 Task: Go to Program & Features. Select Whole Food Market. Add to cart Eco-Friendly All-Purpose Cleaner-2. Place order for Benjamin Adams, _x000D_
3039 Lake Rockwell Rd_x000D_
Ravenna, Ohio(OH), 44266, Cell Number (330) 296-5862
Action: Mouse moved to (18, 81)
Screenshot: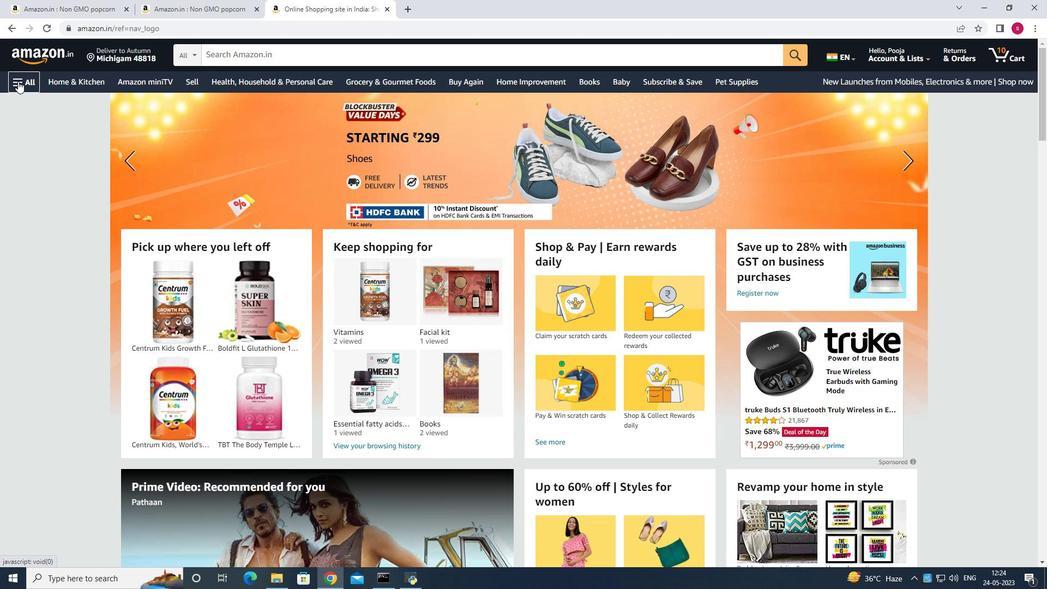 
Action: Mouse pressed left at (18, 81)
Screenshot: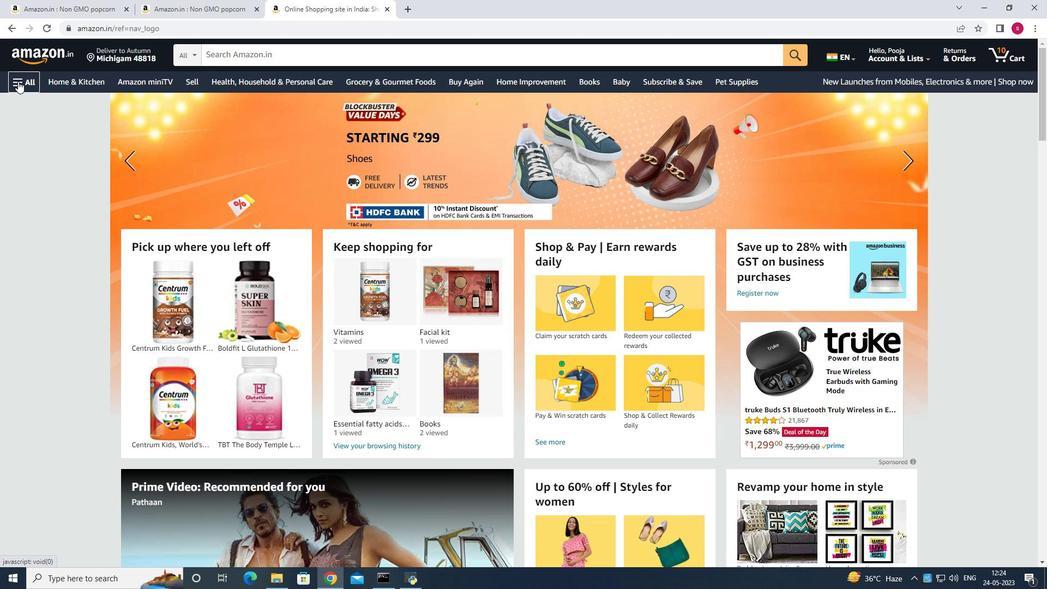 
Action: Mouse moved to (108, 304)
Screenshot: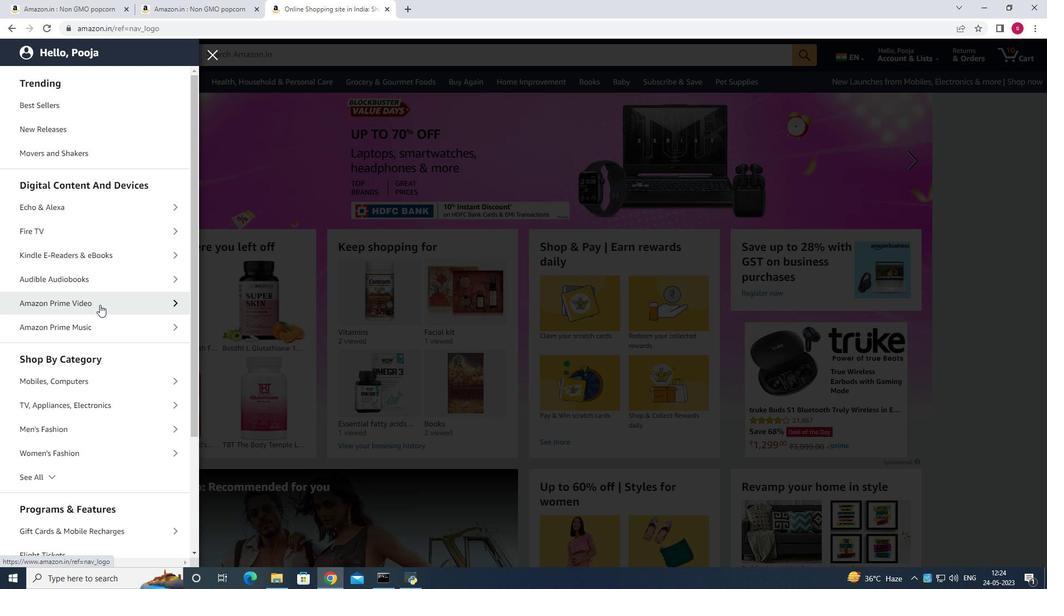 
Action: Mouse scrolled (108, 303) with delta (0, 0)
Screenshot: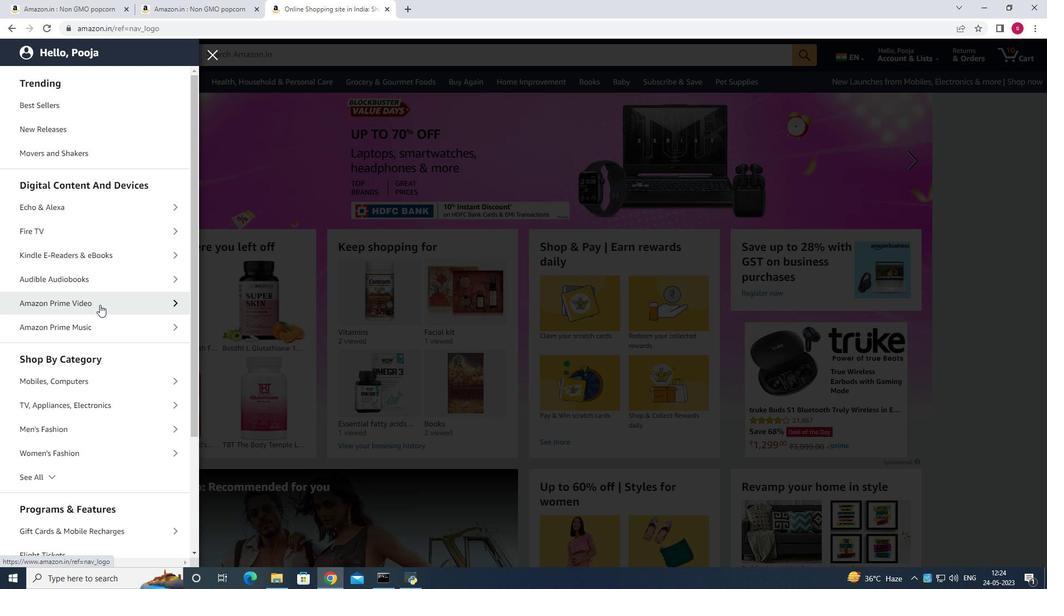 
Action: Mouse scrolled (108, 303) with delta (0, 0)
Screenshot: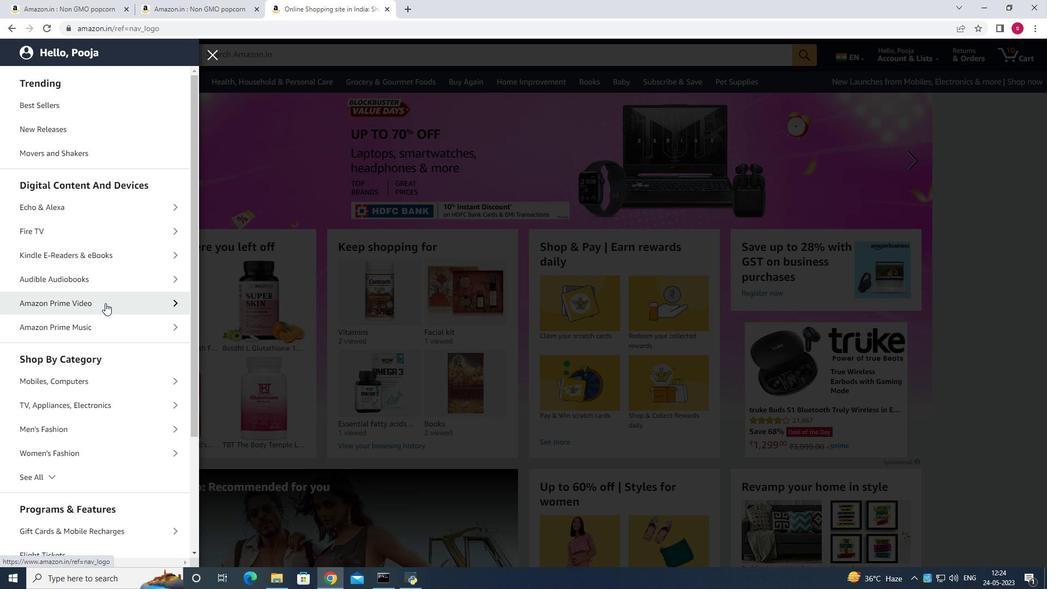 
Action: Mouse scrolled (108, 303) with delta (0, 0)
Screenshot: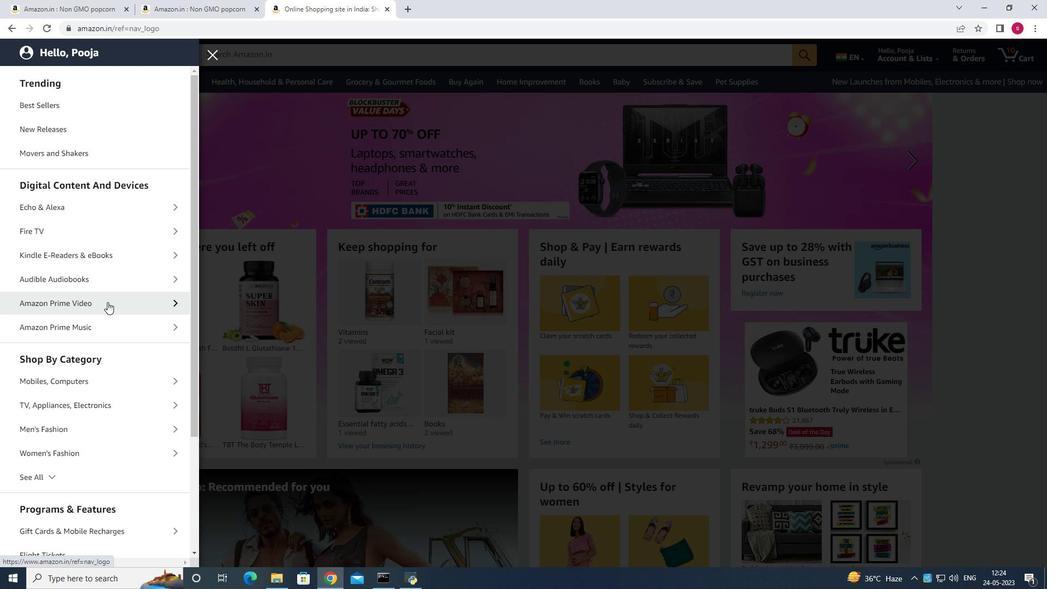 
Action: Mouse moved to (109, 304)
Screenshot: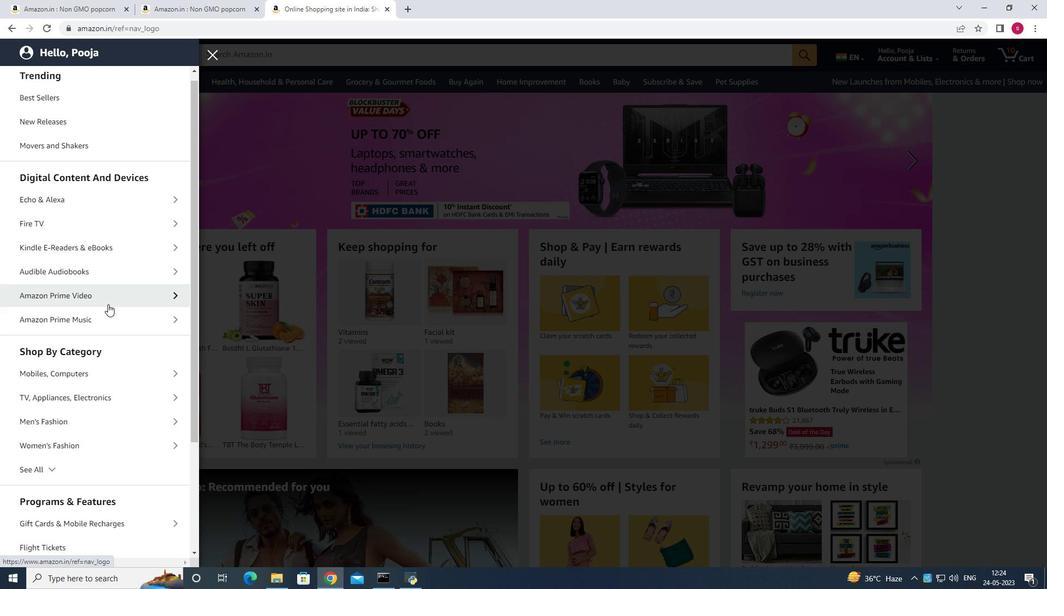 
Action: Mouse scrolled (109, 303) with delta (0, 0)
Screenshot: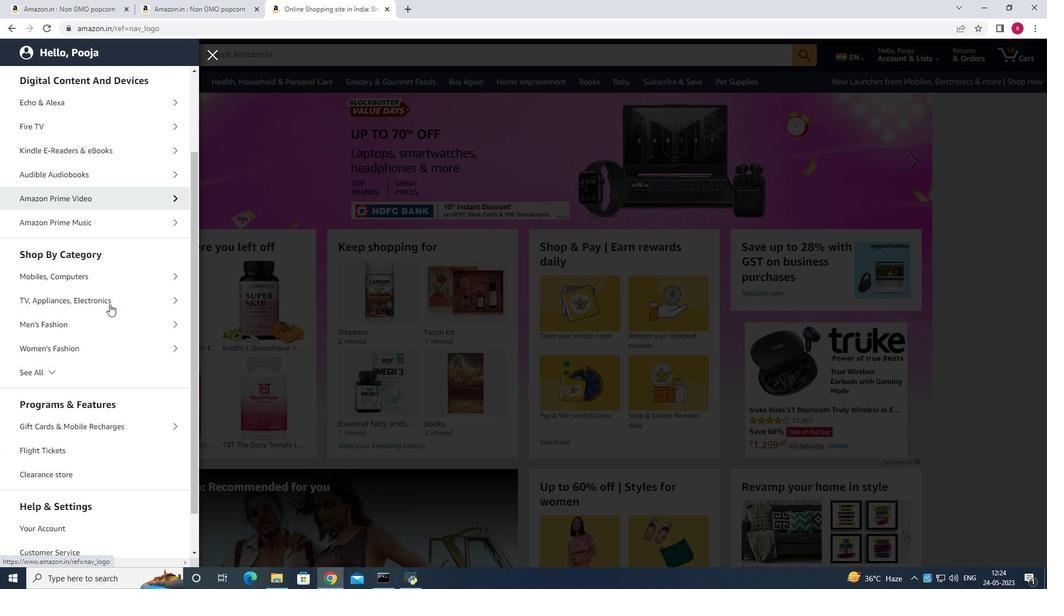 
Action: Mouse scrolled (109, 303) with delta (0, 0)
Screenshot: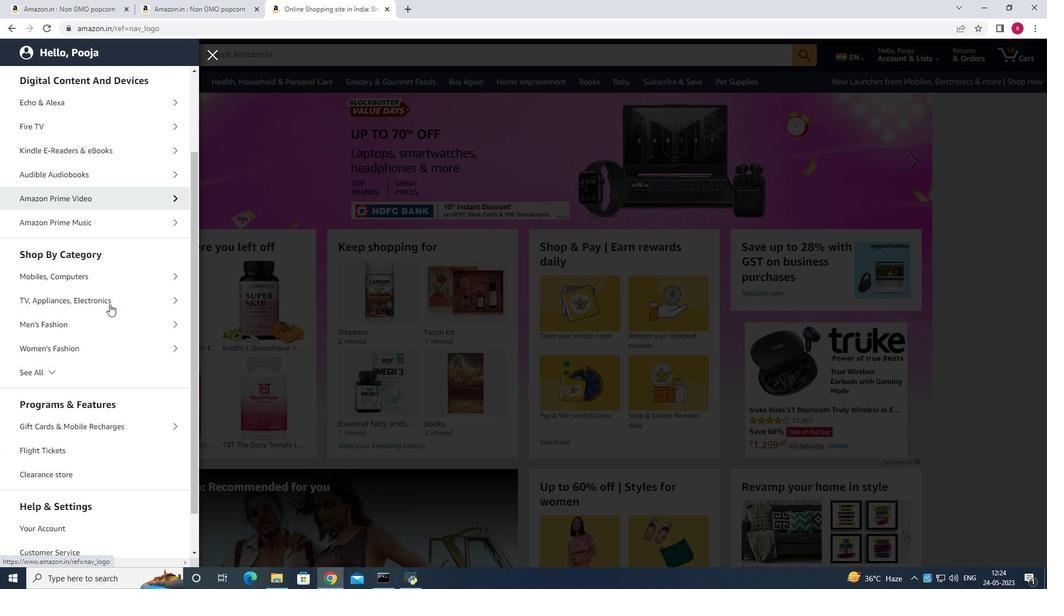 
Action: Mouse scrolled (109, 303) with delta (0, 0)
Screenshot: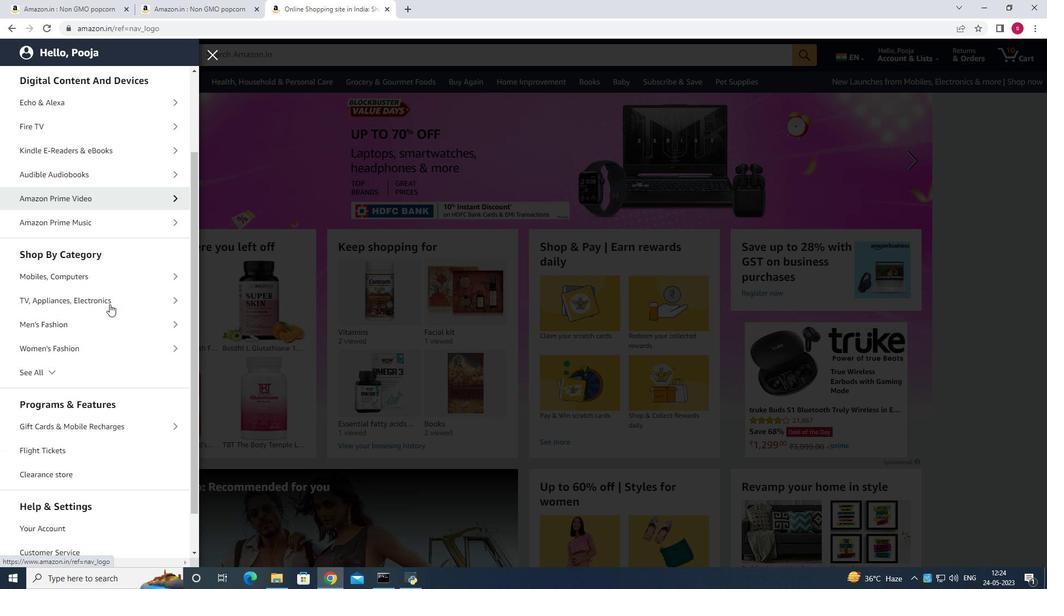 
Action: Mouse moved to (117, 358)
Screenshot: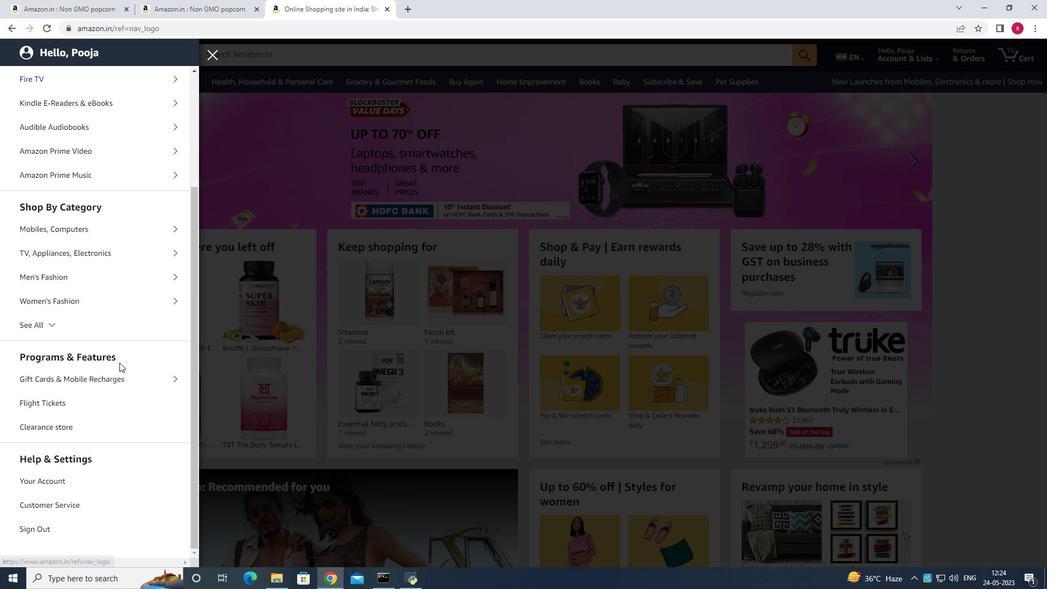 
Action: Mouse pressed left at (117, 358)
Screenshot: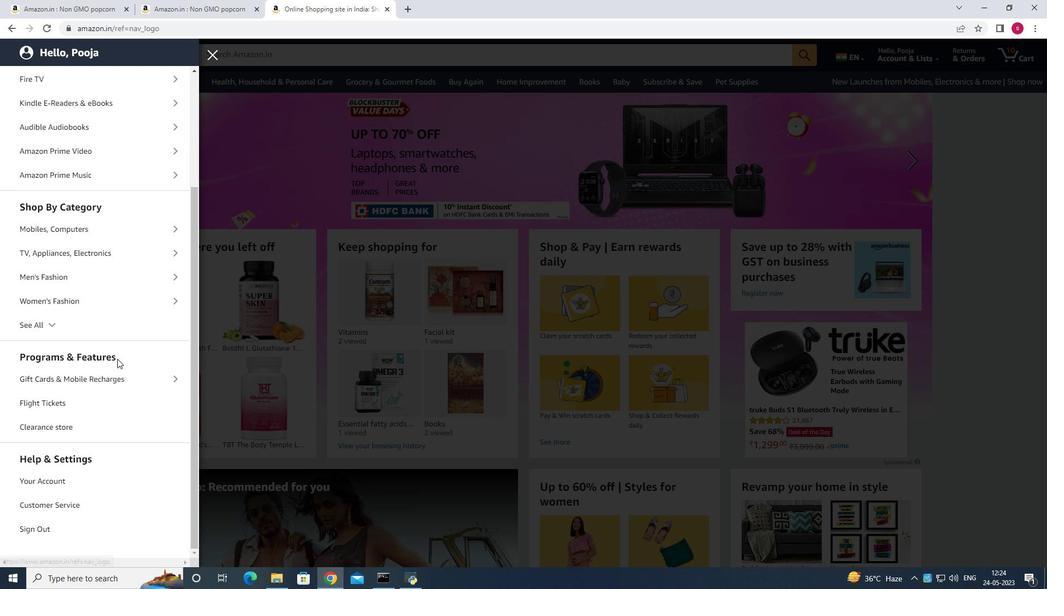 
Action: Mouse moved to (171, 383)
Screenshot: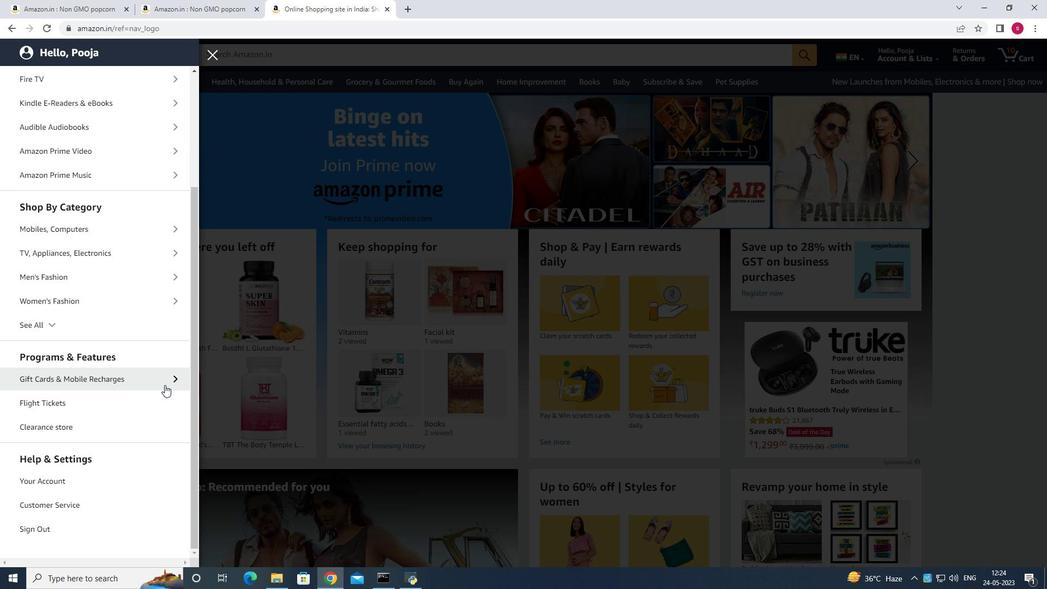 
Action: Mouse pressed left at (171, 383)
Screenshot: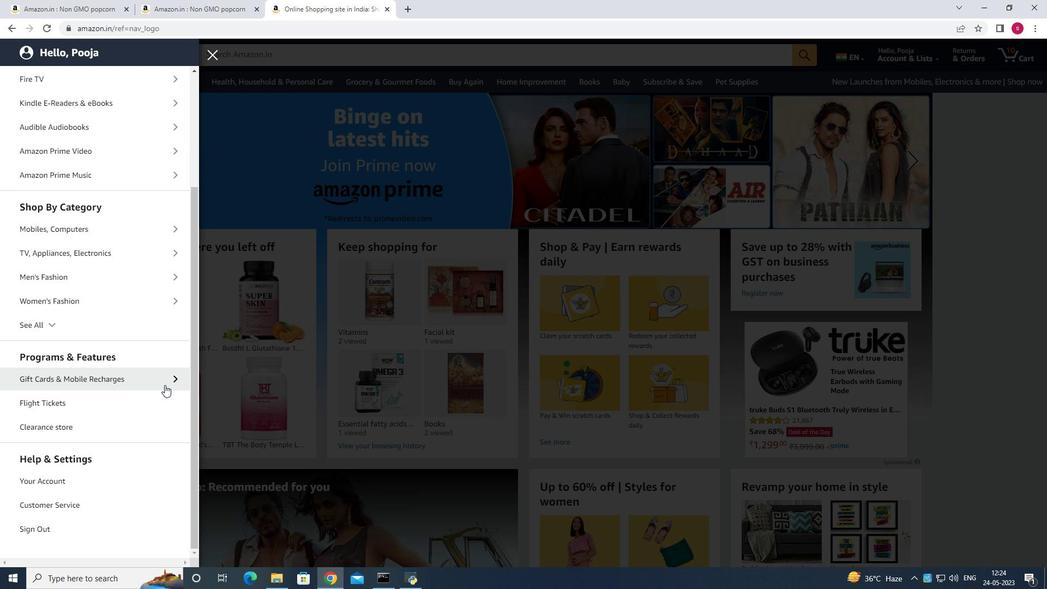 
Action: Mouse moved to (210, 52)
Screenshot: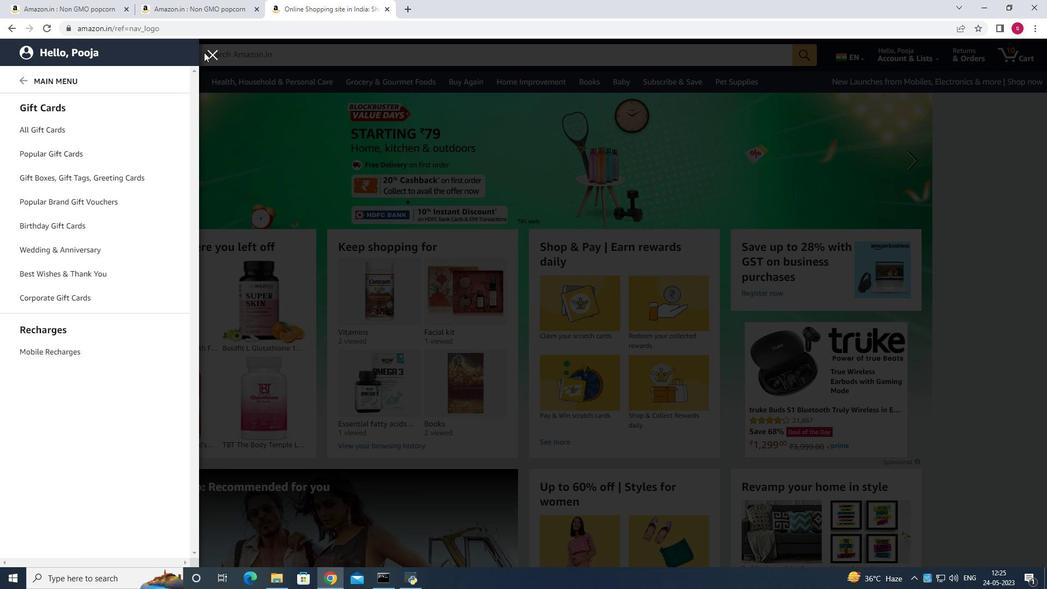 
Action: Mouse pressed left at (210, 52)
Screenshot: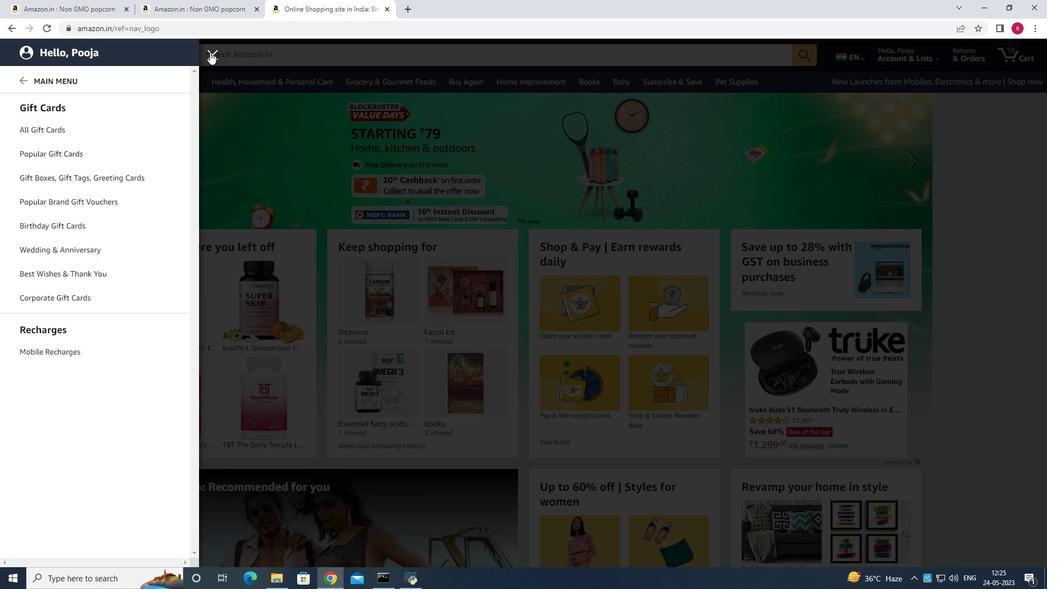 
Action: Mouse moved to (338, 52)
Screenshot: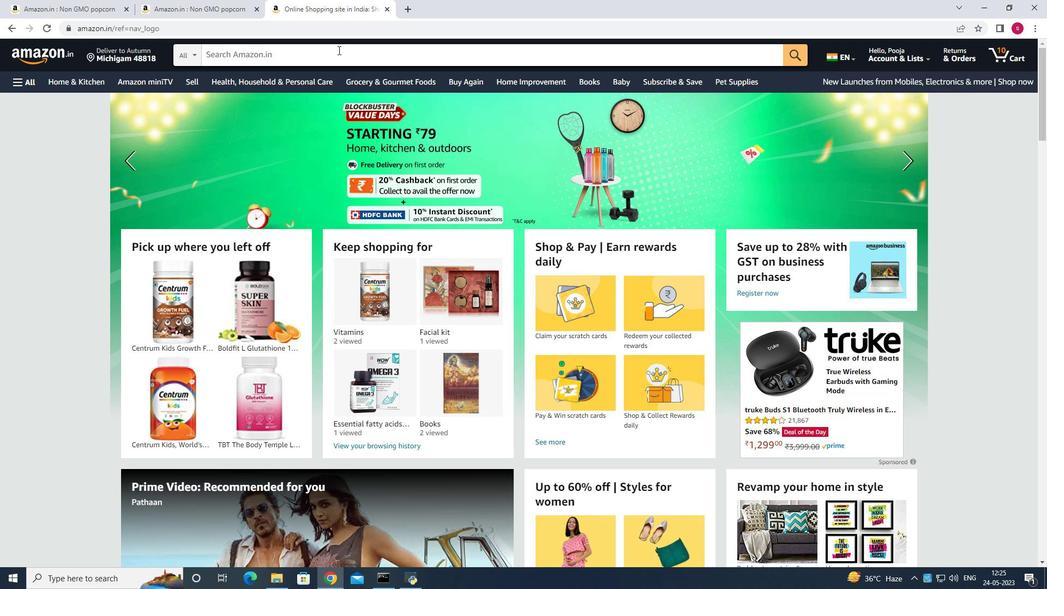 
Action: Mouse pressed left at (338, 52)
Screenshot: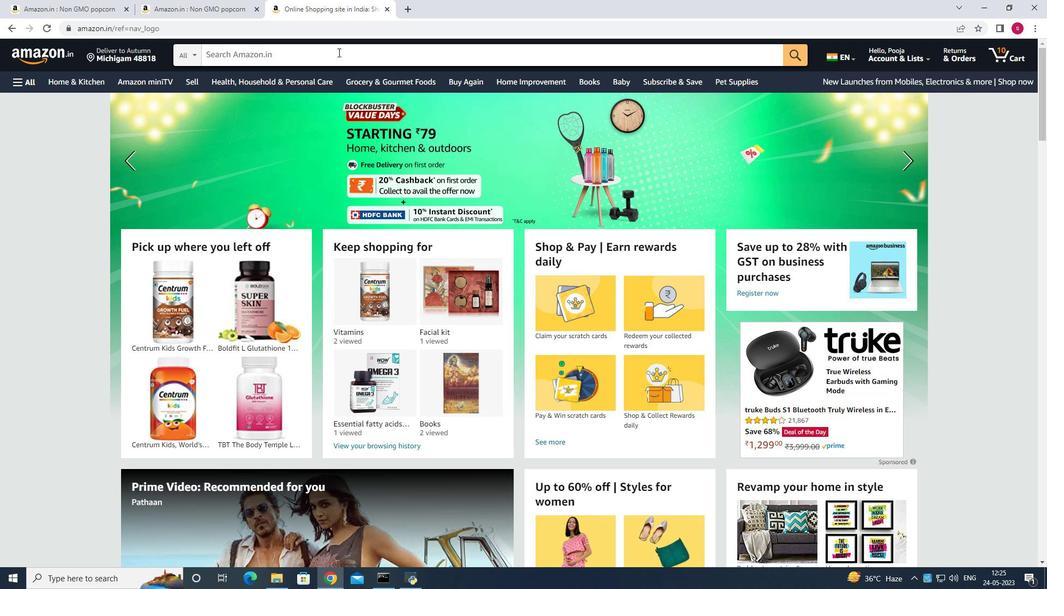 
Action: Mouse moved to (338, 31)
Screenshot: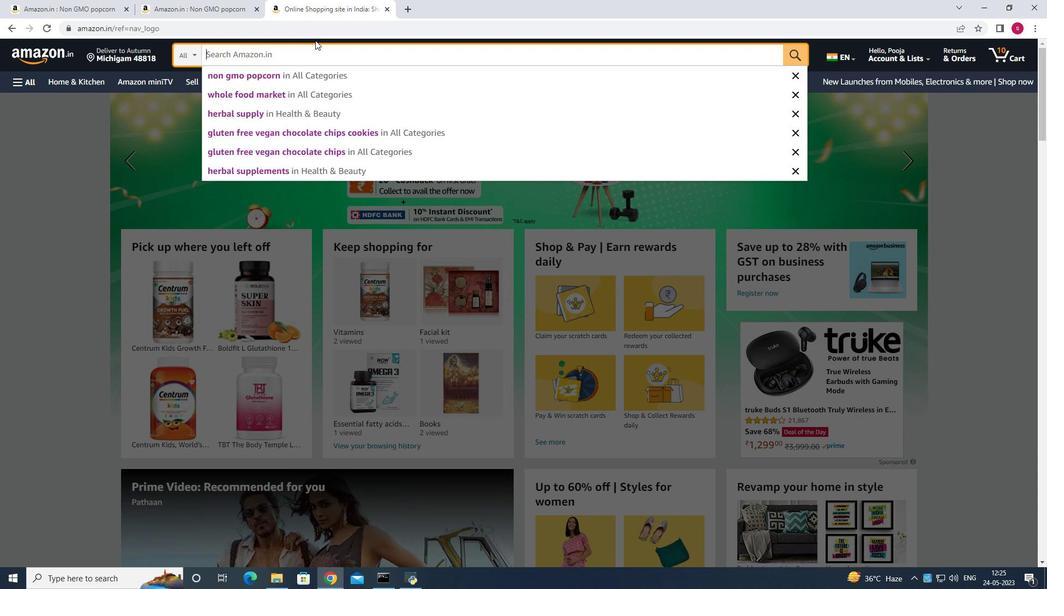 
Action: Key pressed <Key.shift>Whole<Key.space>food<Key.space>market<Key.enter>
Screenshot: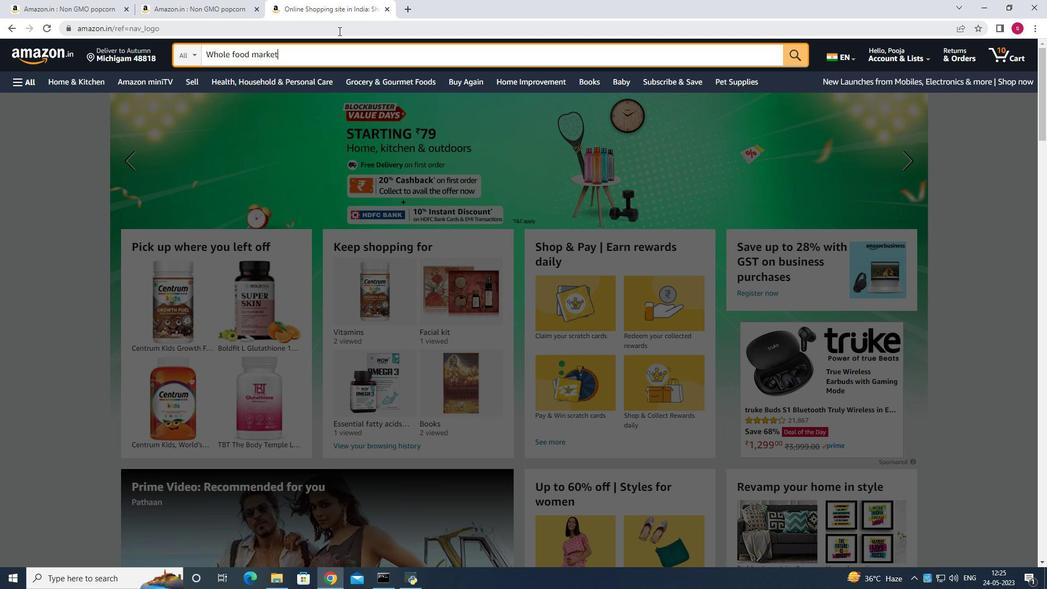 
Action: Mouse moved to (573, 22)
Screenshot: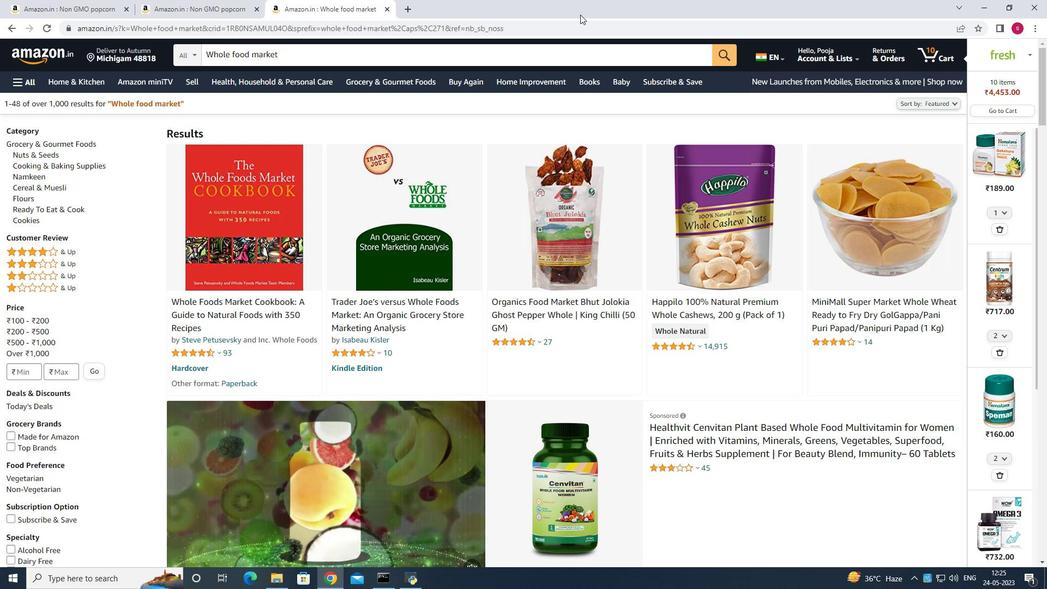 
Action: Mouse scrolled (573, 21) with delta (0, 0)
Screenshot: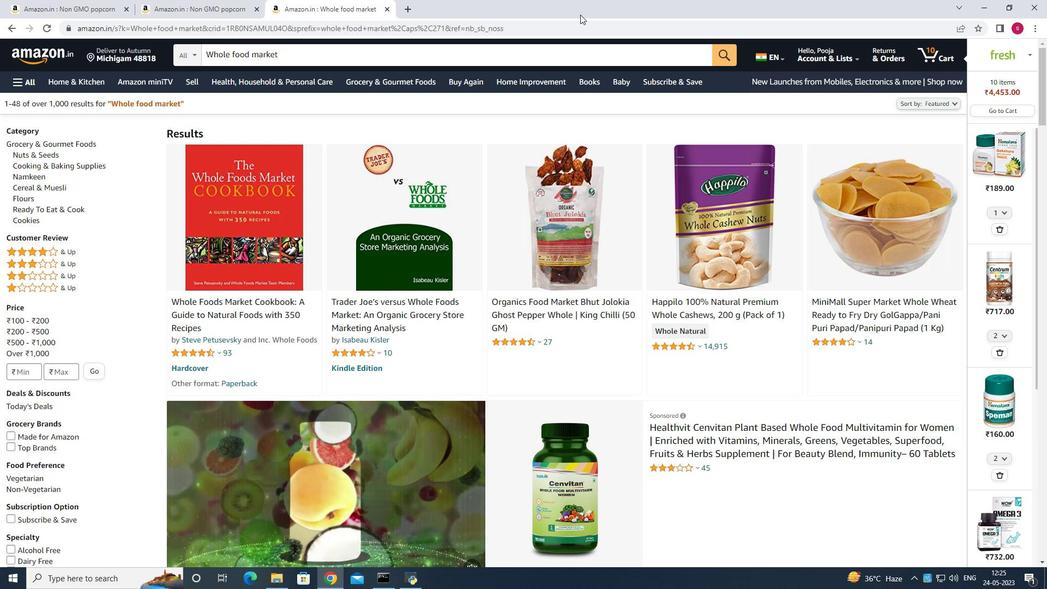 
Action: Mouse moved to (572, 23)
Screenshot: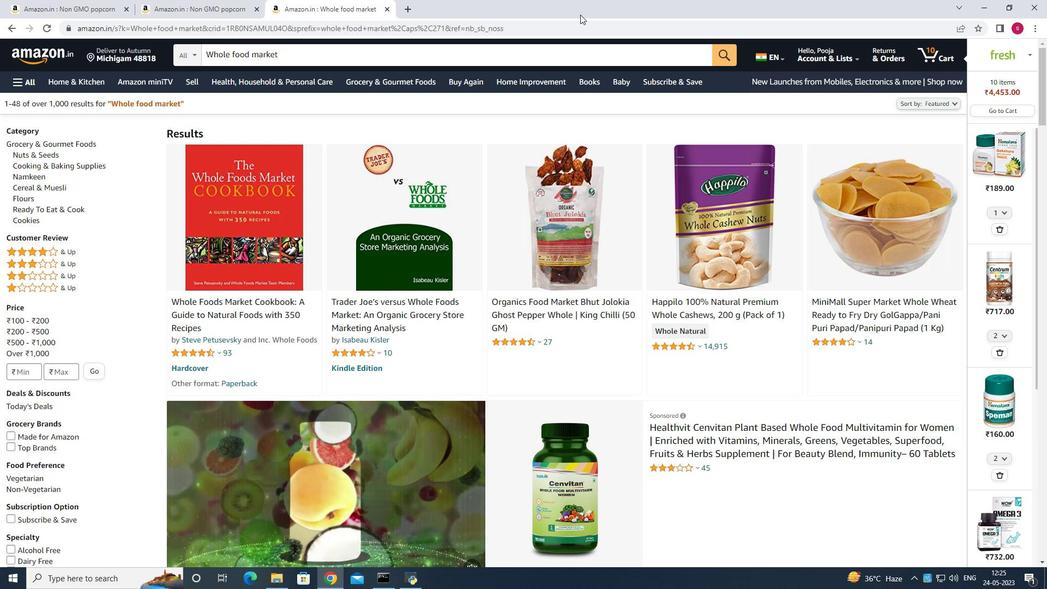 
Action: Mouse scrolled (572, 22) with delta (0, 0)
Screenshot: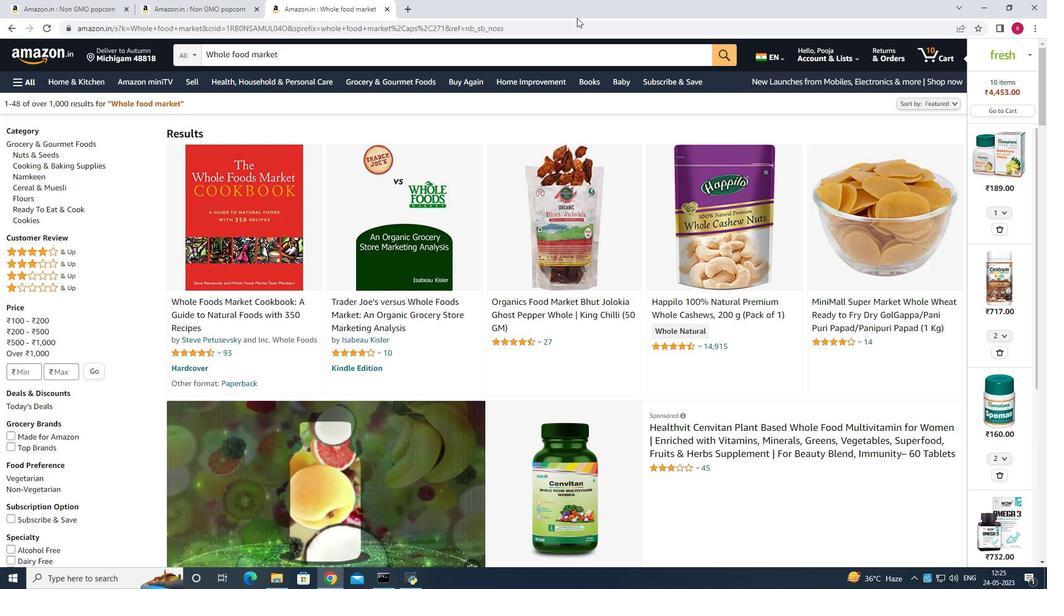 
Action: Mouse moved to (570, 24)
Screenshot: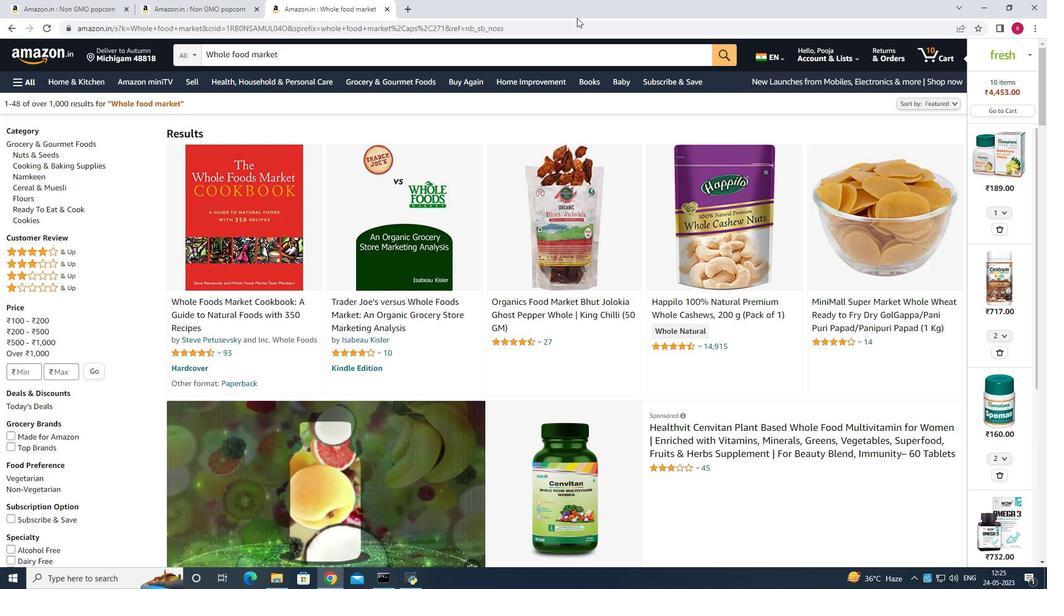 
Action: Mouse scrolled (570, 24) with delta (0, 0)
Screenshot: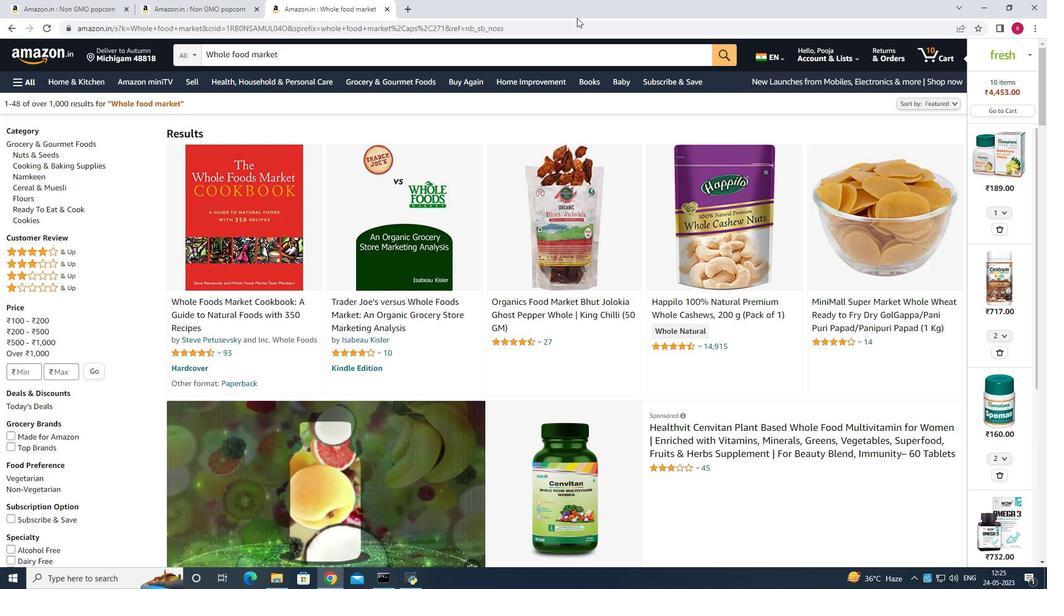 
Action: Mouse moved to (569, 25)
Screenshot: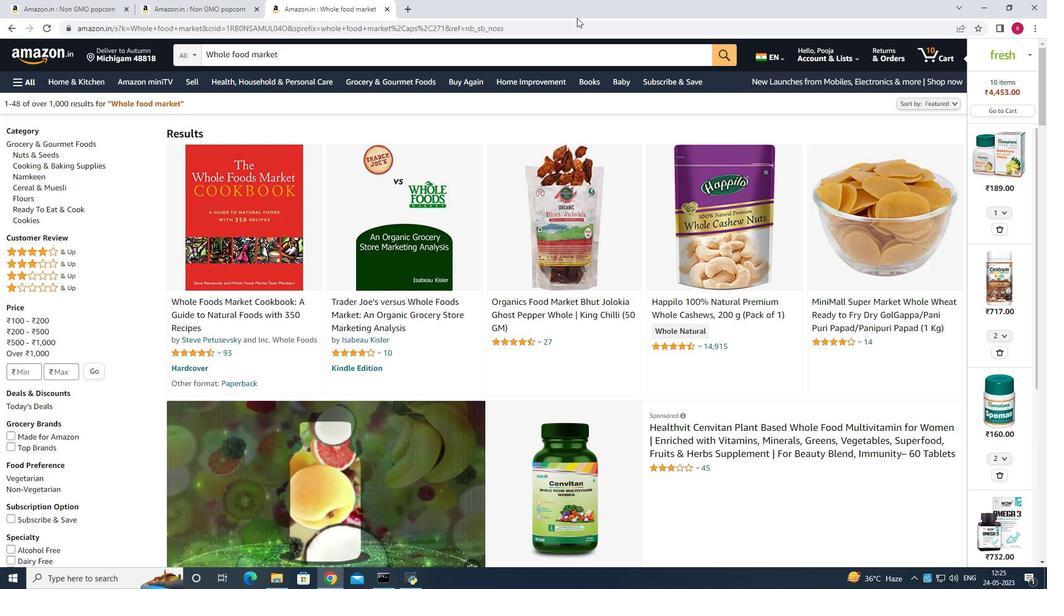 
Action: Mouse scrolled (569, 24) with delta (0, 0)
Screenshot: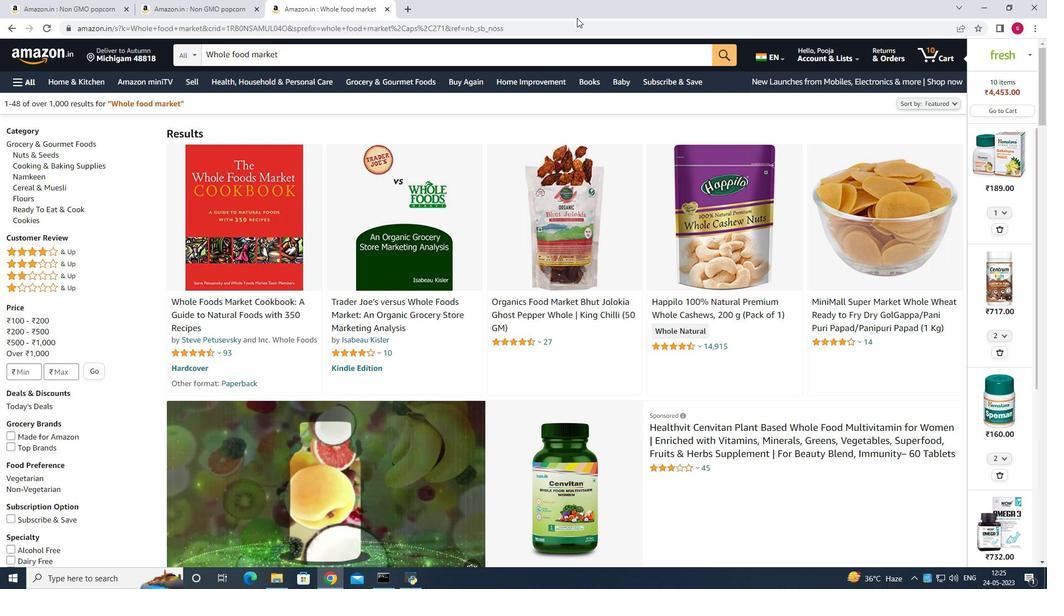 
Action: Mouse moved to (764, 368)
Screenshot: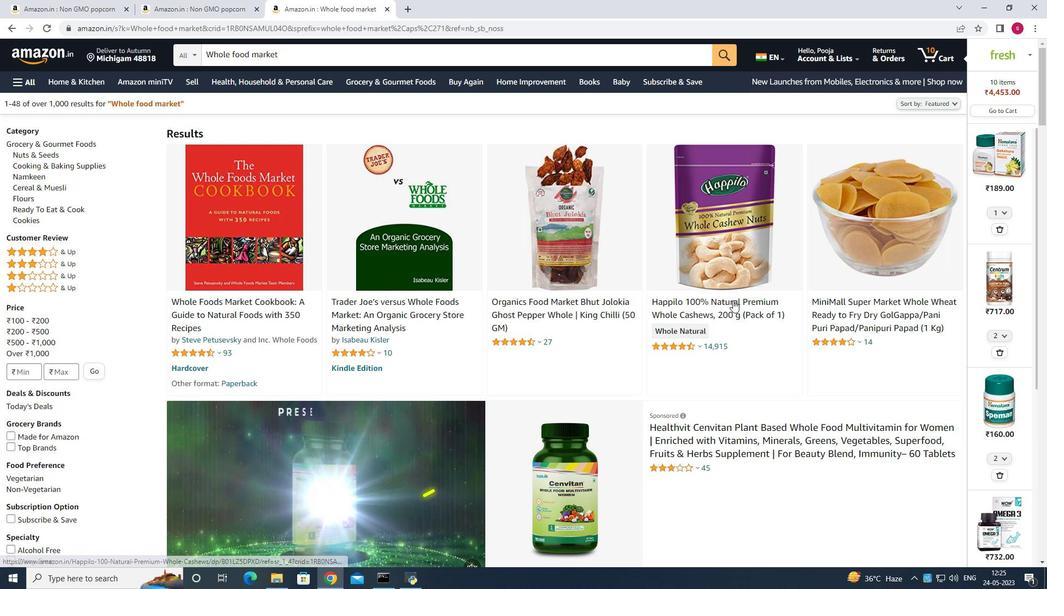 
Action: Mouse scrolled (764, 367) with delta (0, 0)
Screenshot: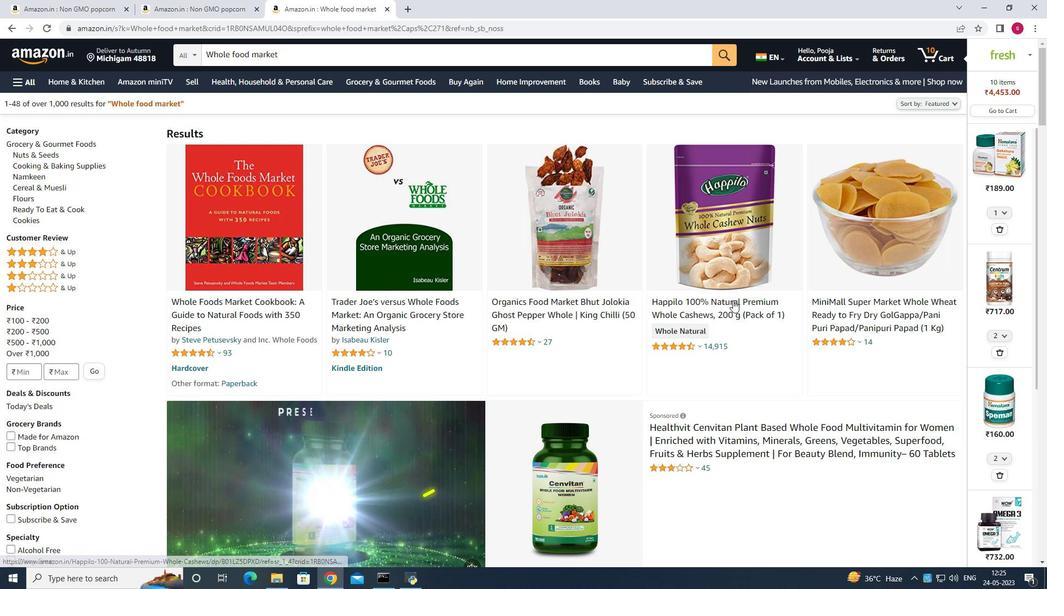 
Action: Mouse moved to (764, 368)
Screenshot: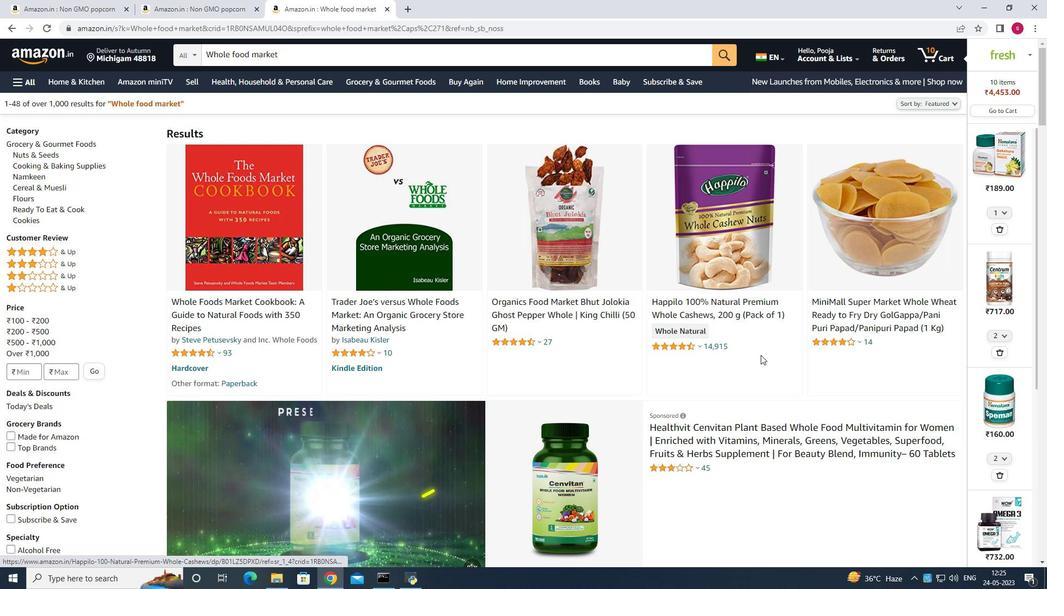 
Action: Mouse scrolled (764, 368) with delta (0, 0)
Screenshot: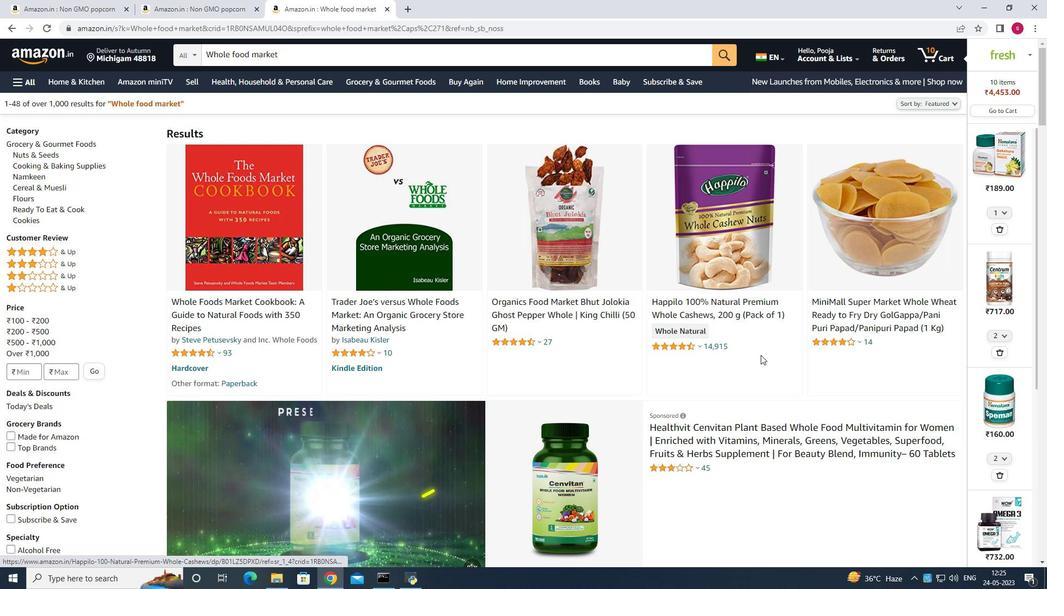 
Action: Mouse moved to (764, 369)
Screenshot: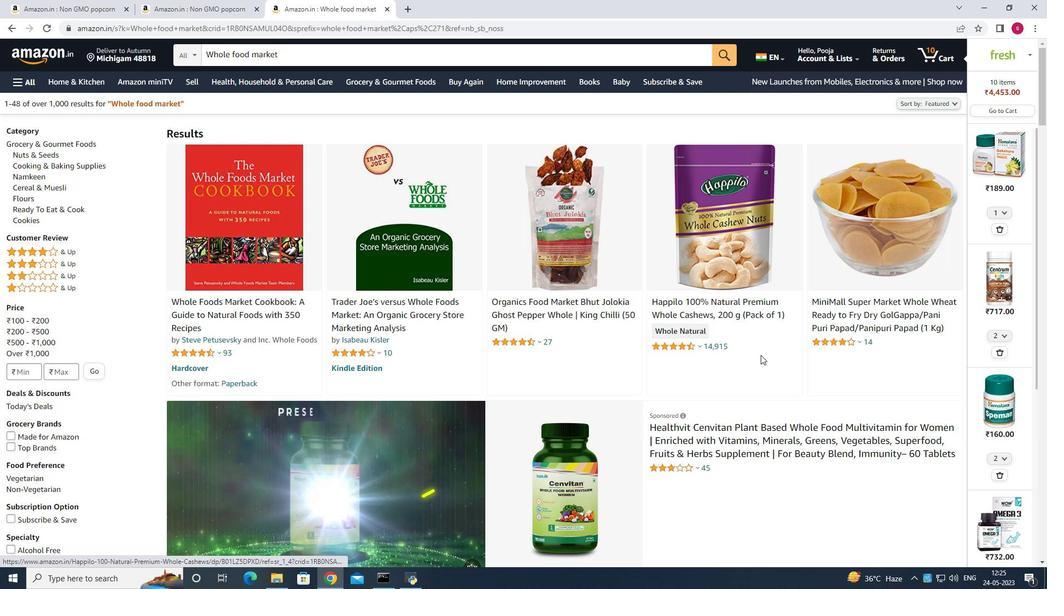 
Action: Mouse scrolled (764, 369) with delta (0, 0)
Screenshot: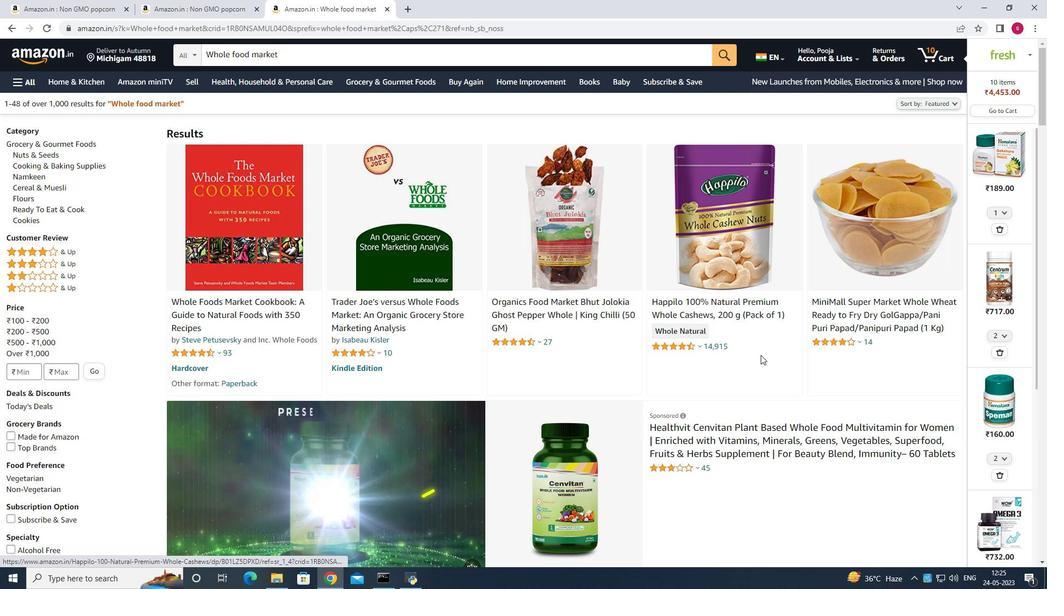 
Action: Mouse scrolled (764, 369) with delta (0, 0)
Screenshot: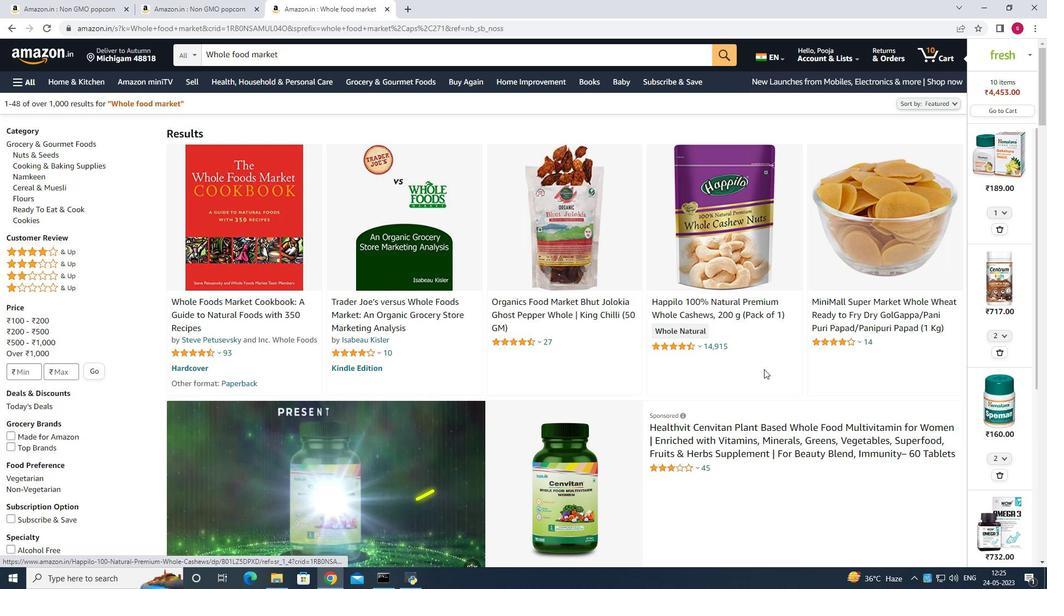 
Action: Mouse moved to (774, 346)
Screenshot: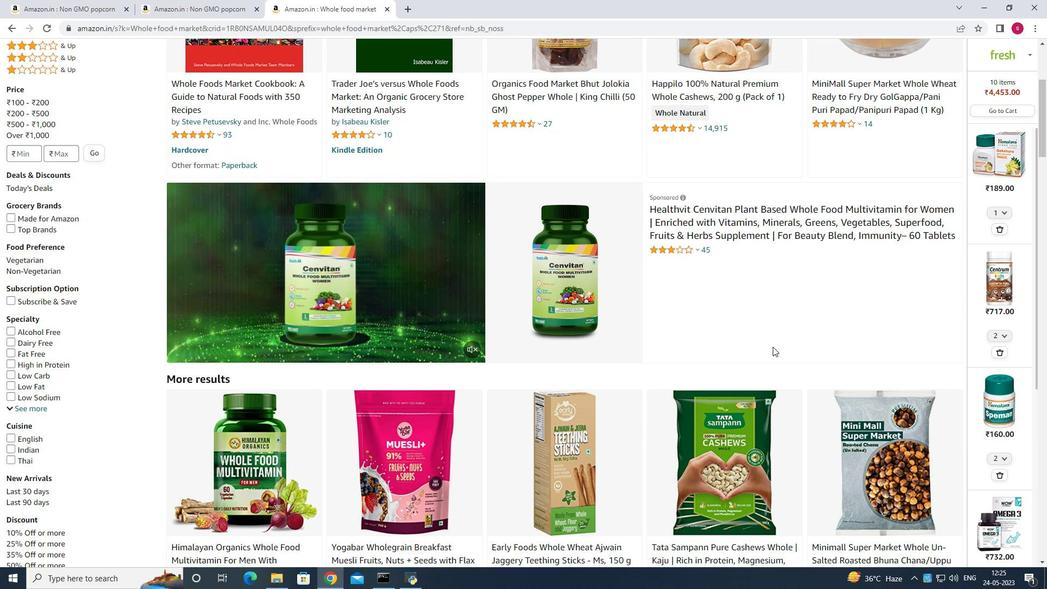 
Action: Mouse scrolled (774, 345) with delta (0, 0)
Screenshot: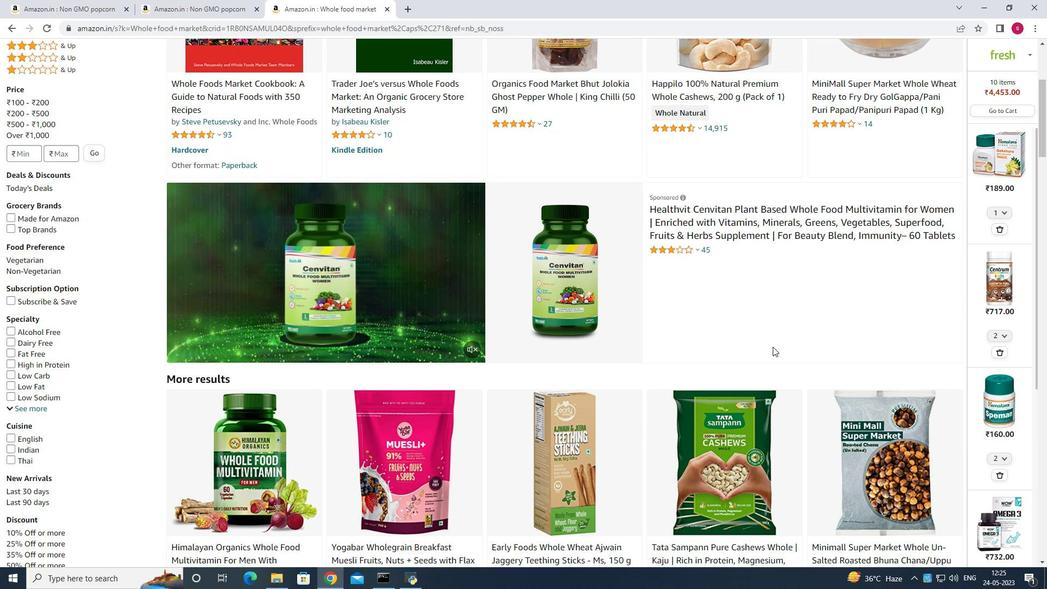 
Action: Mouse scrolled (774, 345) with delta (0, 0)
Screenshot: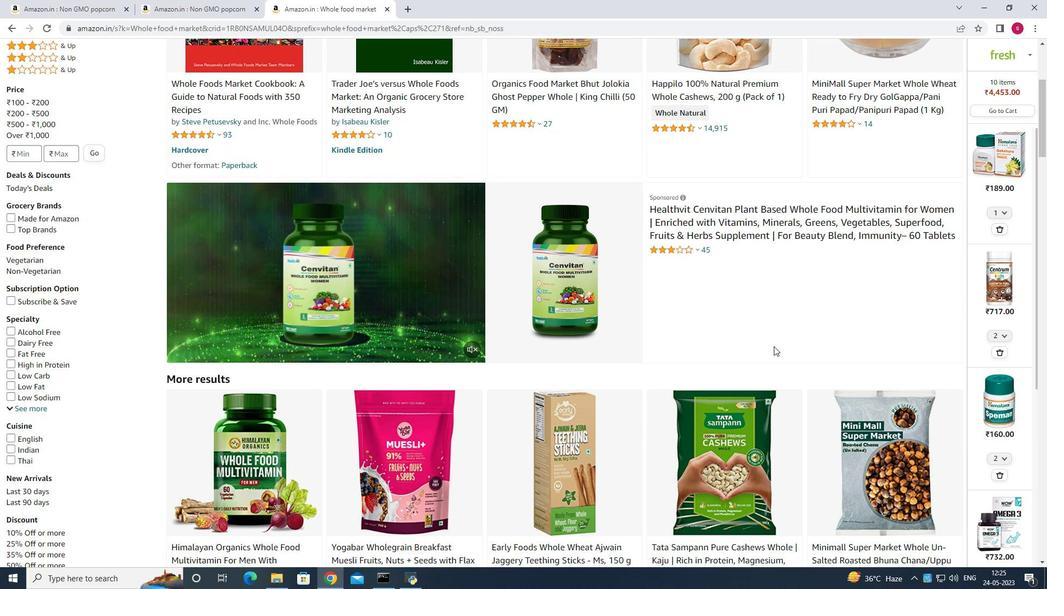 
Action: Mouse moved to (774, 345)
Screenshot: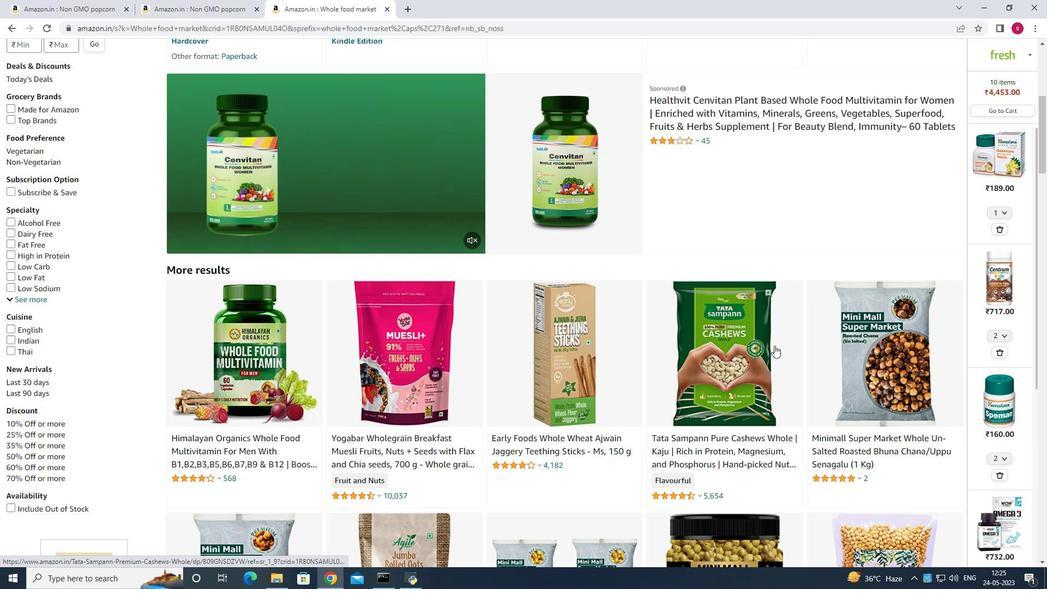 
Action: Mouse scrolled (774, 345) with delta (0, 0)
Screenshot: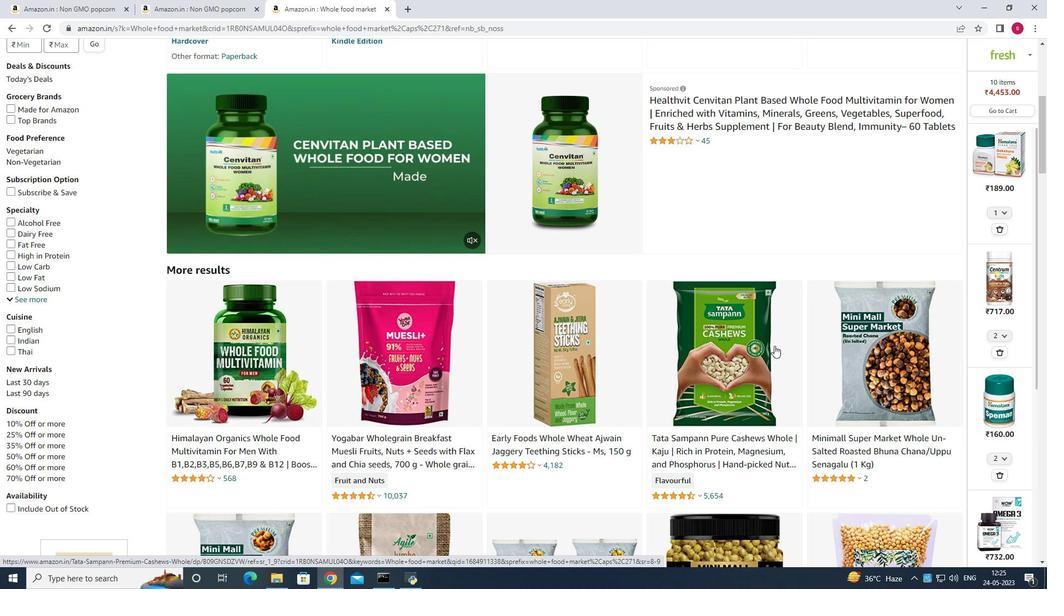
Action: Mouse moved to (776, 349)
Screenshot: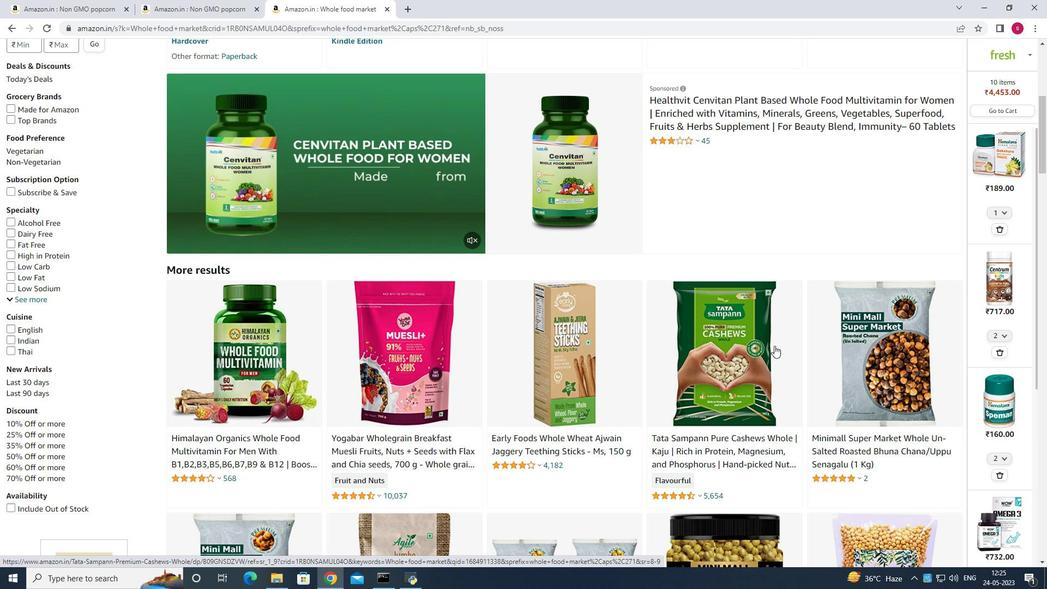 
Action: Mouse scrolled (776, 348) with delta (0, 0)
Screenshot: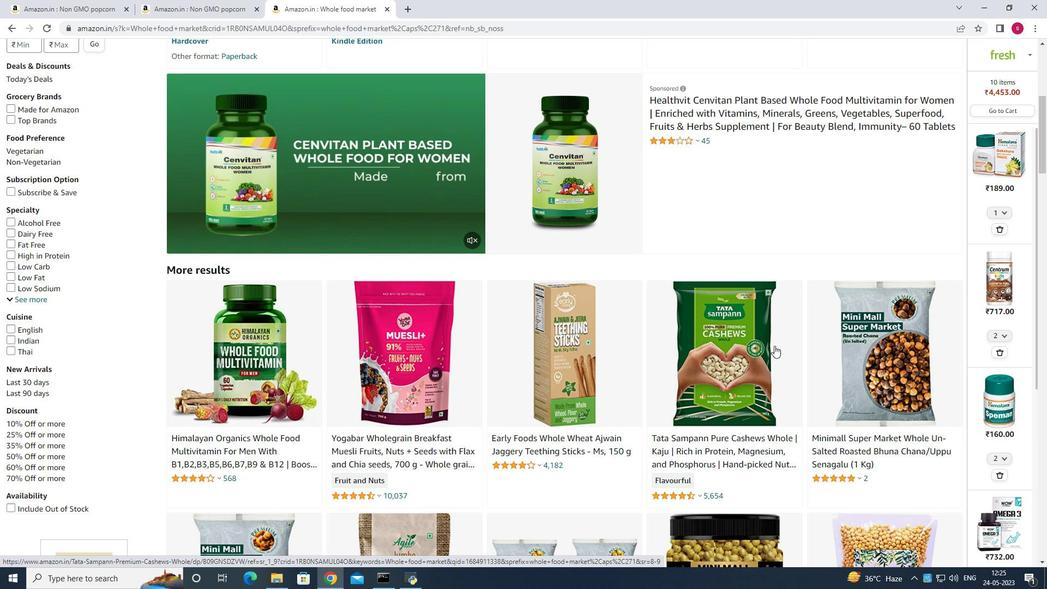 
Action: Mouse moved to (777, 350)
Screenshot: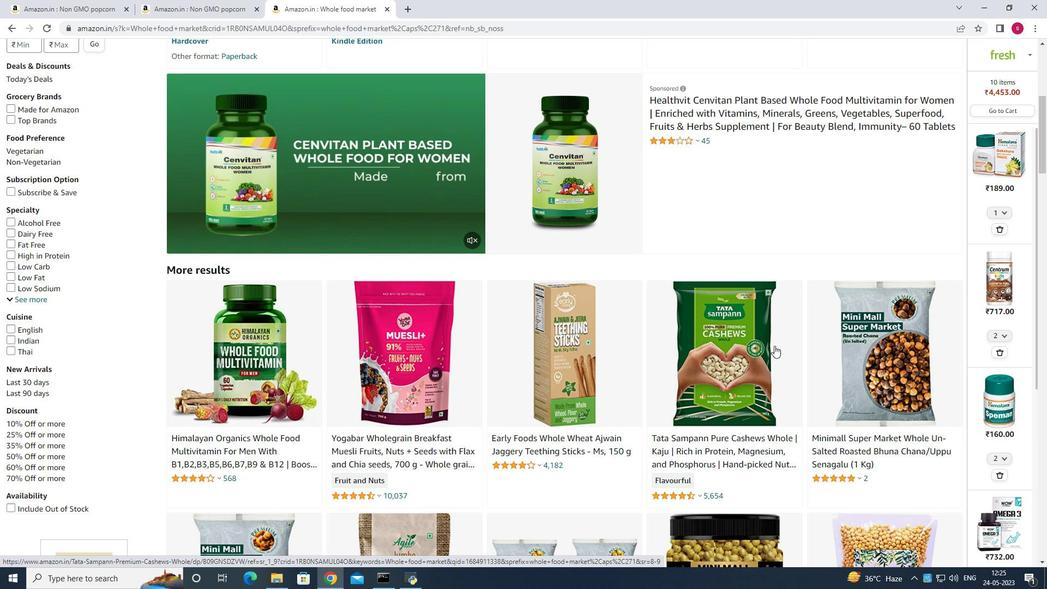 
Action: Mouse scrolled (777, 349) with delta (0, 0)
Screenshot: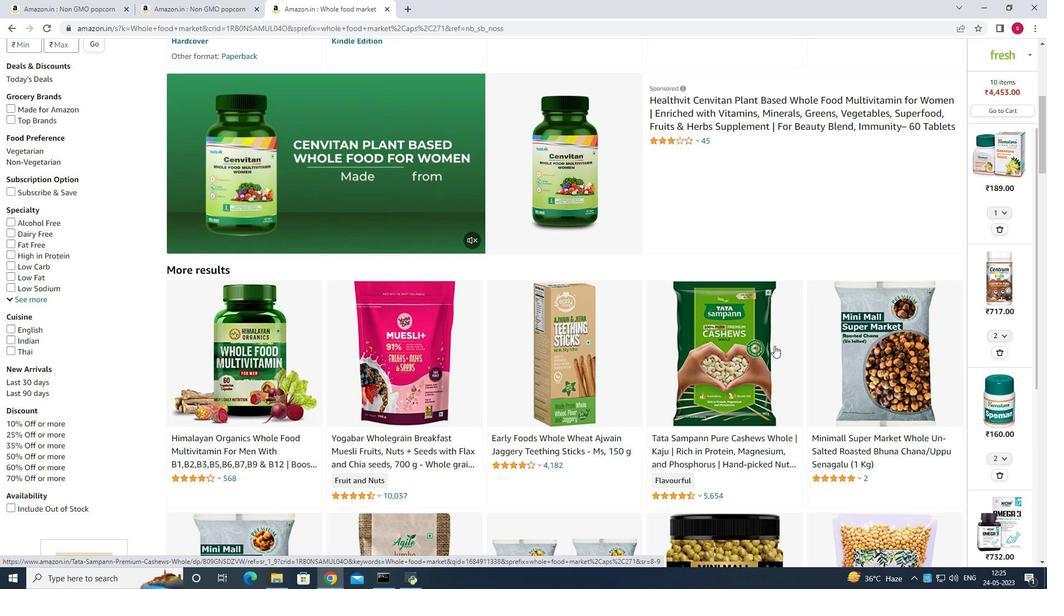 
Action: Mouse scrolled (777, 349) with delta (0, 0)
Screenshot: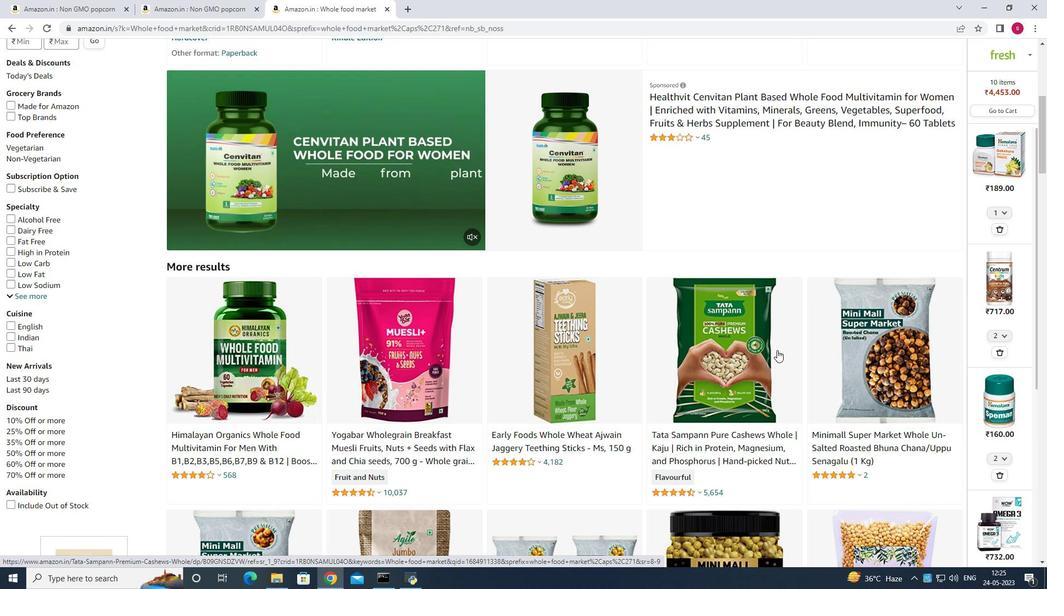 
Action: Mouse scrolled (777, 350) with delta (0, 0)
Screenshot: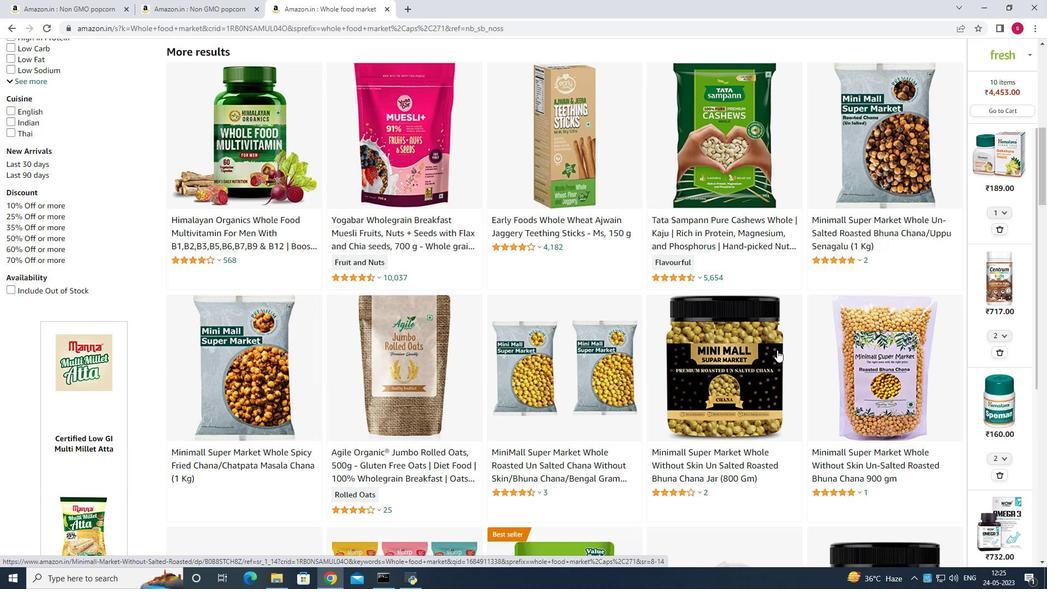 
Action: Mouse scrolled (777, 350) with delta (0, 0)
Screenshot: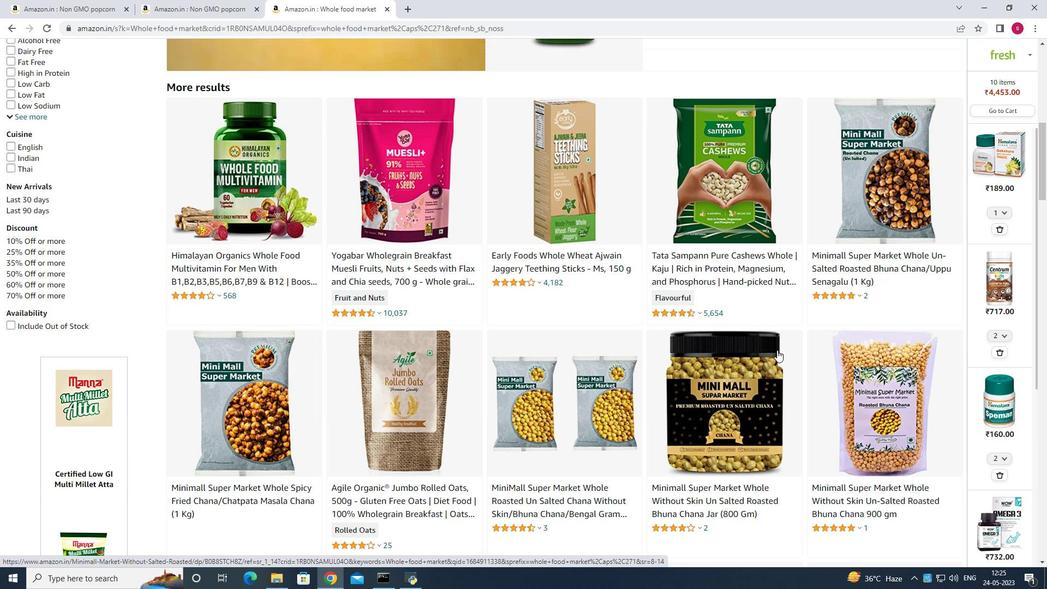 
Action: Mouse scrolled (777, 350) with delta (0, 0)
Screenshot: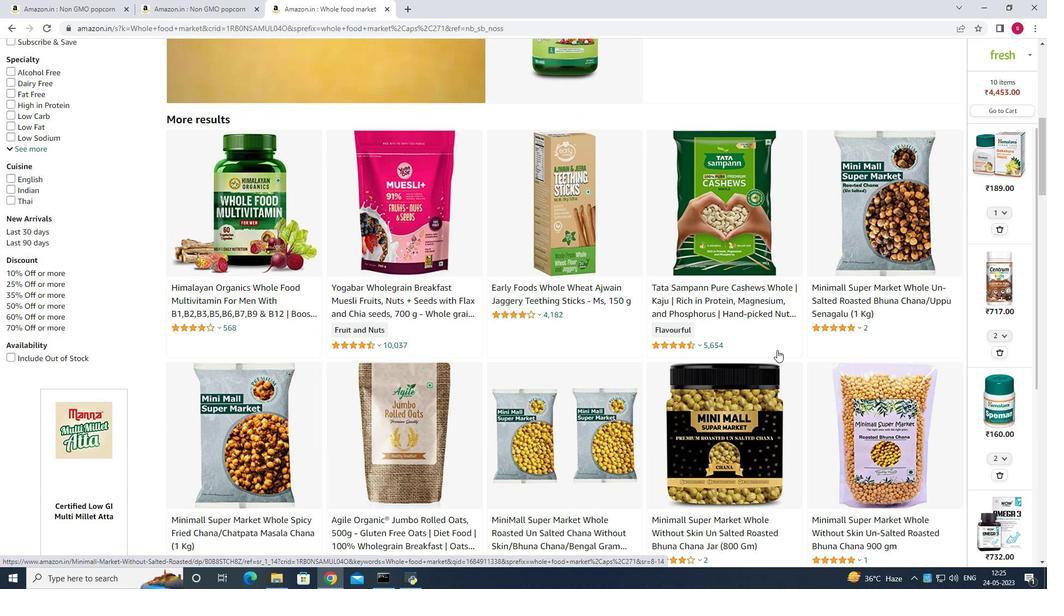 
Action: Mouse scrolled (777, 350) with delta (0, 0)
Screenshot: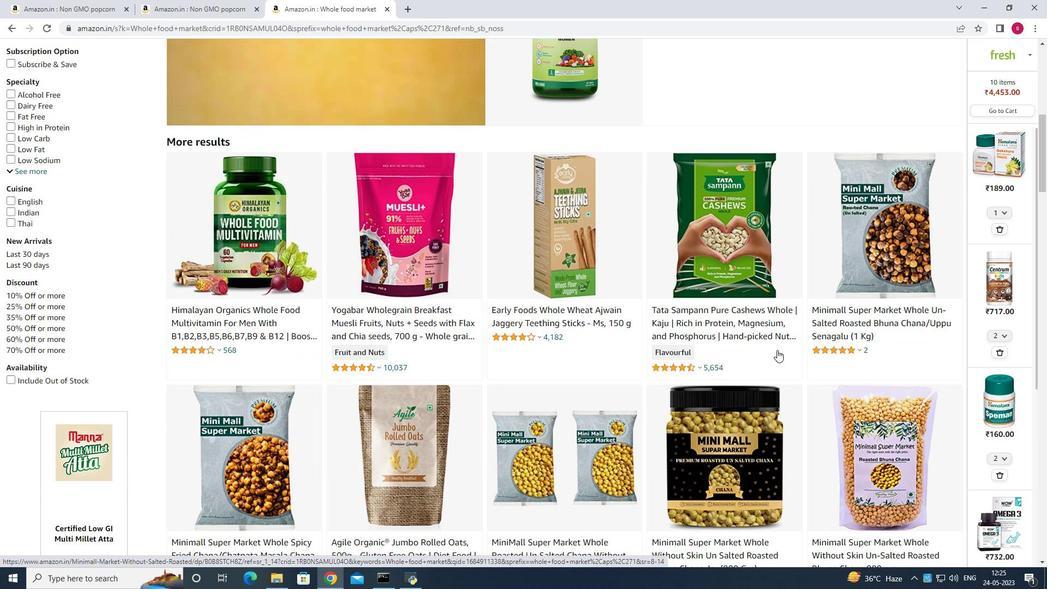 
Action: Mouse scrolled (777, 350) with delta (0, 0)
Screenshot: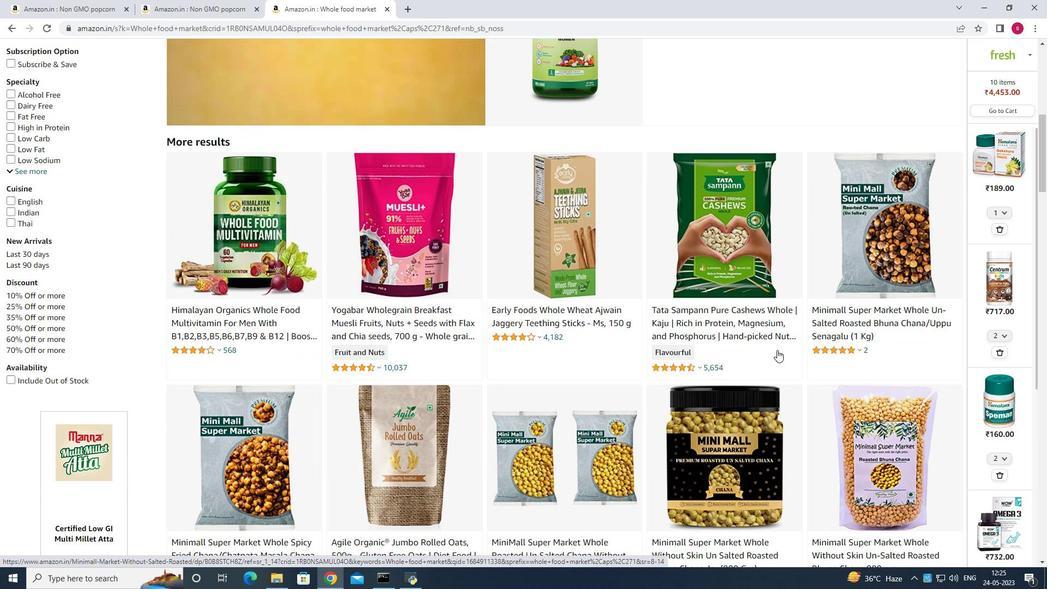 
Action: Mouse scrolled (777, 350) with delta (0, 0)
Screenshot: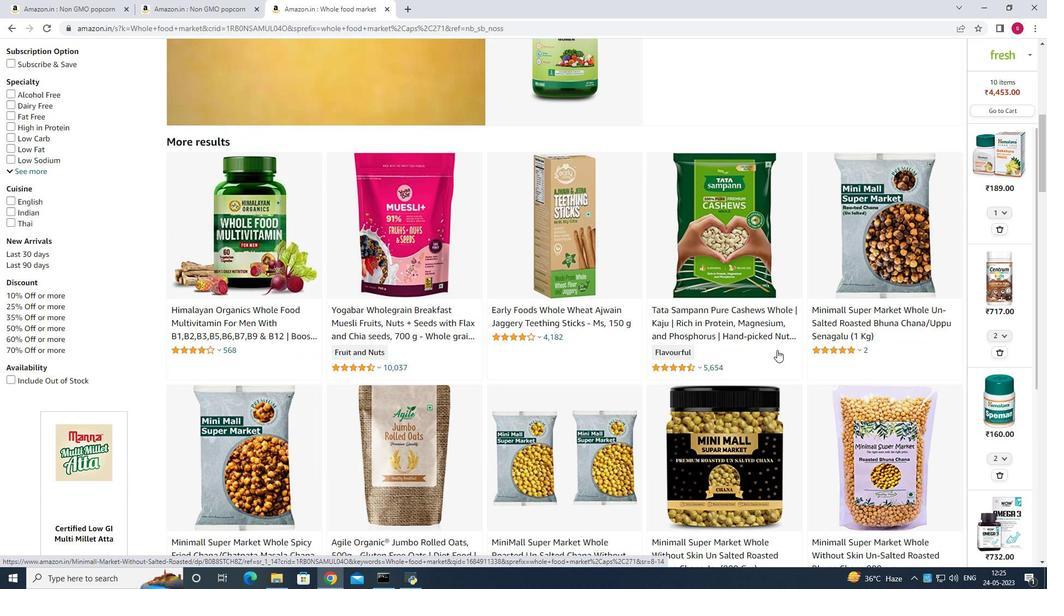 
Action: Mouse scrolled (777, 350) with delta (0, 0)
Screenshot: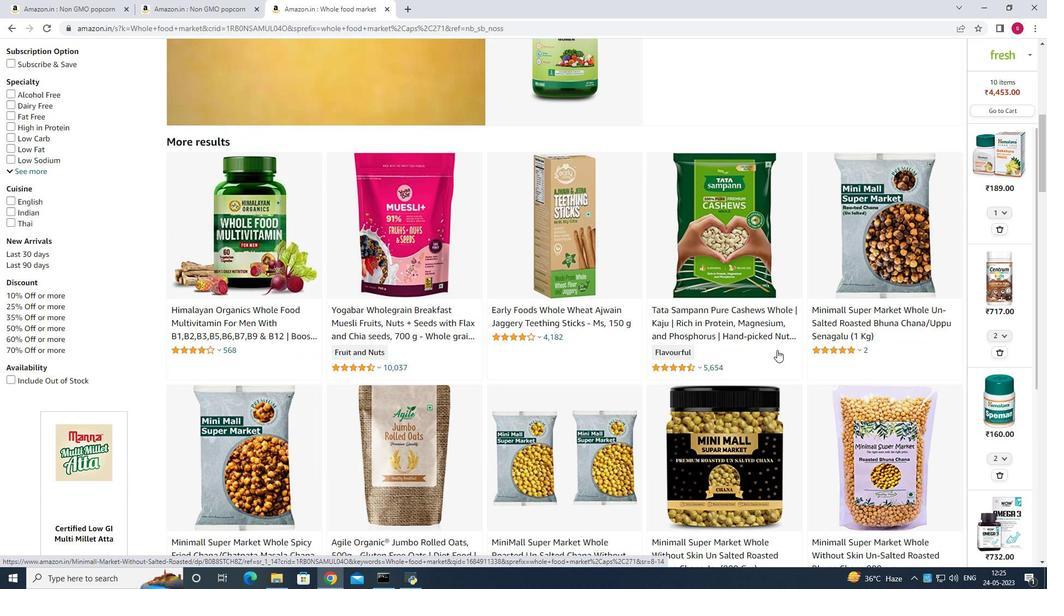 
Action: Mouse moved to (777, 350)
Screenshot: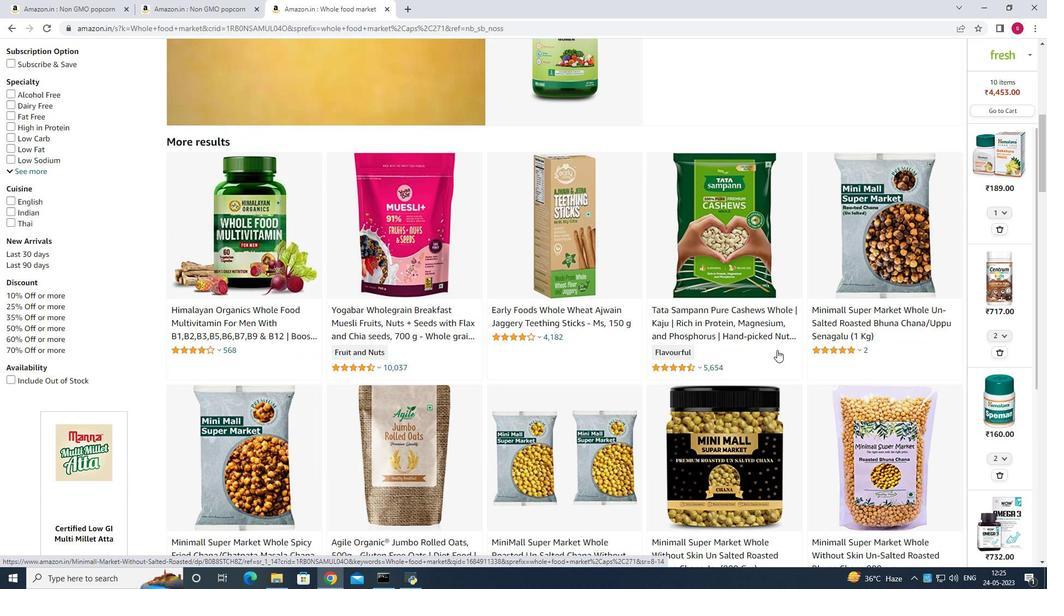 
Action: Mouse scrolled (777, 350) with delta (0, 0)
Screenshot: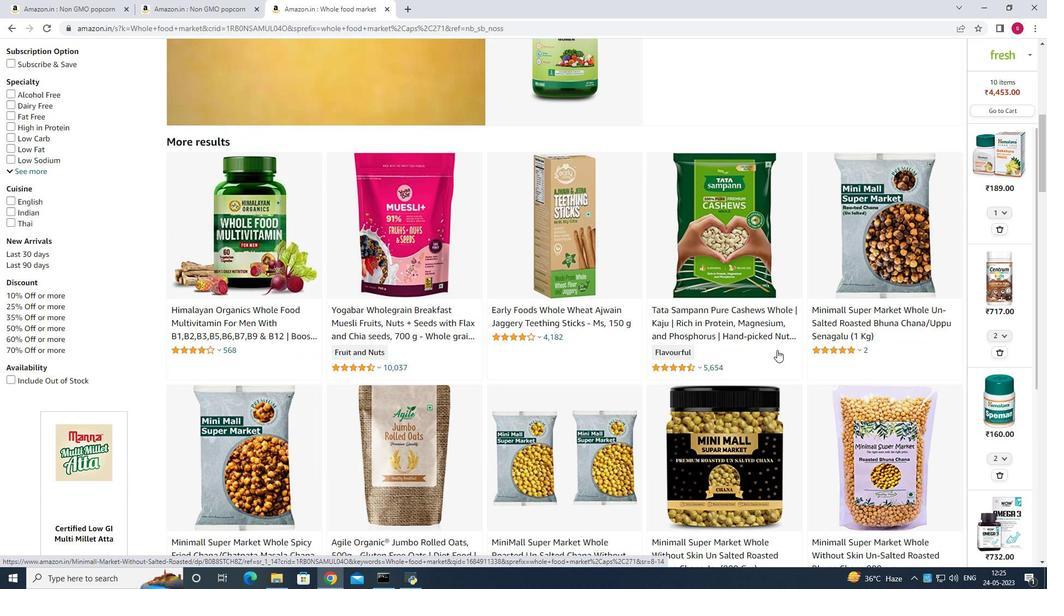 
Action: Mouse moved to (778, 350)
Screenshot: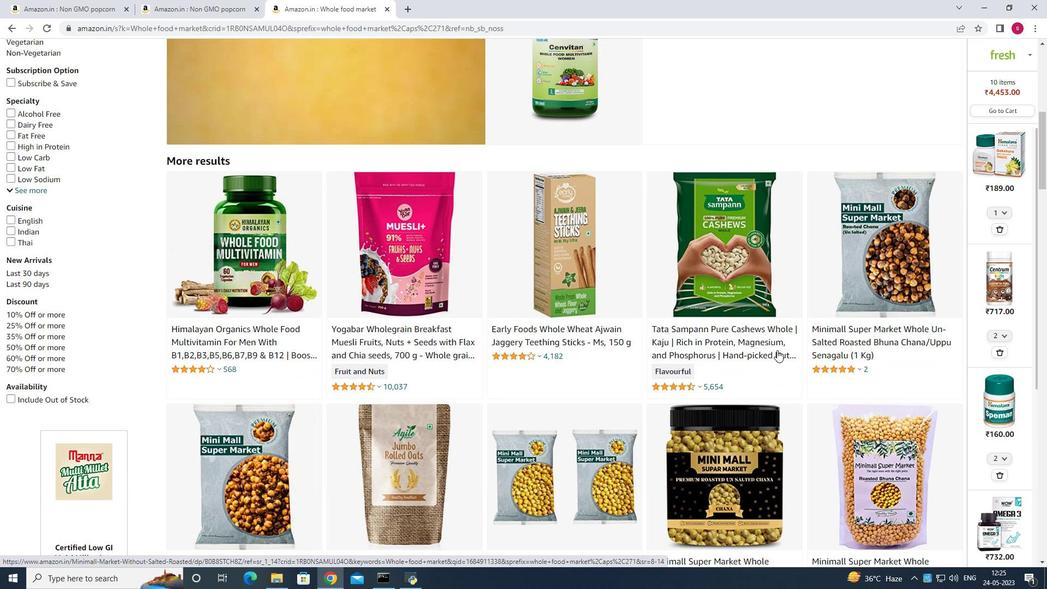 
Action: Mouse scrolled (778, 350) with delta (0, 0)
Screenshot: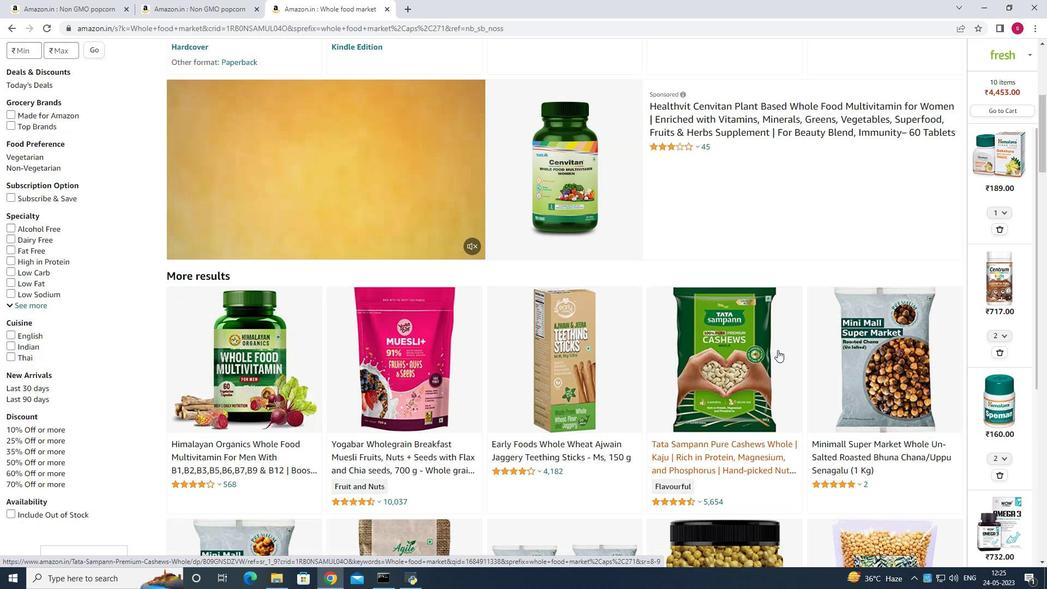 
Action: Mouse scrolled (778, 350) with delta (0, 0)
Screenshot: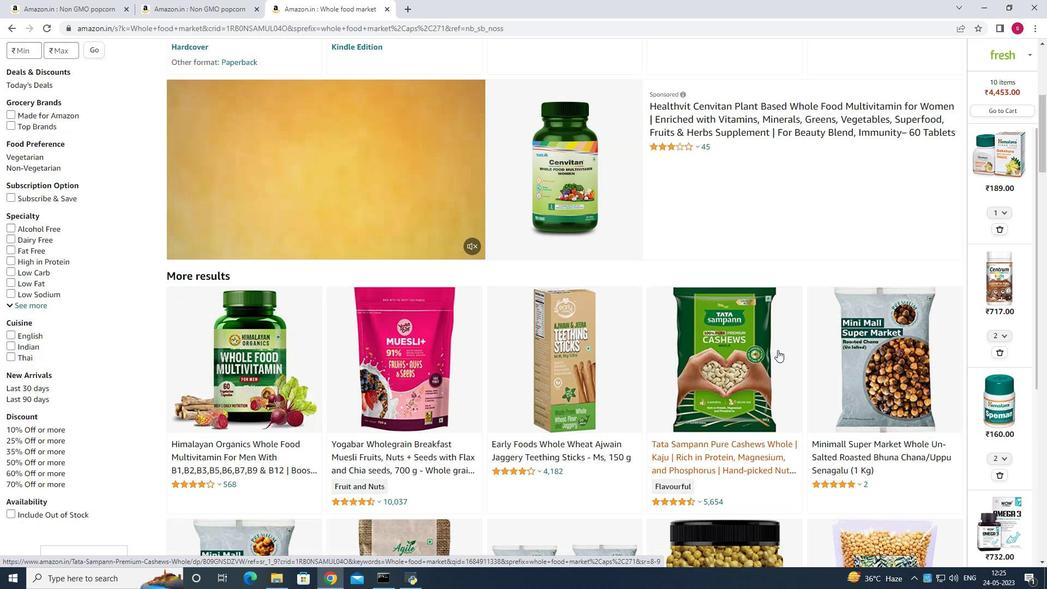 
Action: Mouse scrolled (778, 350) with delta (0, 0)
Screenshot: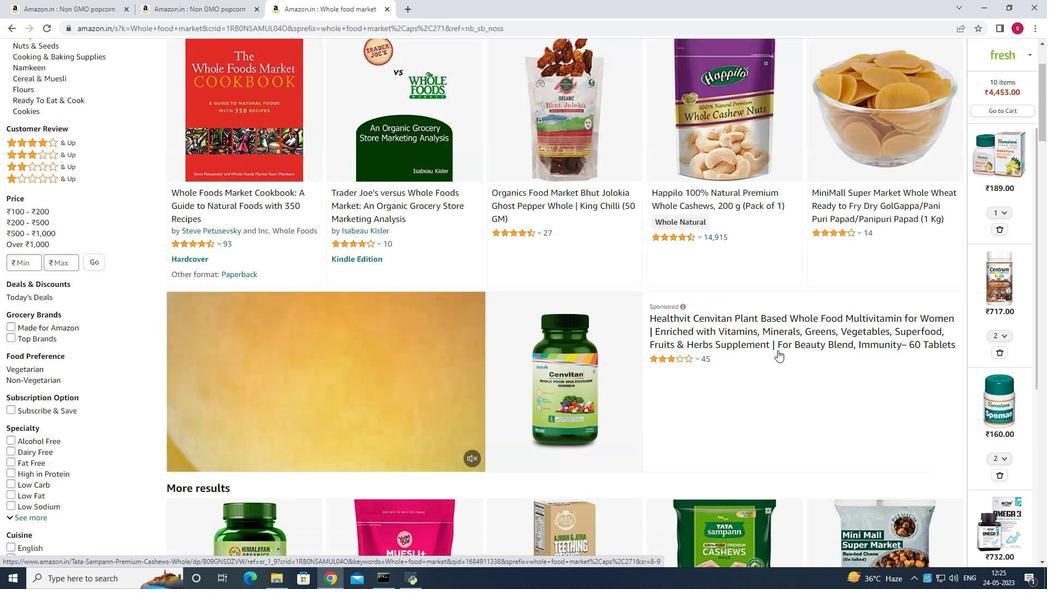 
Action: Mouse scrolled (778, 350) with delta (0, 0)
Screenshot: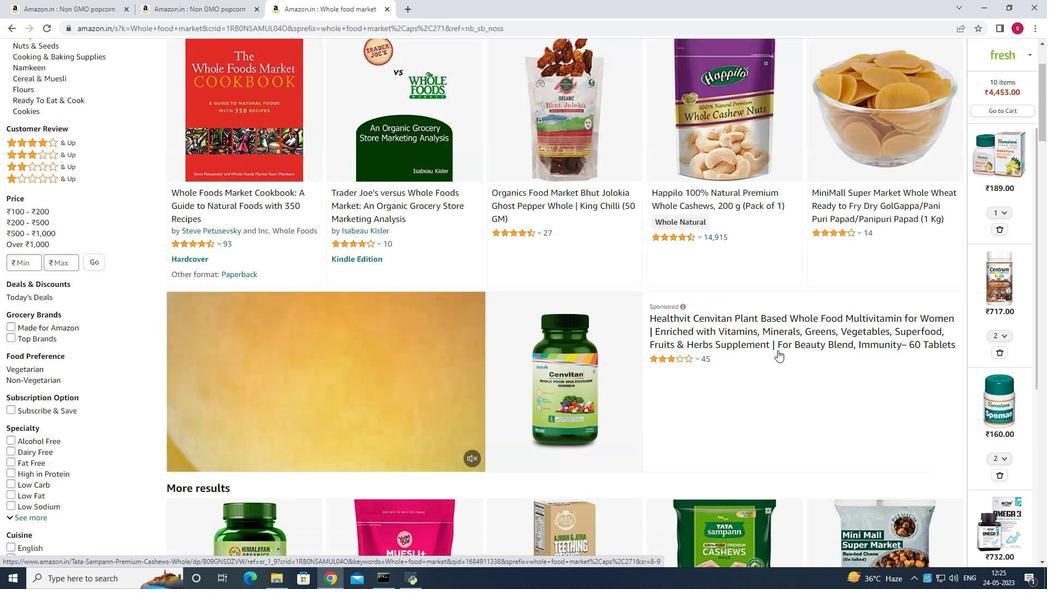 
Action: Mouse scrolled (778, 350) with delta (0, 0)
Screenshot: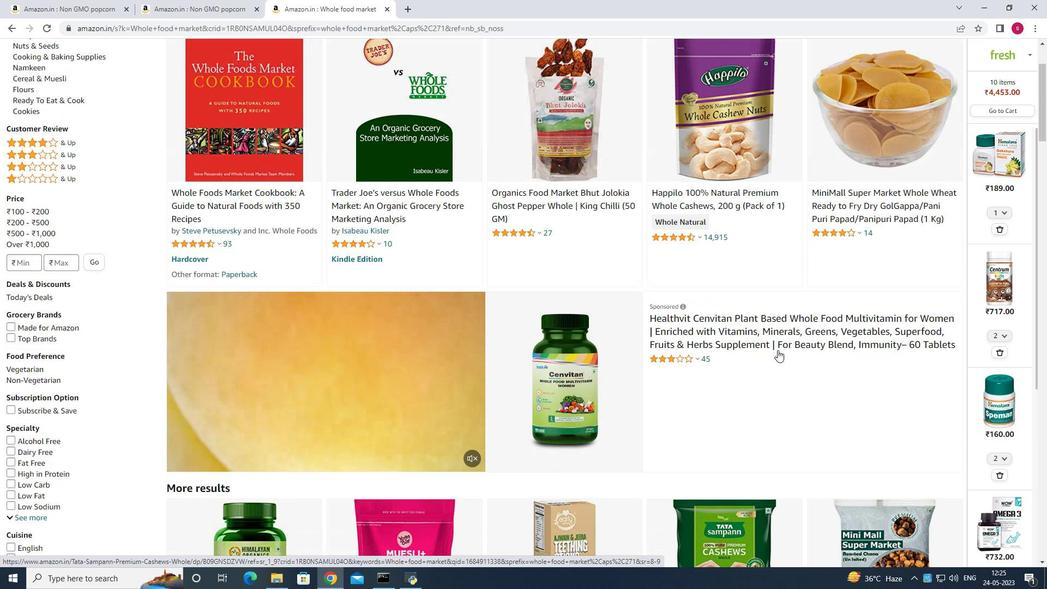
Action: Mouse scrolled (778, 349) with delta (0, 0)
Screenshot: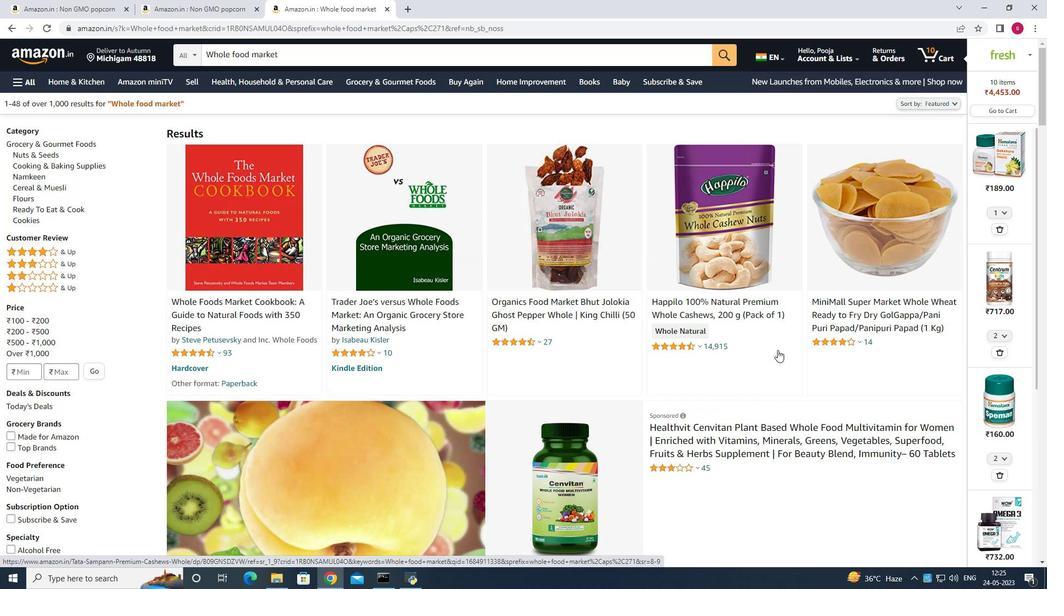 
Action: Mouse scrolled (778, 349) with delta (0, 0)
Screenshot: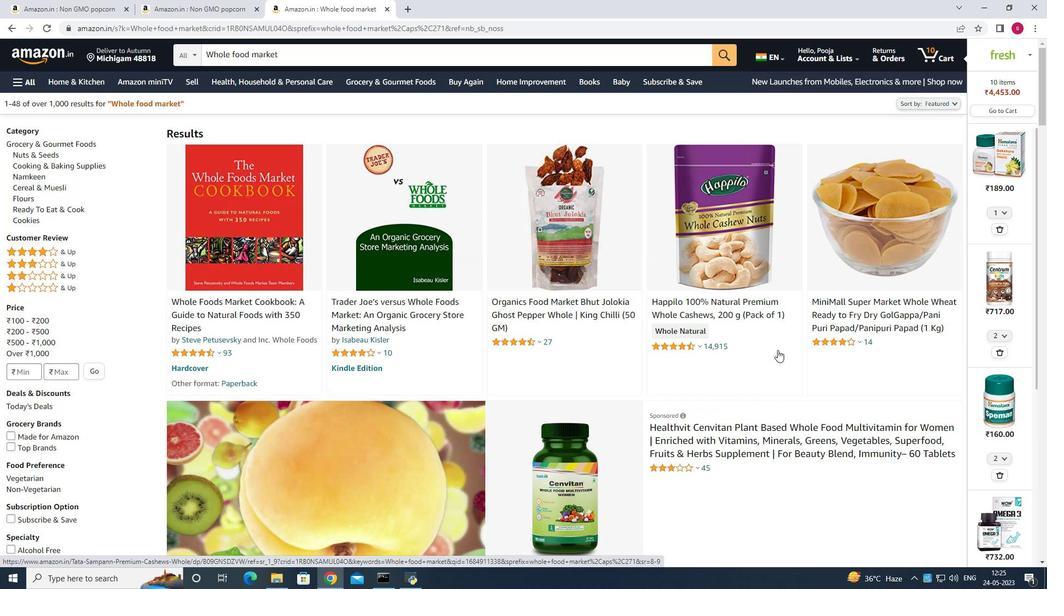 
Action: Mouse scrolled (778, 349) with delta (0, 0)
Screenshot: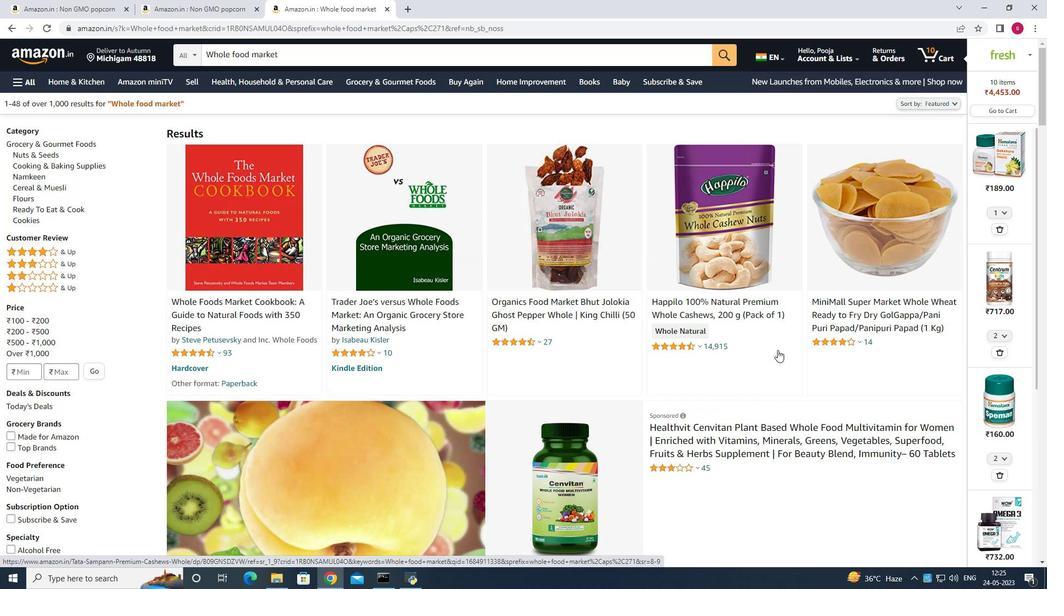
Action: Mouse scrolled (778, 349) with delta (0, 0)
Screenshot: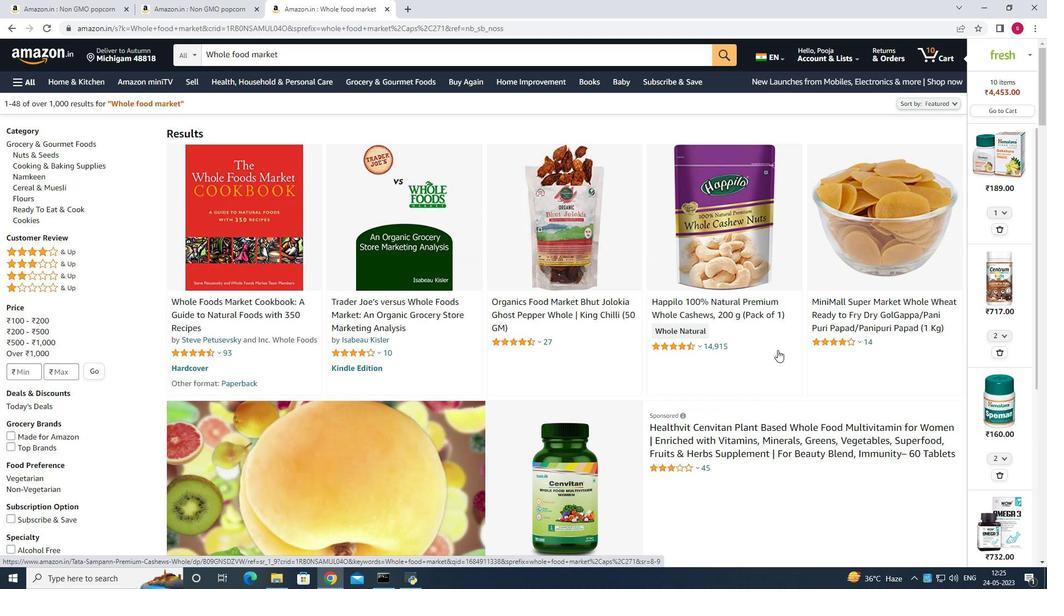 
Action: Mouse scrolled (778, 349) with delta (0, 0)
Screenshot: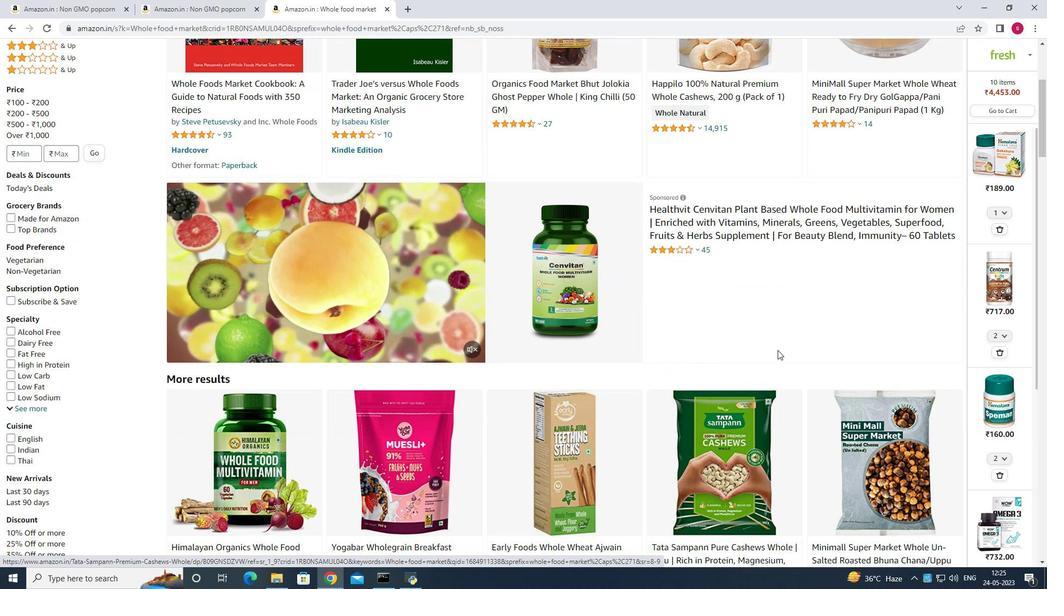 
Action: Mouse scrolled (778, 349) with delta (0, 0)
Screenshot: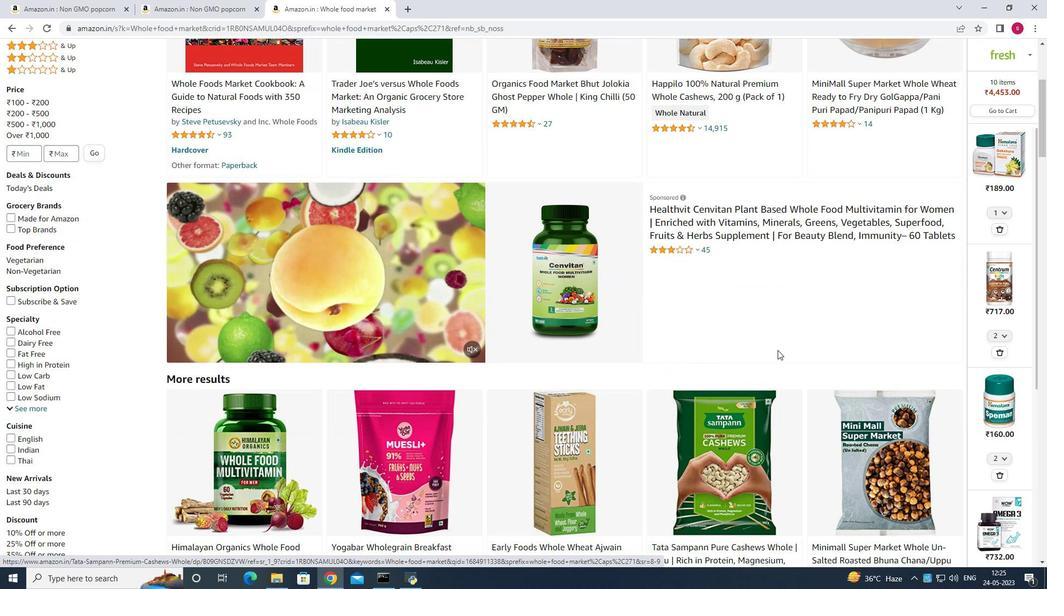 
Action: Mouse scrolled (778, 349) with delta (0, 0)
Screenshot: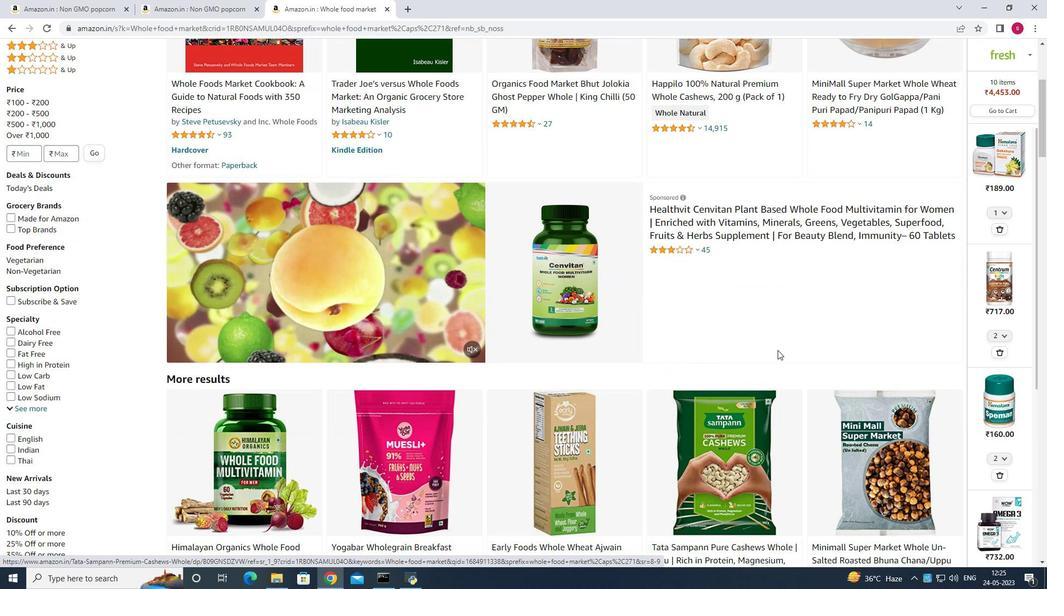 
Action: Mouse scrolled (778, 349) with delta (0, 0)
Screenshot: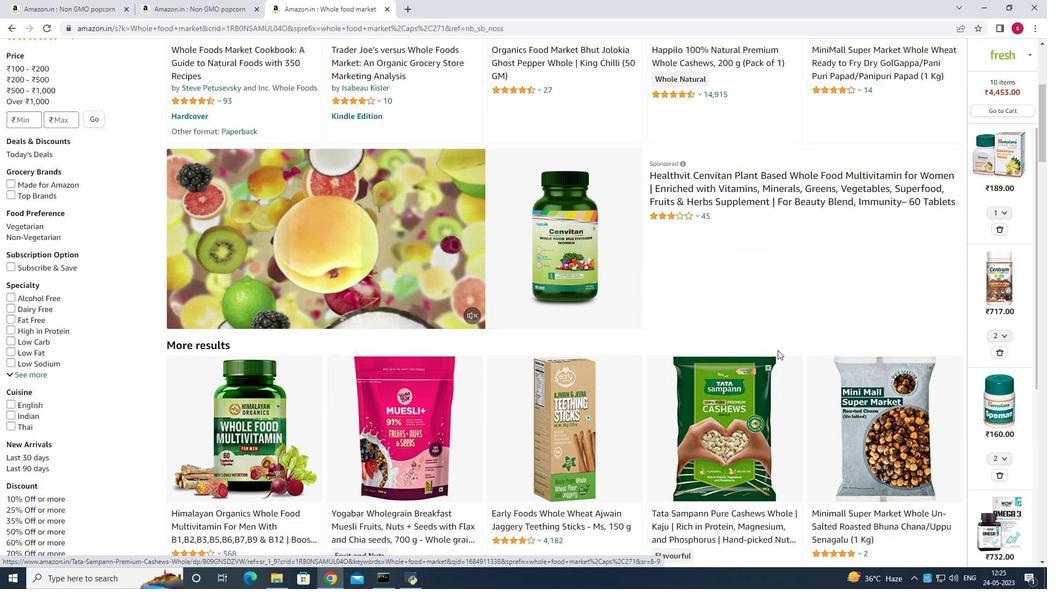 
Action: Mouse scrolled (778, 349) with delta (0, 0)
Screenshot: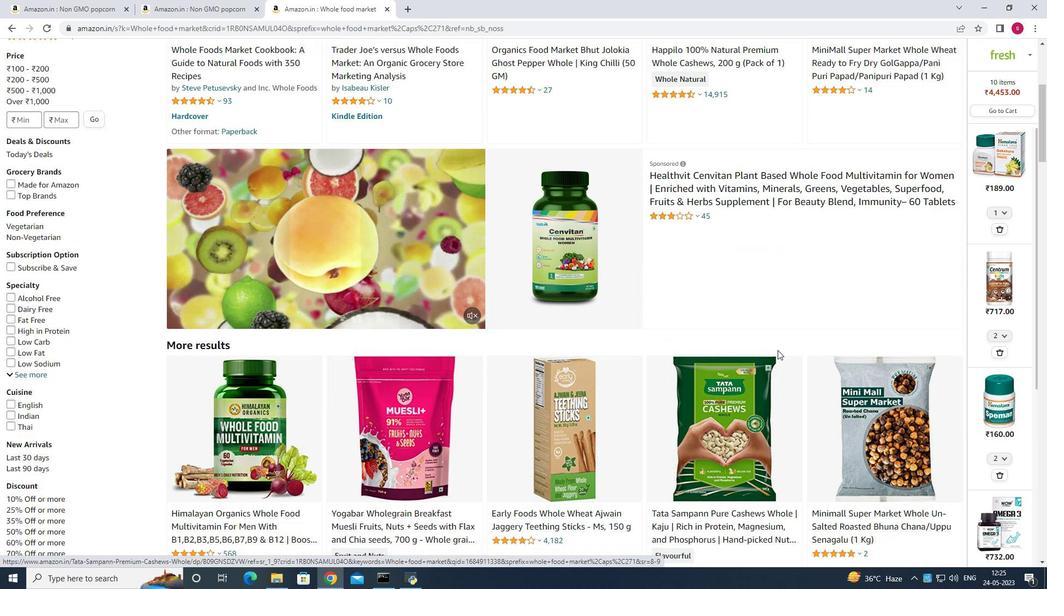
Action: Mouse moved to (728, 355)
Screenshot: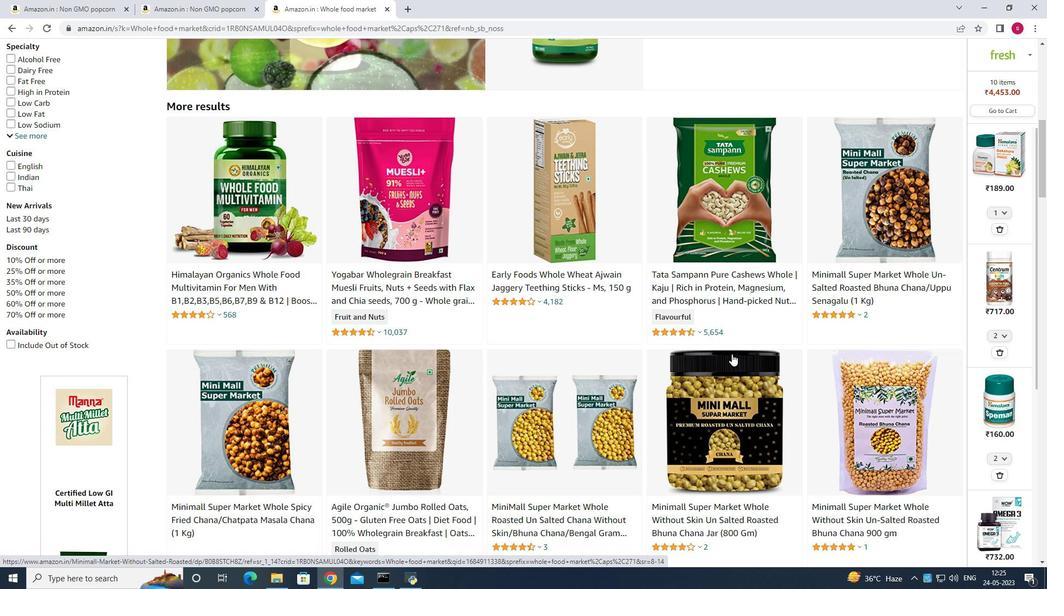 
Action: Mouse scrolled (728, 356) with delta (0, 0)
Screenshot: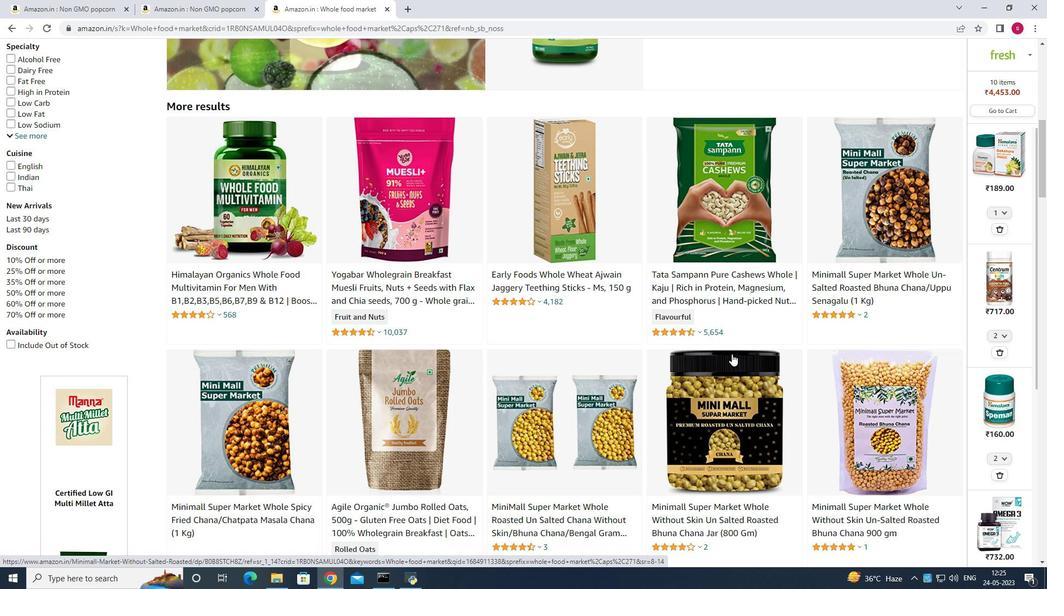 
Action: Mouse scrolled (728, 356) with delta (0, 0)
Screenshot: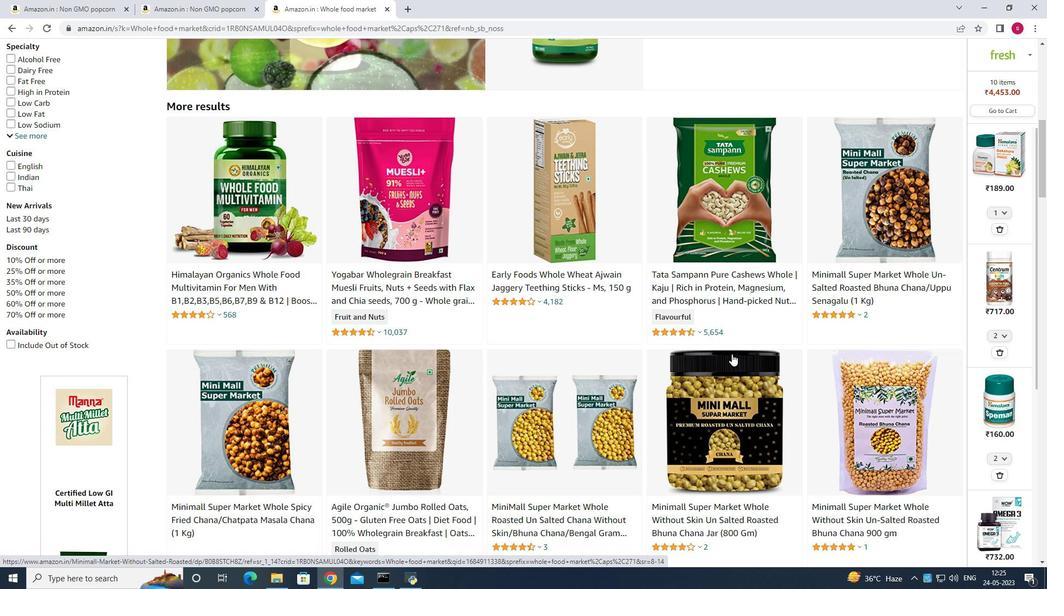 
Action: Mouse scrolled (728, 356) with delta (0, 0)
Screenshot: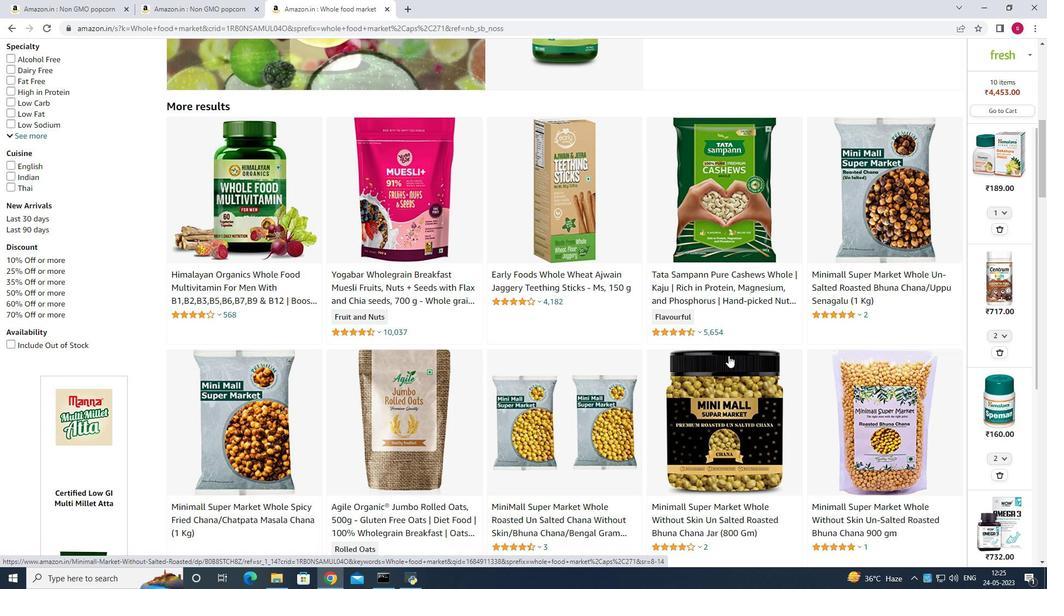 
Action: Mouse scrolled (728, 355) with delta (0, 0)
Screenshot: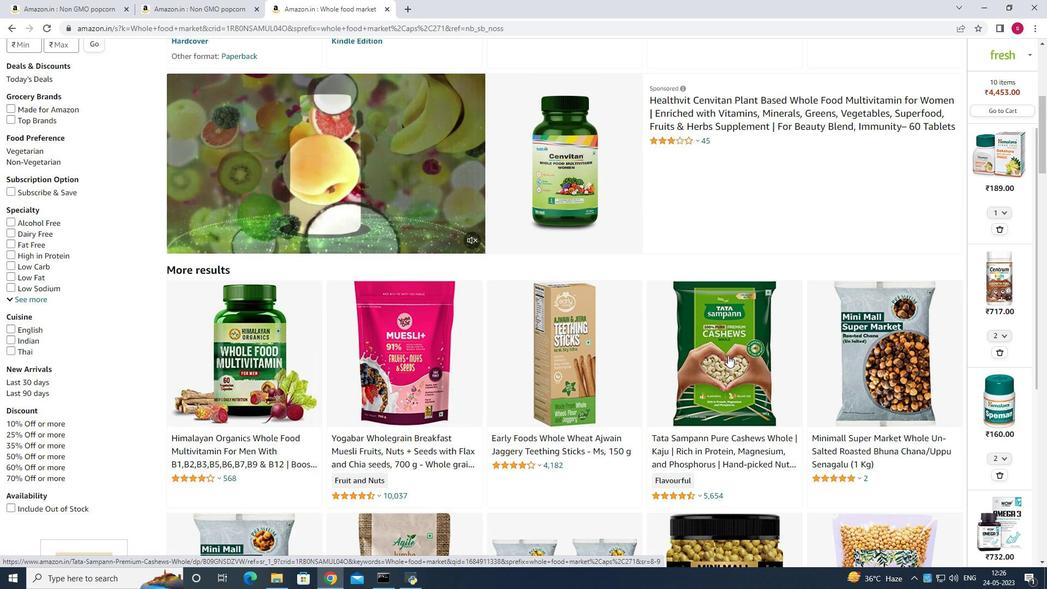 
Action: Mouse scrolled (728, 355) with delta (0, 0)
Screenshot: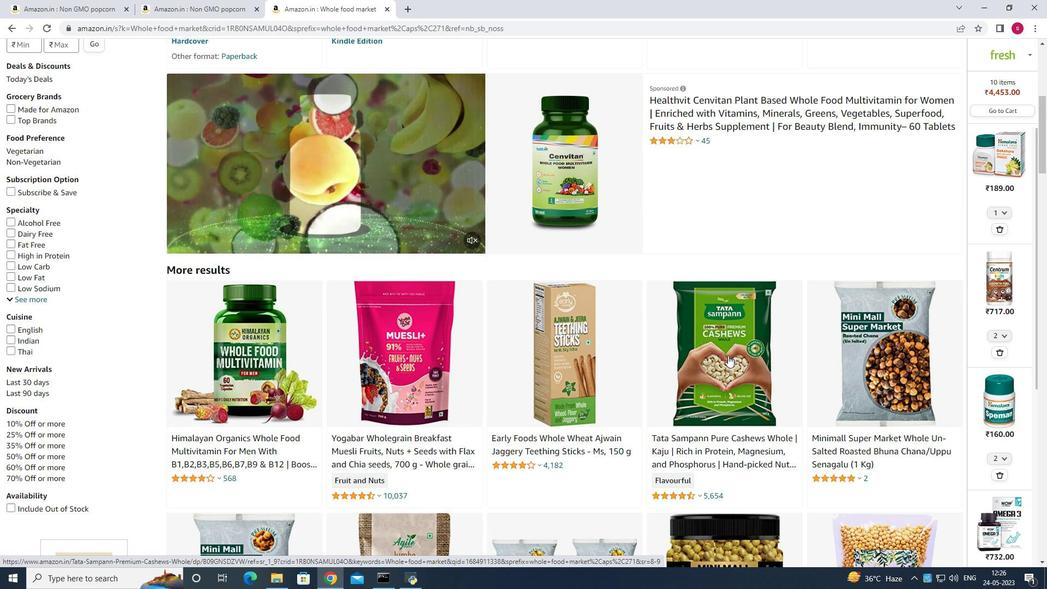 
Action: Mouse scrolled (728, 355) with delta (0, 0)
Screenshot: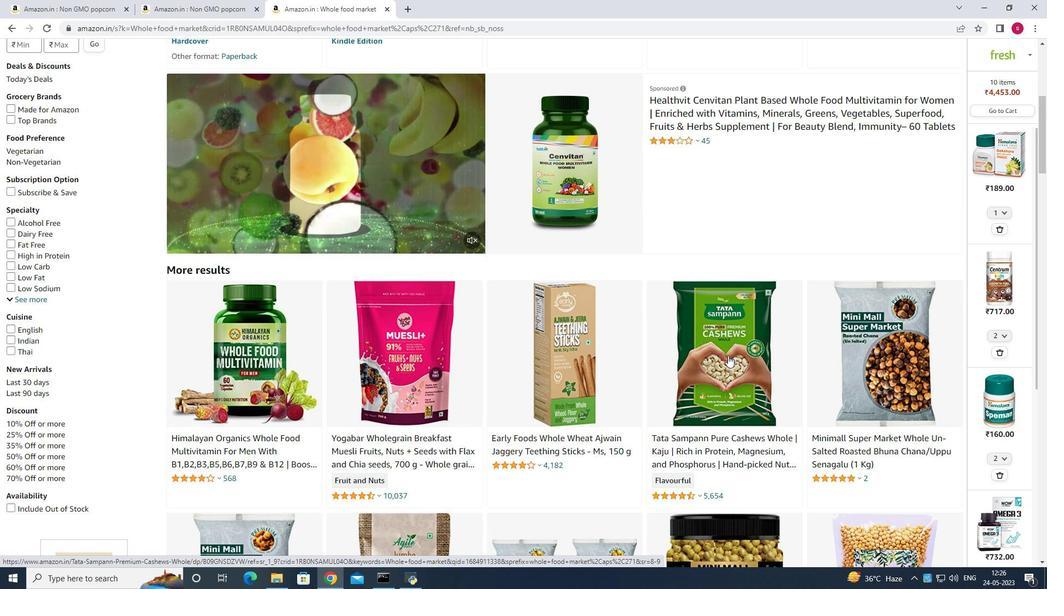 
Action: Mouse scrolled (728, 355) with delta (0, 0)
Screenshot: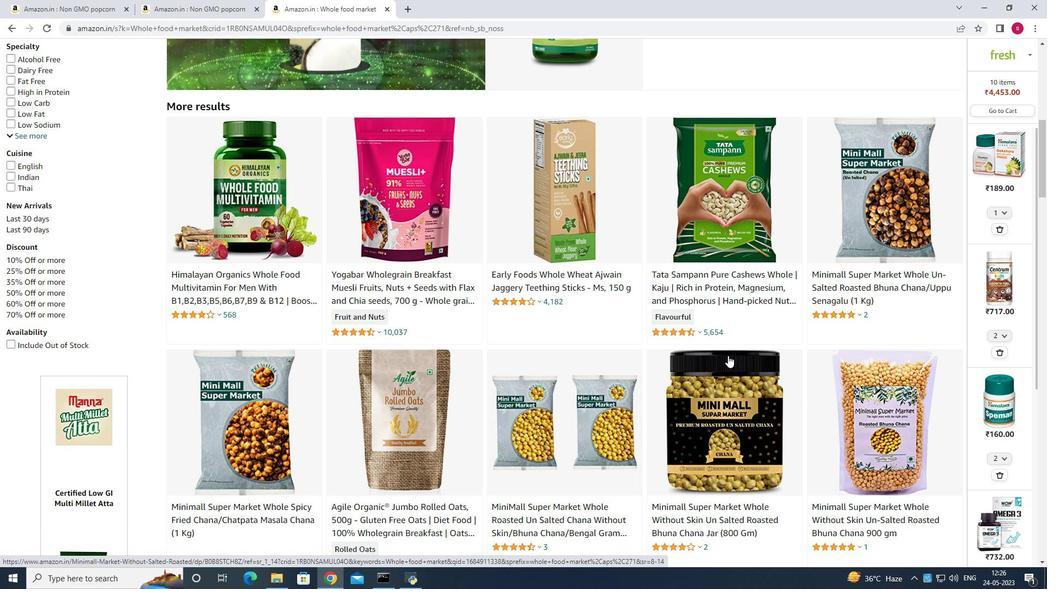 
Action: Mouse moved to (722, 457)
Screenshot: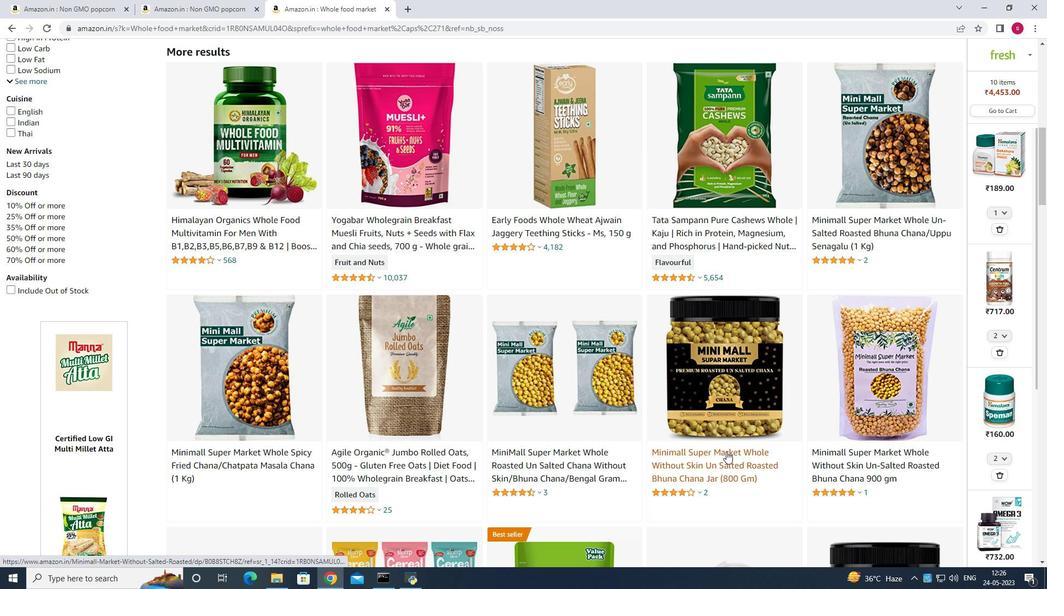 
Action: Mouse scrolled (722, 456) with delta (0, 0)
Screenshot: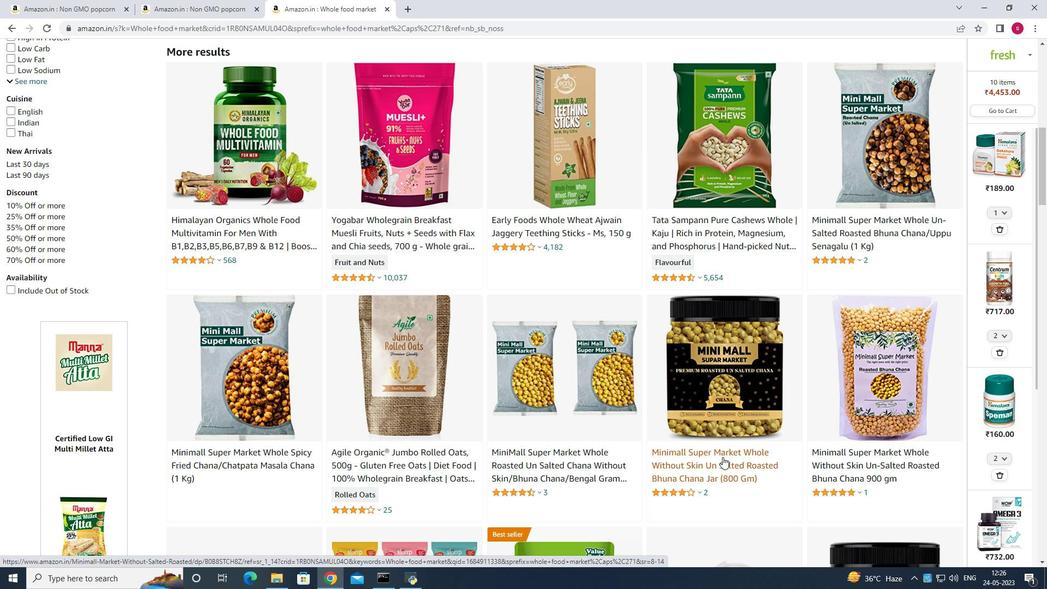 
Action: Mouse moved to (724, 457)
Screenshot: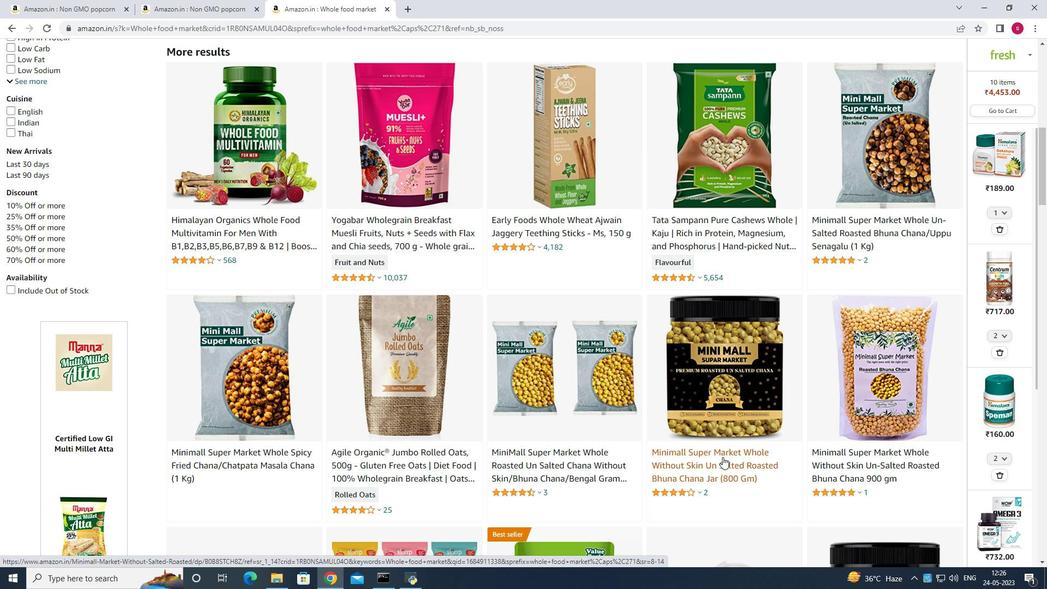 
Action: Mouse scrolled (723, 456) with delta (0, 0)
Screenshot: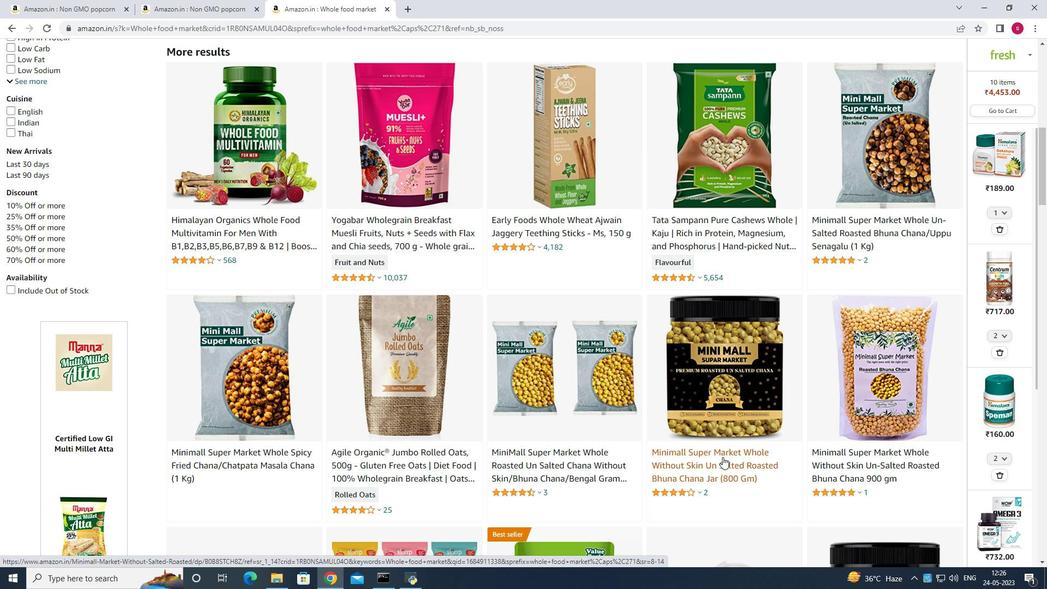 
Action: Mouse moved to (725, 459)
Screenshot: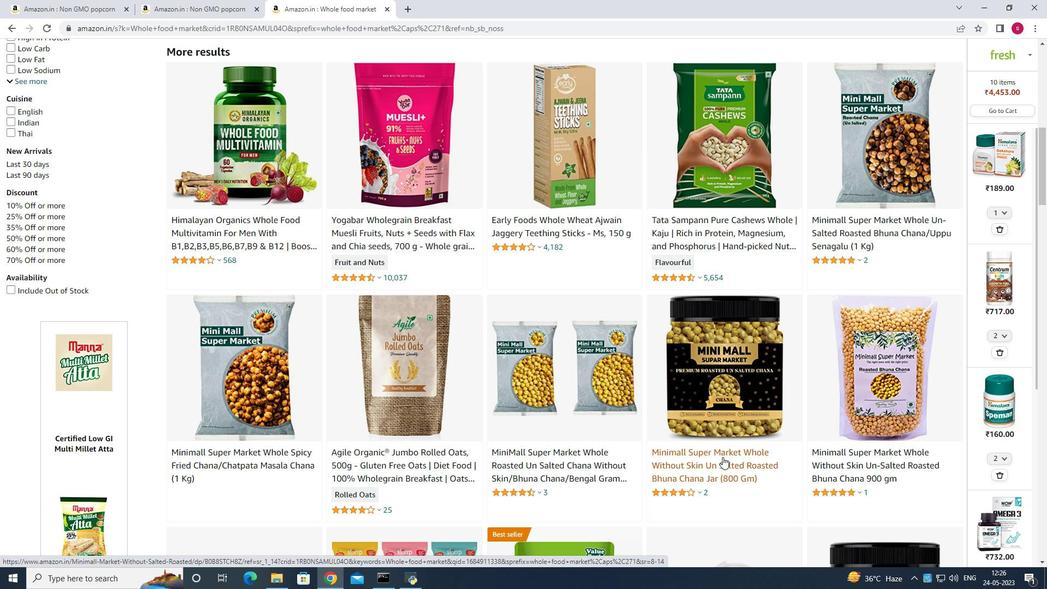 
Action: Mouse scrolled (724, 457) with delta (0, 0)
Screenshot: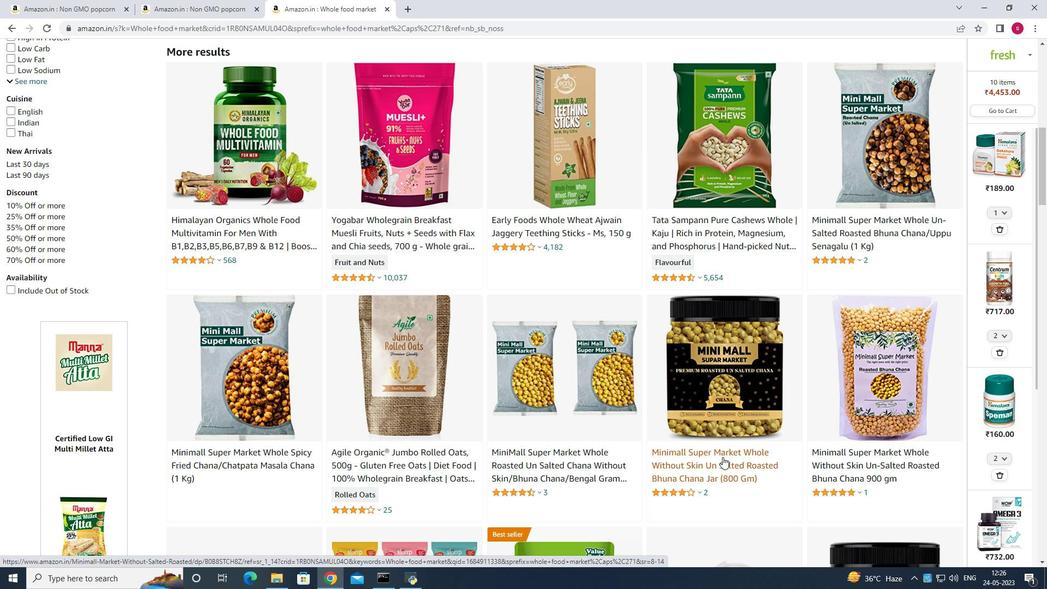 
Action: Mouse scrolled (725, 458) with delta (0, 0)
Screenshot: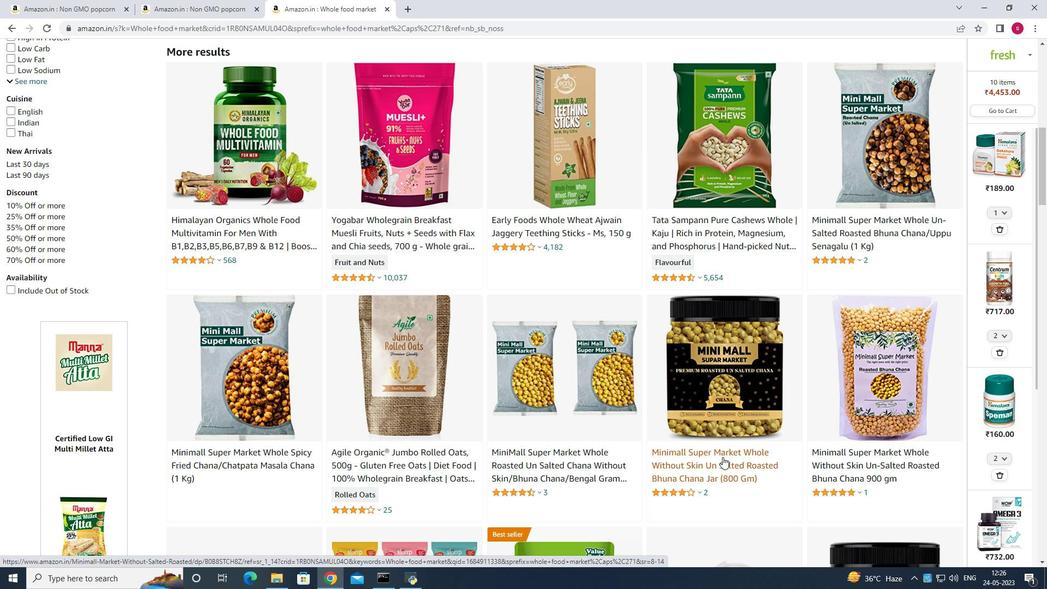 
Action: Mouse moved to (722, 465)
Screenshot: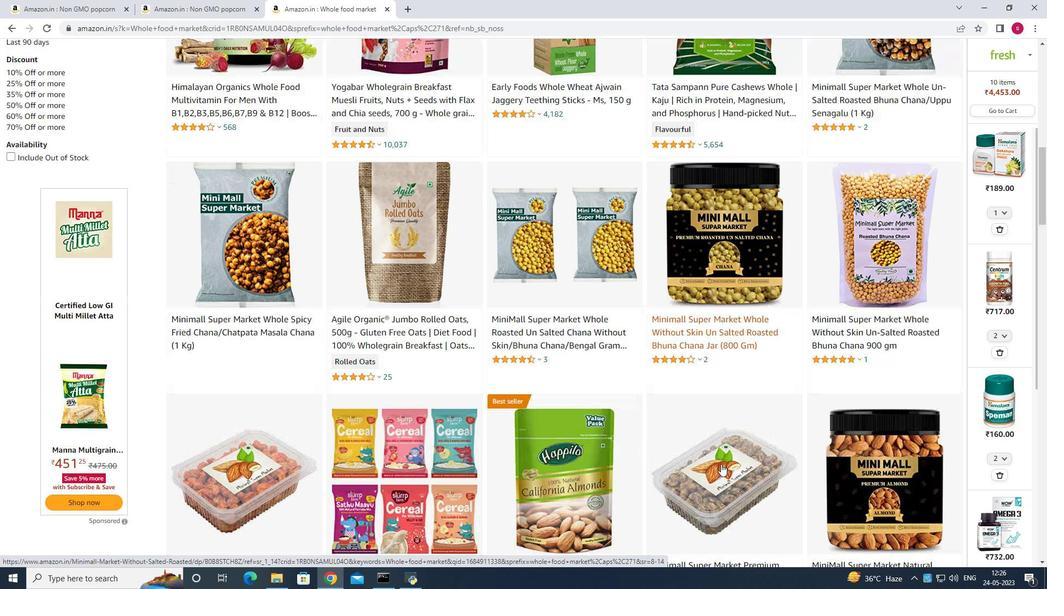 
Action: Mouse scrolled (722, 466) with delta (0, 0)
Screenshot: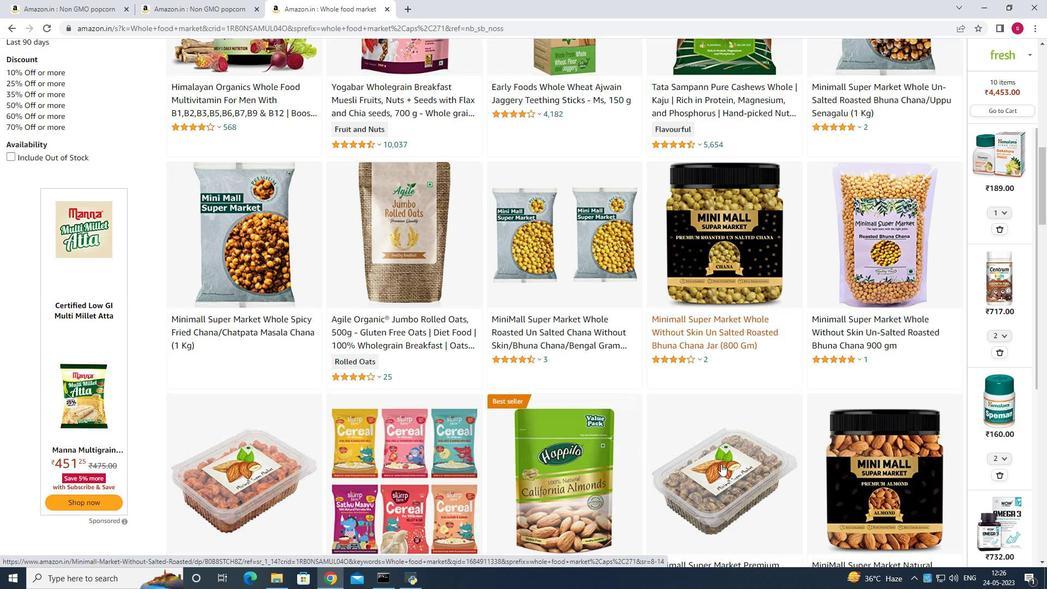 
Action: Mouse scrolled (722, 466) with delta (0, 0)
Screenshot: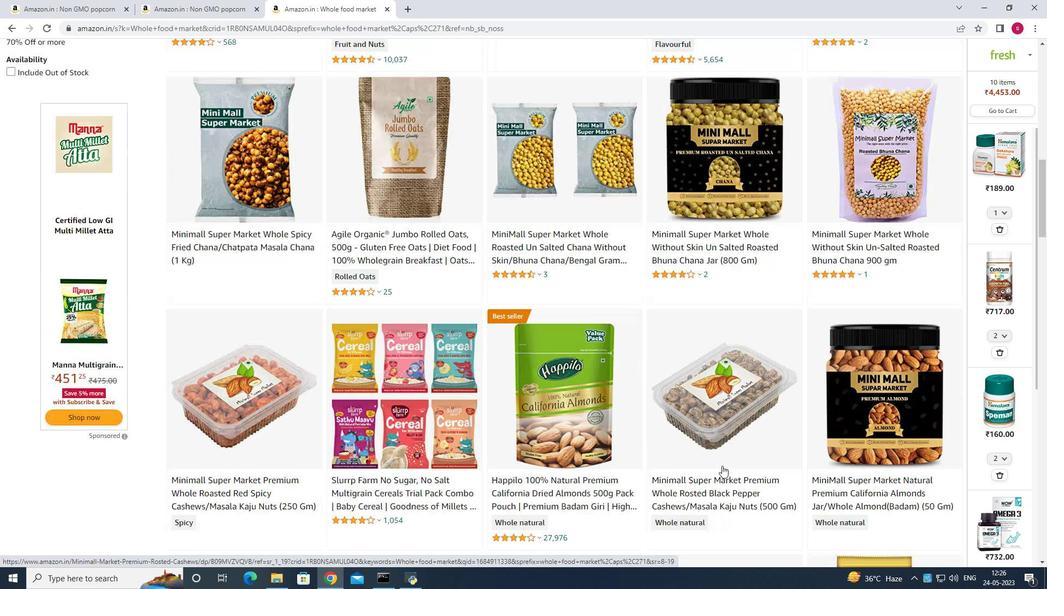 
Action: Mouse scrolled (722, 466) with delta (0, 0)
Screenshot: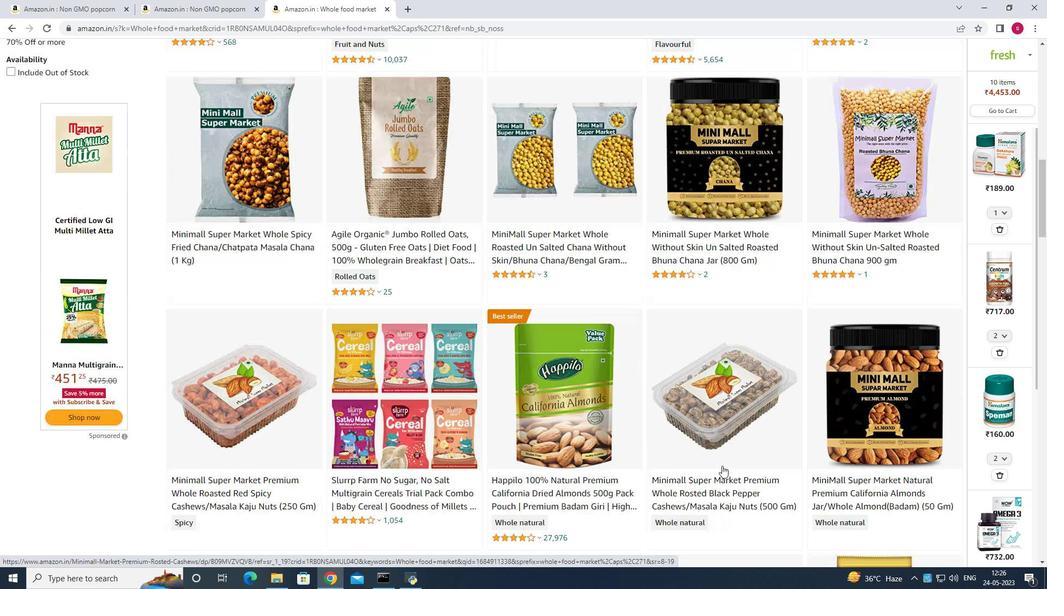 
Action: Mouse scrolled (722, 466) with delta (0, 0)
Screenshot: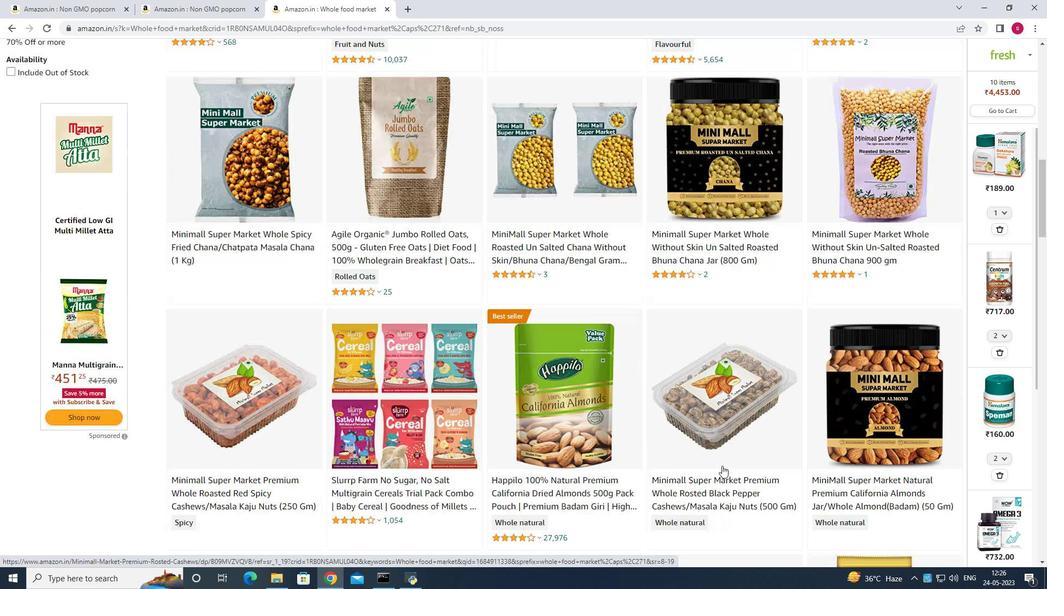 
Action: Mouse scrolled (722, 466) with delta (0, 0)
Screenshot: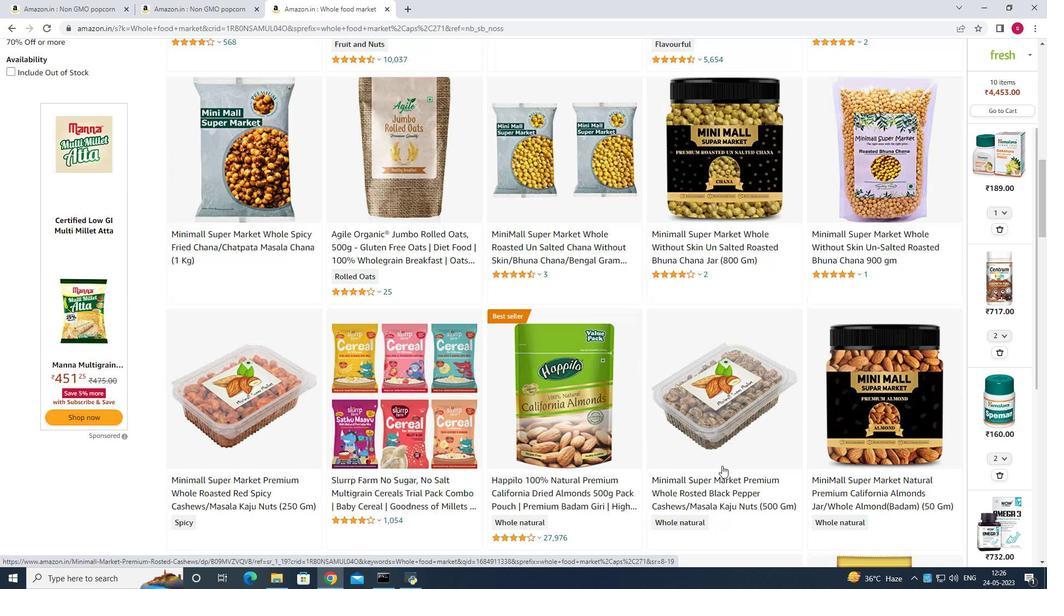 
Action: Mouse moved to (722, 465)
Screenshot: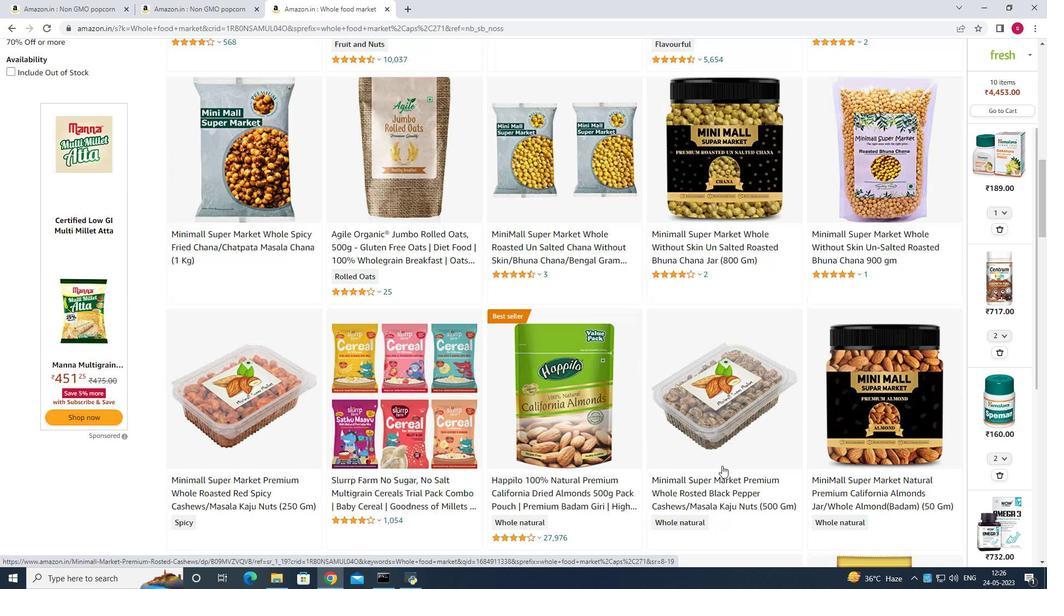 
Action: Mouse scrolled (722, 465) with delta (0, 0)
Screenshot: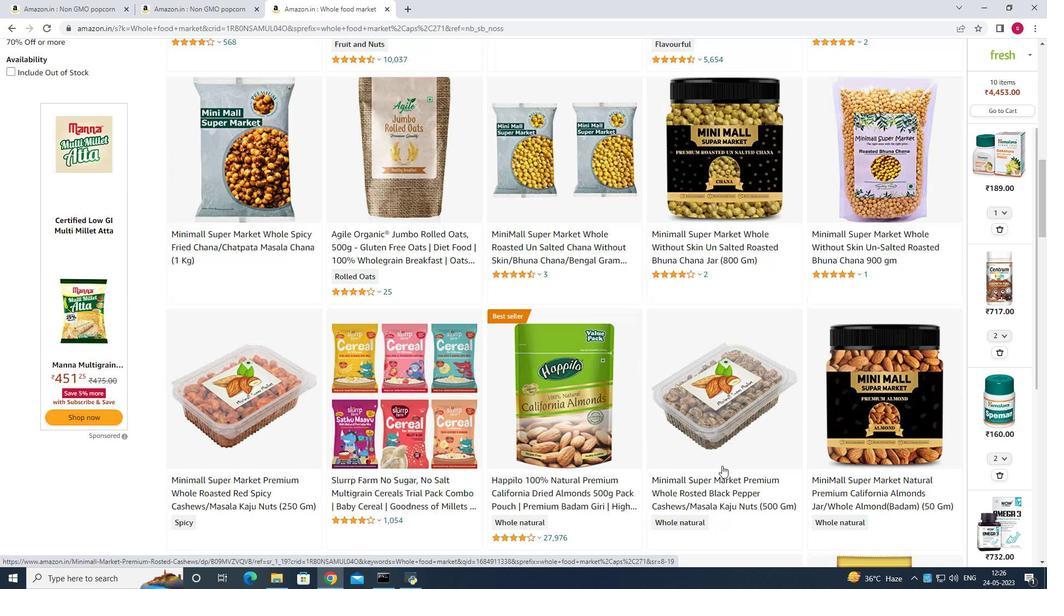 
Action: Mouse moved to (719, 459)
Screenshot: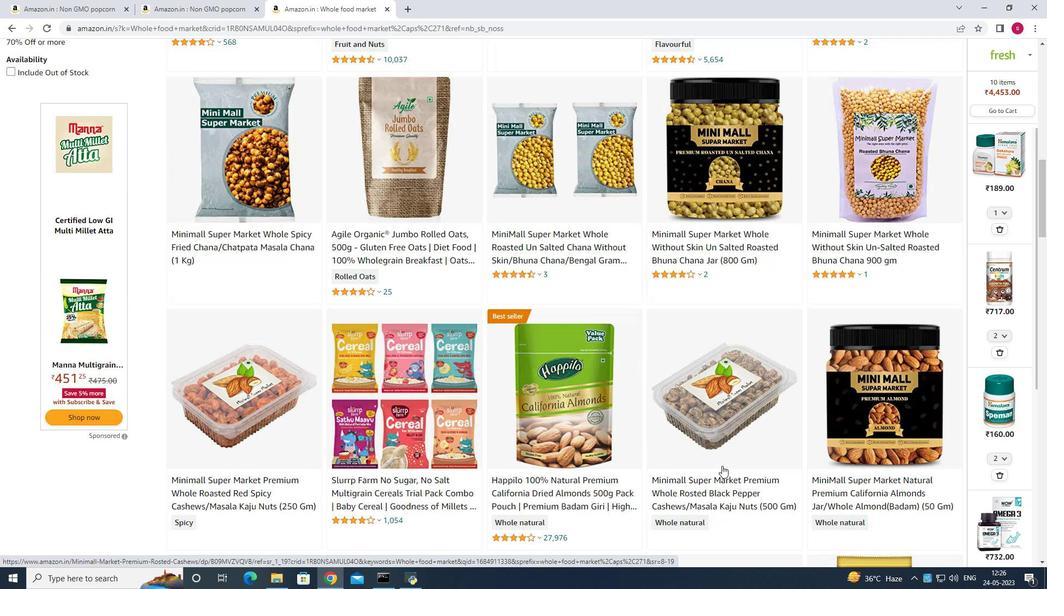 
Action: Mouse scrolled (720, 461) with delta (0, 0)
Screenshot: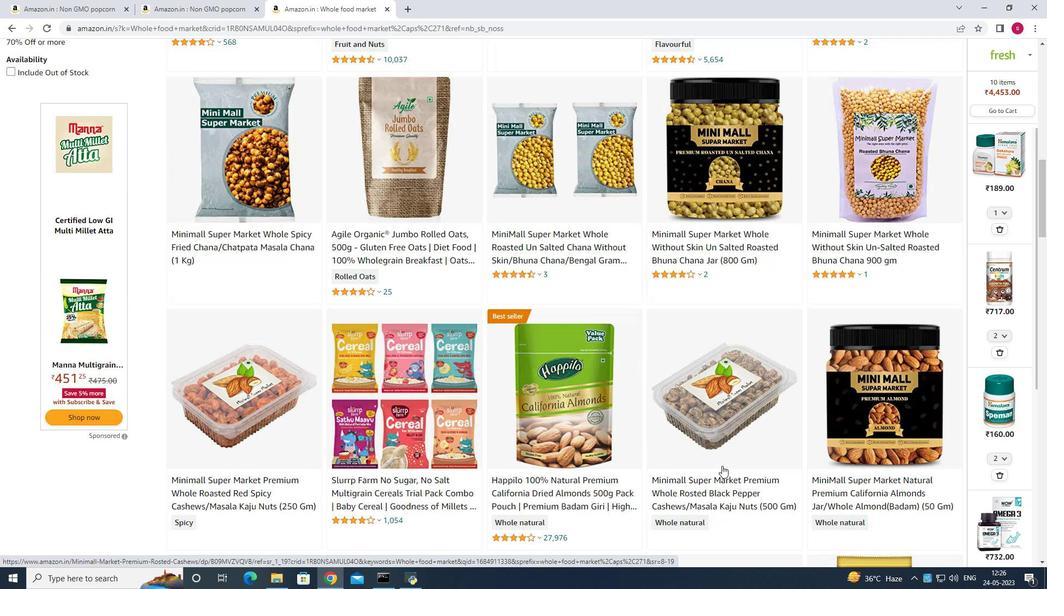 
Action: Mouse moved to (718, 455)
Screenshot: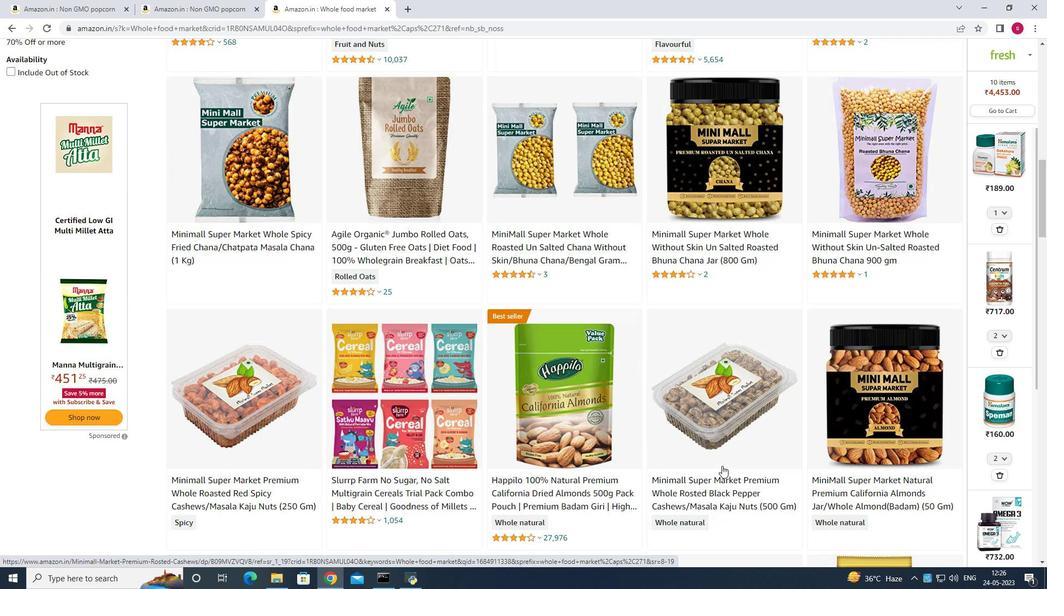 
Action: Mouse scrolled (718, 456) with delta (0, 0)
Screenshot: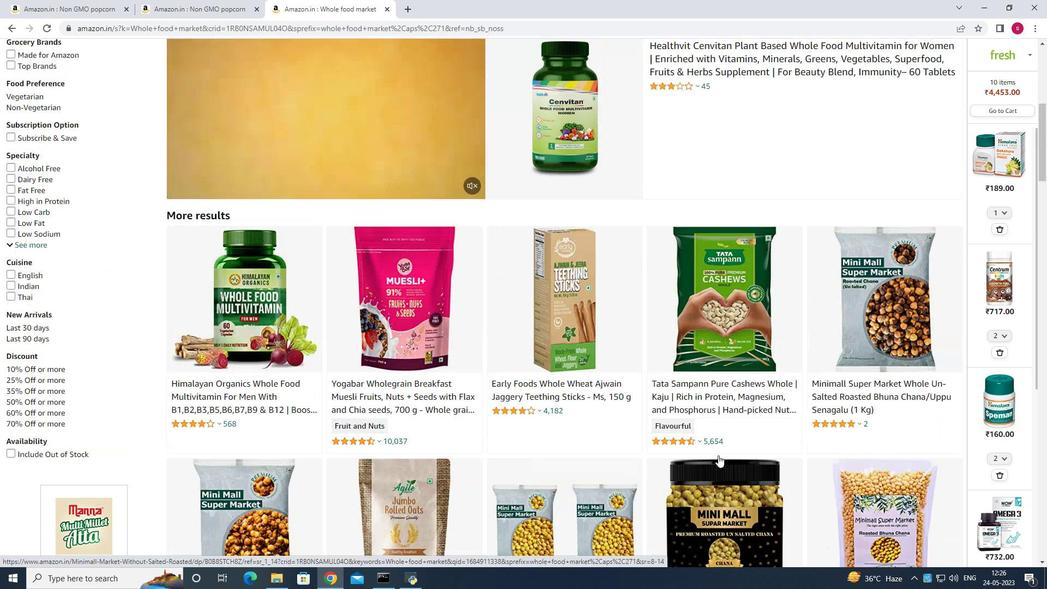 
Action: Mouse scrolled (718, 456) with delta (0, 0)
Screenshot: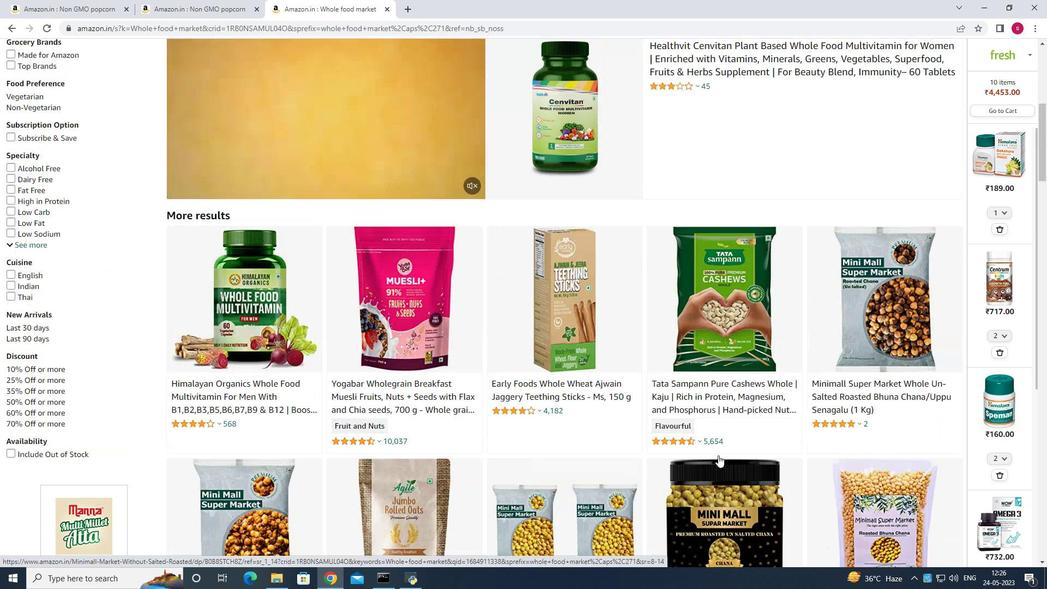 
Action: Mouse scrolled (718, 456) with delta (0, 0)
Screenshot: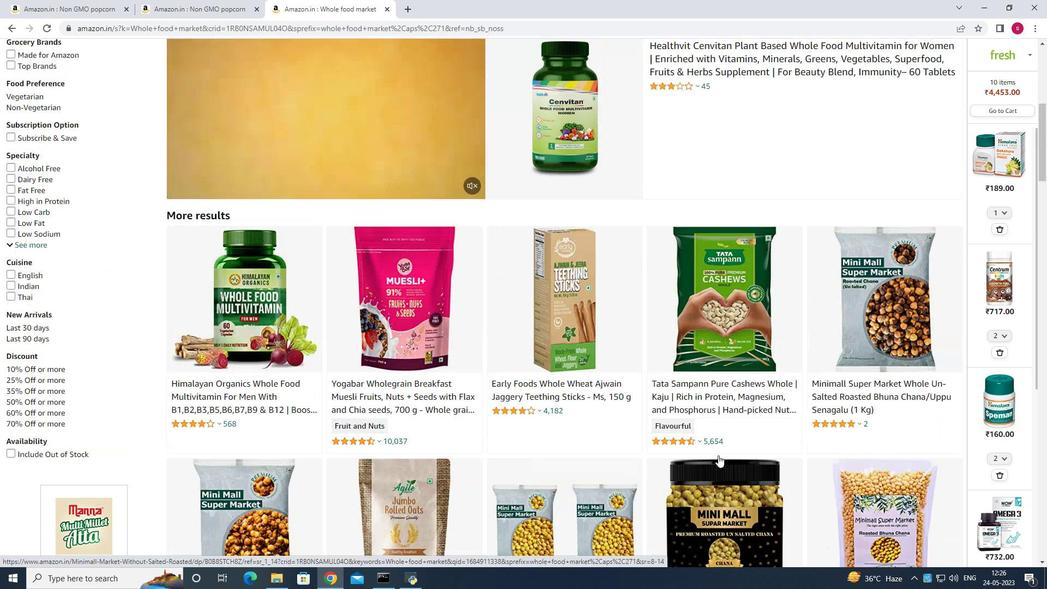 
Action: Mouse scrolled (718, 456) with delta (0, 0)
Screenshot: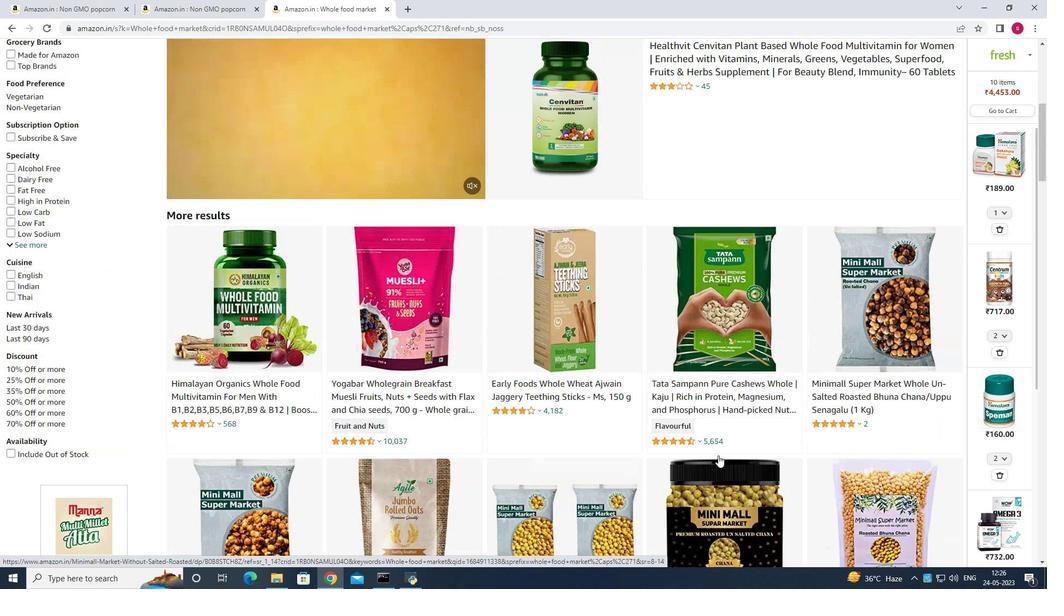 
Action: Mouse scrolled (718, 456) with delta (0, 0)
Screenshot: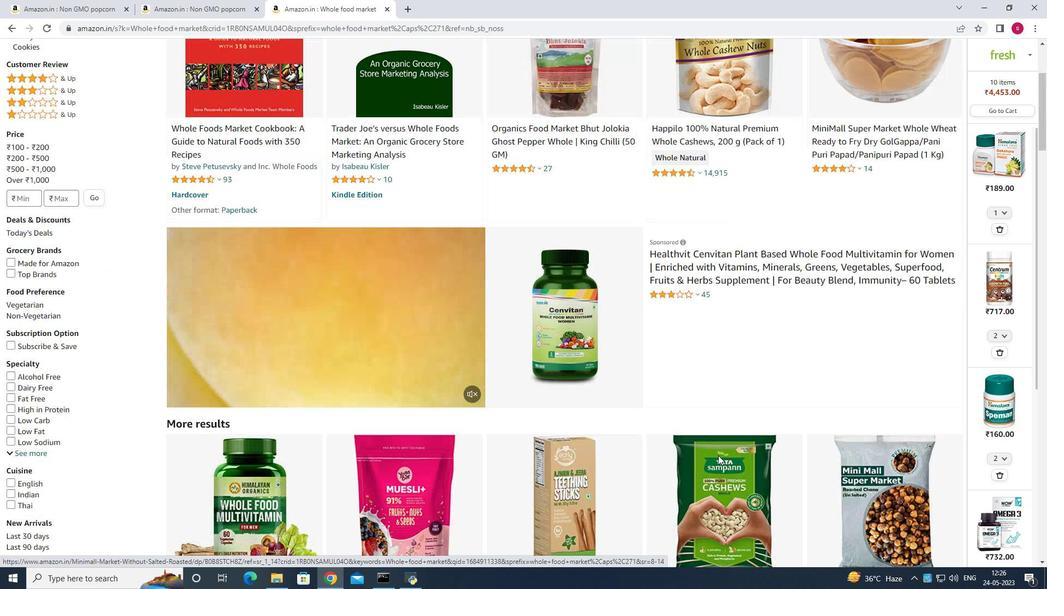 
Action: Mouse moved to (719, 455)
Screenshot: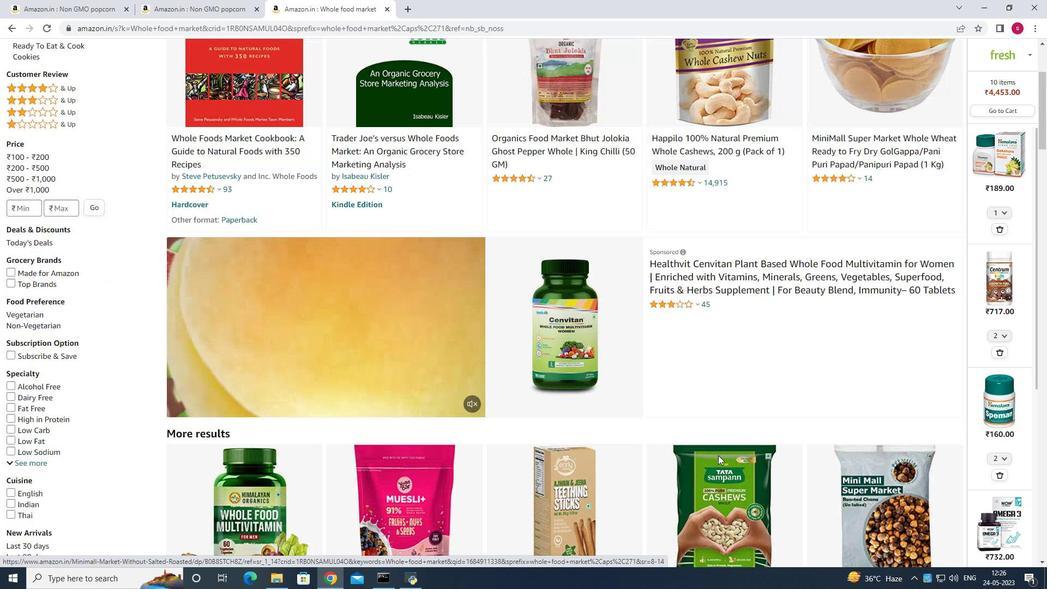
Action: Mouse scrolled (719, 455) with delta (0, 0)
Screenshot: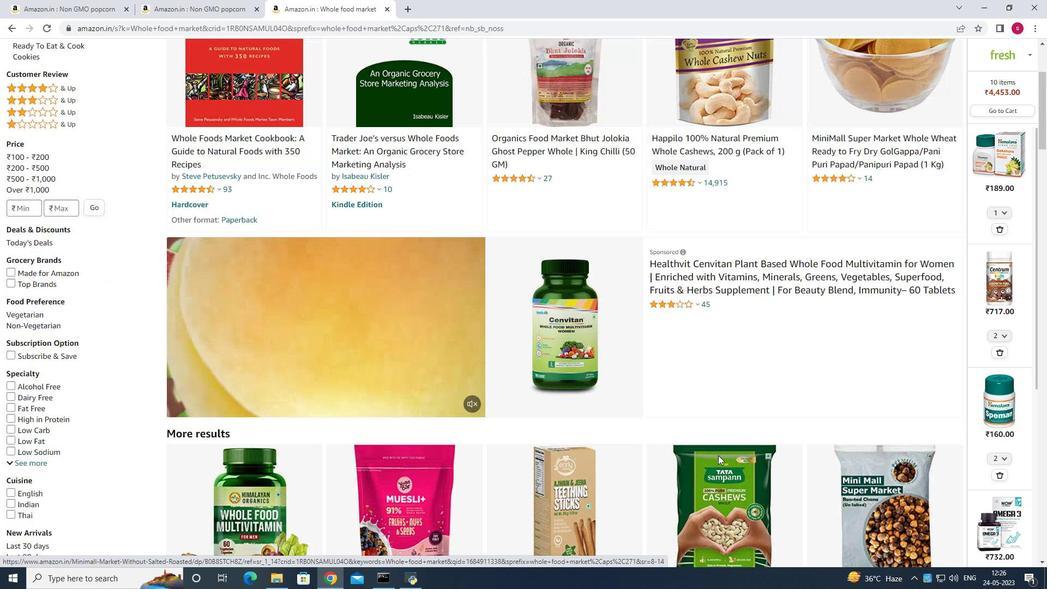 
Action: Mouse moved to (726, 459)
Screenshot: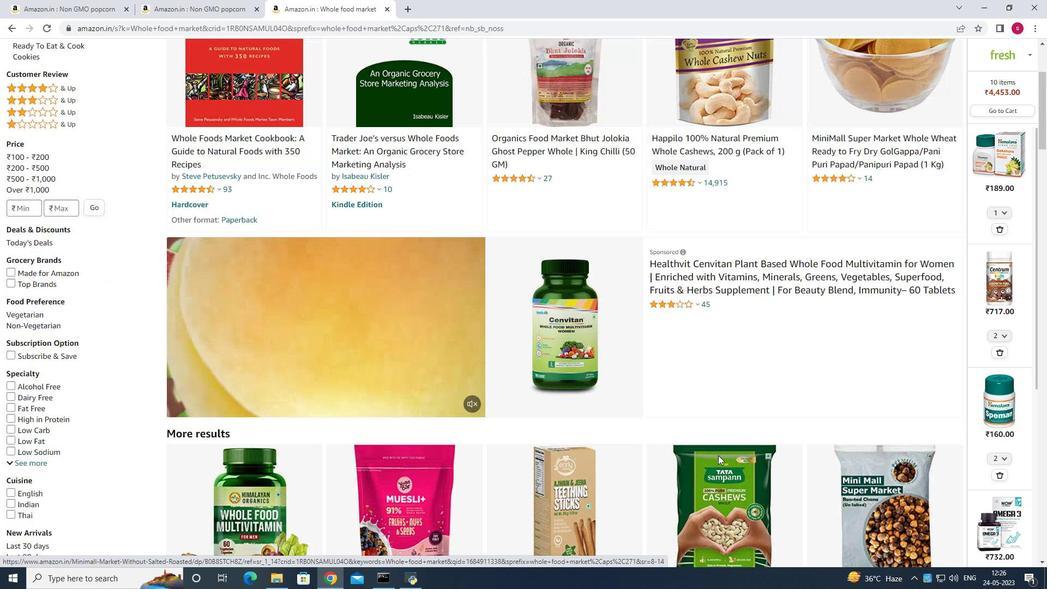 
Action: Mouse scrolled (722, 456) with delta (0, 0)
Screenshot: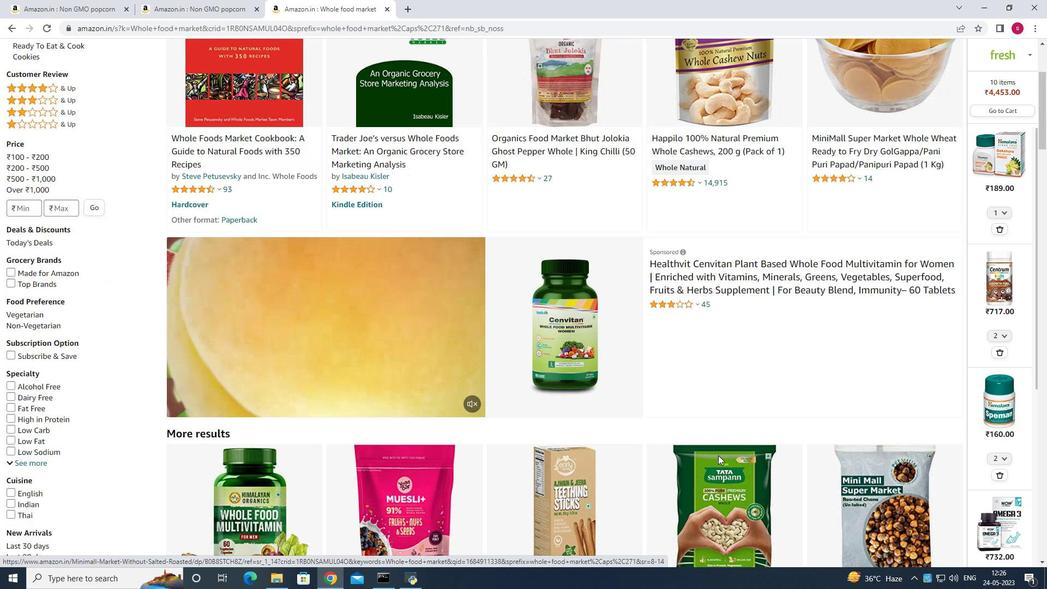 
Action: Mouse moved to (733, 463)
Screenshot: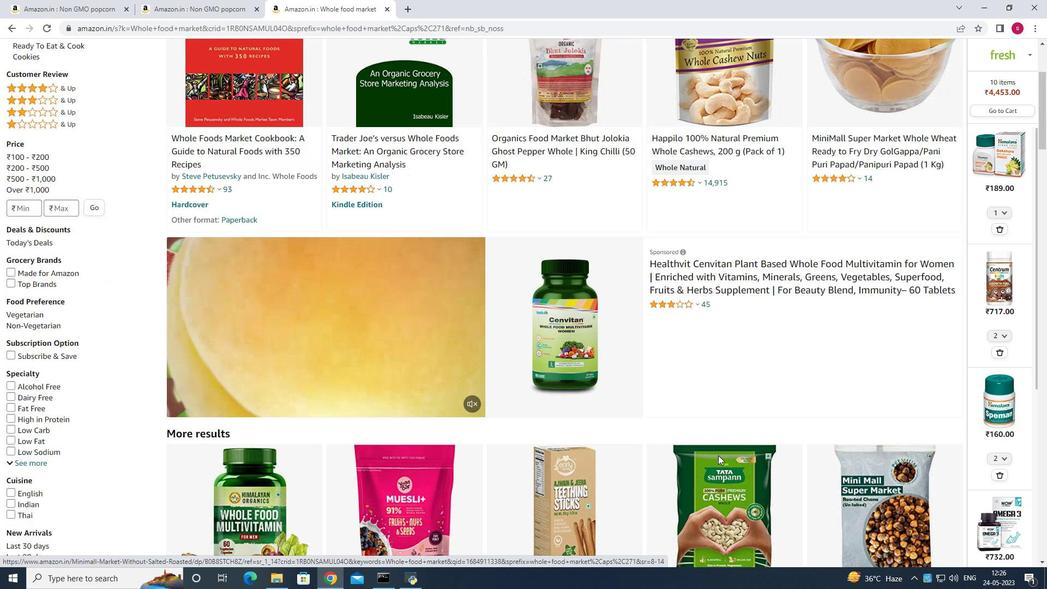 
Action: Mouse scrolled (727, 459) with delta (0, 0)
Screenshot: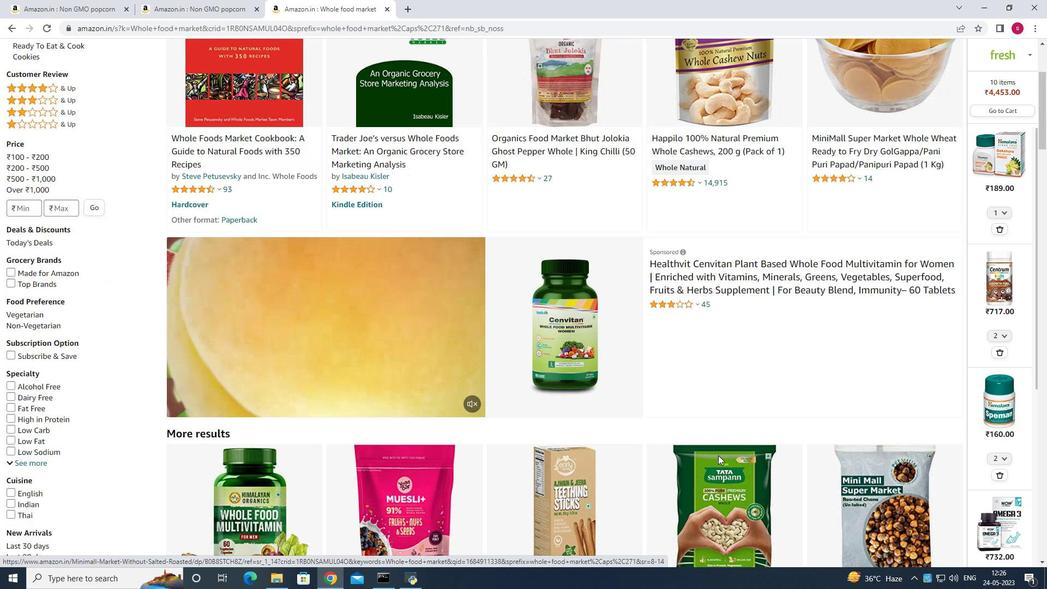 
Action: Mouse moved to (739, 463)
Screenshot: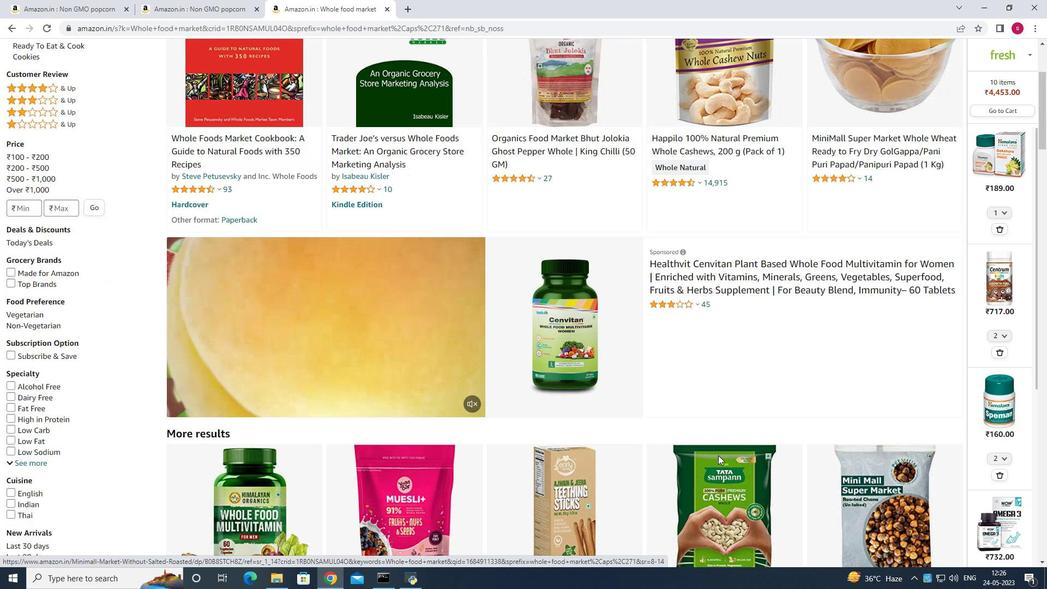 
Action: Mouse scrolled (733, 462) with delta (0, 0)
Screenshot: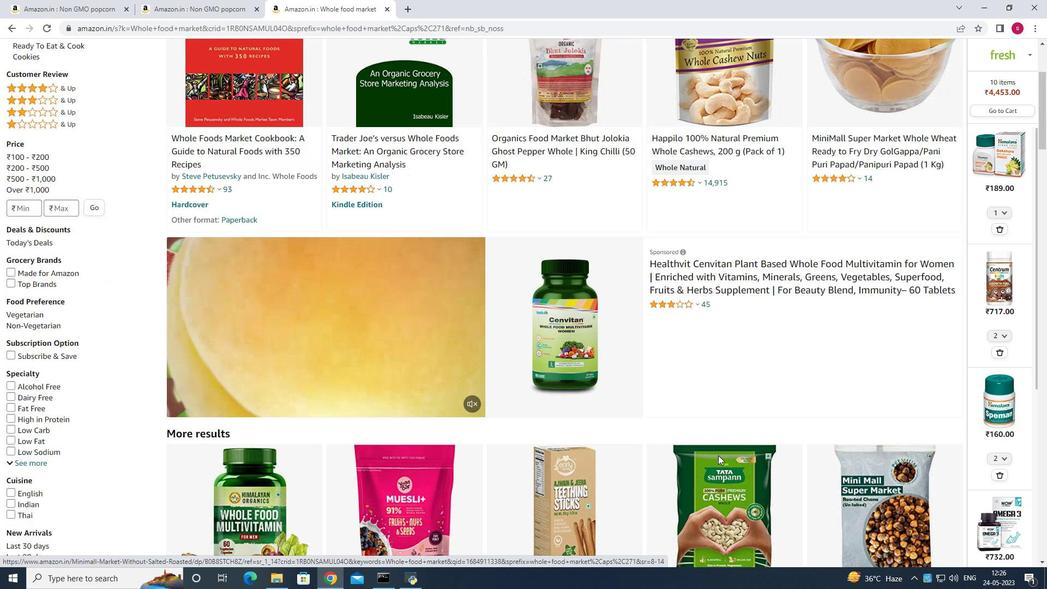
Action: Mouse moved to (746, 463)
Screenshot: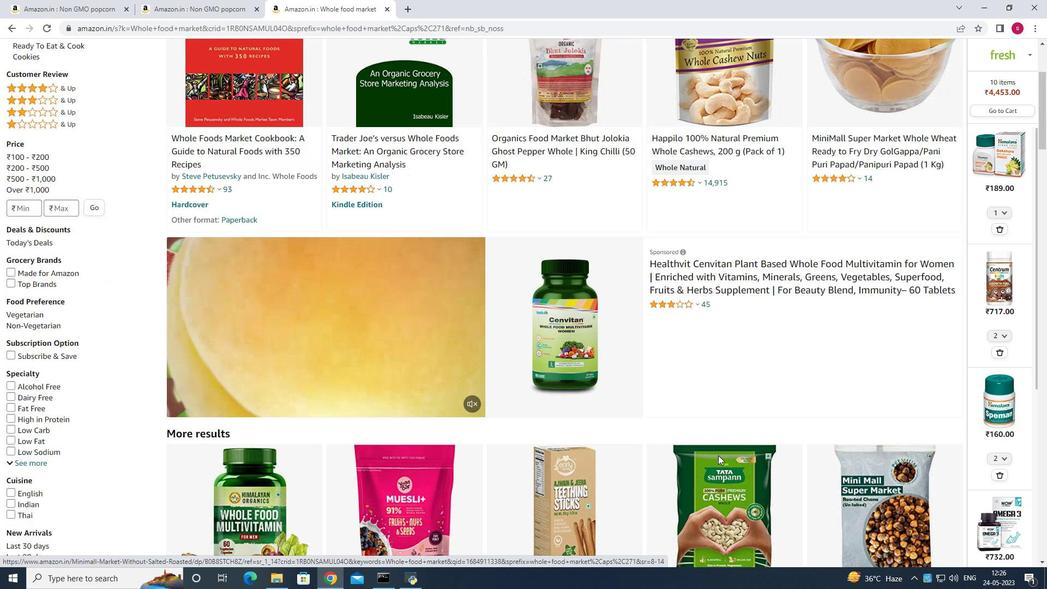 
Action: Mouse scrolled (739, 463) with delta (0, 0)
Screenshot: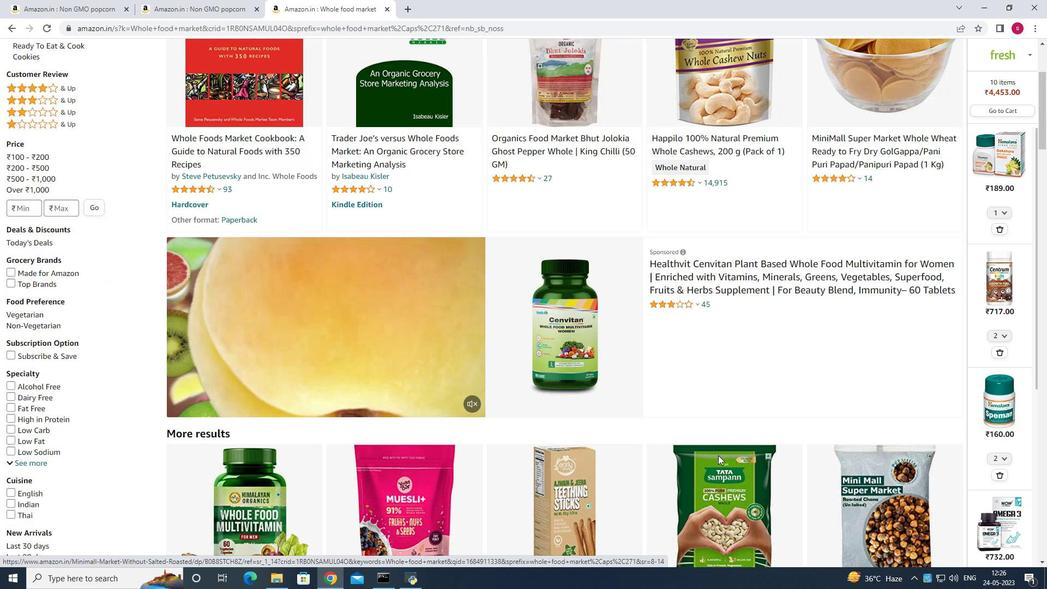 
Action: Mouse moved to (765, 465)
Screenshot: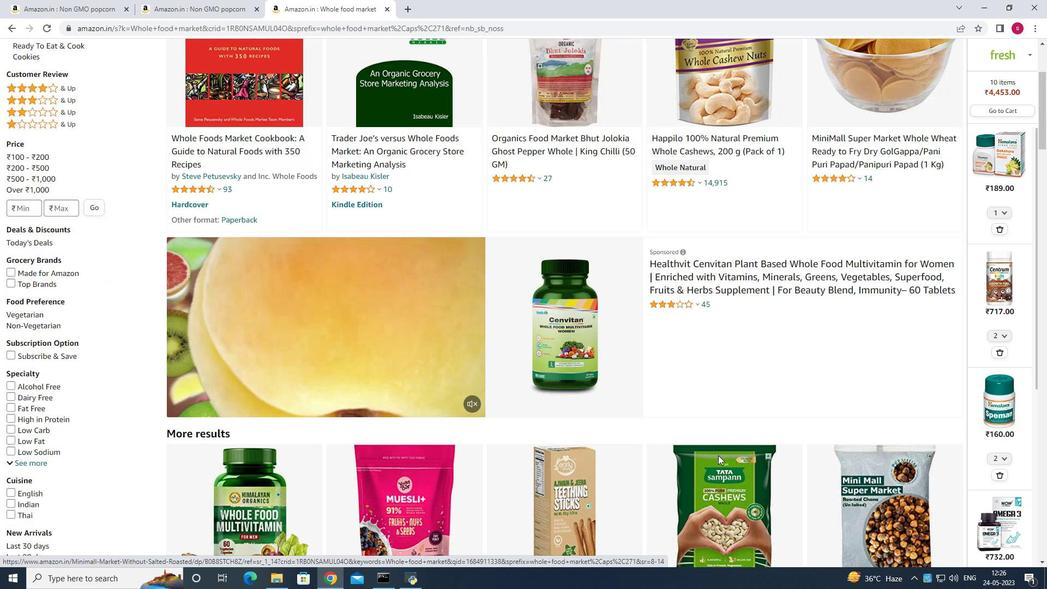 
Action: Mouse scrolled (752, 463) with delta (0, 0)
Screenshot: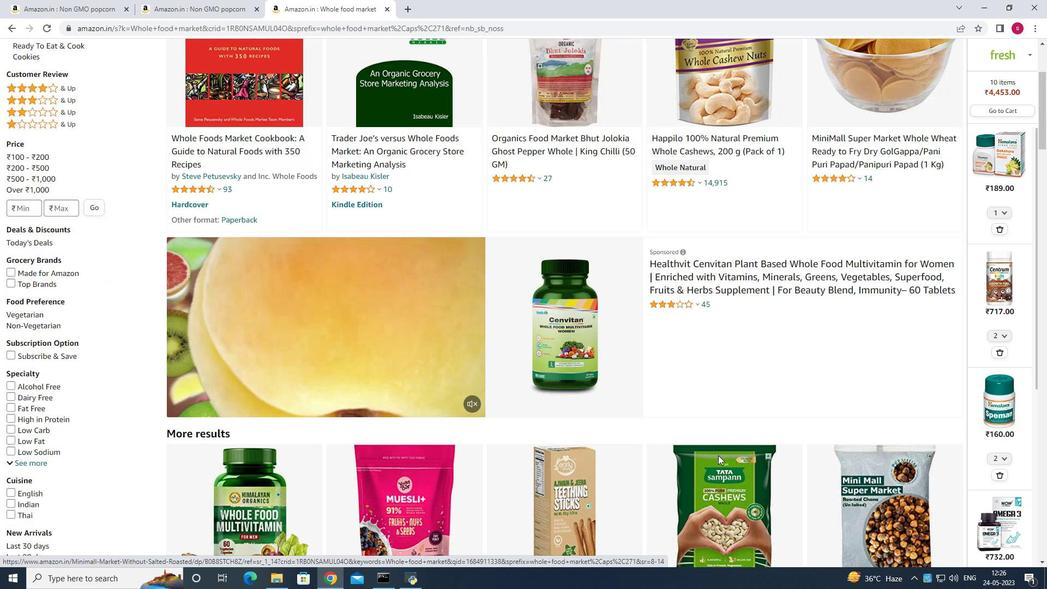 
Action: Mouse moved to (513, 420)
Screenshot: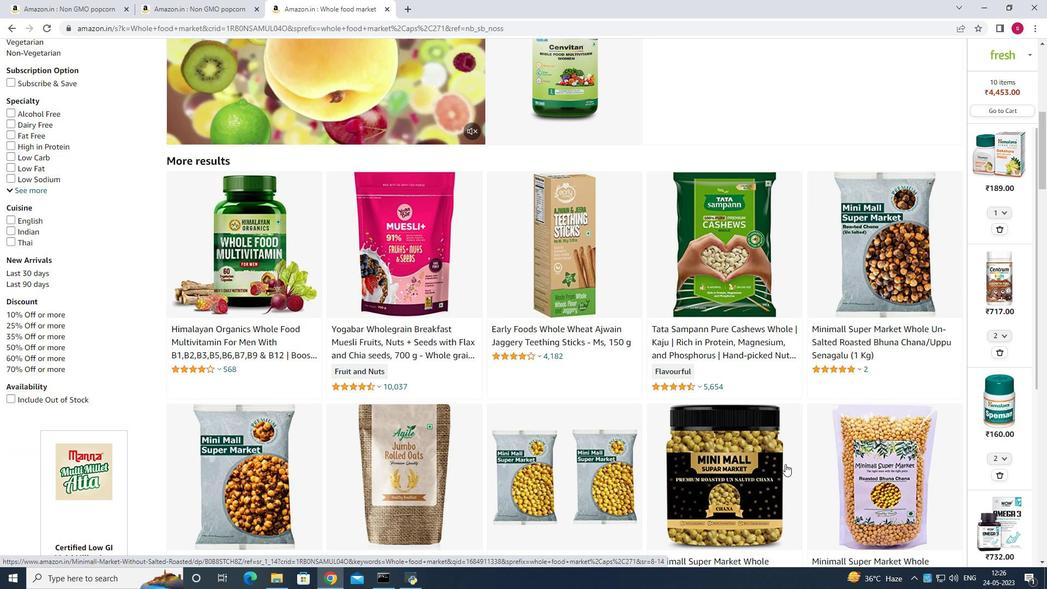 
Action: Mouse scrolled (784, 462) with delta (0, 0)
Screenshot: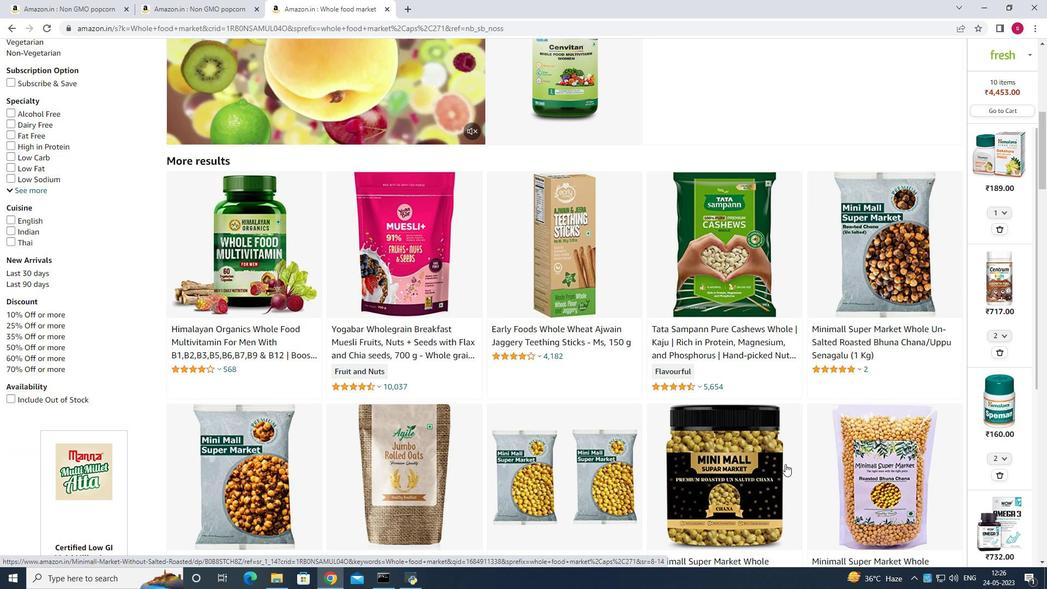 
Action: Mouse moved to (507, 455)
Screenshot: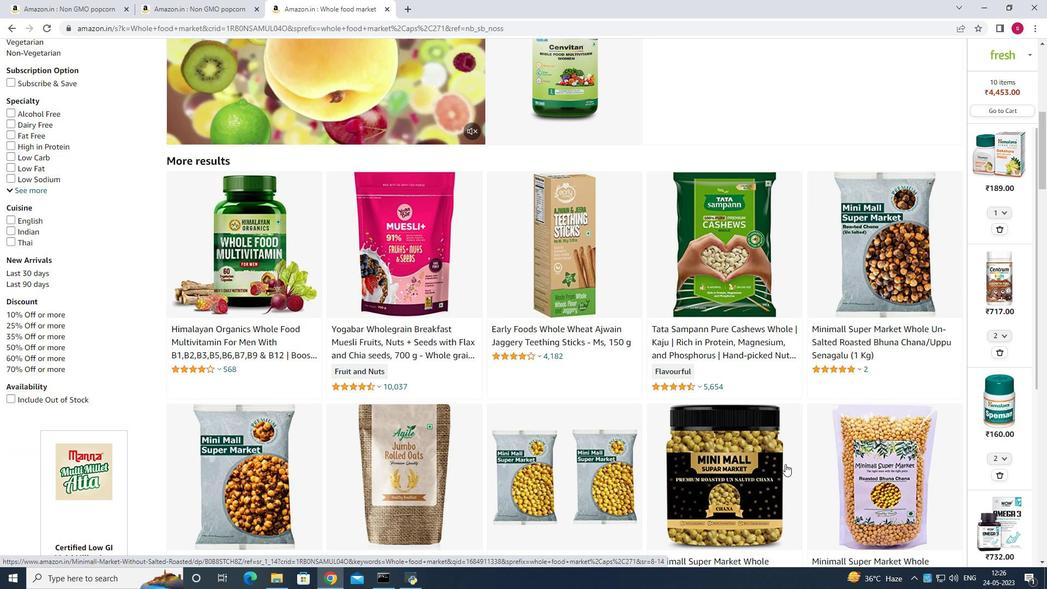 
Action: Mouse scrolled (780, 460) with delta (0, 0)
Screenshot: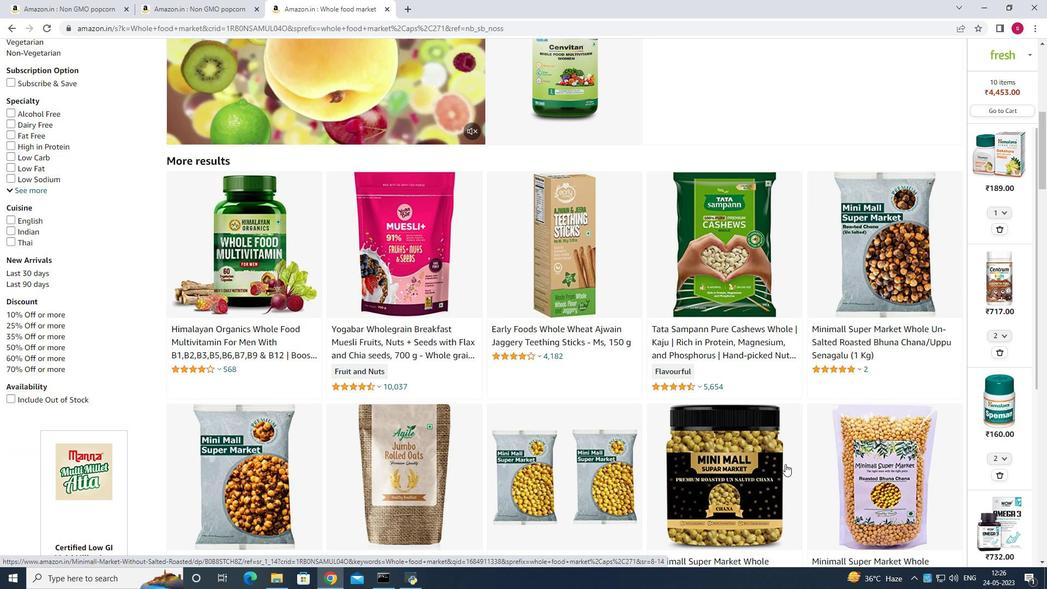 
Action: Mouse moved to (506, 455)
Screenshot: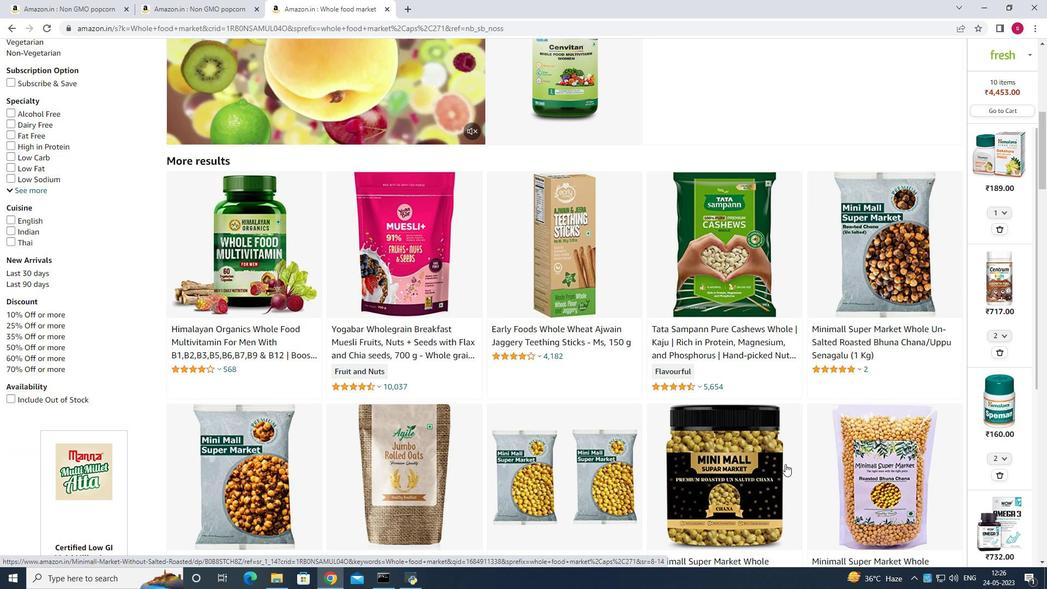 
Action: Mouse scrolled (775, 457) with delta (0, 0)
Screenshot: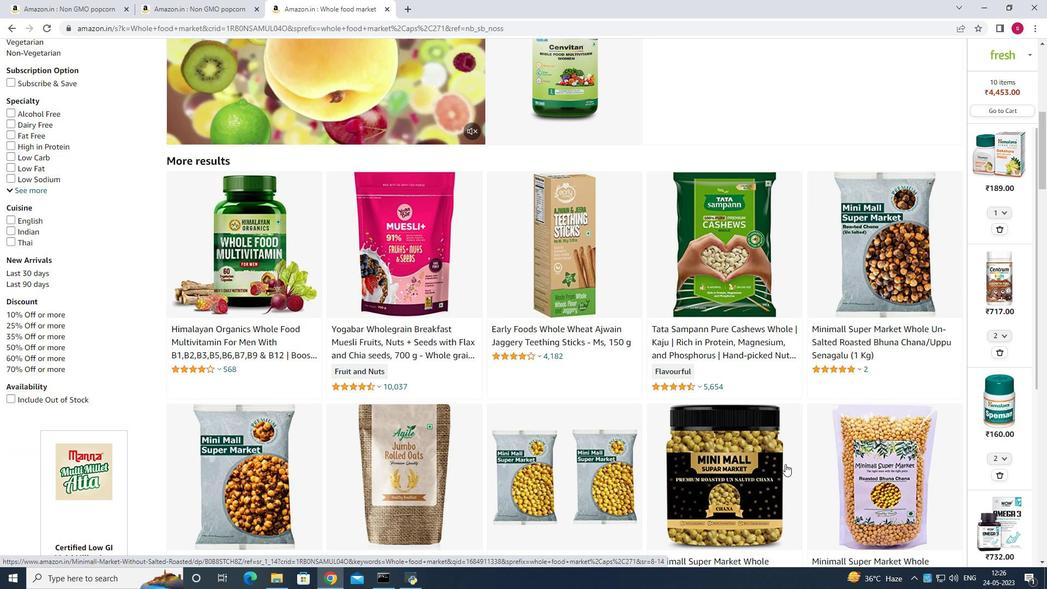
Action: Mouse moved to (504, 456)
Screenshot: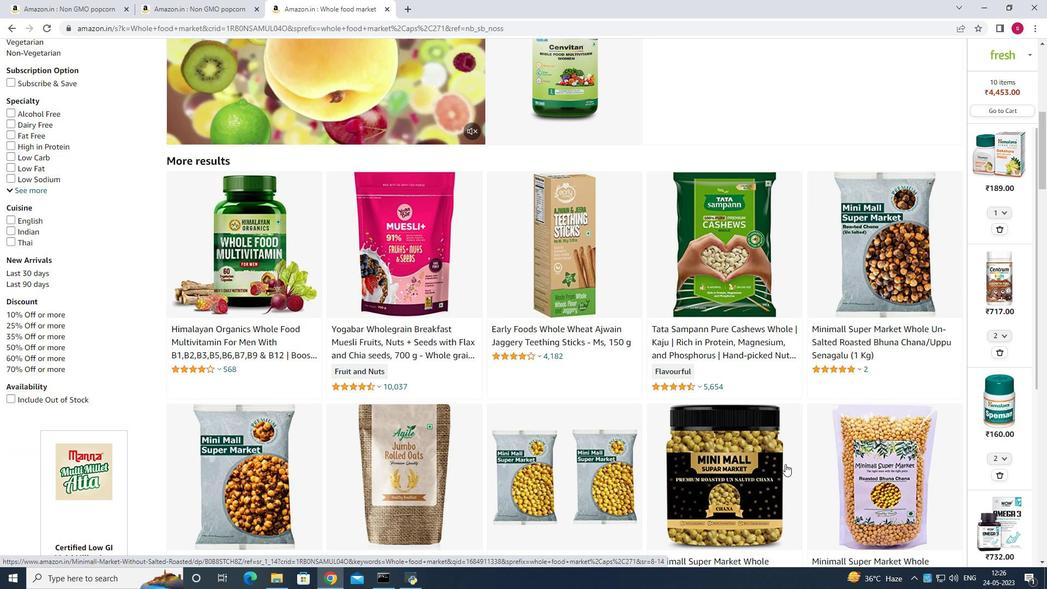 
Action: Mouse scrolled (763, 453) with delta (0, 0)
Screenshot: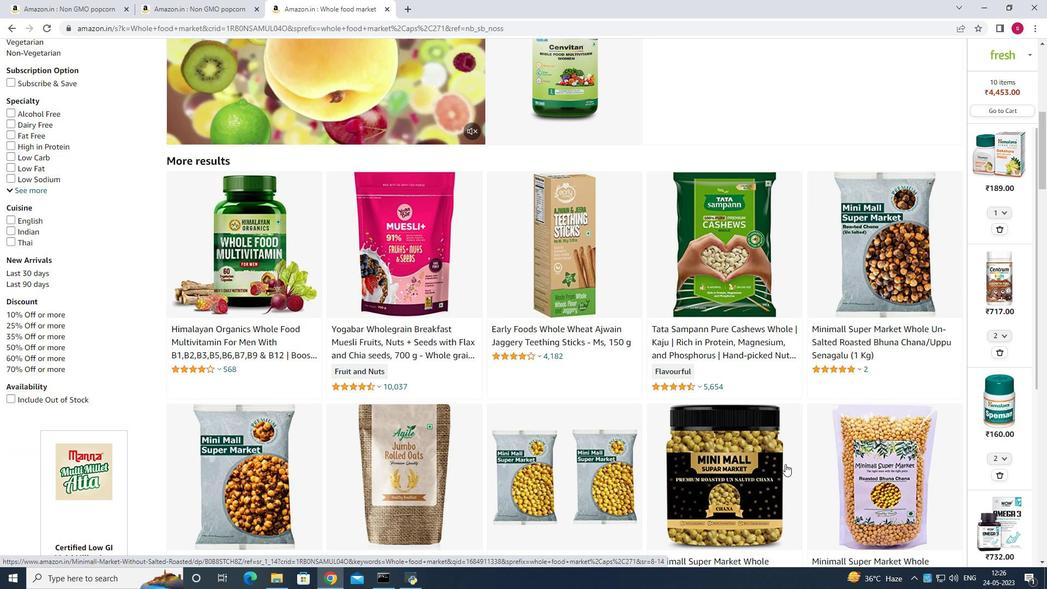 
Action: Mouse moved to (503, 457)
Screenshot: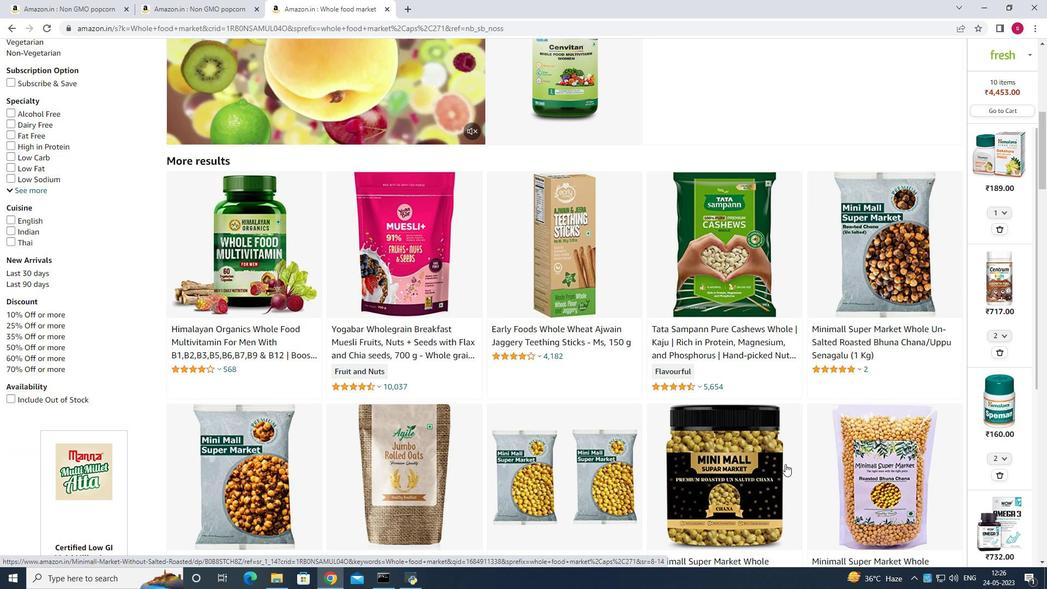 
Action: Mouse scrolled (747, 451) with delta (0, 0)
Screenshot: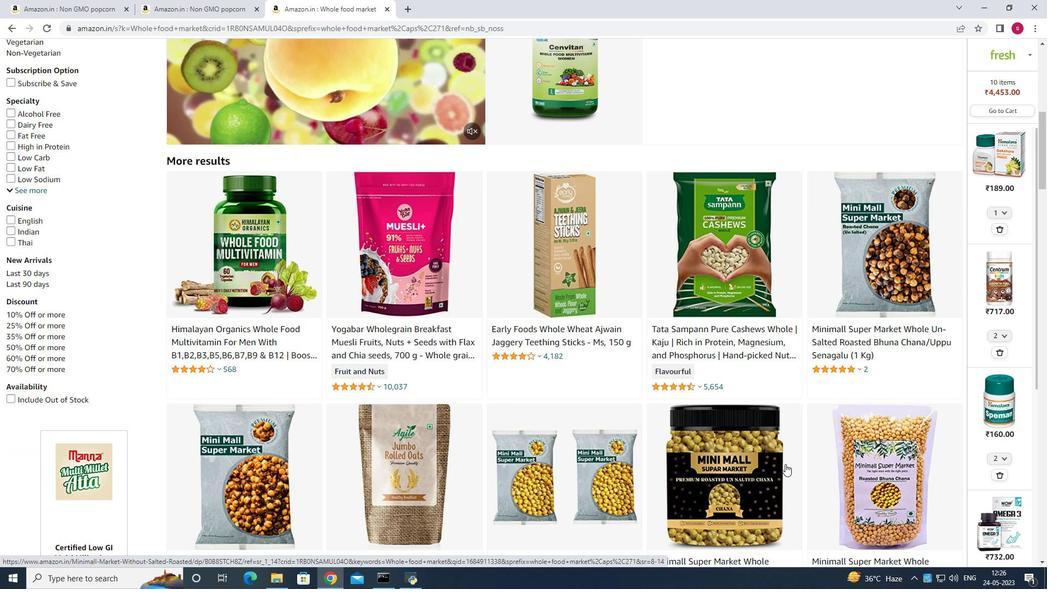 
Action: Mouse moved to (501, 458)
Screenshot: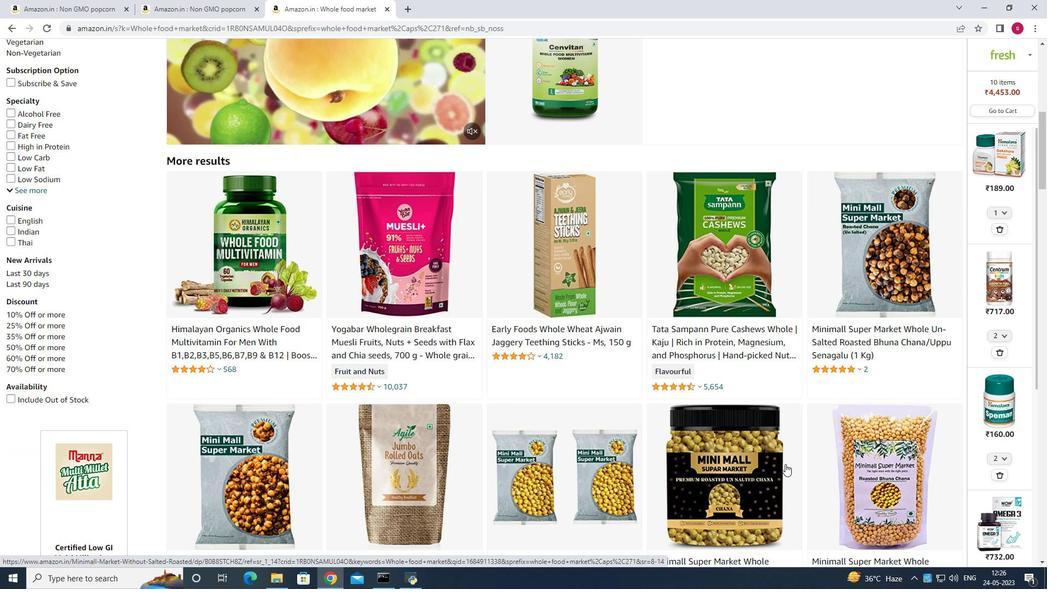 
Action: Mouse scrolled (737, 451) with delta (0, 0)
Screenshot: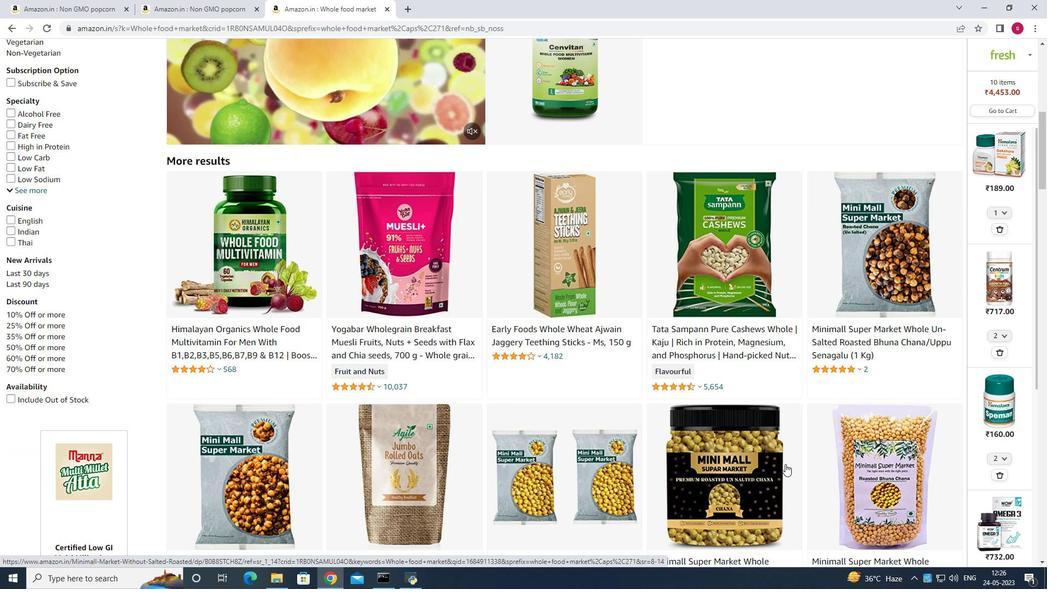 
Action: Mouse moved to (499, 459)
Screenshot: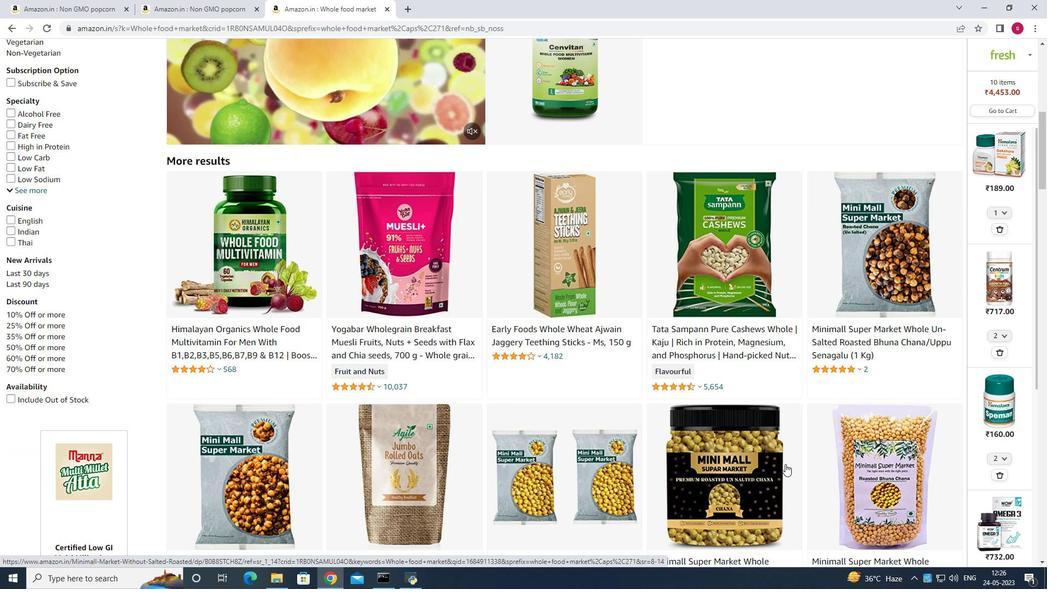 
Action: Mouse scrolled (700, 445) with delta (0, 0)
Screenshot: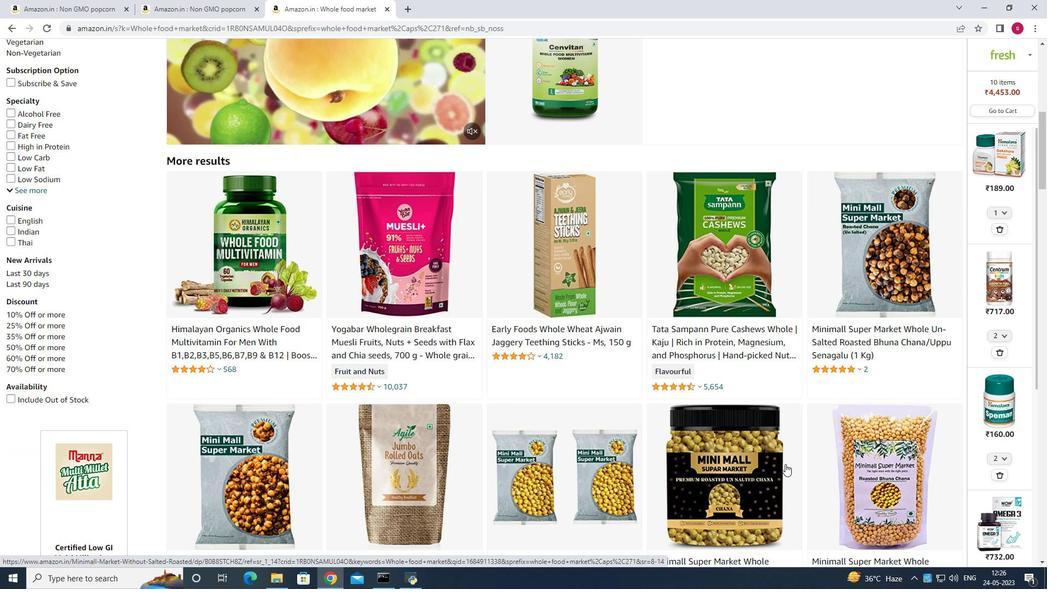 
Action: Mouse moved to (498, 461)
Screenshot: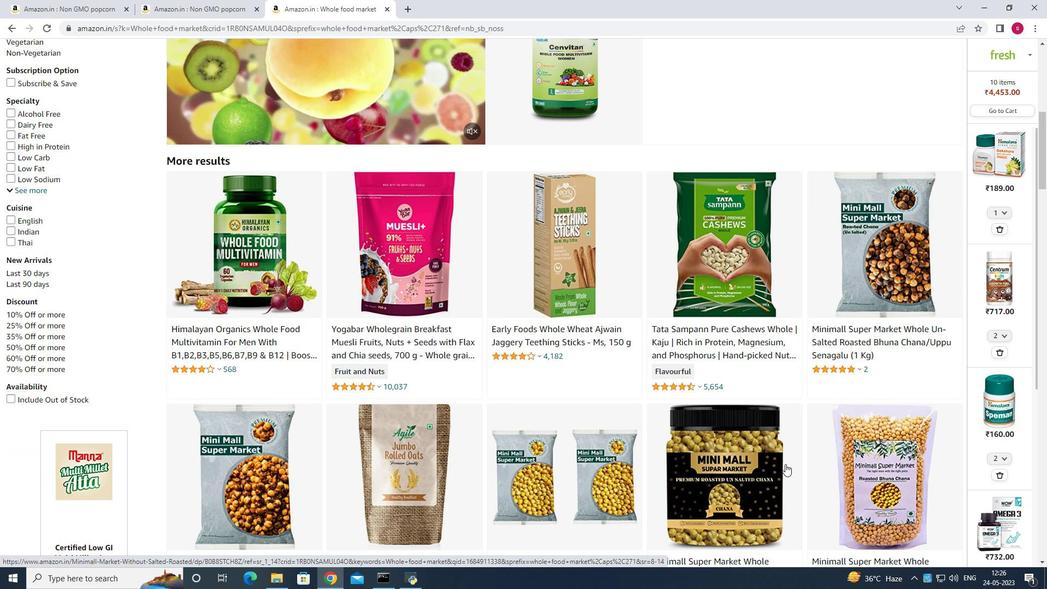 
Action: Mouse scrolled (506, 456) with delta (0, 0)
Screenshot: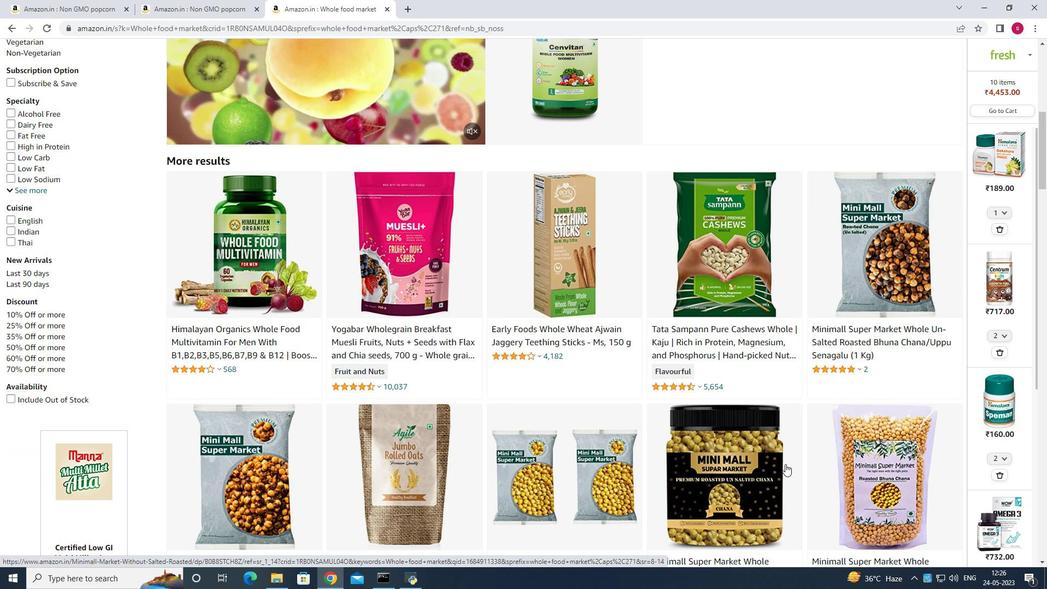 
Action: Mouse moved to (497, 461)
Screenshot: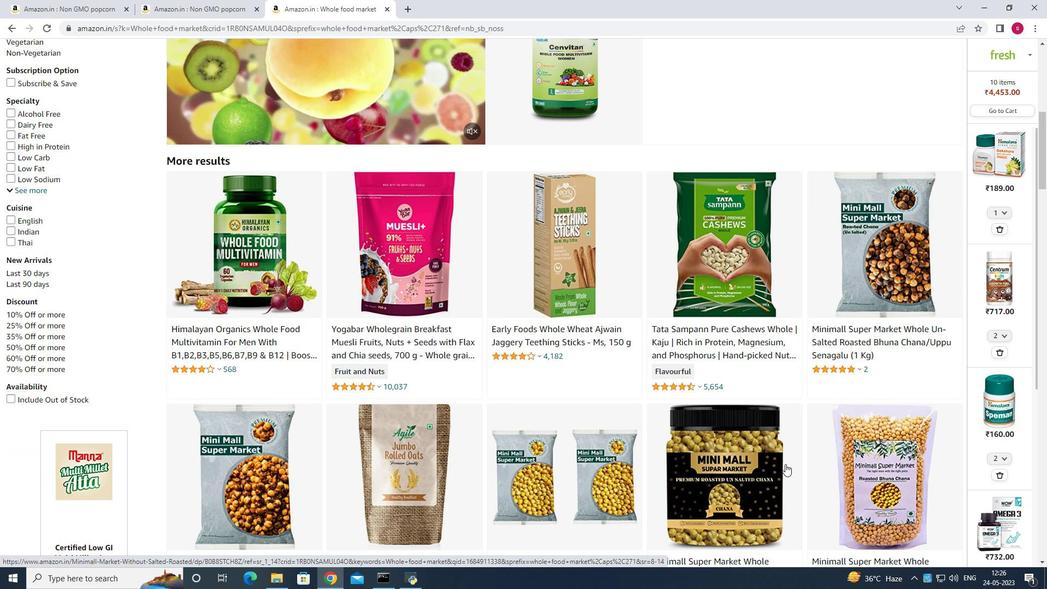 
Action: Mouse scrolled (504, 457) with delta (0, 0)
Screenshot: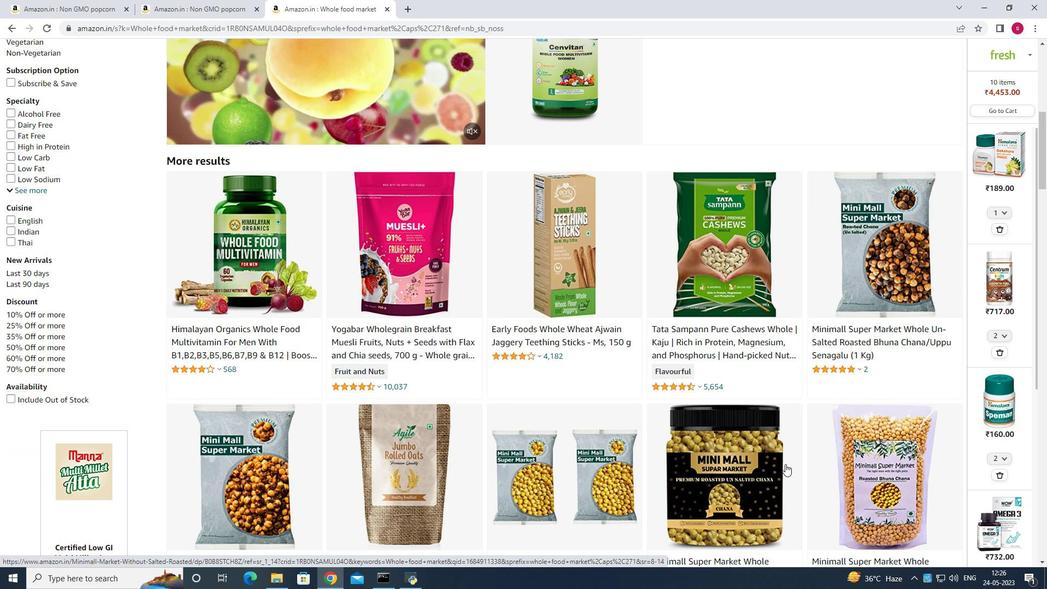 
Action: Mouse moved to (497, 462)
Screenshot: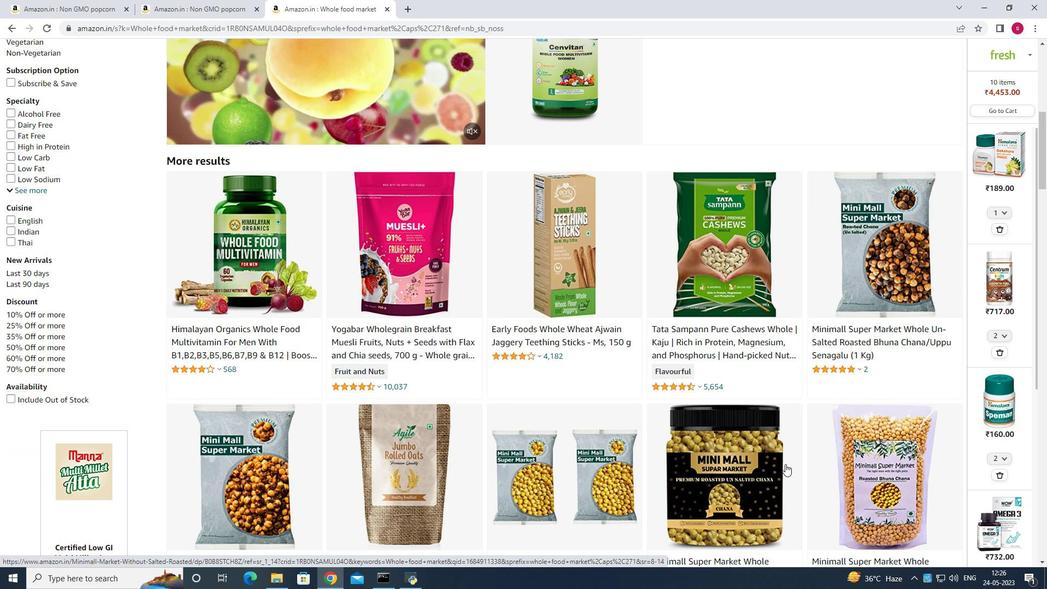 
Action: Mouse scrolled (501, 459) with delta (0, 0)
Screenshot: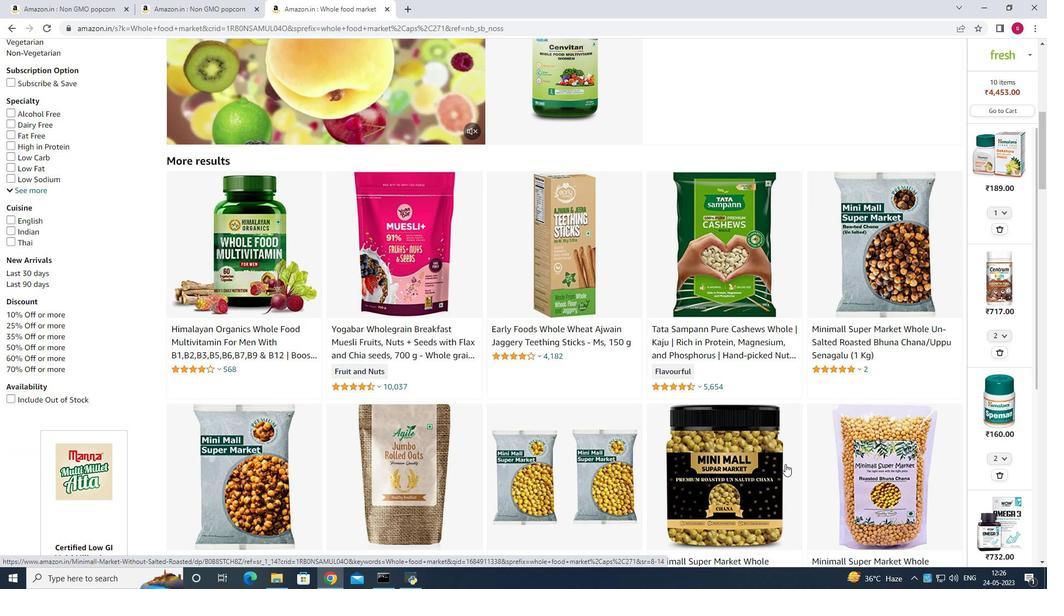 
Action: Mouse moved to (494, 469)
Screenshot: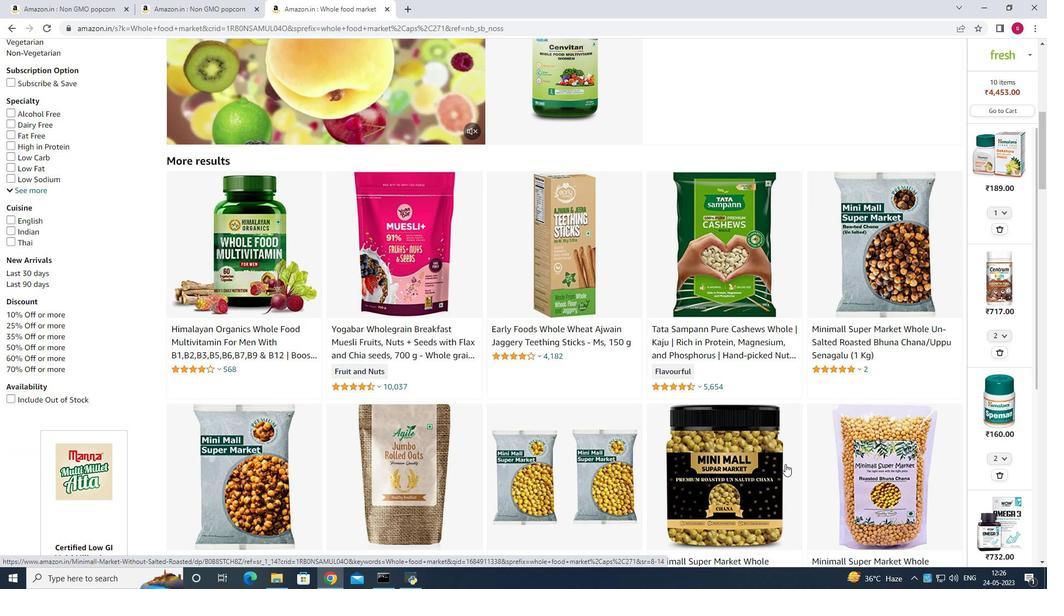 
Action: Mouse scrolled (499, 460) with delta (0, 0)
Screenshot: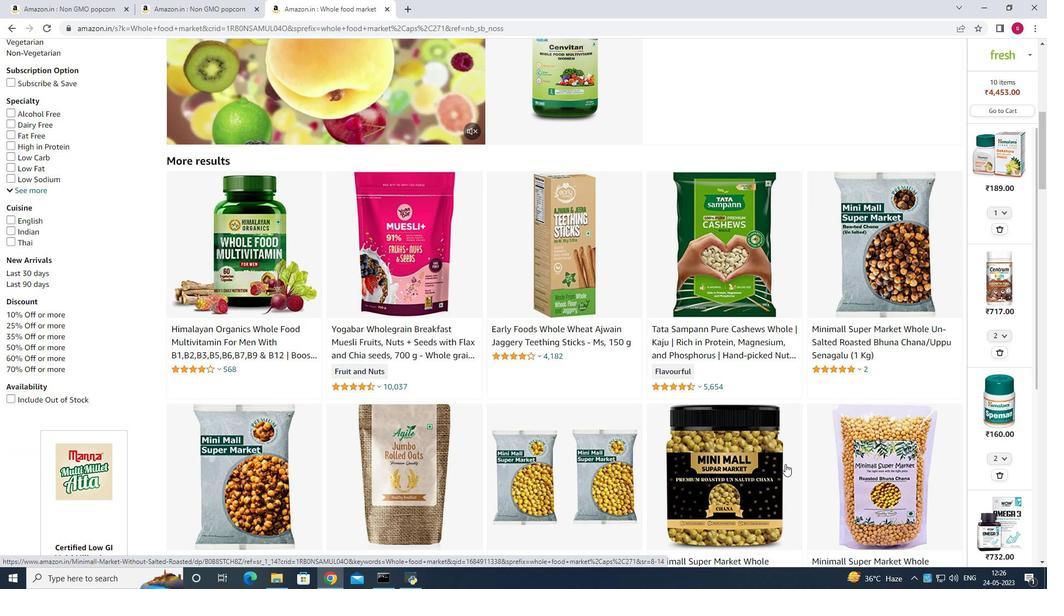 
Action: Mouse moved to (503, 482)
Screenshot: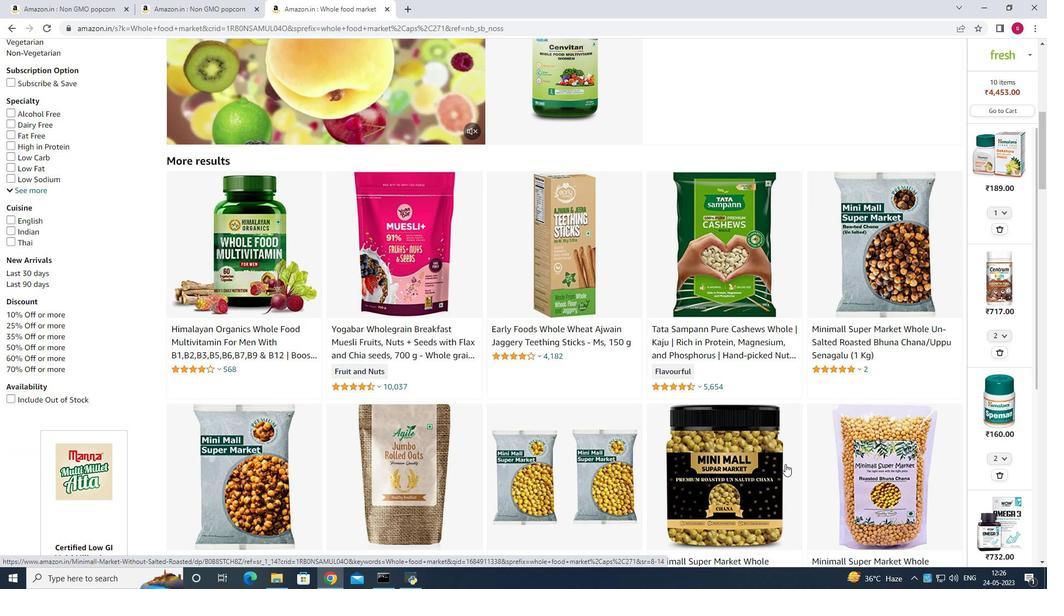 
Action: Mouse scrolled (498, 461) with delta (0, 0)
Screenshot: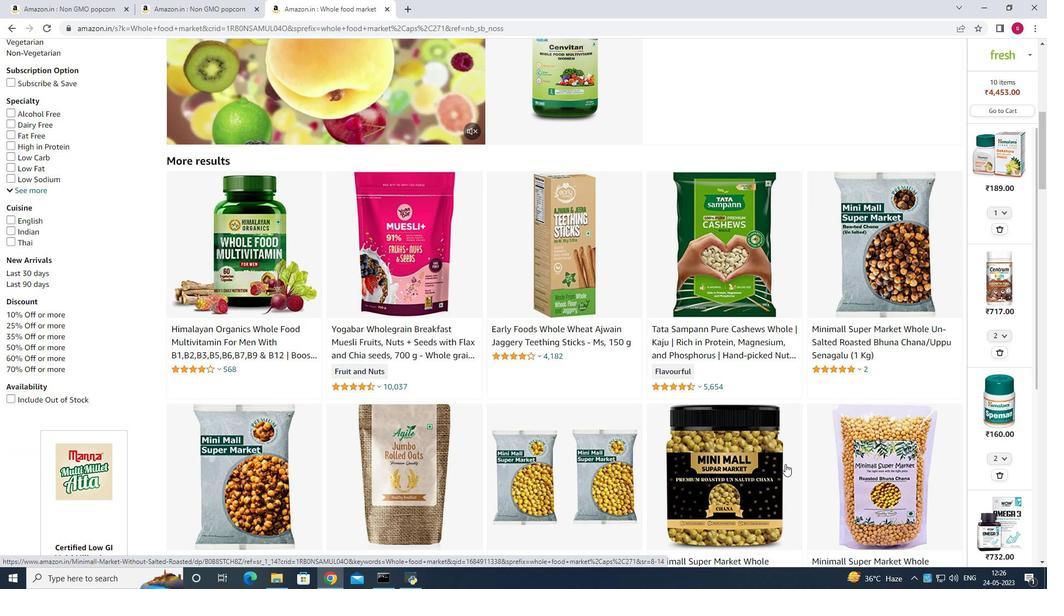 
Action: Mouse moved to (523, 508)
Screenshot: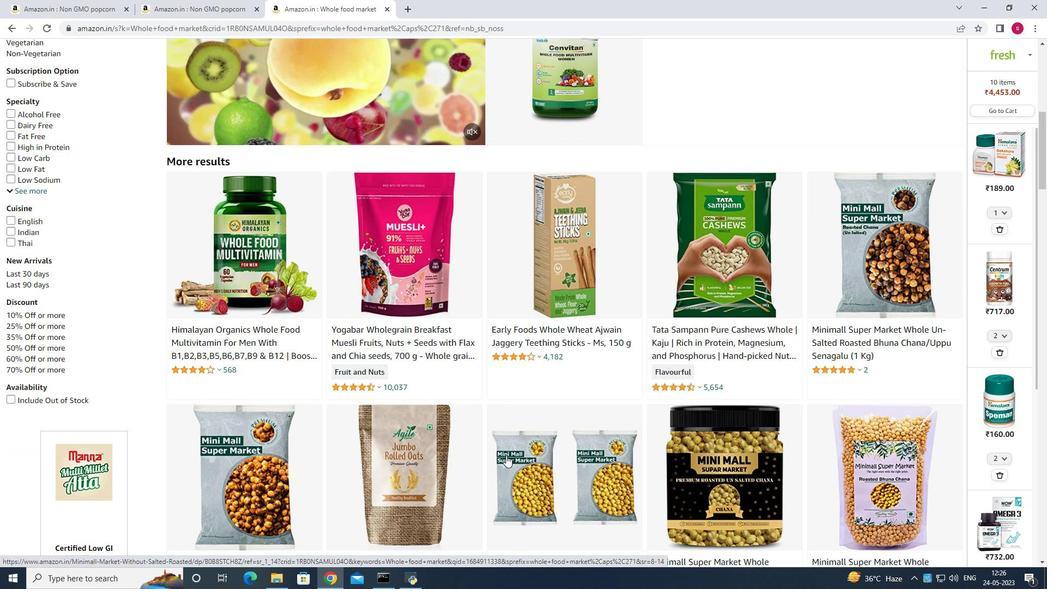 
Action: Mouse scrolled (497, 462) with delta (0, 0)
Screenshot: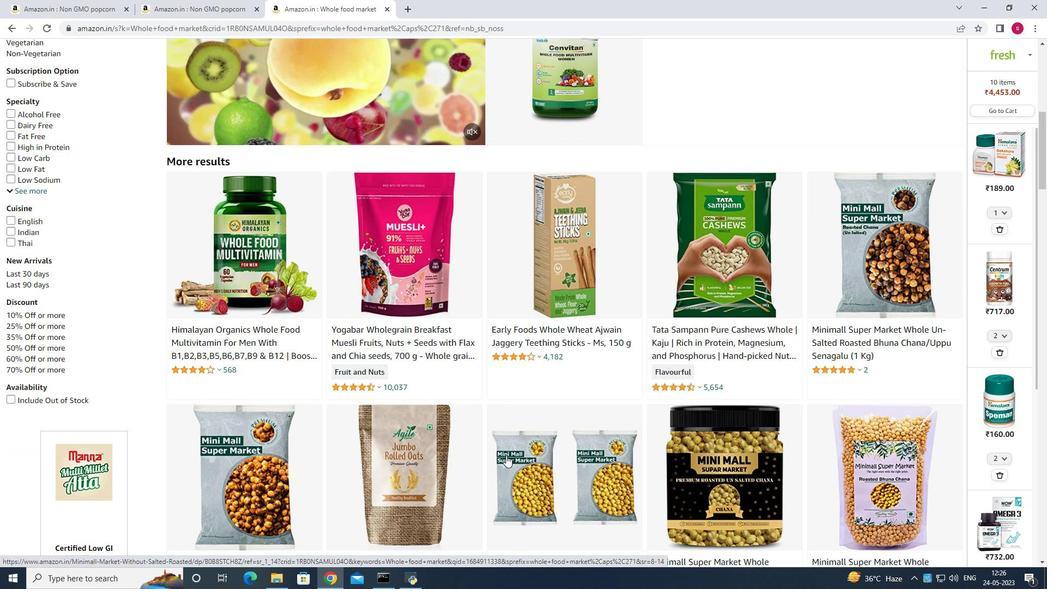 
Action: Mouse moved to (556, 536)
Screenshot: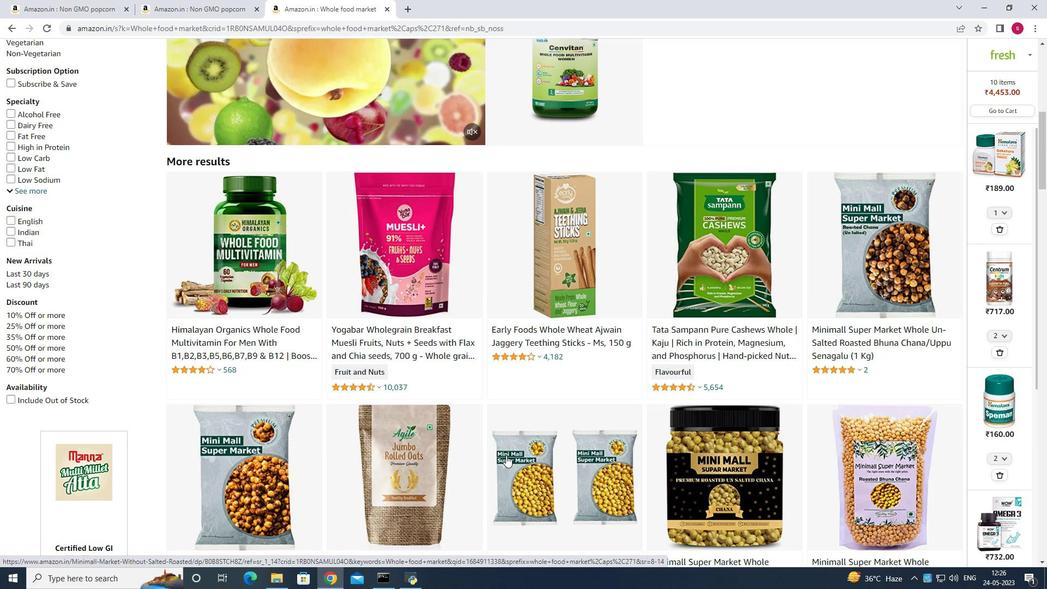 
Action: Mouse scrolled (556, 537) with delta (0, 0)
Screenshot: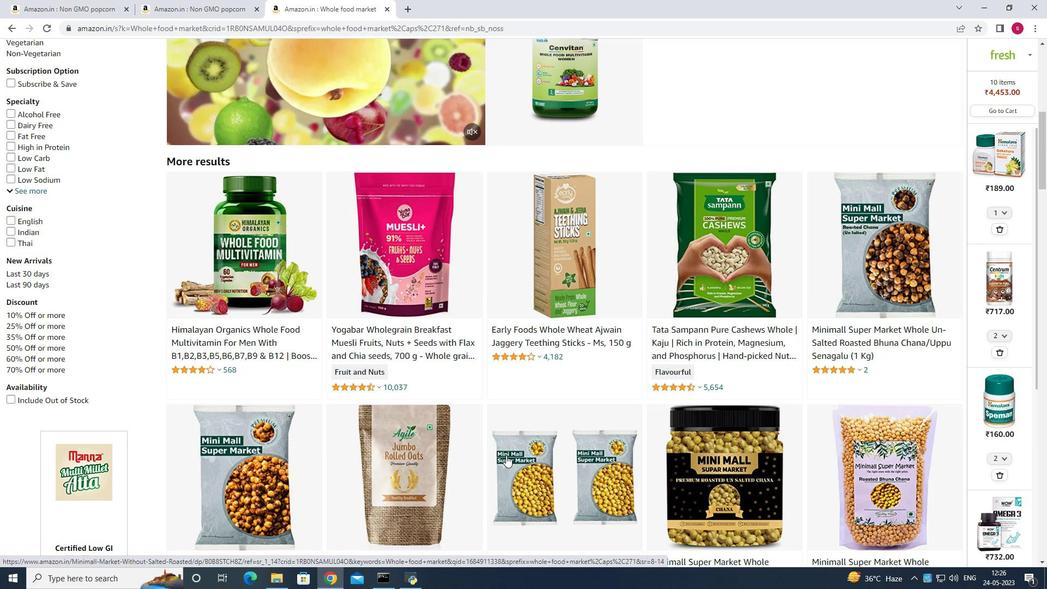 
Action: Mouse moved to (558, 536)
Screenshot: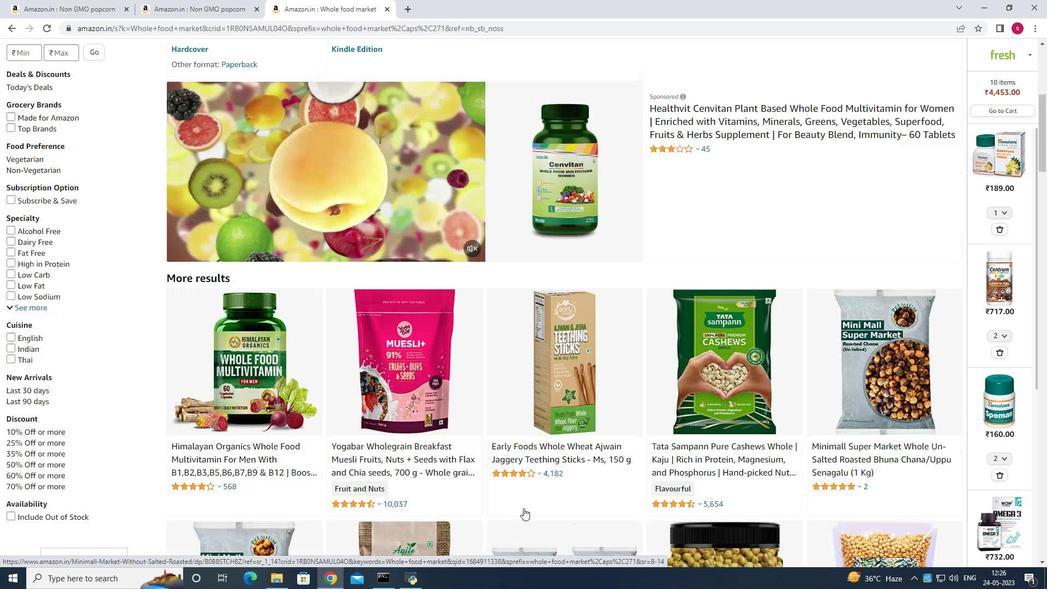 
Action: Mouse scrolled (558, 536) with delta (0, 0)
Screenshot: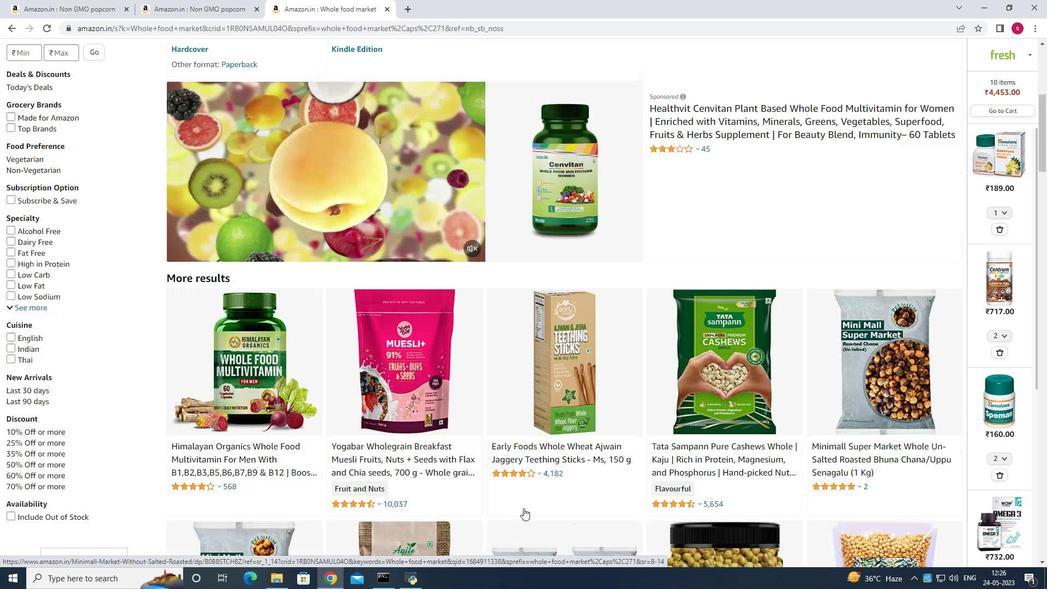 
Action: Mouse moved to (440, 52)
Screenshot: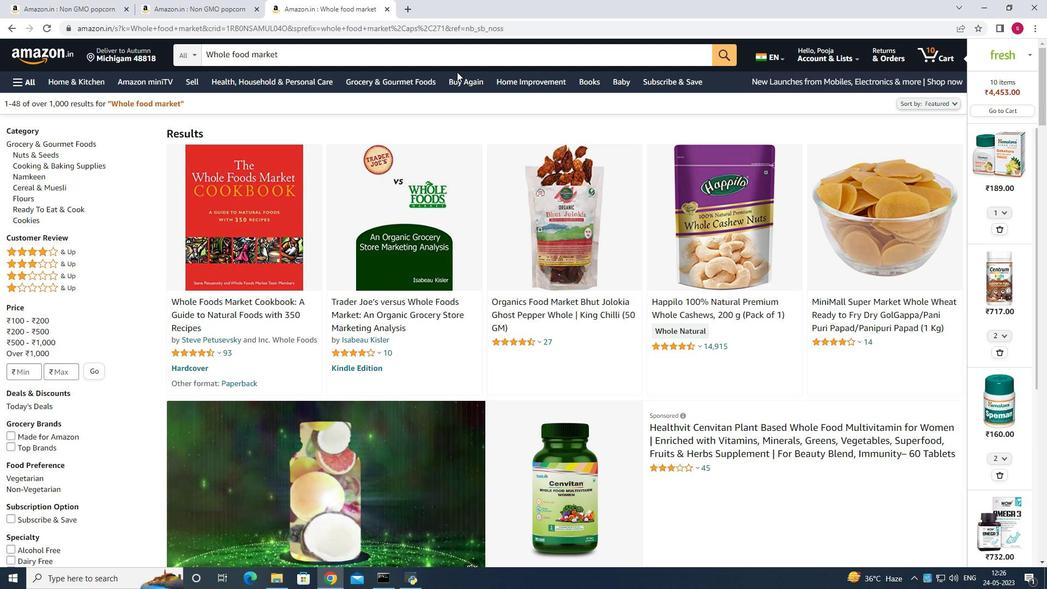 
Action: Mouse pressed left at (440, 52)
Screenshot: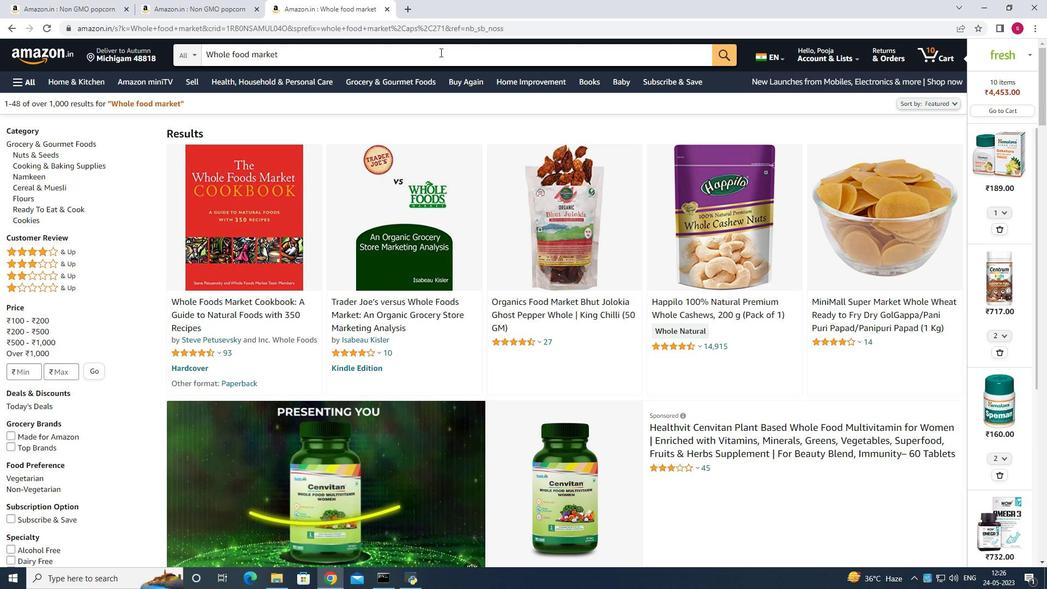 
Action: Mouse moved to (413, 166)
Screenshot: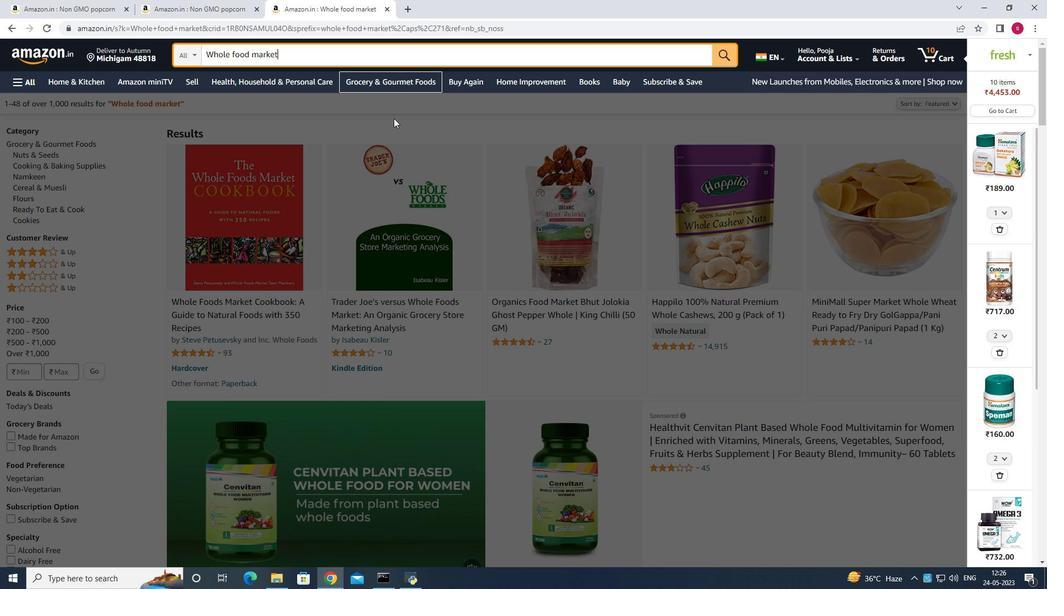 
Action: Mouse pressed left at (413, 166)
Screenshot: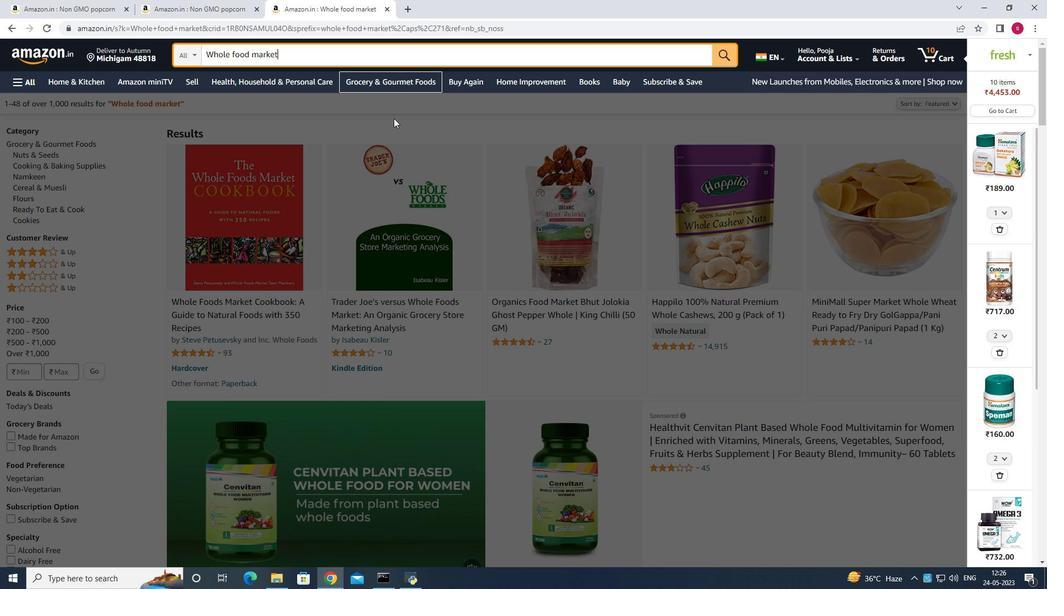 
Action: Mouse moved to (687, 219)
Screenshot: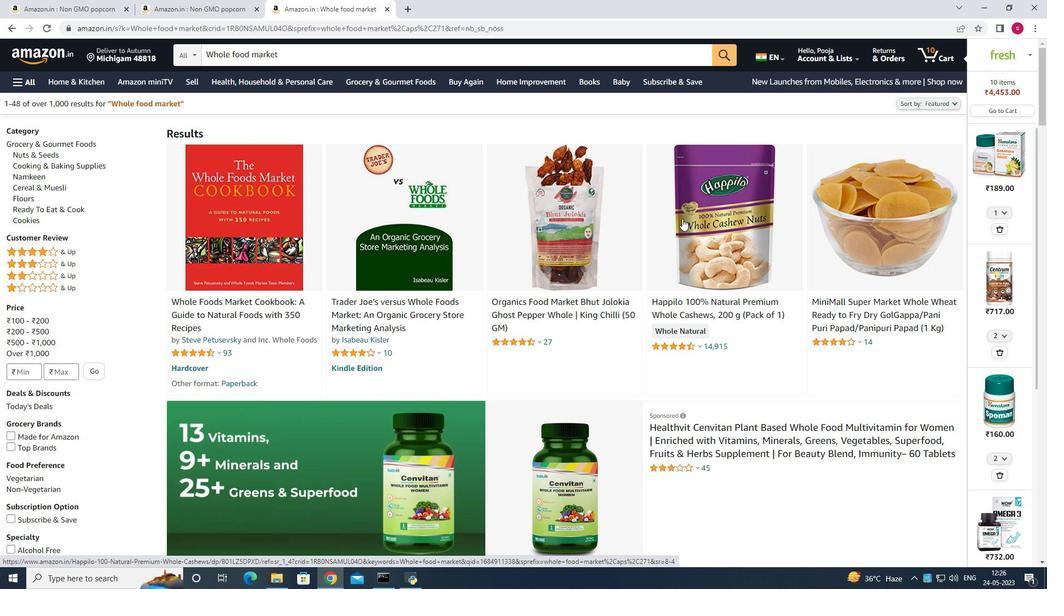 
Action: Mouse scrolled (687, 219) with delta (0, 0)
Screenshot: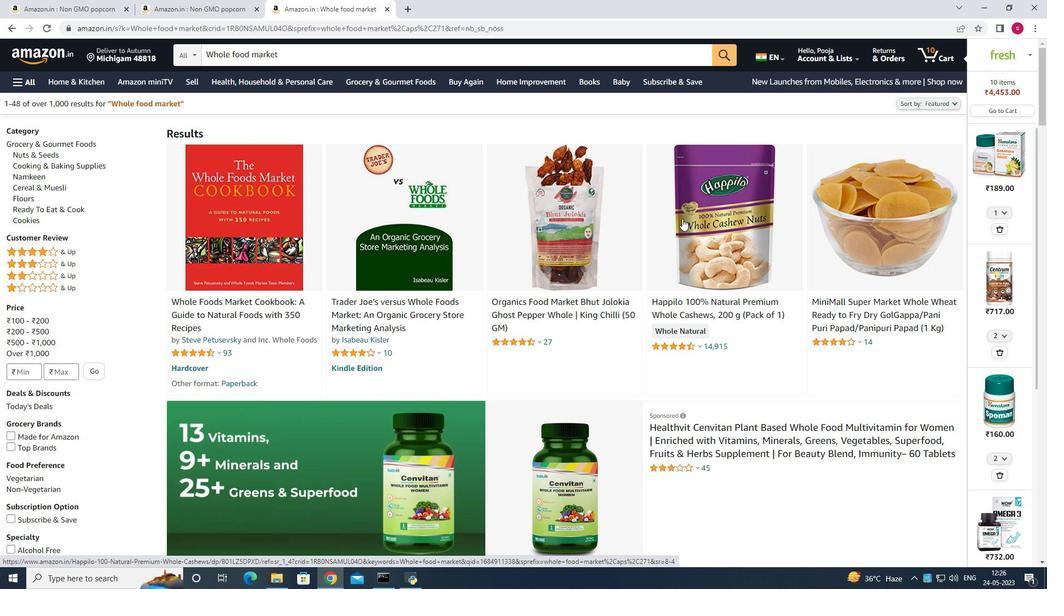 
Action: Mouse moved to (687, 226)
Screenshot: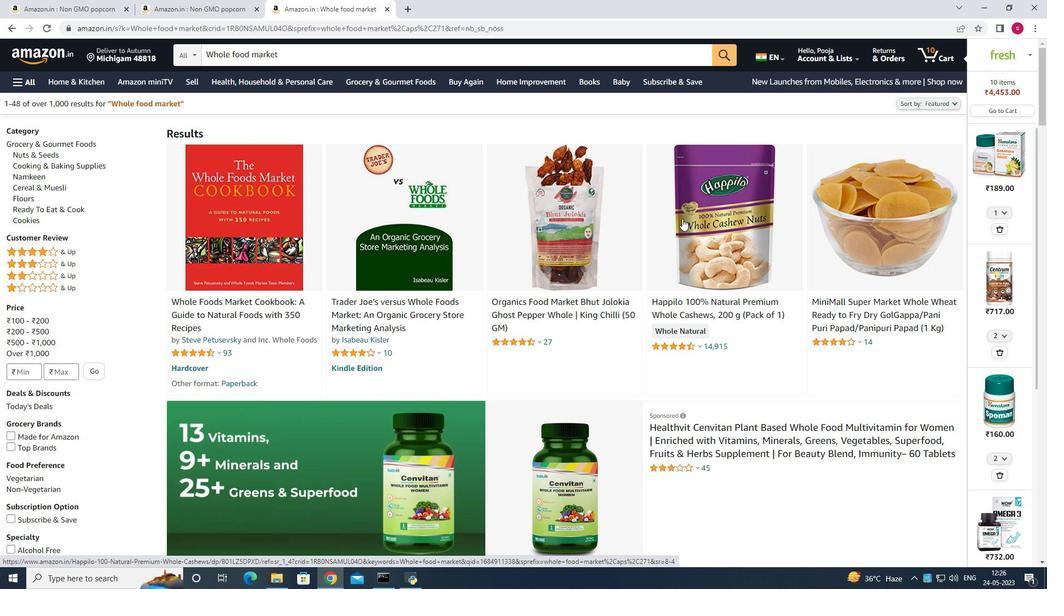 
Action: Mouse scrolled (687, 225) with delta (0, 0)
Screenshot: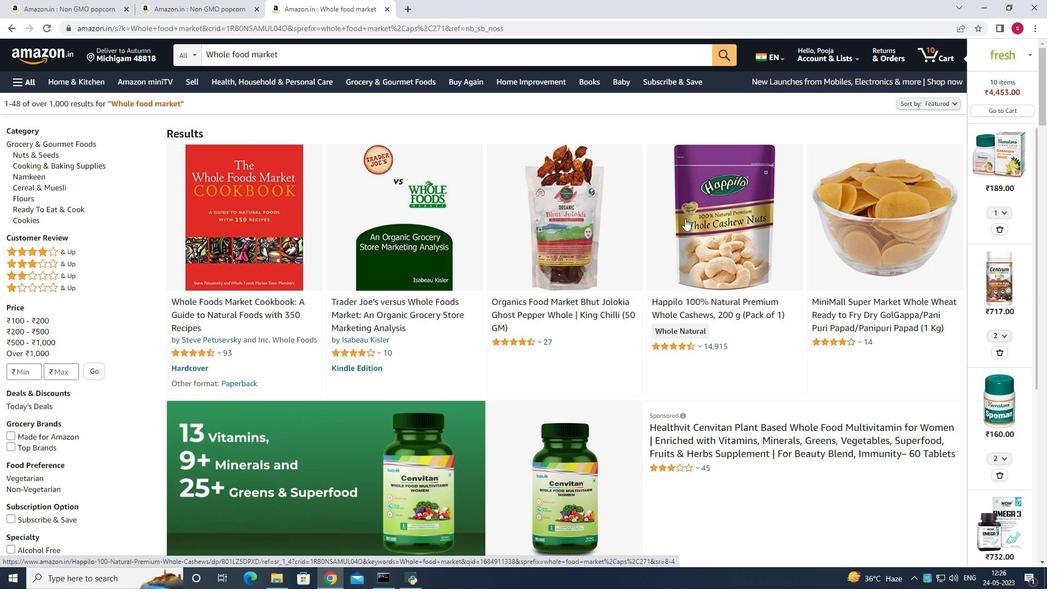 
Action: Mouse moved to (687, 228)
Screenshot: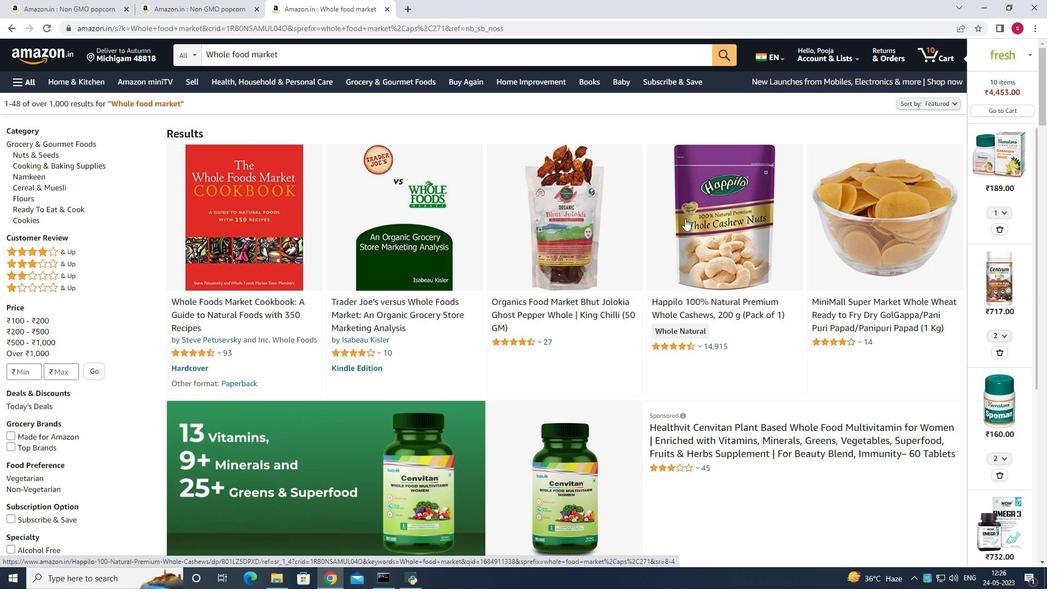 
Action: Mouse scrolled (687, 227) with delta (0, 0)
Screenshot: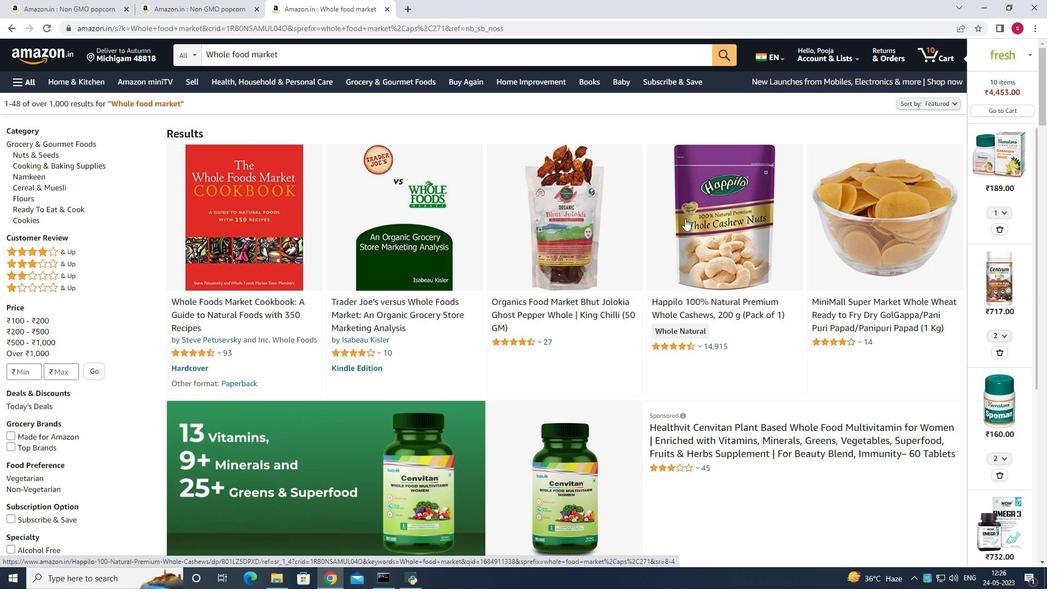 
Action: Mouse moved to (687, 228)
Screenshot: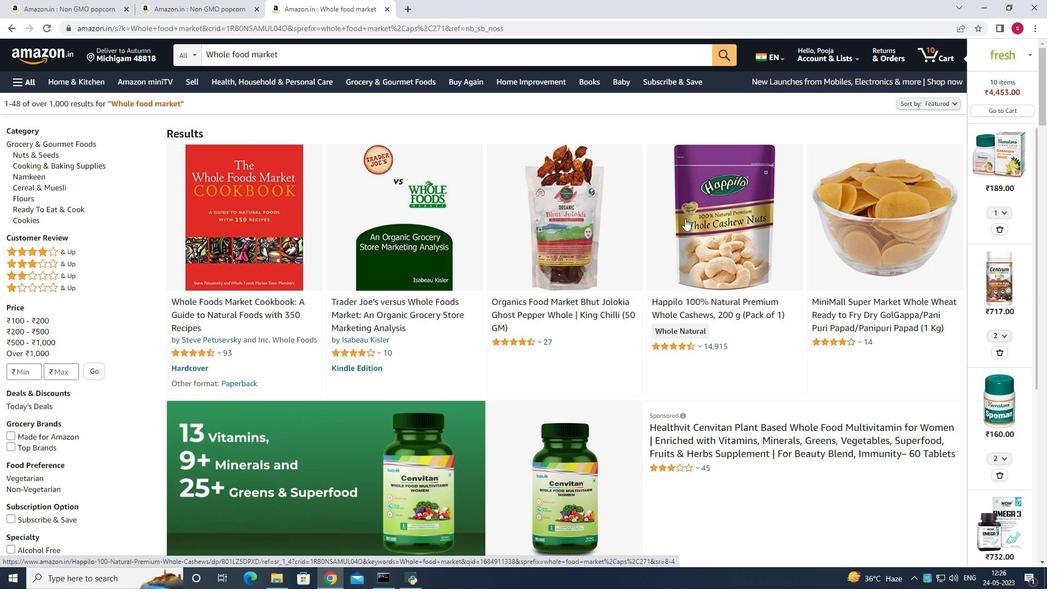 
Action: Mouse scrolled (687, 228) with delta (0, 0)
Screenshot: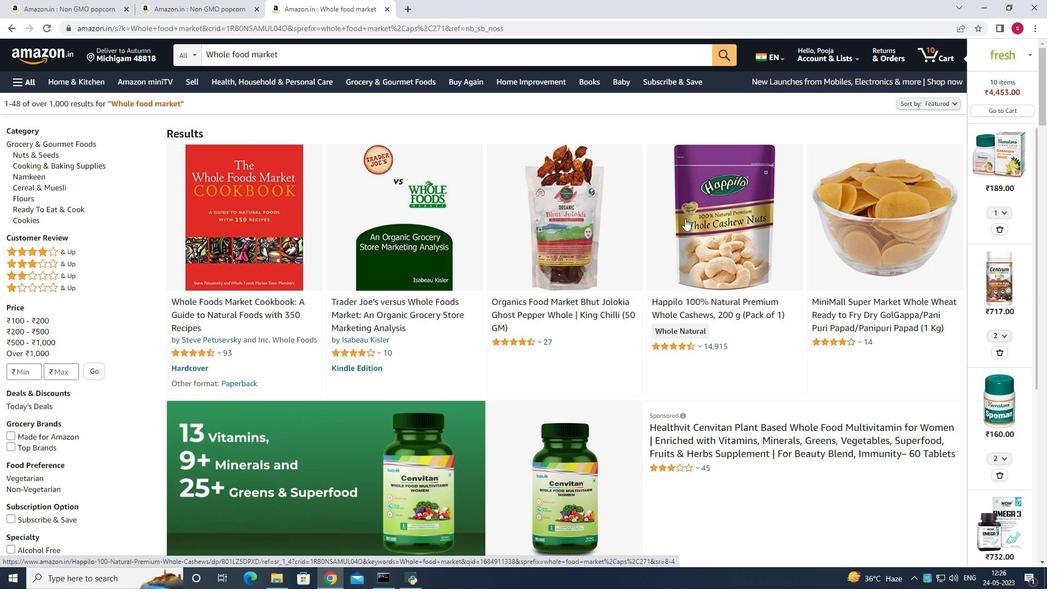 
Action: Mouse moved to (760, 474)
Screenshot: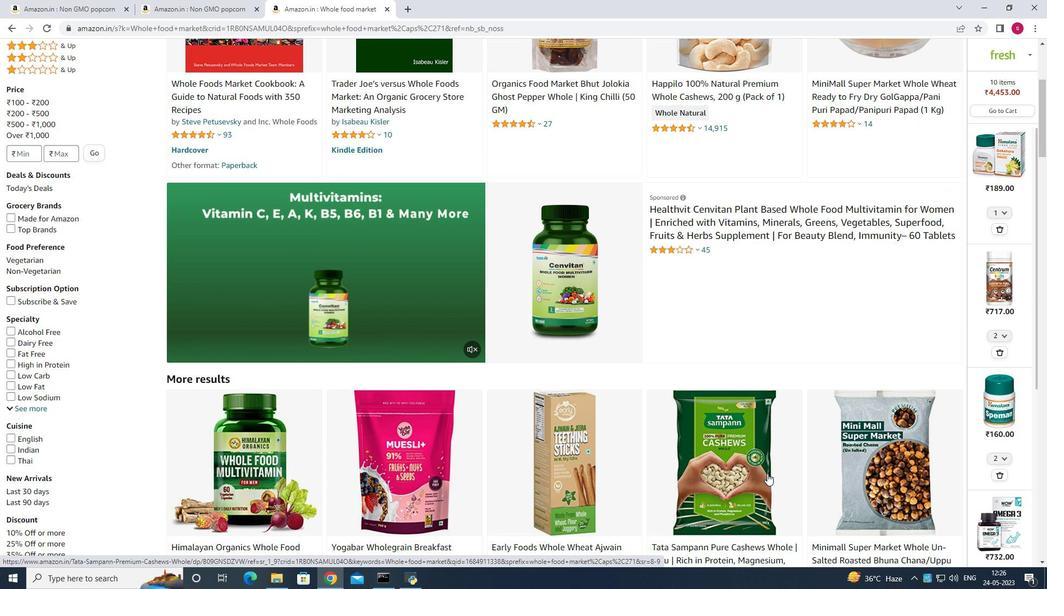 
Action: Mouse pressed left at (760, 474)
Screenshot: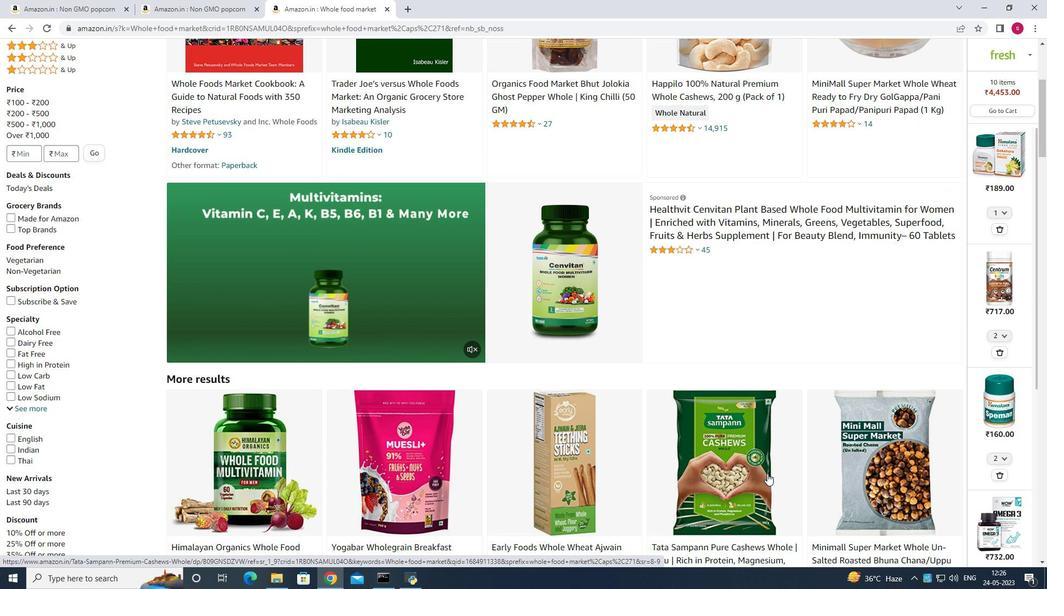 
Action: Mouse moved to (683, 290)
Screenshot: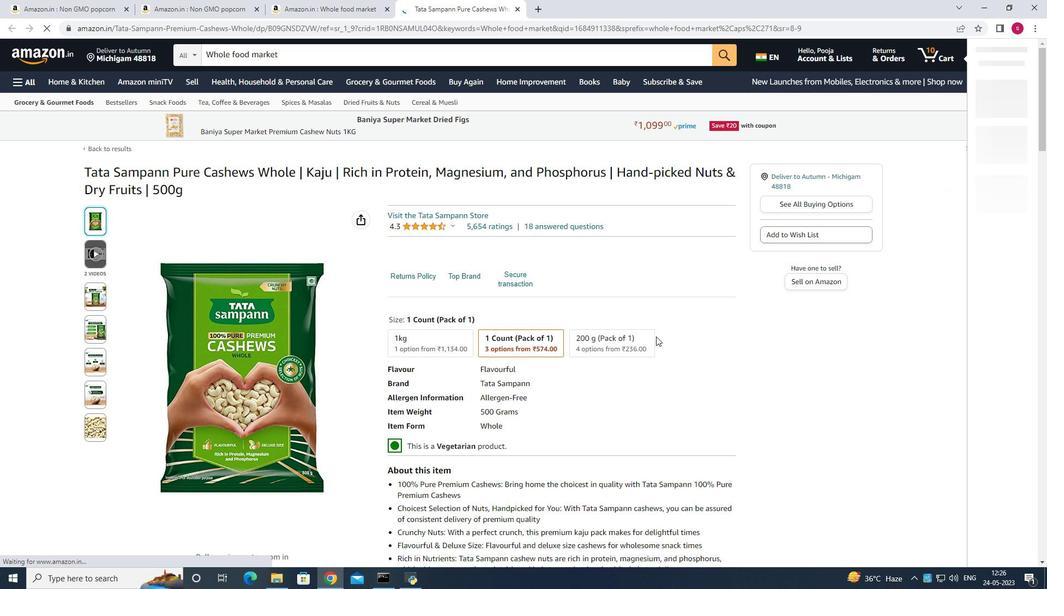 
Action: Mouse scrolled (683, 289) with delta (0, 0)
Screenshot: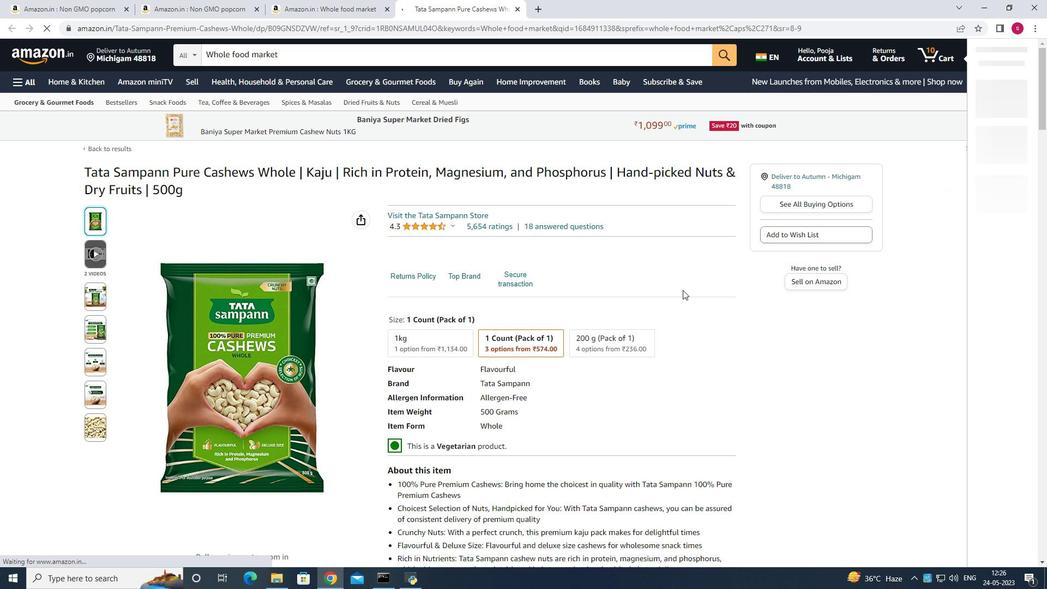 
Action: Mouse moved to (812, 151)
Screenshot: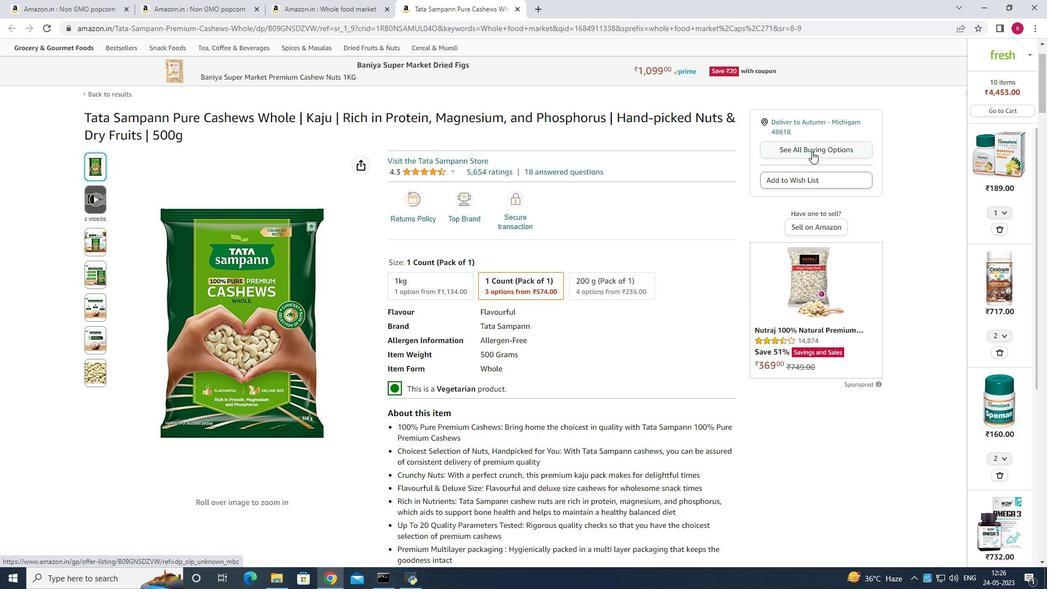 
Action: Mouse pressed left at (812, 151)
Screenshot: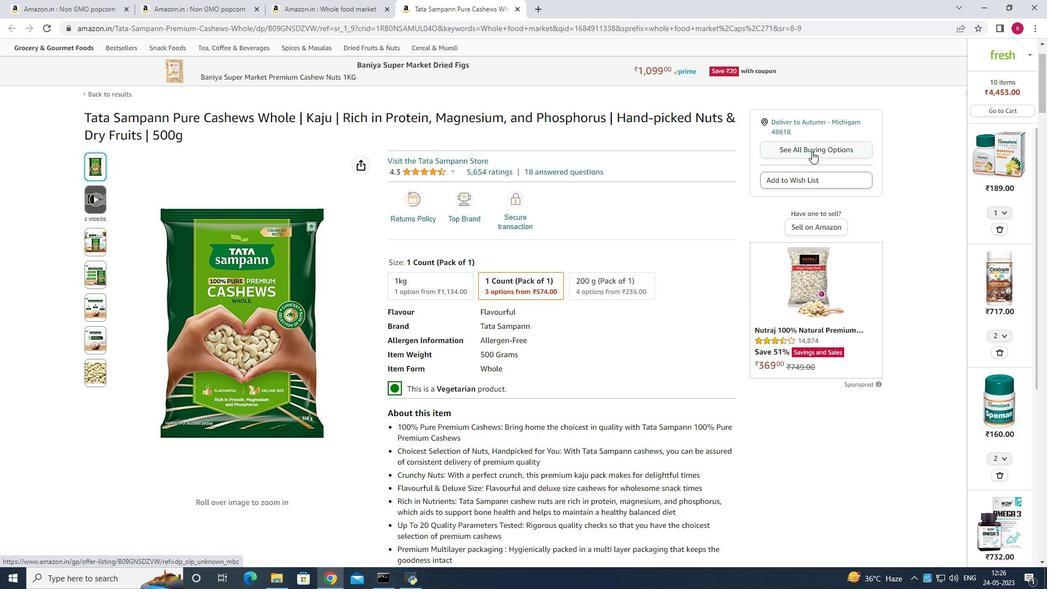 
Action: Mouse moved to (531, 352)
Screenshot: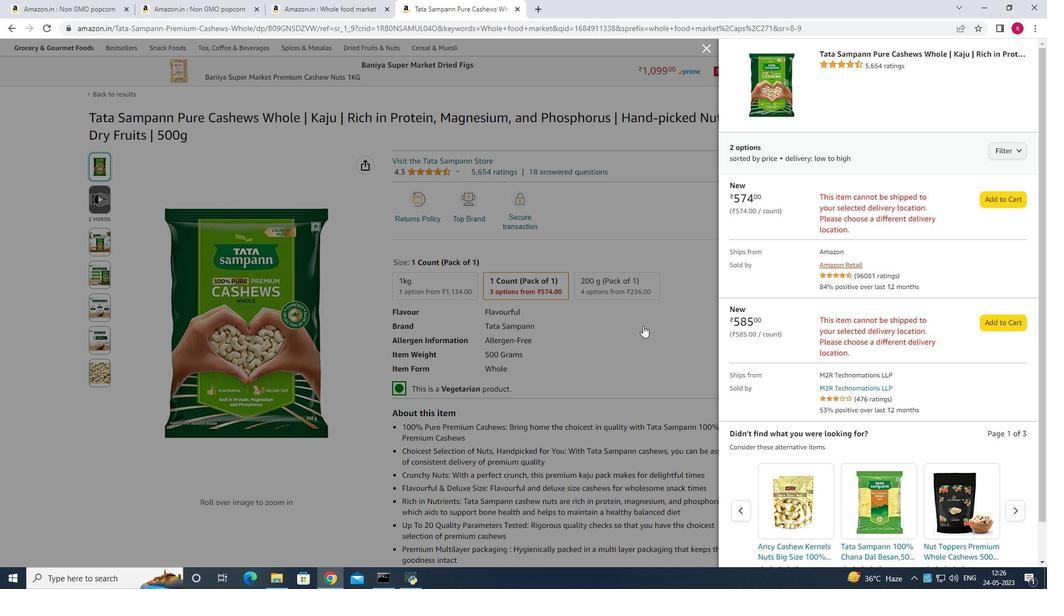 
Action: Mouse pressed left at (531, 352)
Screenshot: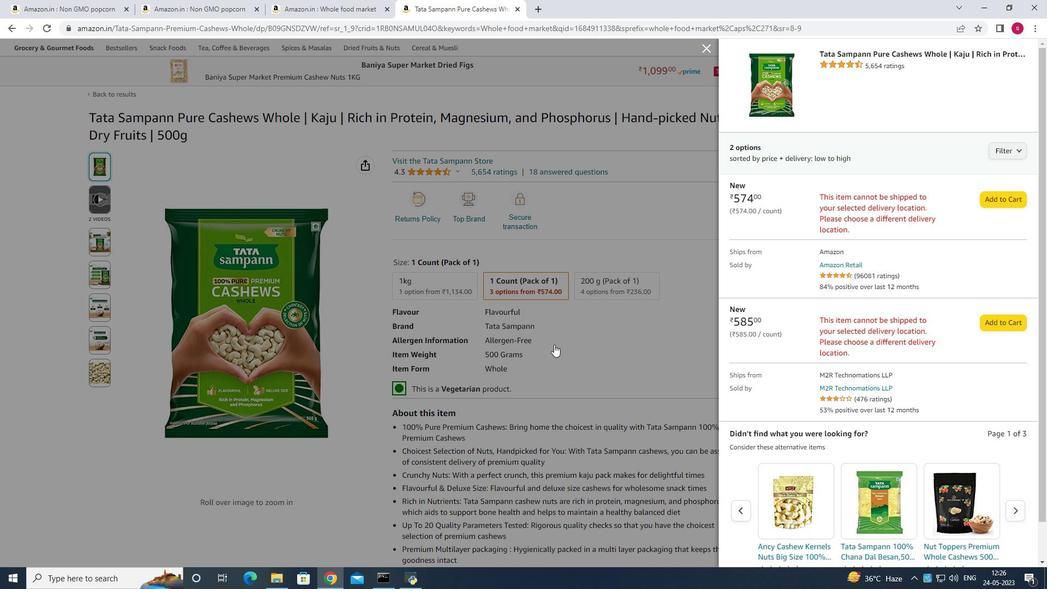 
Action: Mouse moved to (300, 375)
Screenshot: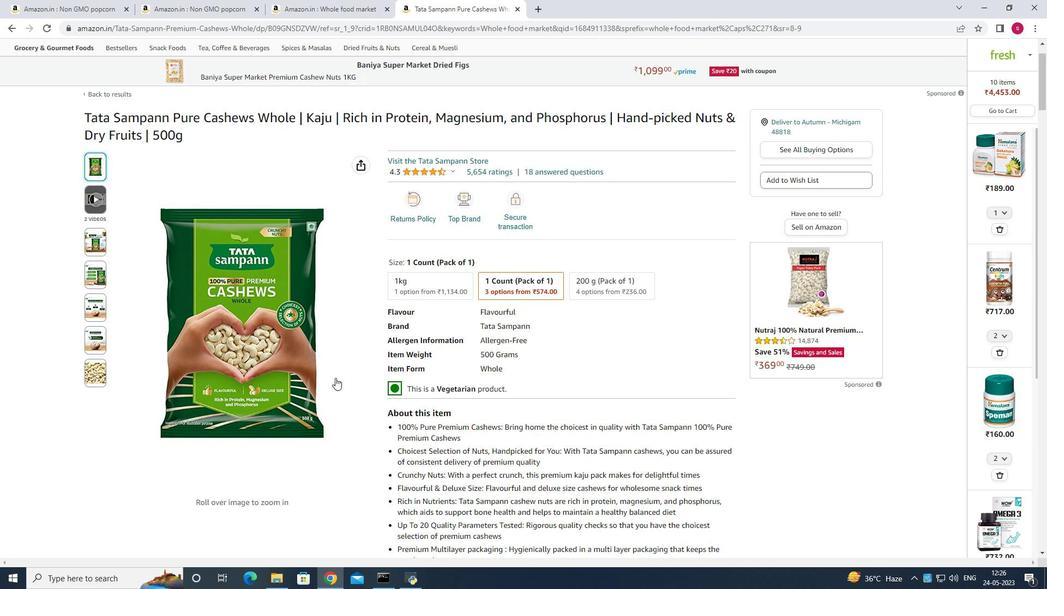 
Action: Mouse scrolled (300, 375) with delta (0, 0)
Screenshot: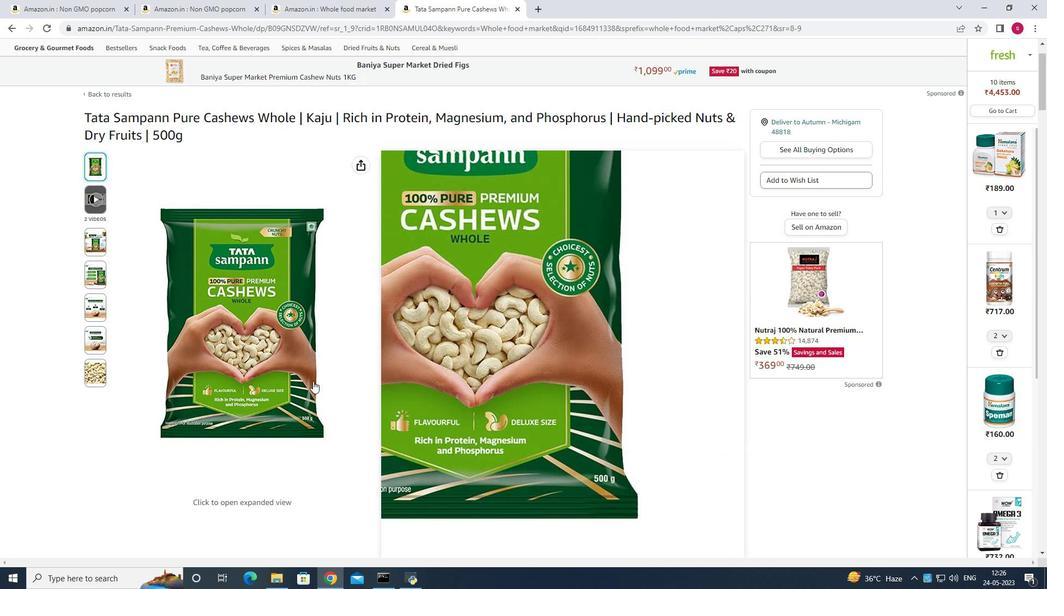 
Action: Mouse scrolled (300, 375) with delta (0, 0)
Screenshot: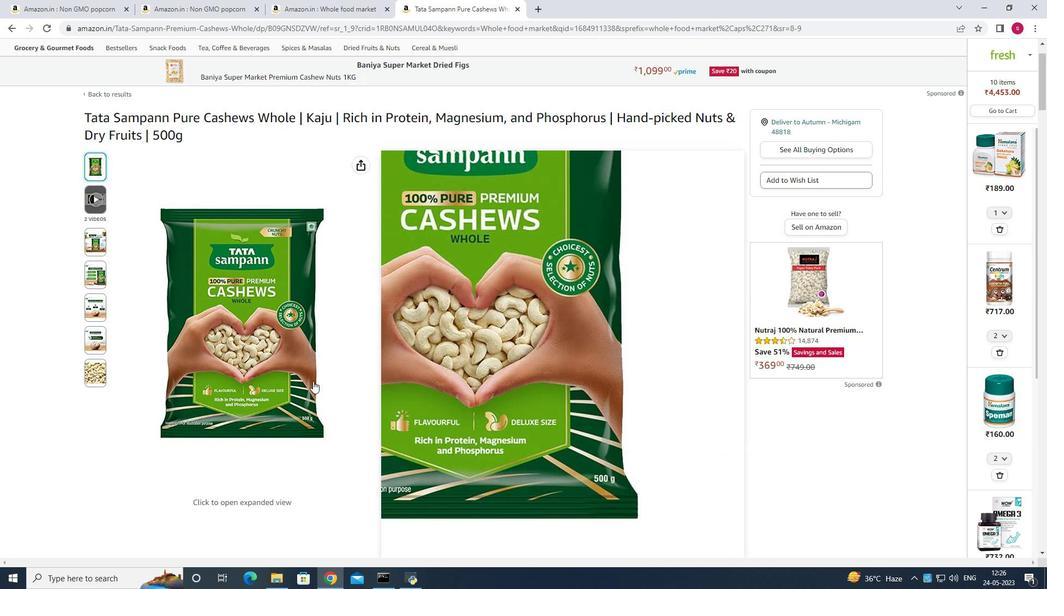 
Action: Mouse scrolled (300, 375) with delta (0, 0)
Screenshot: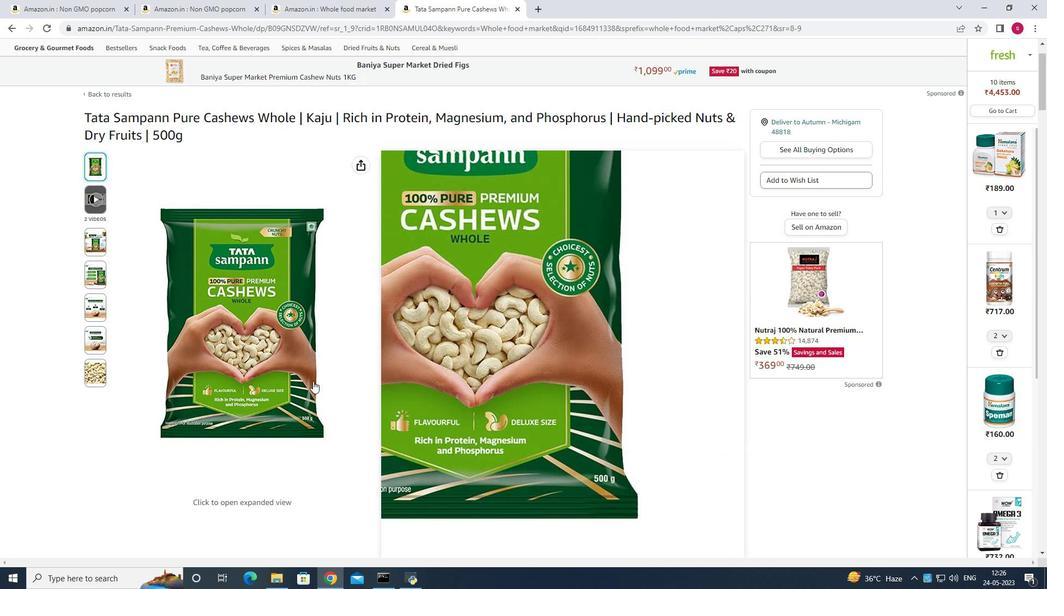 
Action: Mouse scrolled (300, 375) with delta (0, 0)
Screenshot: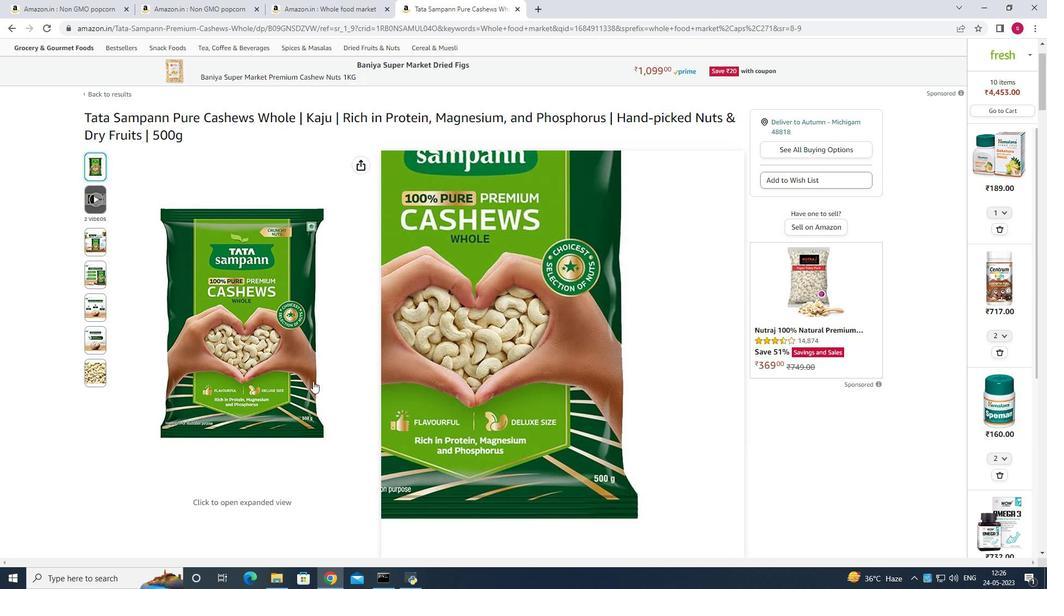 
Action: Mouse moved to (300, 375)
Screenshot: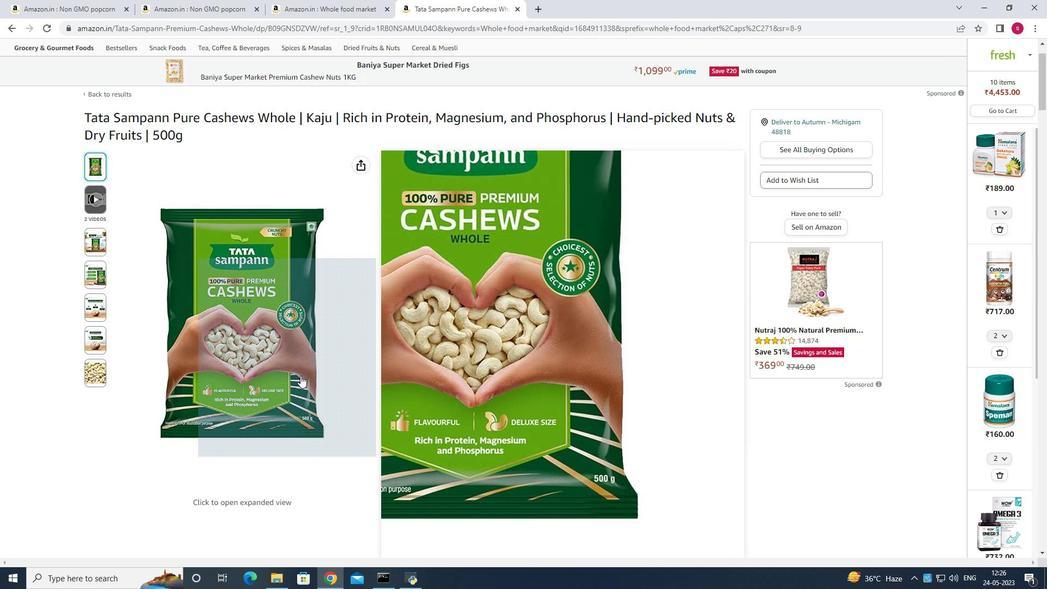 
Action: Mouse scrolled (300, 376) with delta (0, 0)
Screenshot: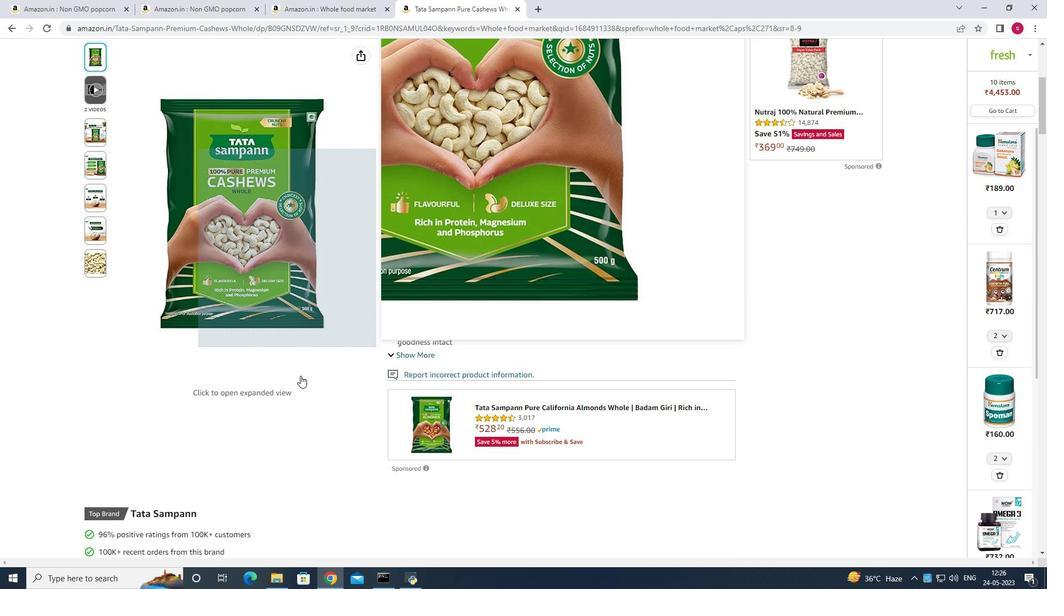 
Action: Mouse scrolled (300, 376) with delta (0, 0)
Screenshot: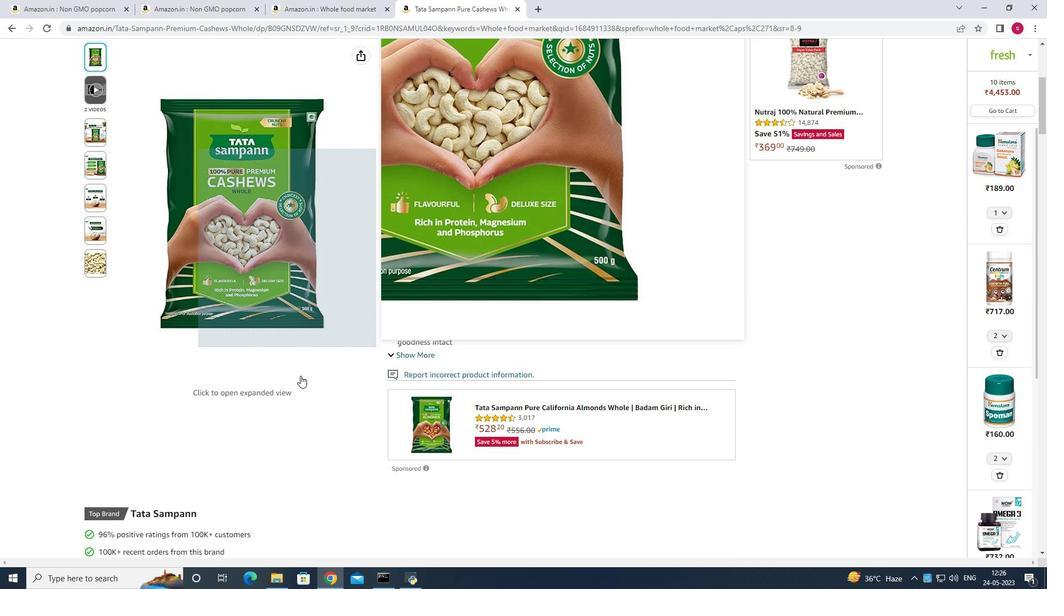 
Action: Mouse scrolled (300, 376) with delta (0, 0)
Screenshot: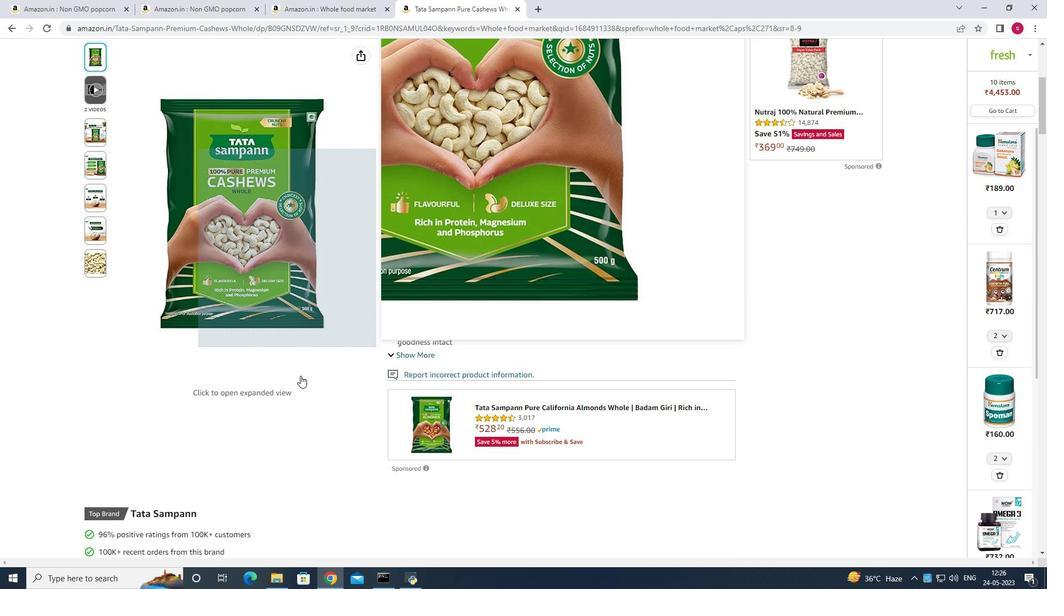 
Action: Mouse scrolled (300, 376) with delta (0, 0)
Screenshot: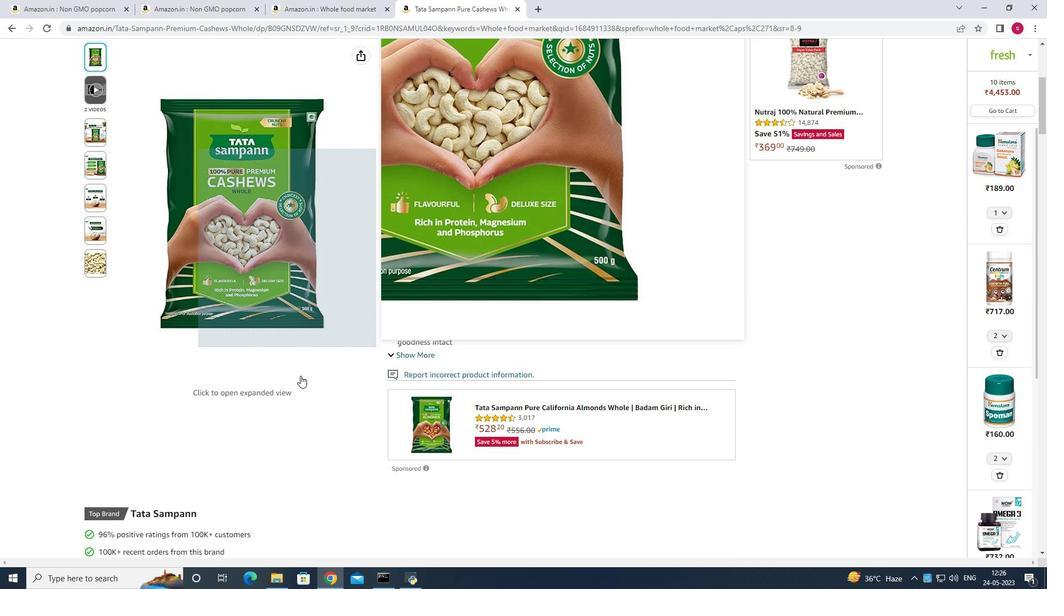 
Action: Mouse scrolled (300, 376) with delta (0, 0)
Screenshot: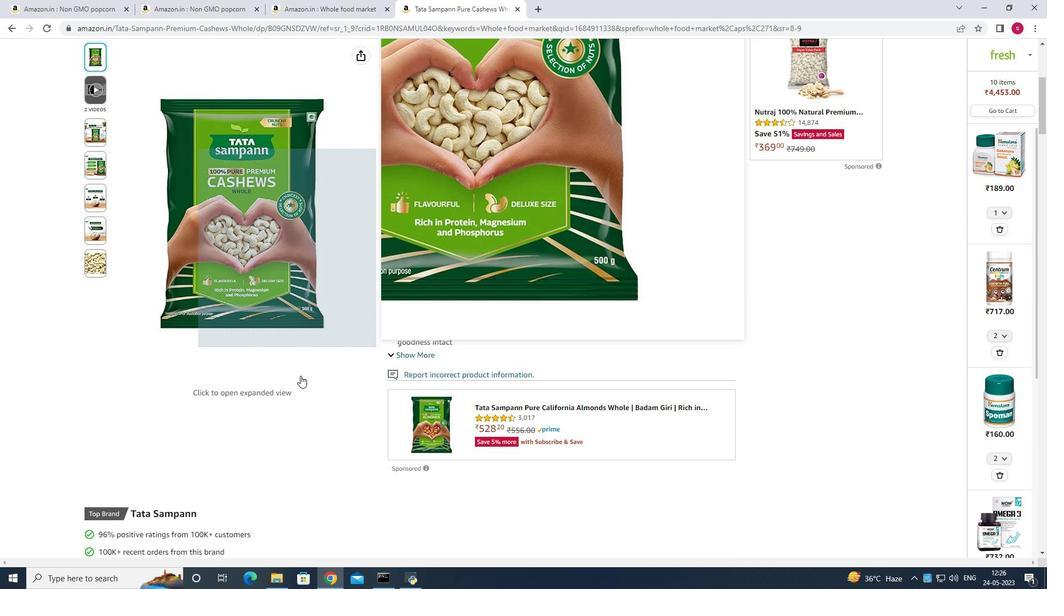 
Action: Mouse moved to (300, 376)
Screenshot: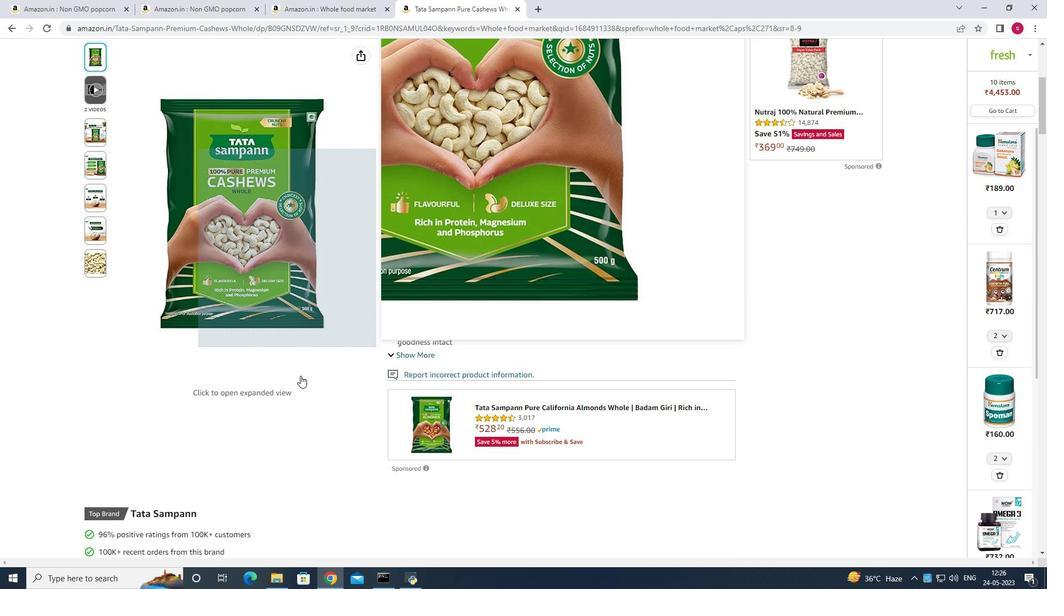 
Action: Mouse scrolled (300, 377) with delta (0, 0)
Screenshot: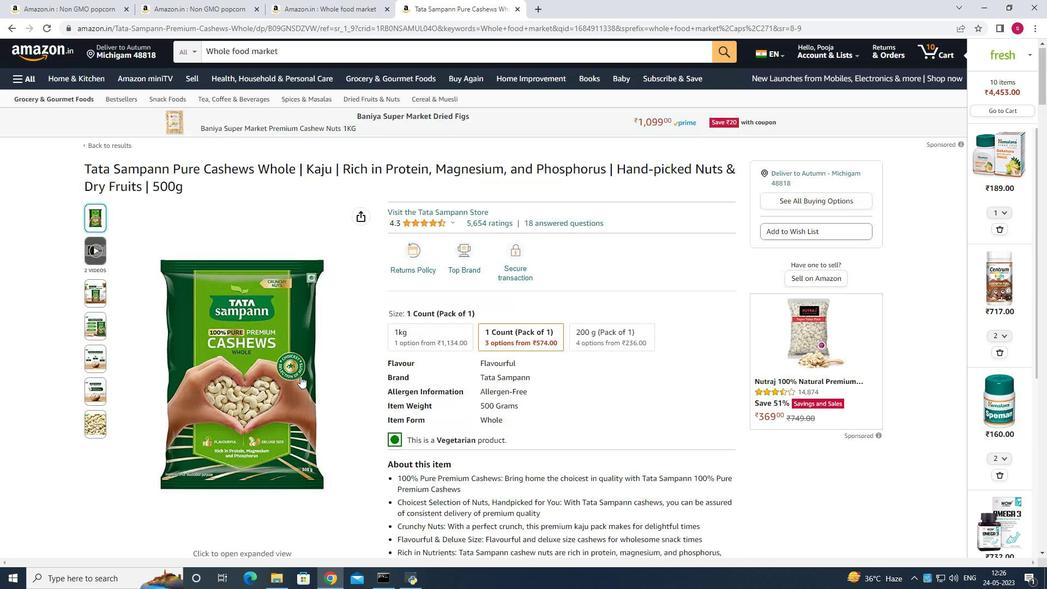 
Action: Mouse scrolled (300, 377) with delta (0, 0)
Screenshot: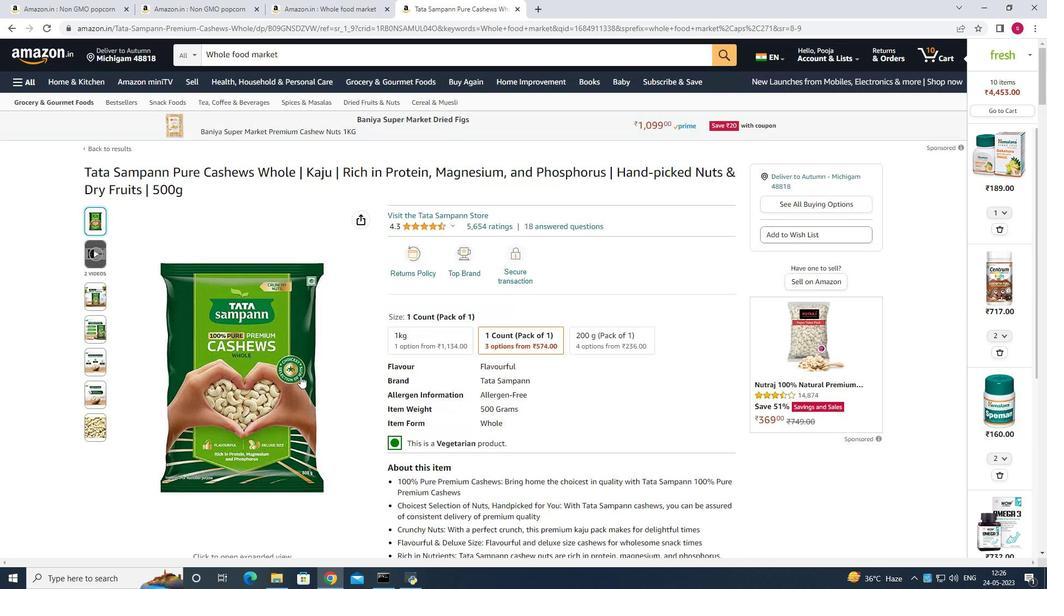 
Action: Mouse scrolled (300, 377) with delta (0, 0)
Screenshot: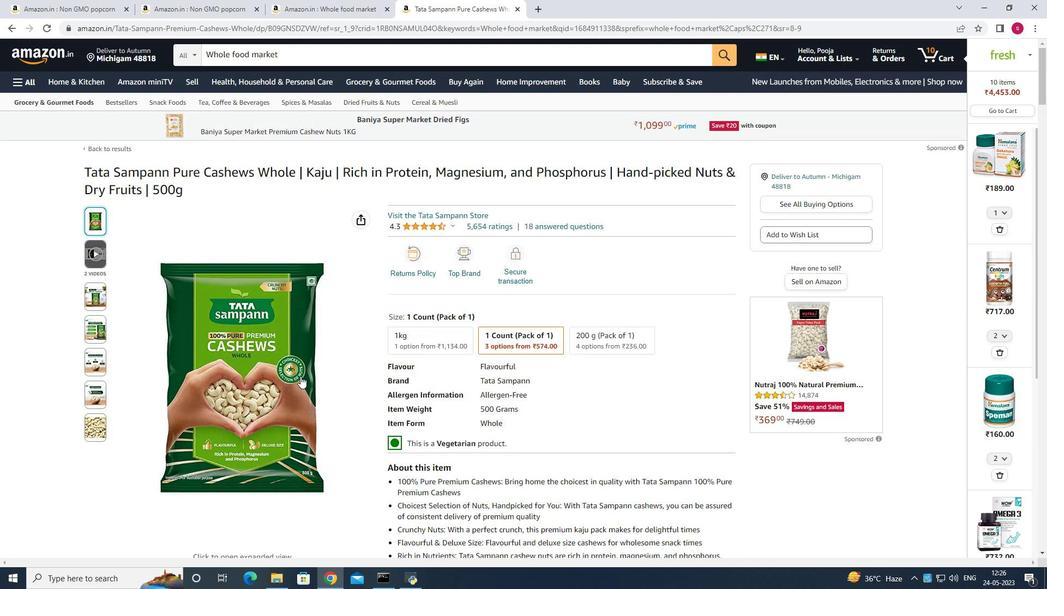 
Action: Mouse scrolled (300, 377) with delta (0, 0)
Screenshot: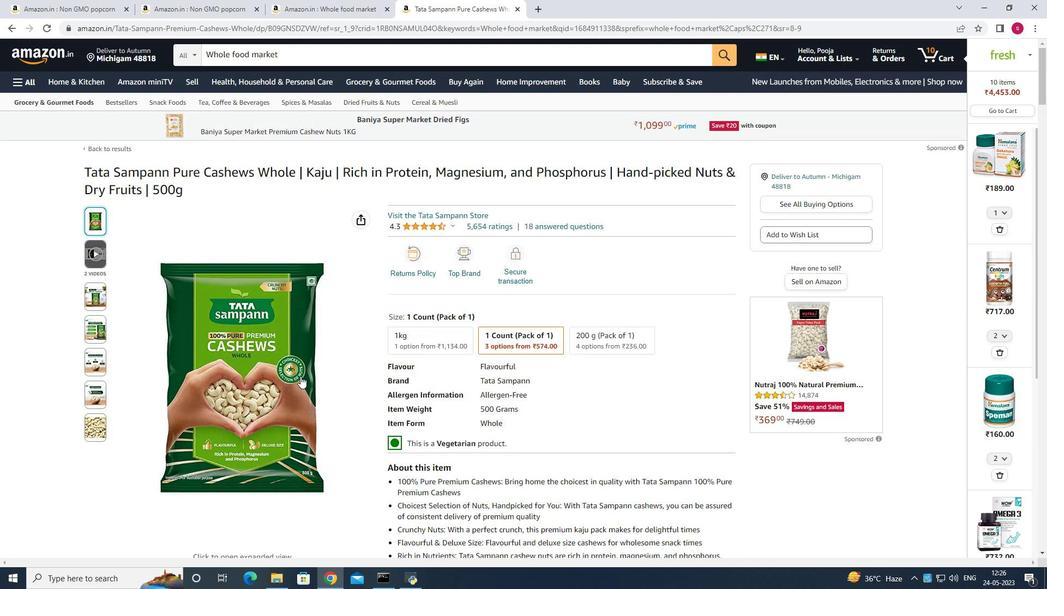 
Action: Mouse moved to (660, 305)
Screenshot: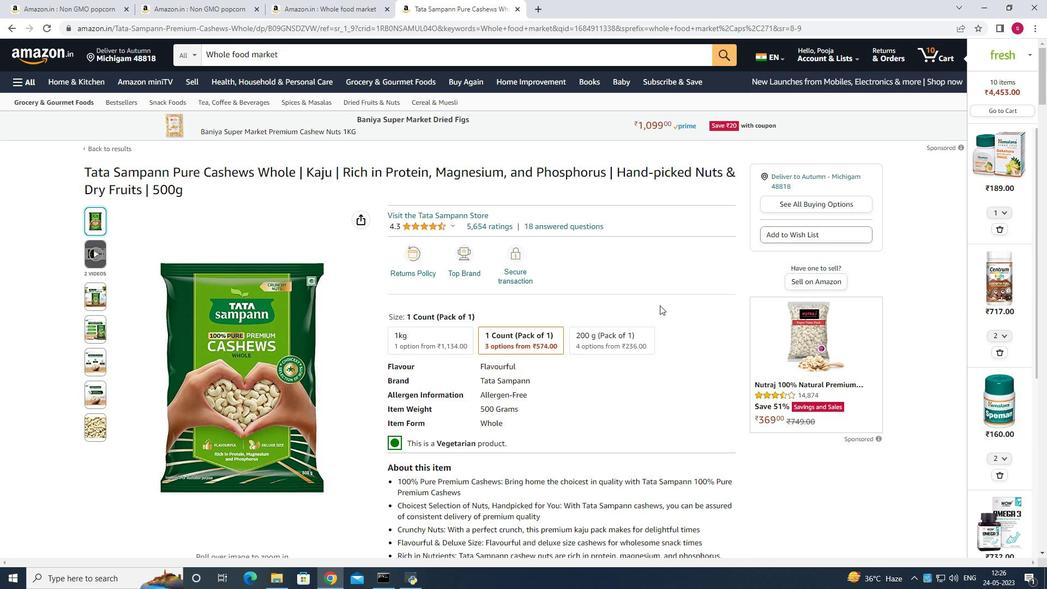 
Action: Mouse pressed left at (660, 305)
Screenshot: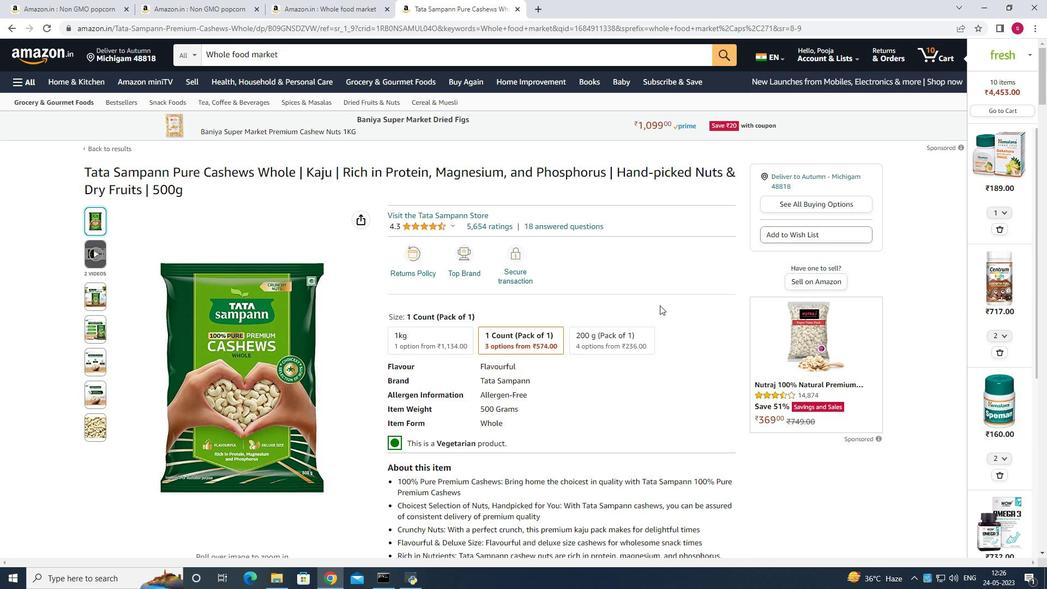 
Action: Mouse moved to (9, 32)
Screenshot: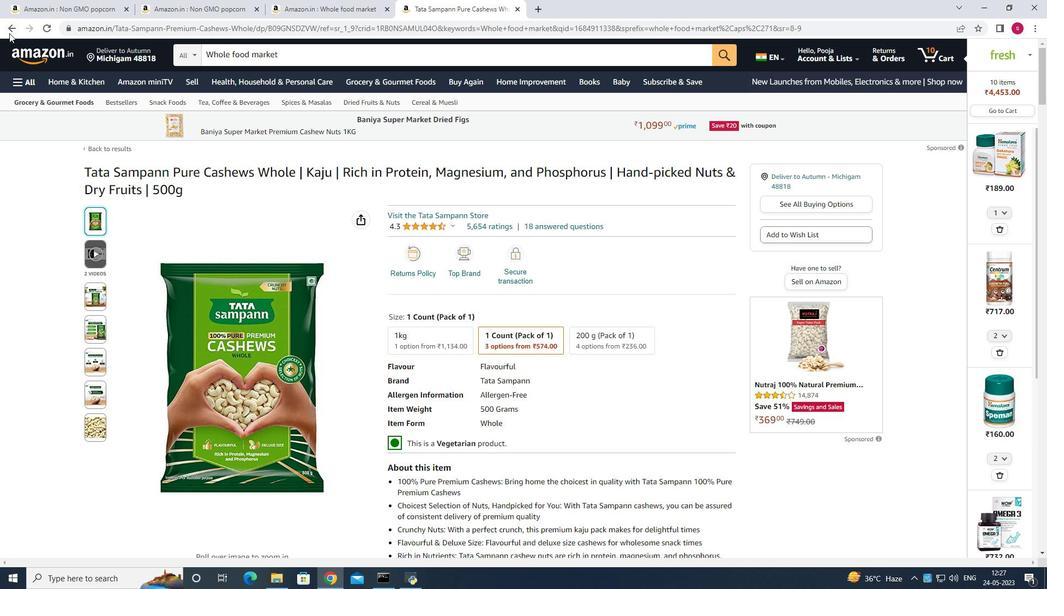 
Action: Mouse pressed left at (9, 32)
Screenshot: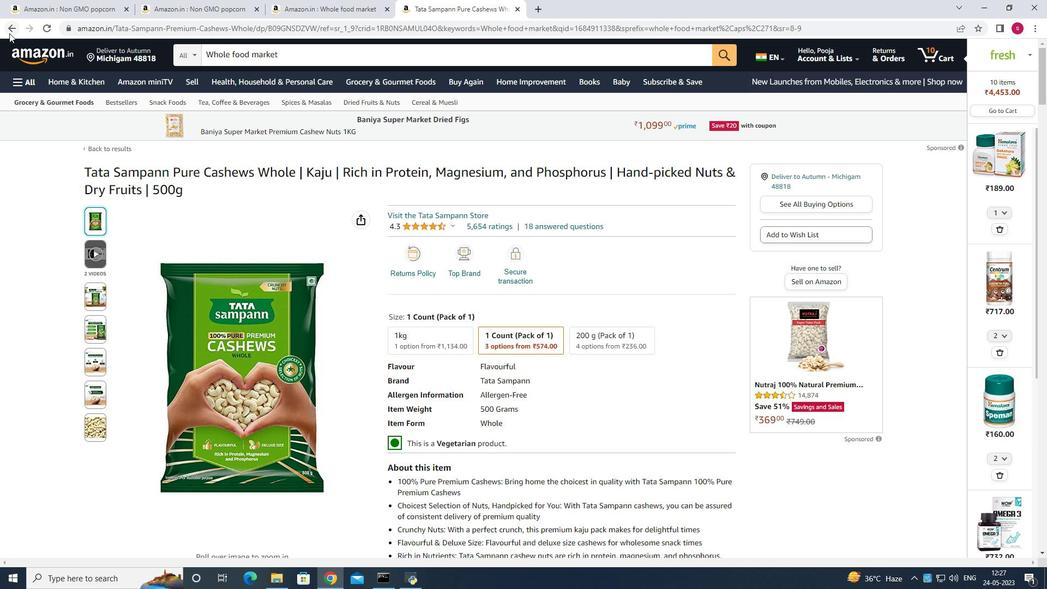 
Action: Mouse moved to (530, 258)
Screenshot: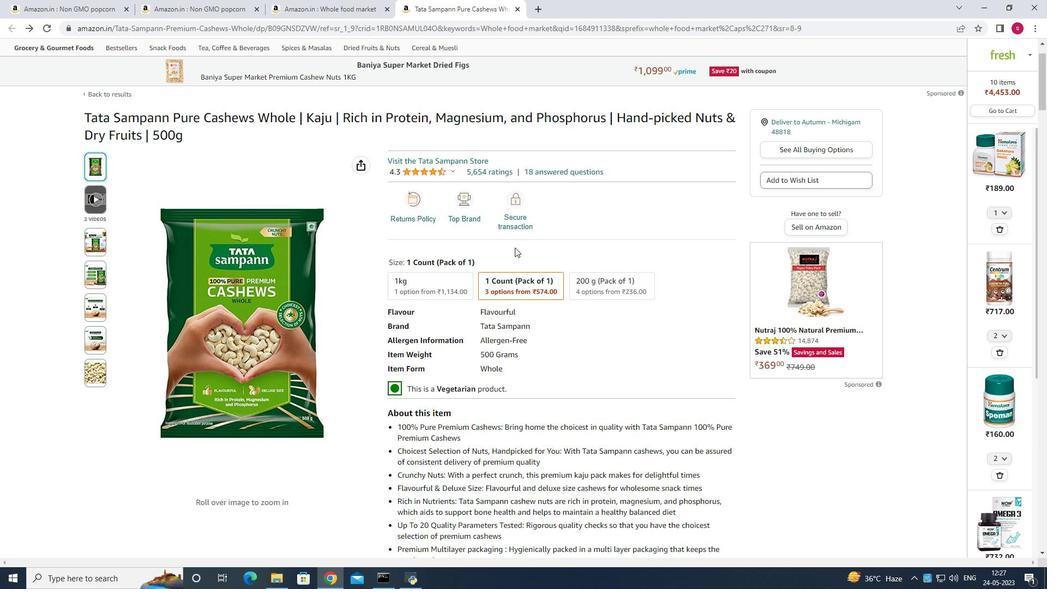
Action: Mouse scrolled (530, 259) with delta (0, 0)
Screenshot: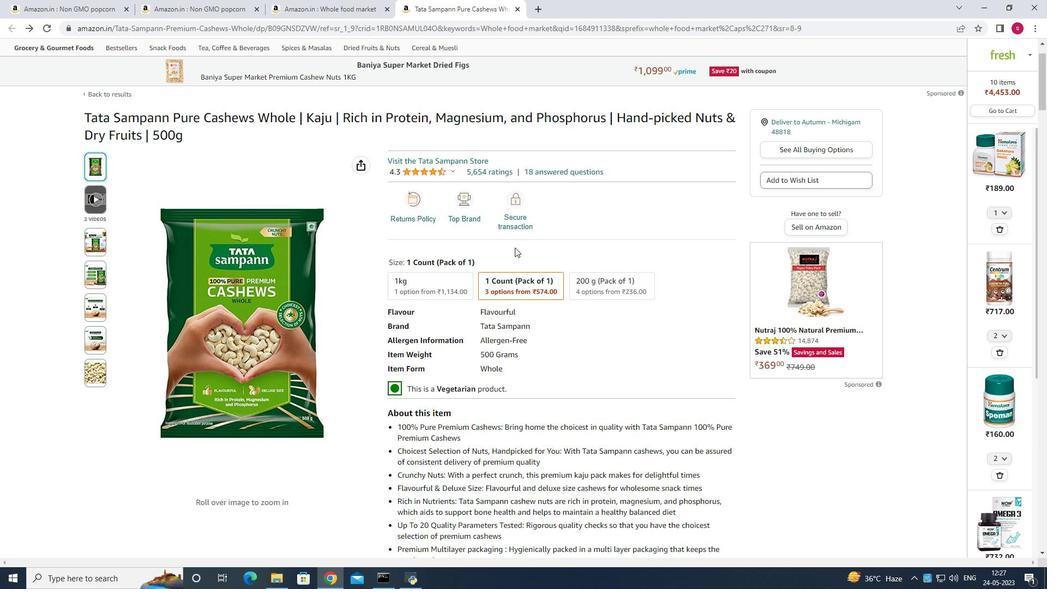 
Action: Mouse scrolled (530, 259) with delta (0, 0)
Screenshot: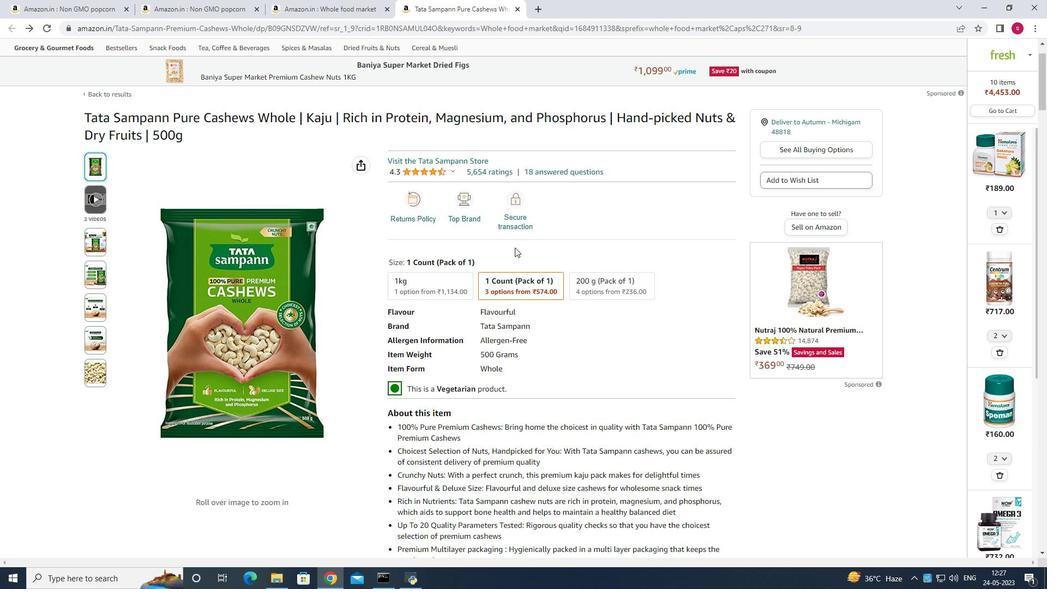 
Action: Mouse scrolled (530, 259) with delta (0, 0)
Screenshot: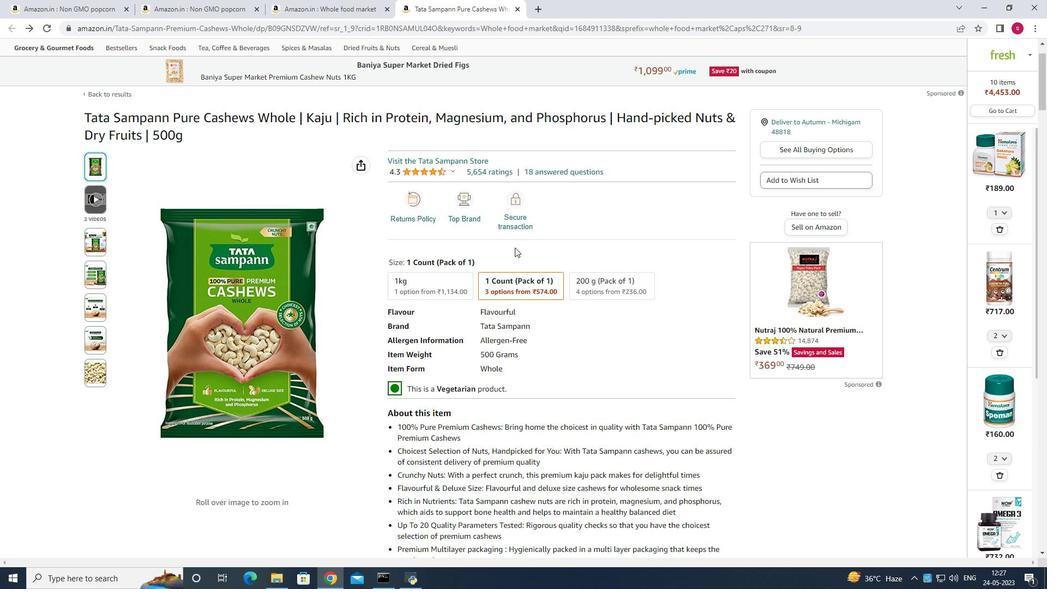 
Action: Mouse scrolled (530, 259) with delta (0, 0)
Screenshot: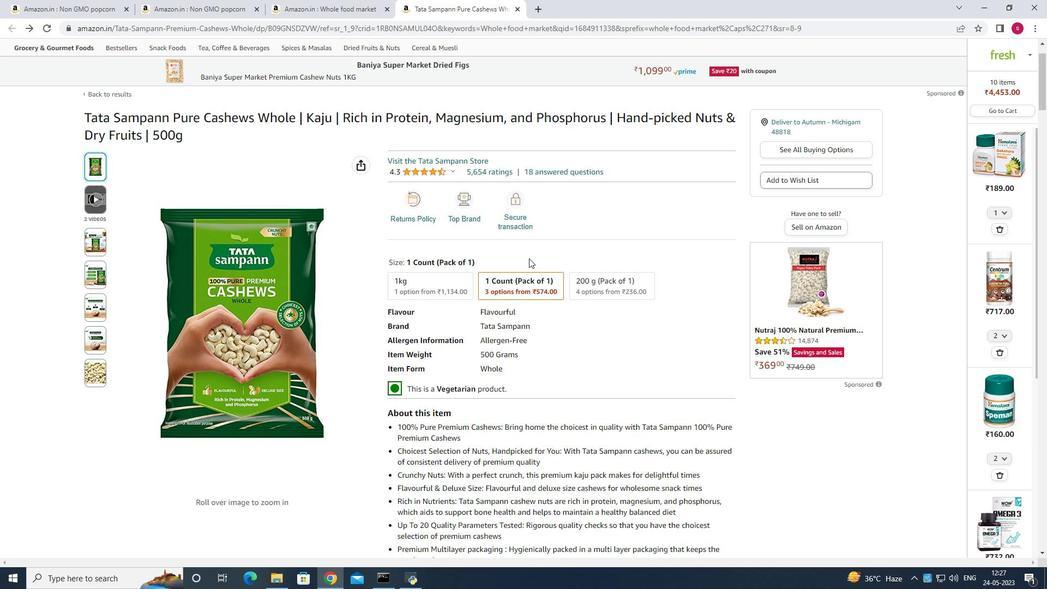 
Action: Mouse scrolled (530, 259) with delta (0, 0)
Screenshot: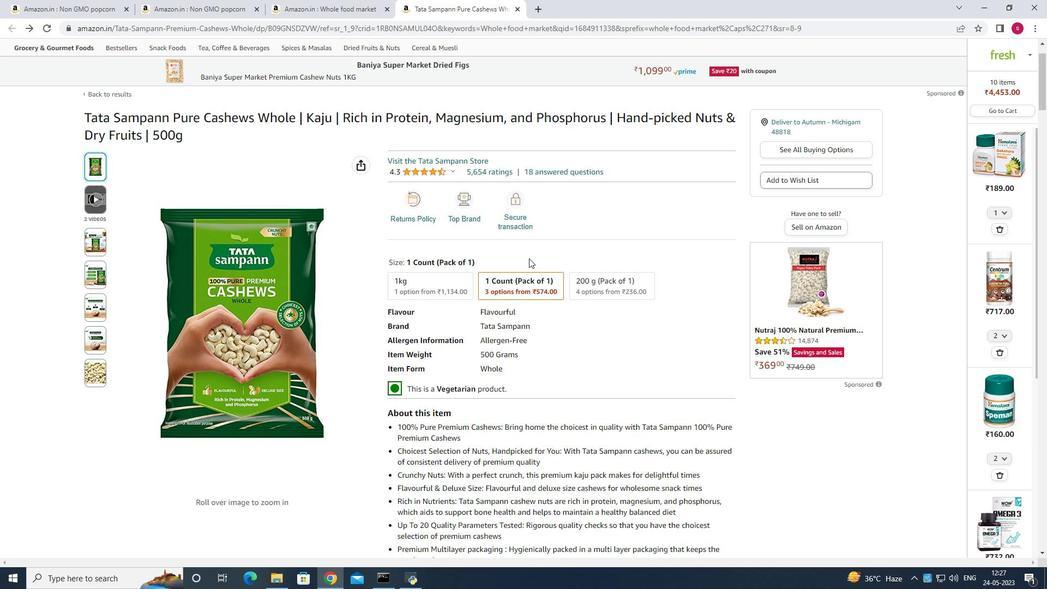 
Action: Mouse moved to (10, 28)
Screenshot: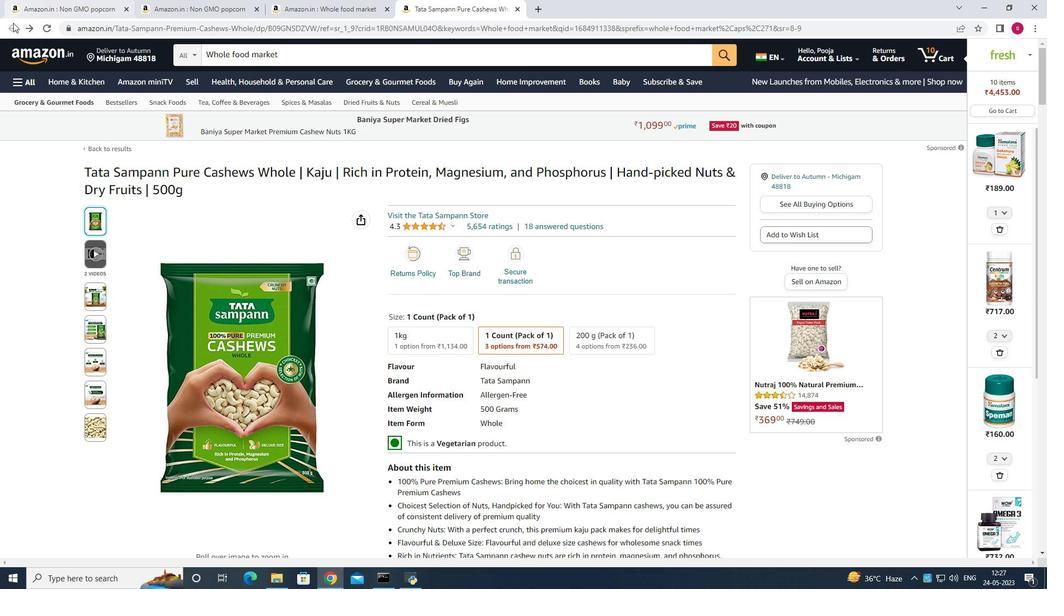 
Action: Mouse pressed left at (10, 28)
Screenshot: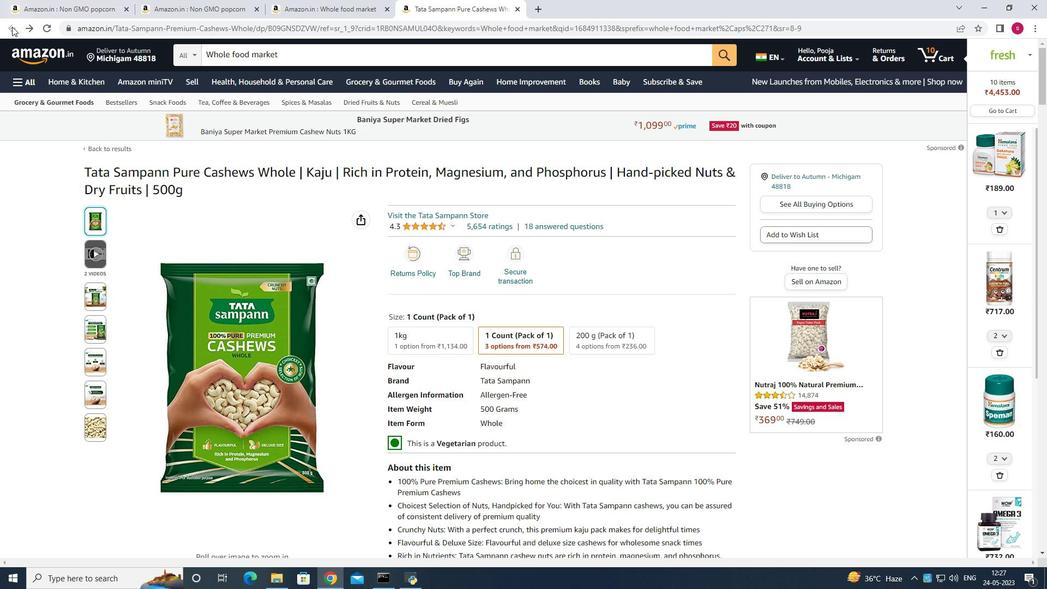
Action: Mouse moved to (521, 6)
Screenshot: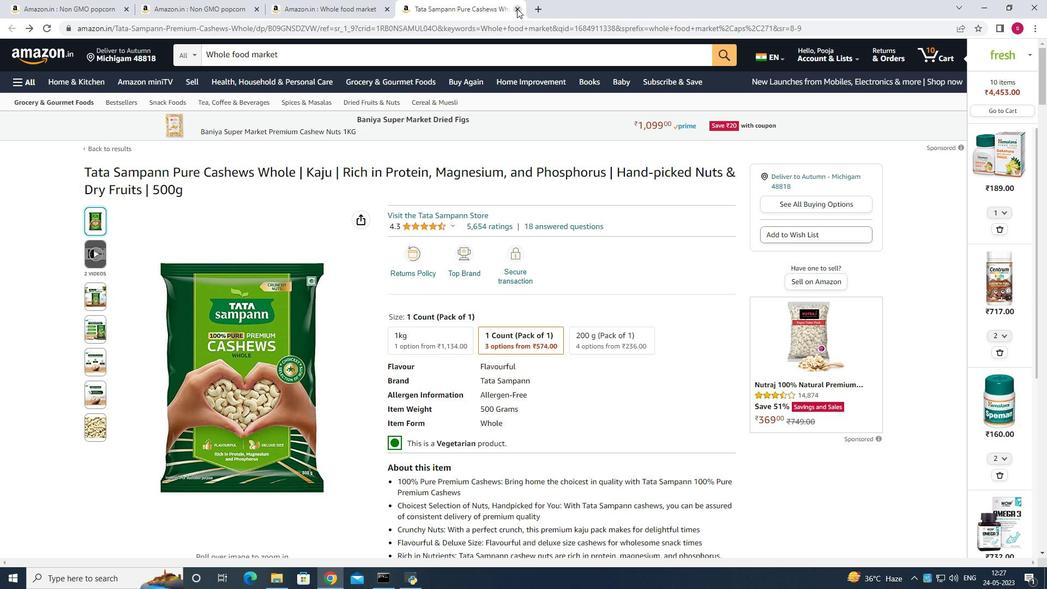 
Action: Mouse pressed left at (521, 6)
Screenshot: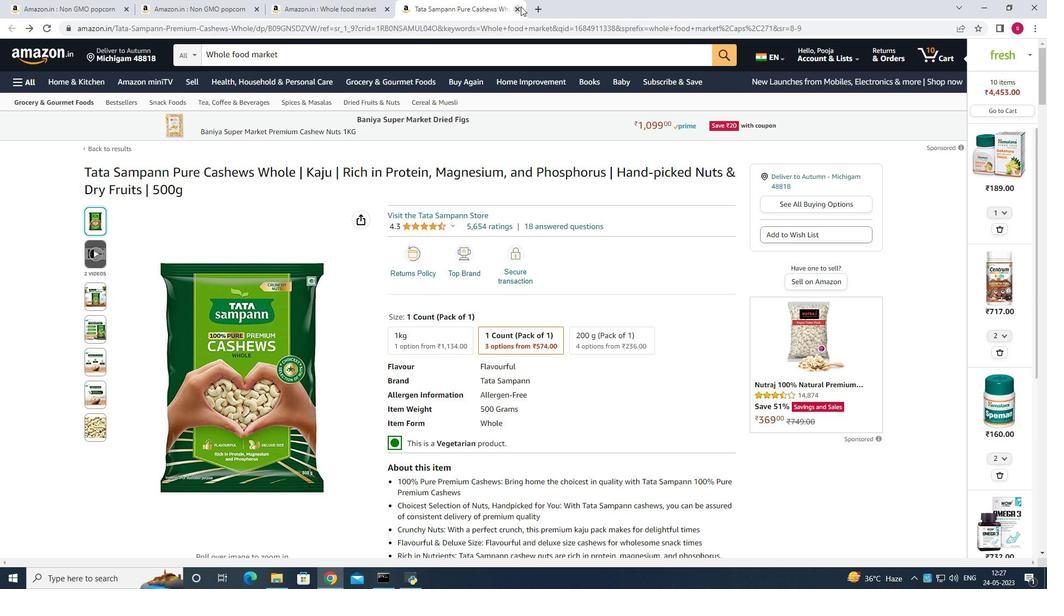 
Action: Mouse moved to (587, 198)
Screenshot: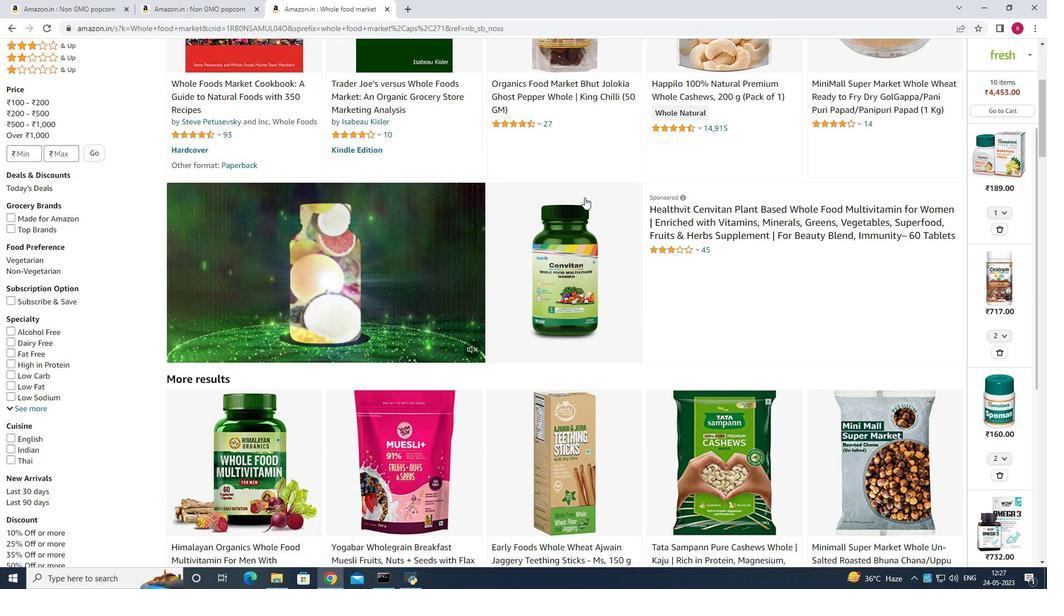 
Action: Mouse scrolled (587, 197) with delta (0, 0)
Screenshot: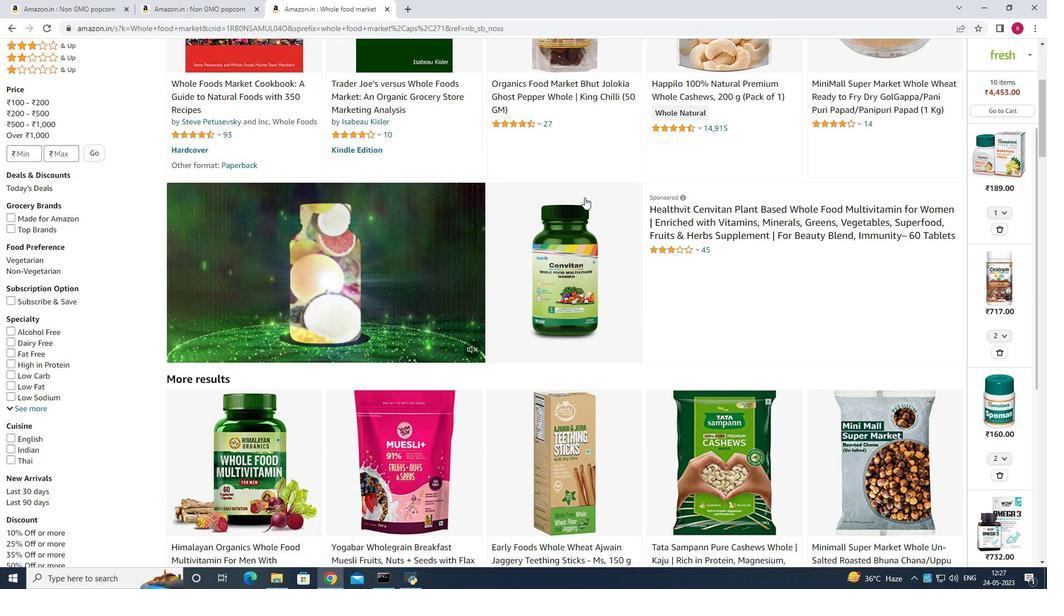 
Action: Mouse moved to (589, 200)
Screenshot: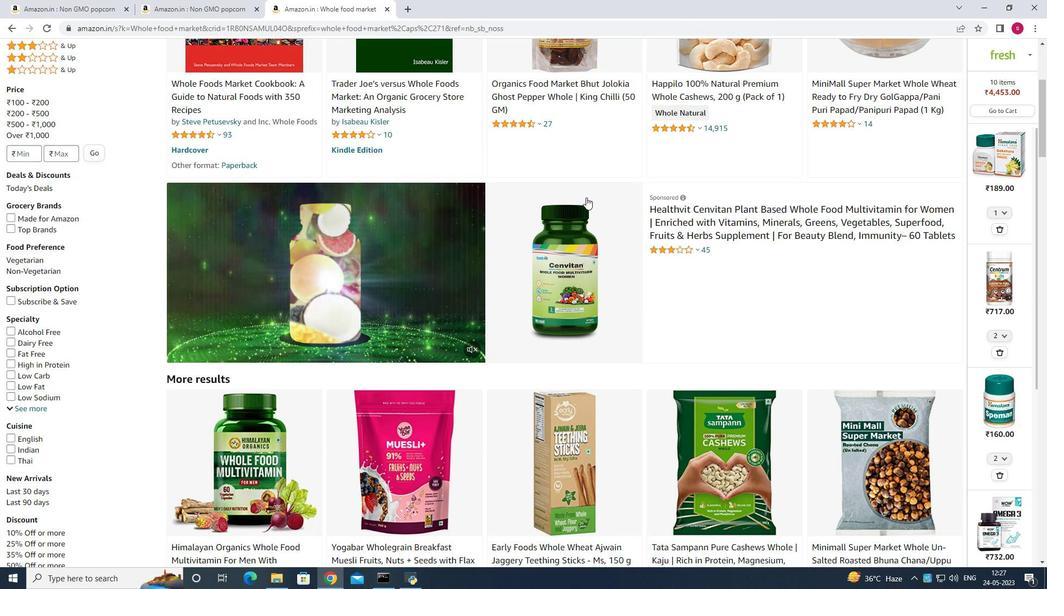 
Action: Mouse scrolled (589, 200) with delta (0, 0)
Screenshot: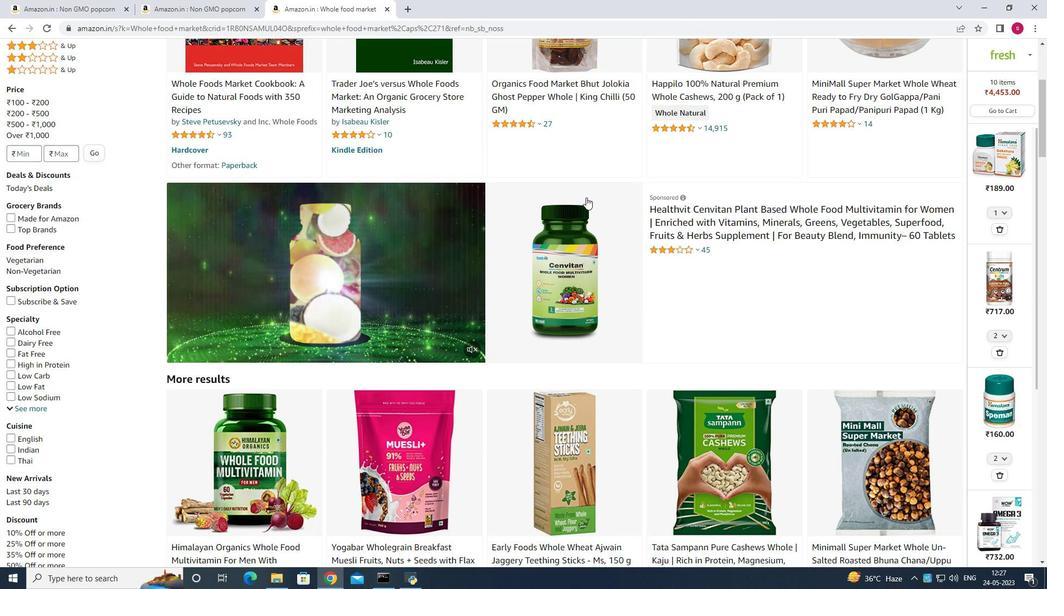 
Action: Mouse moved to (590, 202)
Screenshot: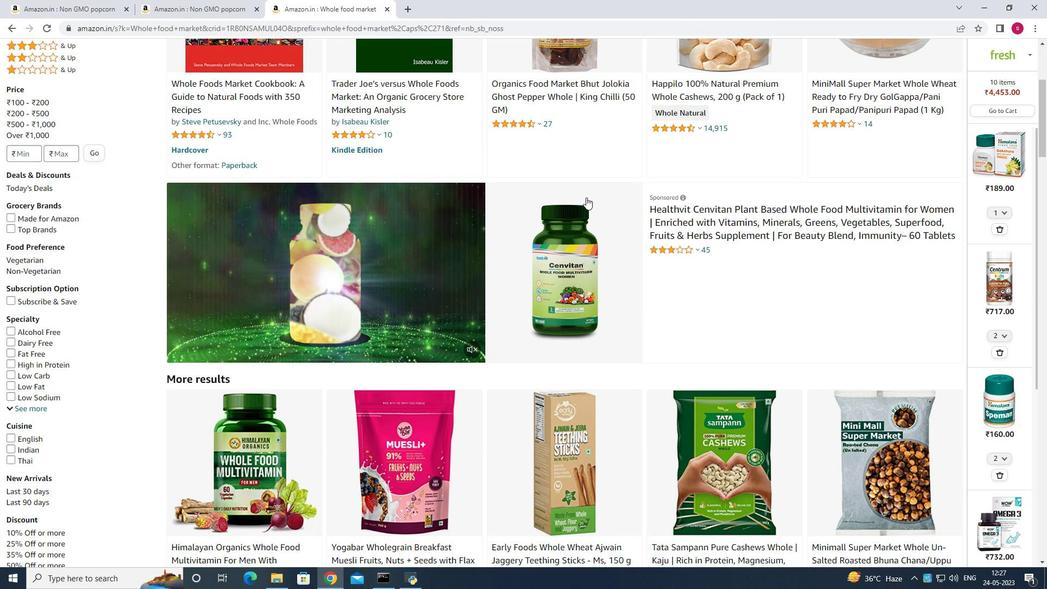 
Action: Mouse scrolled (590, 202) with delta (0, 0)
Screenshot: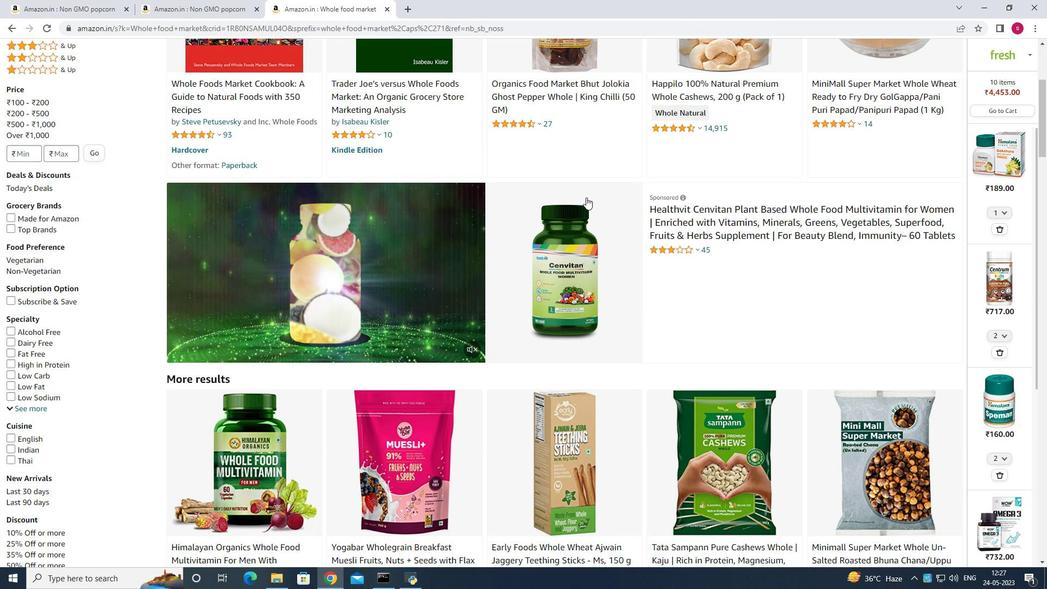 
Action: Mouse moved to (590, 204)
Screenshot: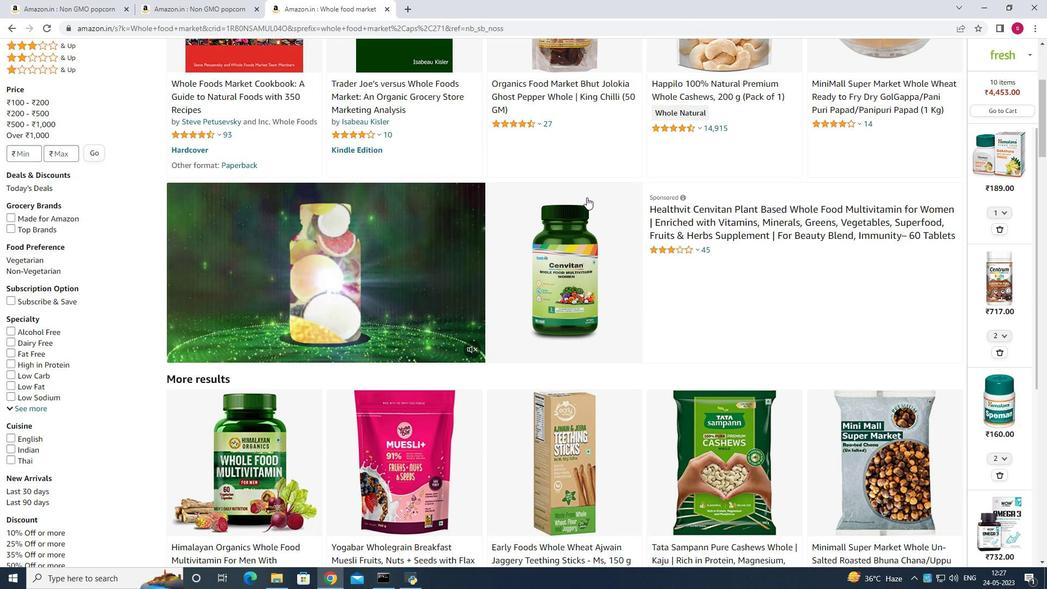 
Action: Mouse scrolled (590, 203) with delta (0, 0)
Screenshot: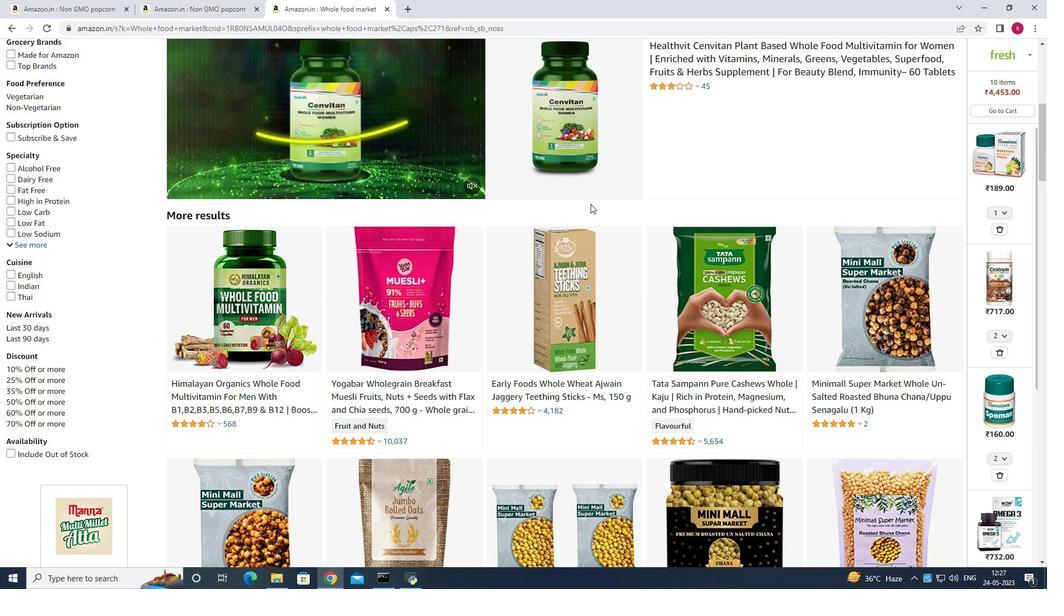 
Action: Mouse scrolled (590, 203) with delta (0, 0)
Screenshot: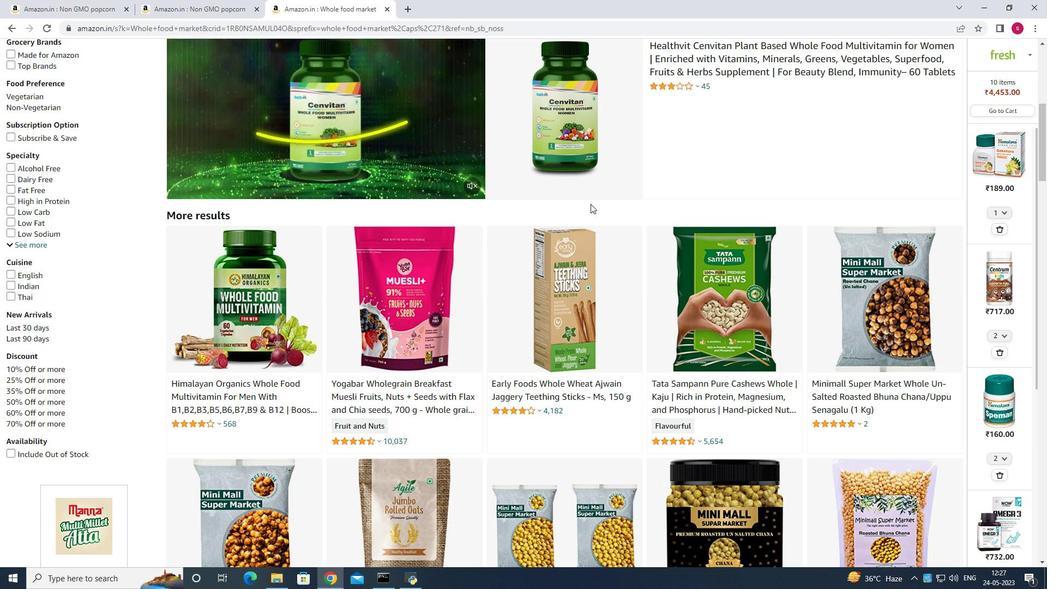 
Action: Mouse scrolled (590, 203) with delta (0, 0)
Screenshot: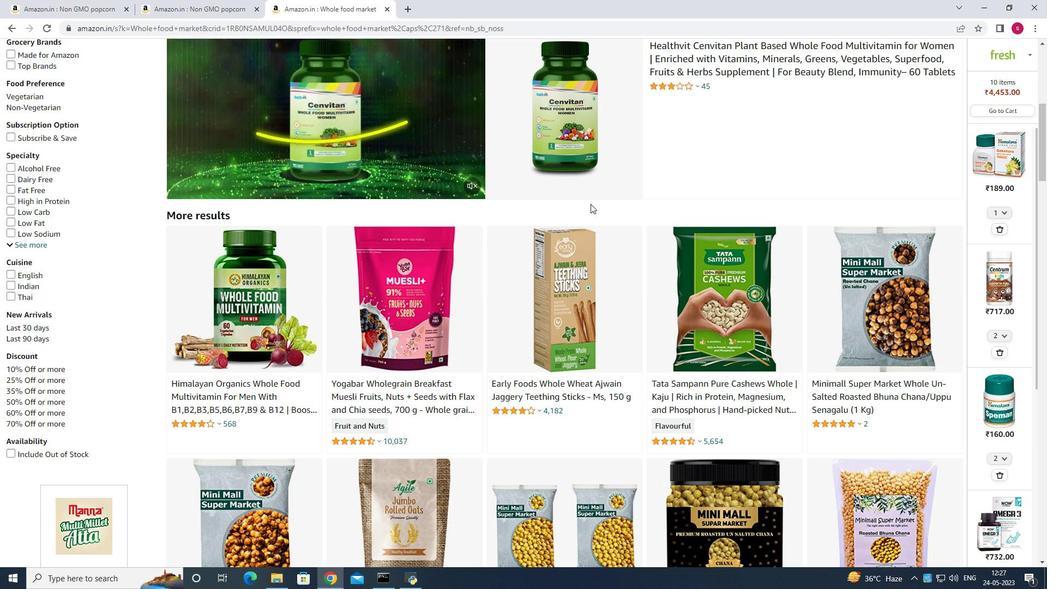 
Action: Mouse scrolled (590, 203) with delta (0, 0)
Screenshot: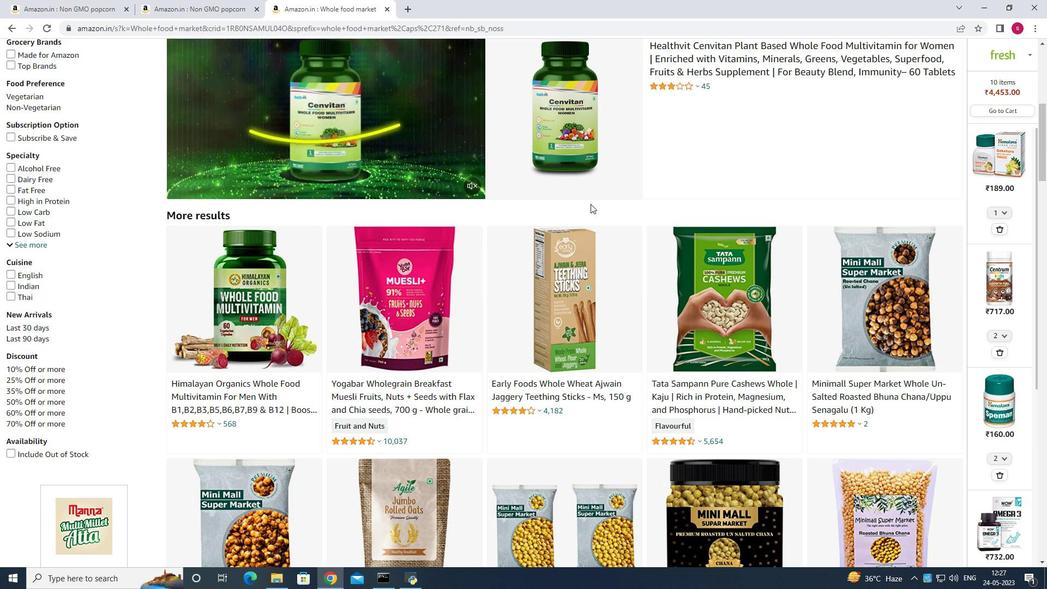 
Action: Mouse moved to (591, 204)
Screenshot: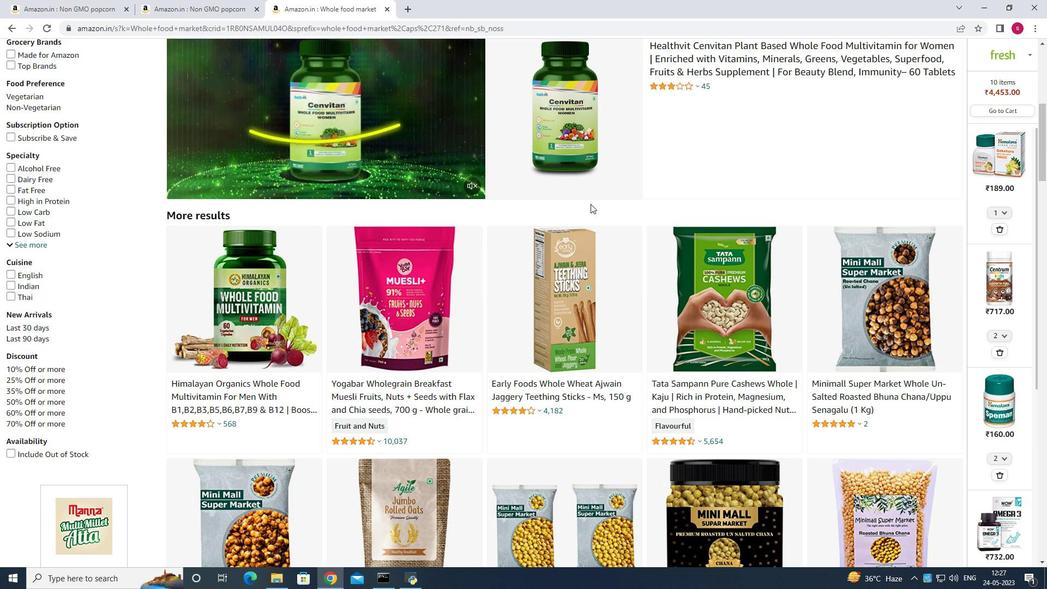 
Action: Mouse scrolled (591, 204) with delta (0, 0)
Screenshot: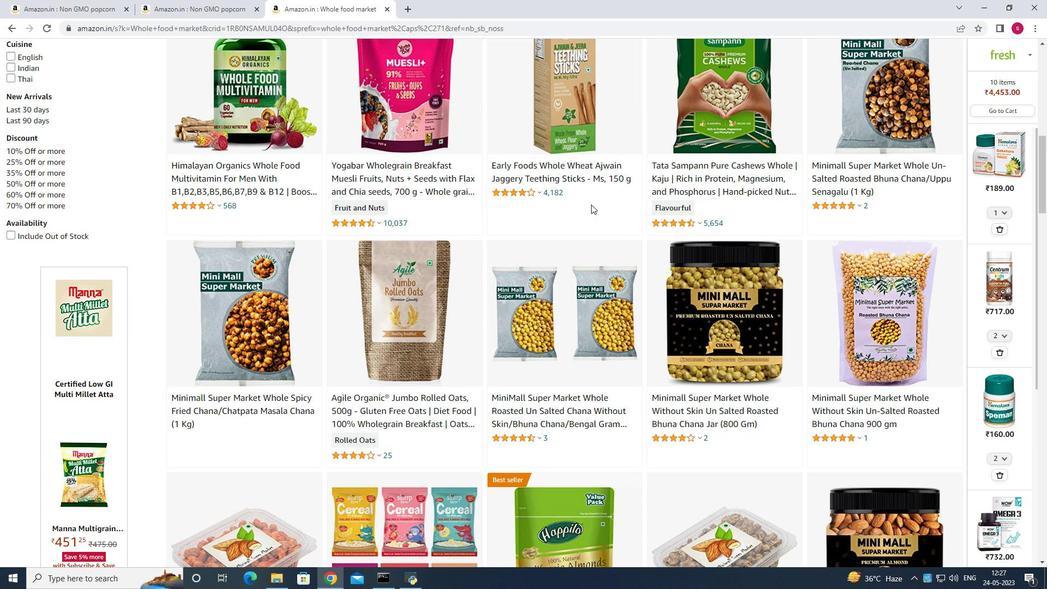 
Action: Mouse scrolled (591, 204) with delta (0, 0)
Screenshot: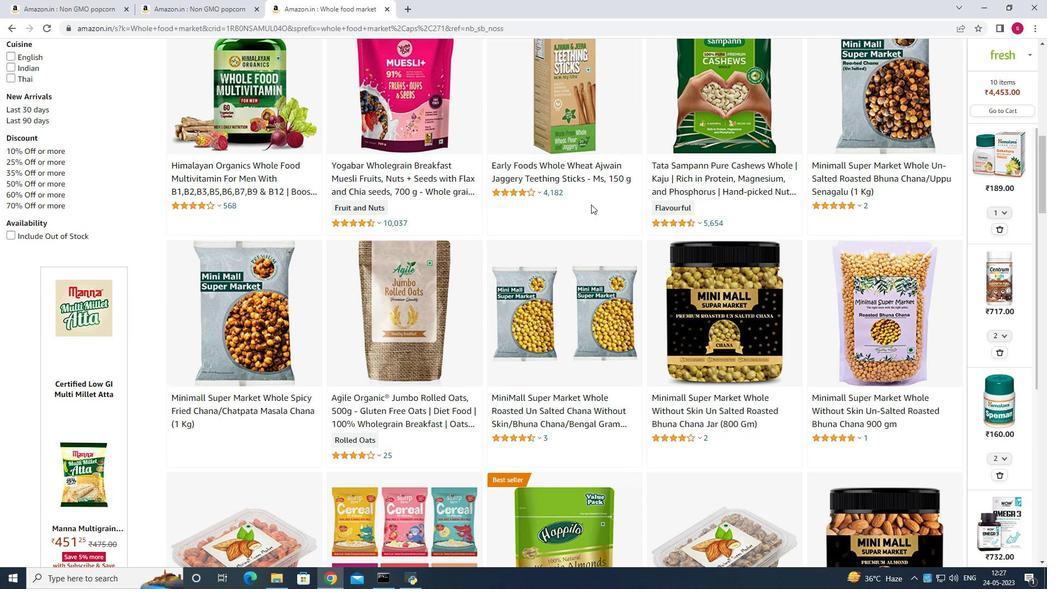 
Action: Mouse scrolled (591, 204) with delta (0, 0)
Screenshot: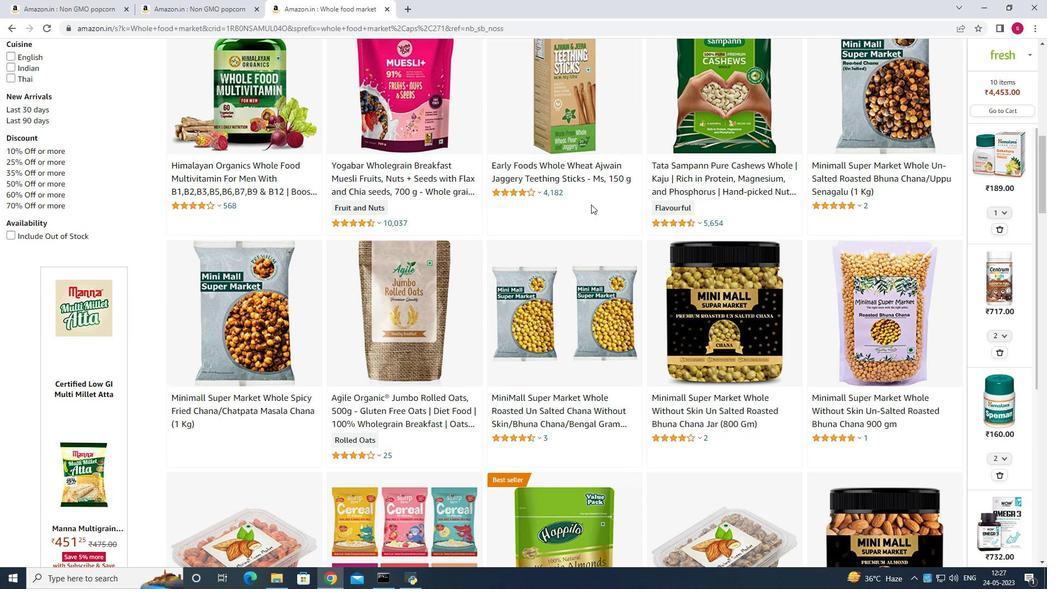 
Action: Mouse scrolled (591, 205) with delta (0, 0)
Screenshot: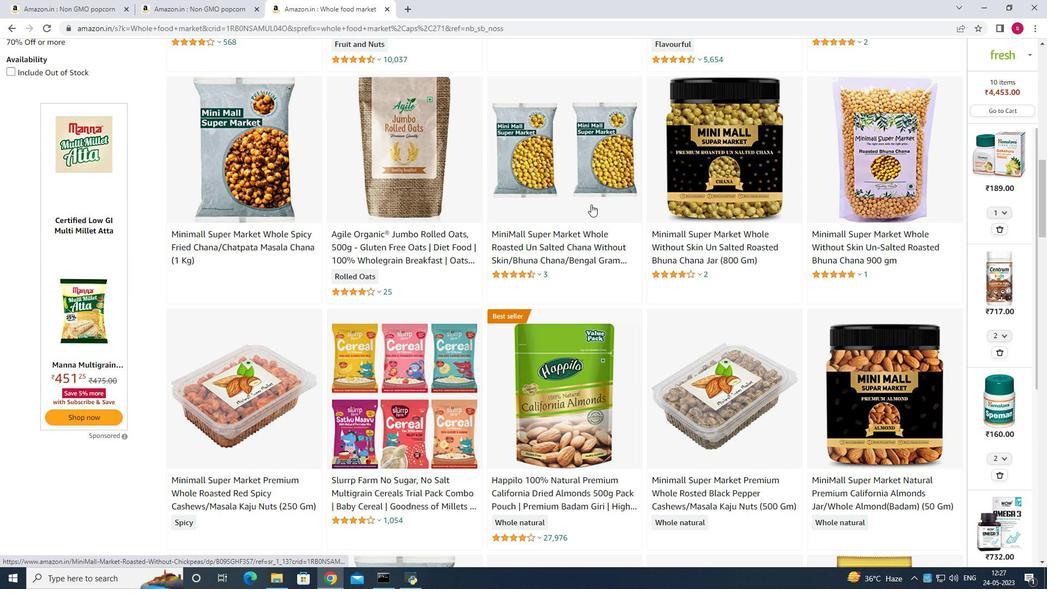 
Action: Mouse scrolled (591, 204) with delta (0, 0)
Screenshot: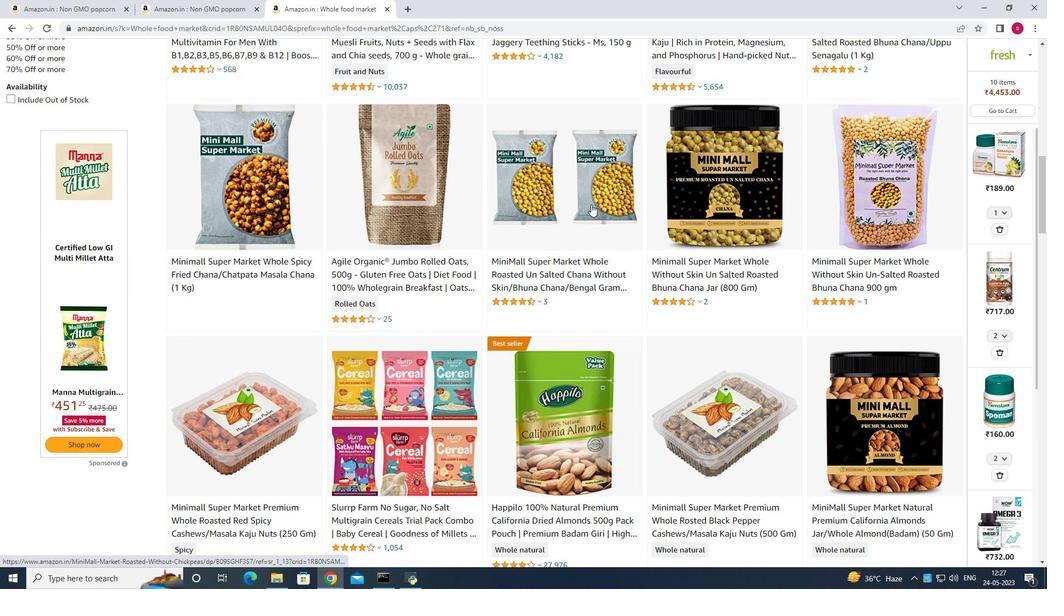 
Action: Mouse scrolled (591, 204) with delta (0, 0)
Screenshot: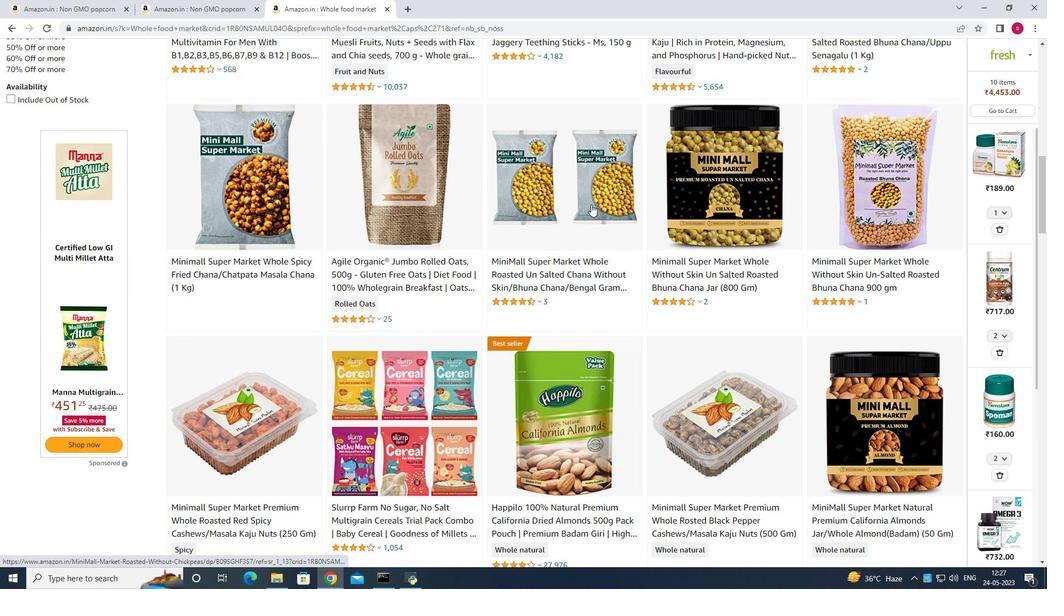 
Action: Mouse scrolled (591, 204) with delta (0, 0)
Screenshot: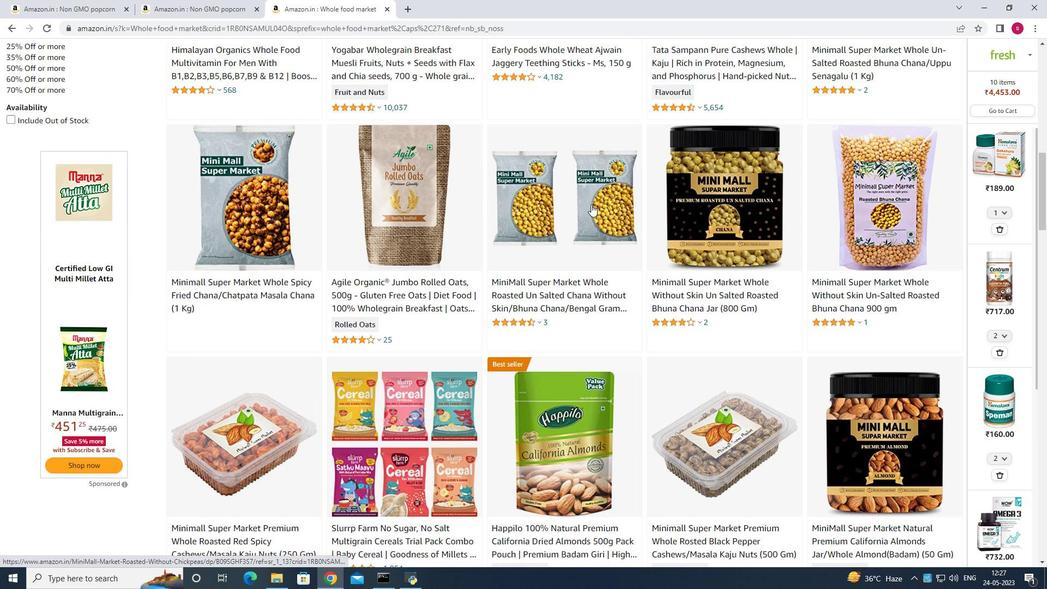 
Action: Mouse scrolled (591, 204) with delta (0, 0)
Screenshot: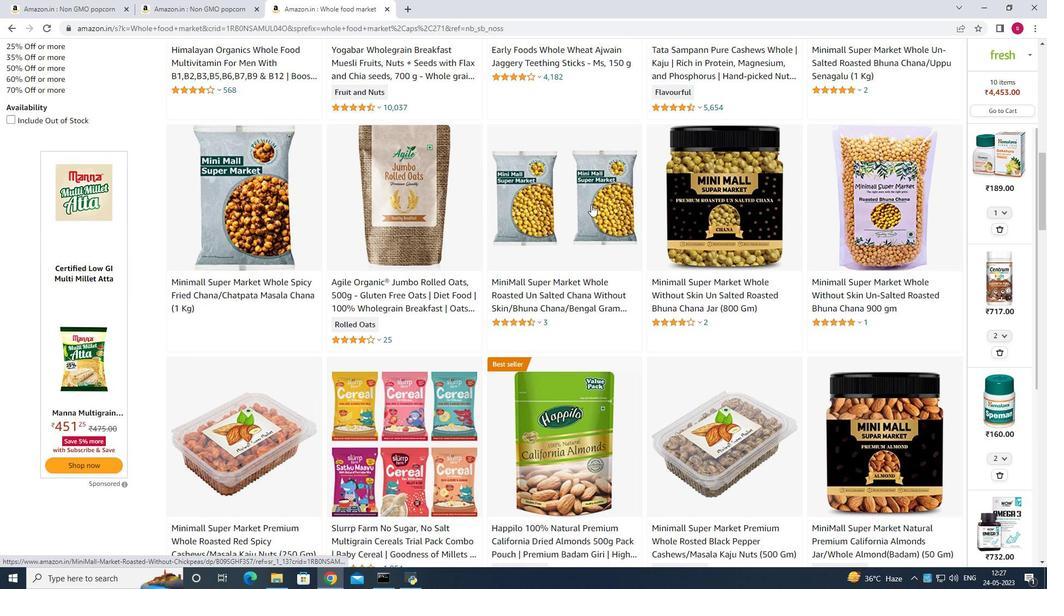 
Action: Mouse scrolled (591, 204) with delta (0, 0)
Screenshot: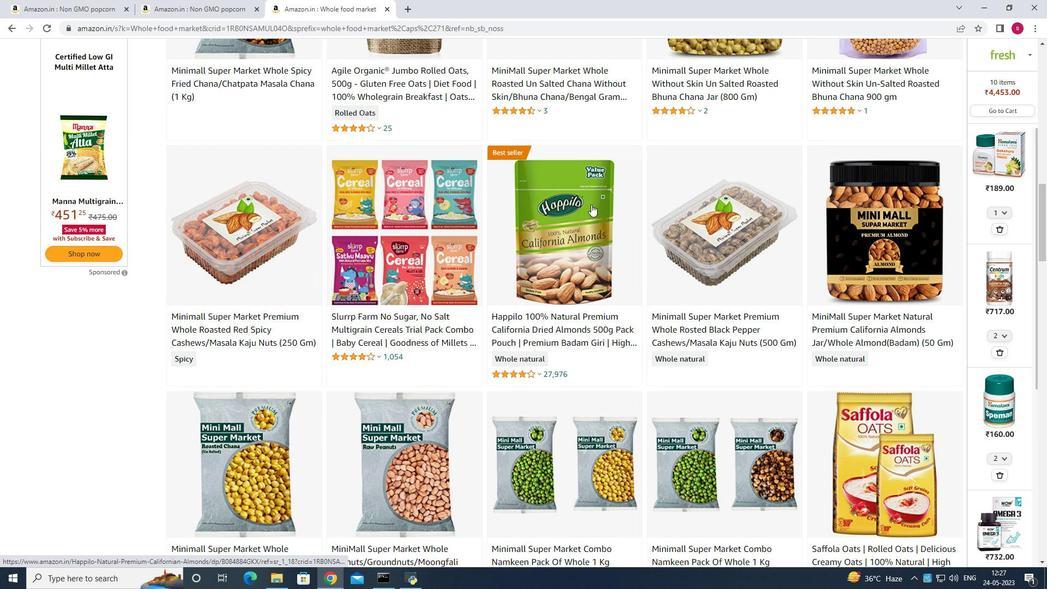 
Action: Mouse scrolled (591, 204) with delta (0, 0)
Screenshot: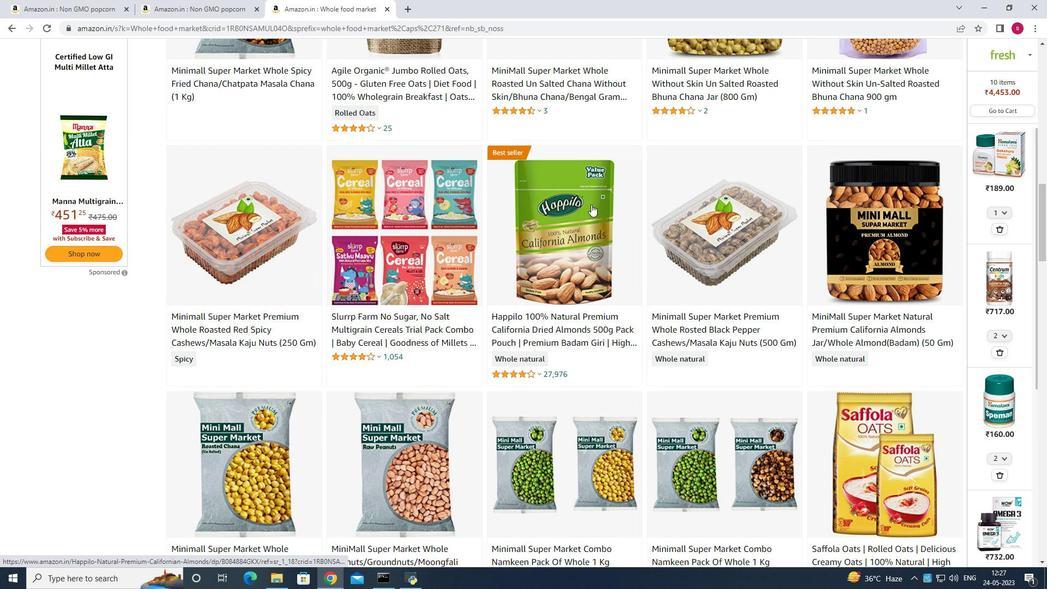 
Action: Mouse scrolled (591, 204) with delta (0, 0)
Screenshot: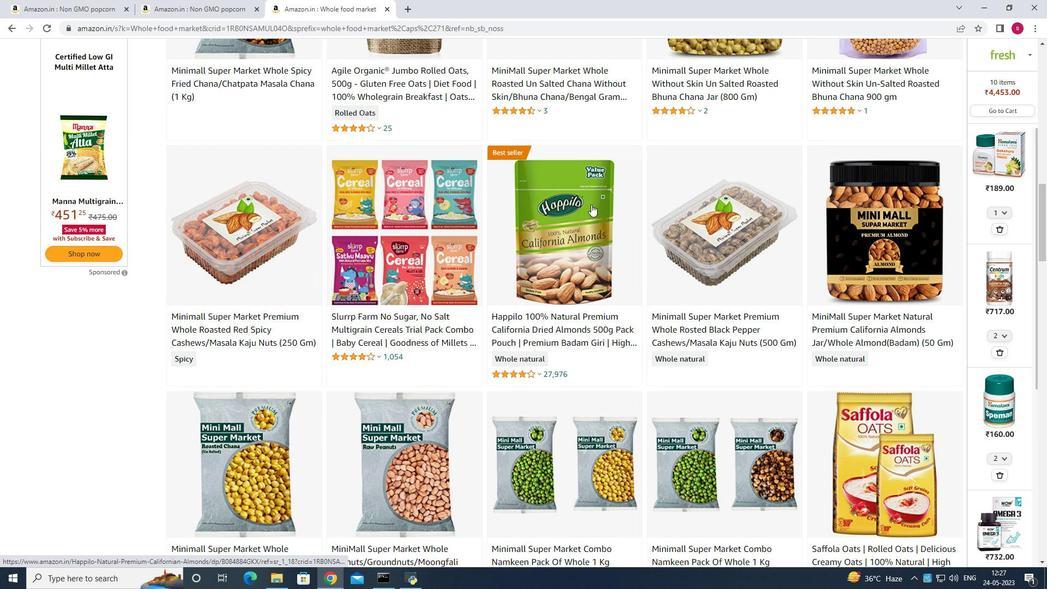 
Action: Mouse scrolled (591, 205) with delta (0, 0)
Screenshot: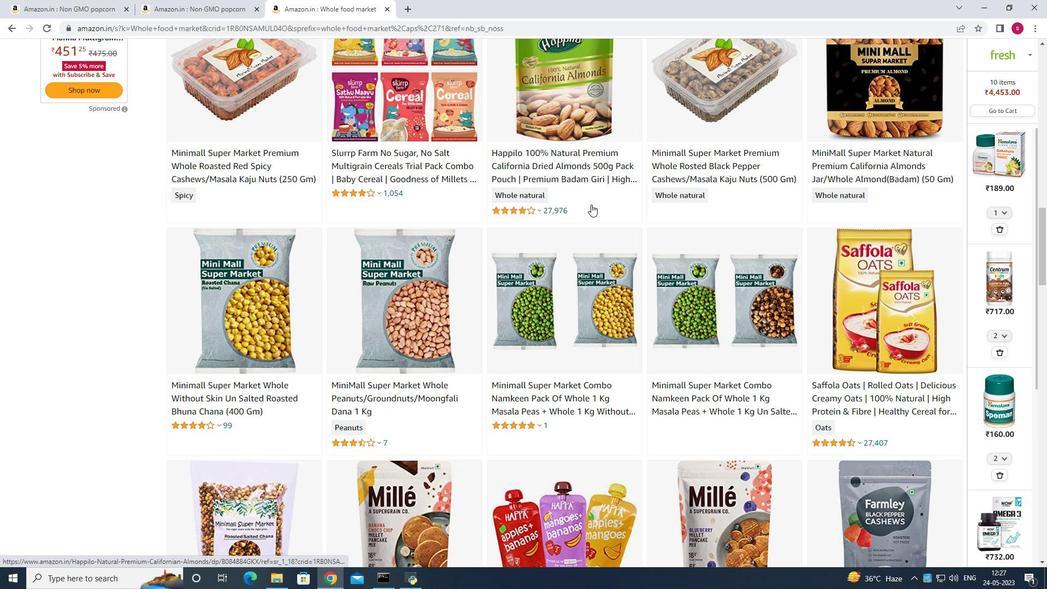 
Action: Mouse scrolled (591, 205) with delta (0, 0)
Screenshot: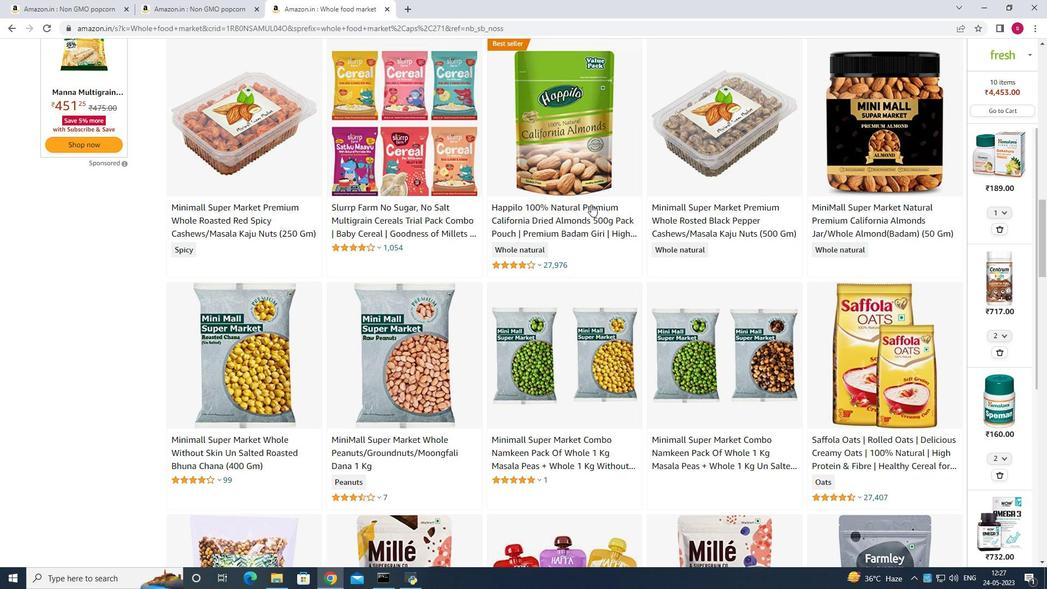
Action: Mouse scrolled (591, 205) with delta (0, 0)
Screenshot: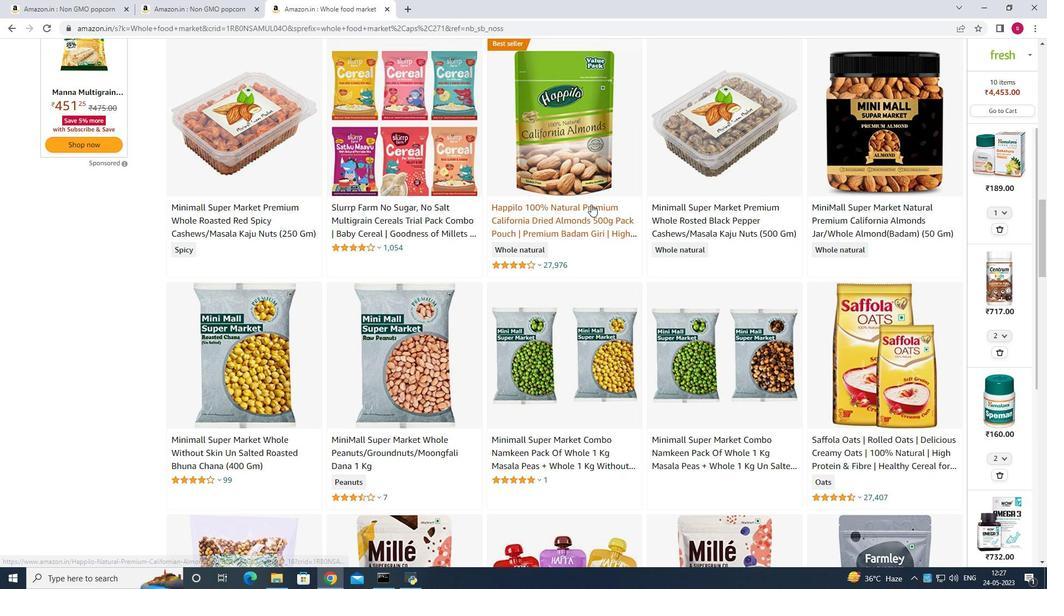 
Action: Mouse scrolled (591, 205) with delta (0, 0)
Screenshot: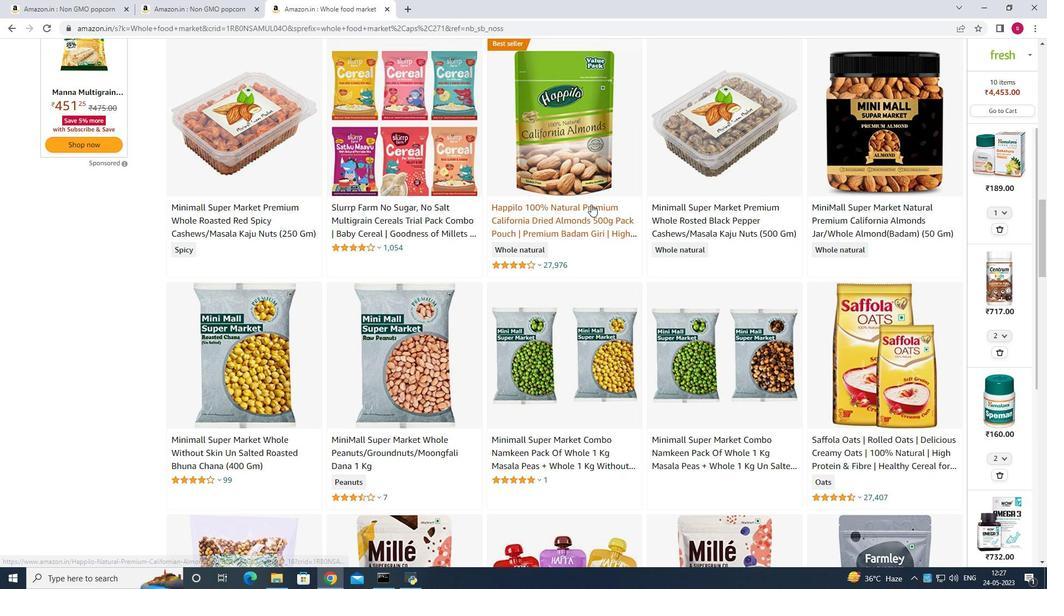 
Action: Mouse scrolled (591, 205) with delta (0, 0)
Screenshot: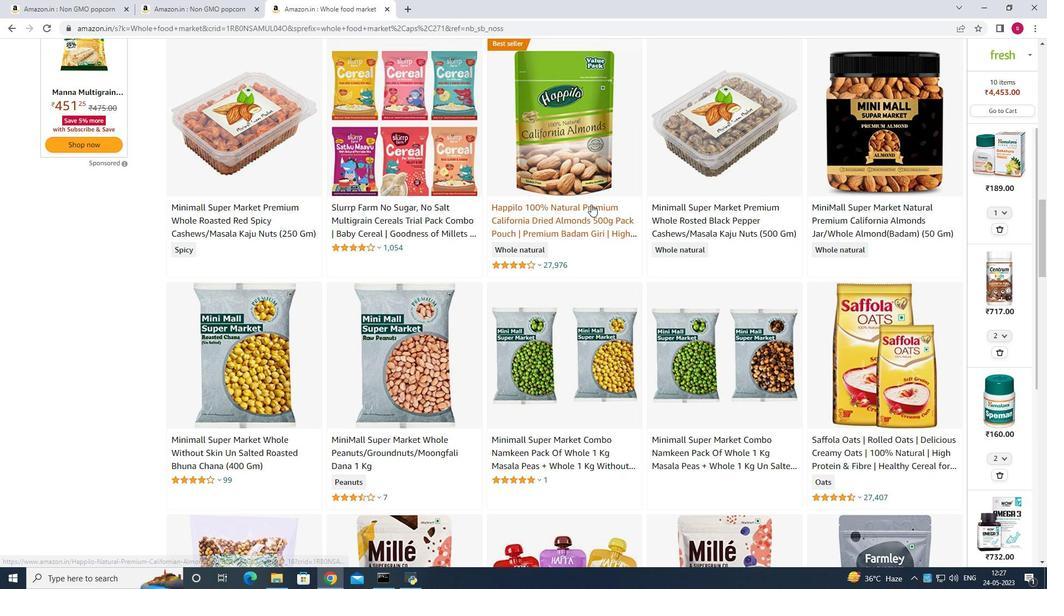 
Action: Mouse scrolled (591, 205) with delta (0, 0)
Screenshot: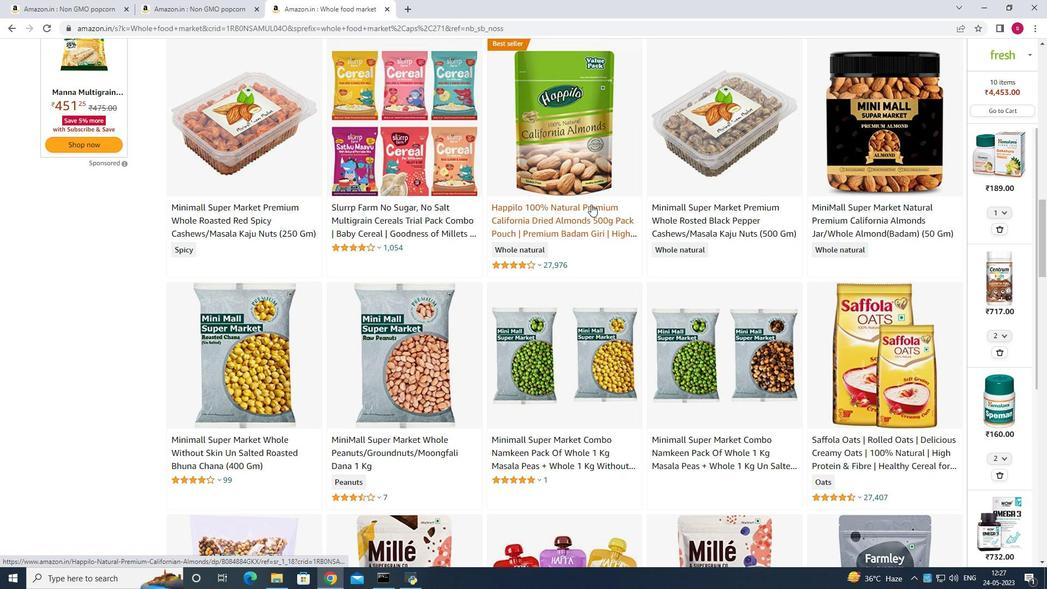
Action: Mouse scrolled (591, 205) with delta (0, 0)
Screenshot: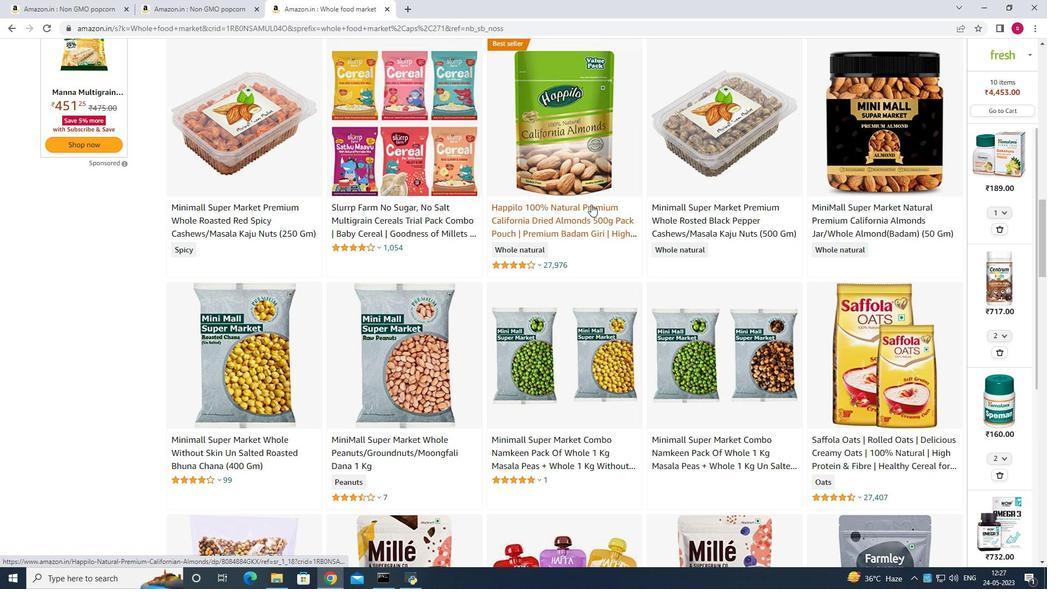 
Action: Mouse scrolled (591, 205) with delta (0, 0)
Screenshot: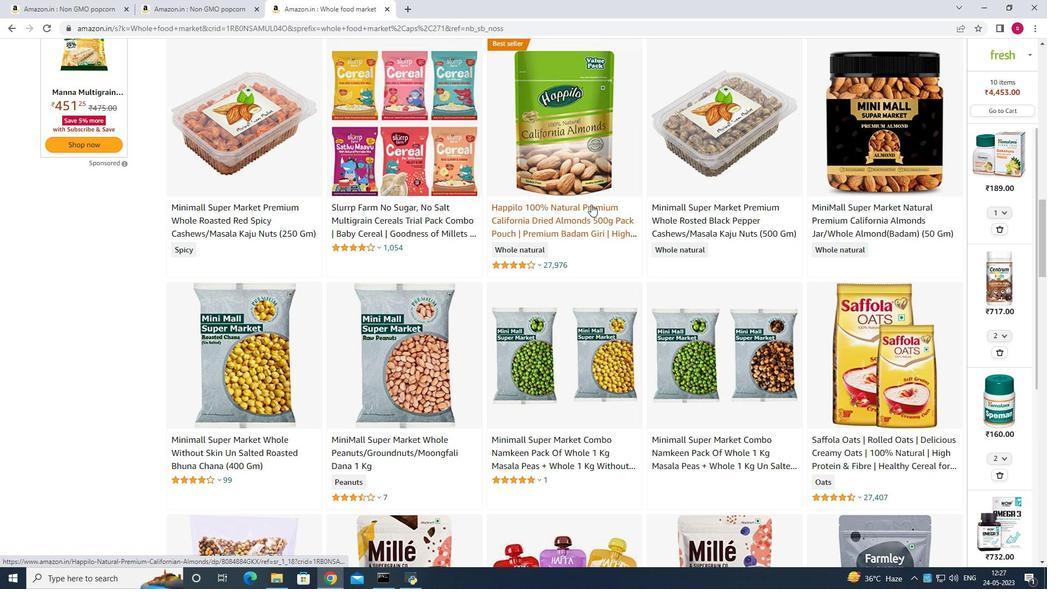 
Action: Mouse scrolled (591, 205) with delta (0, 0)
Screenshot: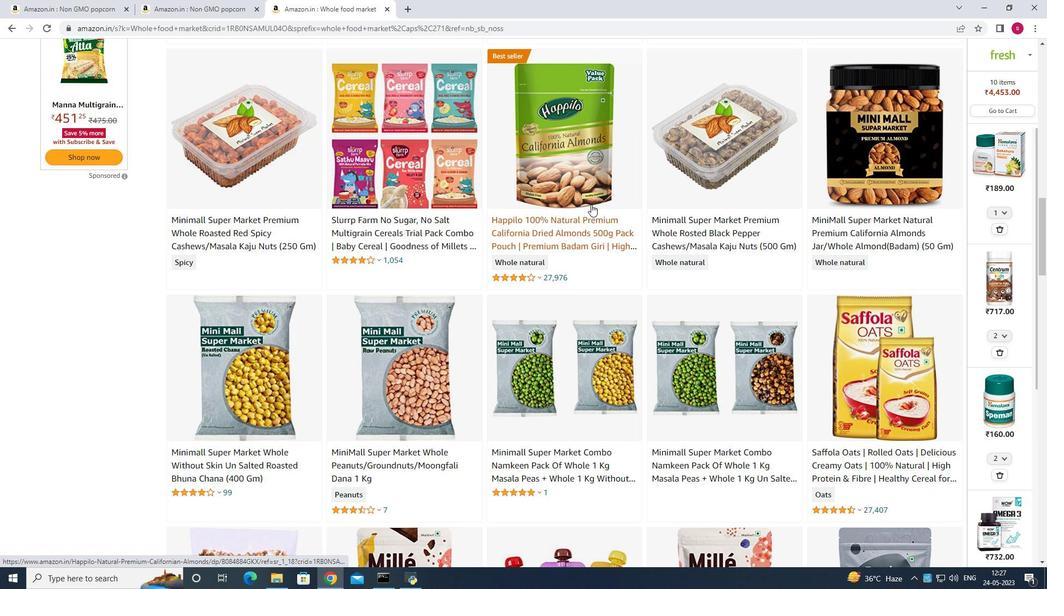 
Action: Mouse scrolled (591, 205) with delta (0, 0)
Screenshot: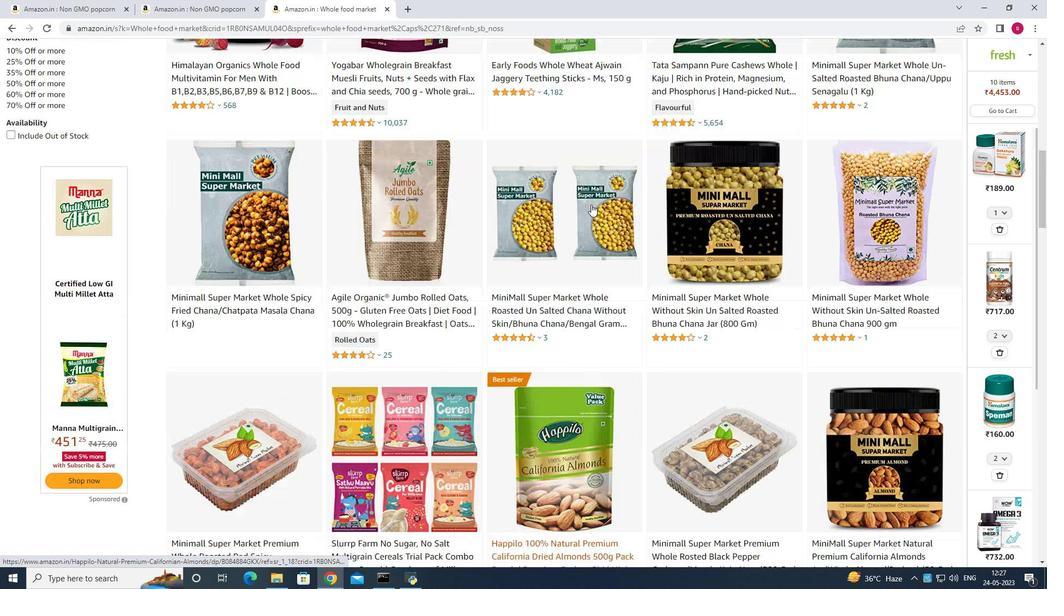 
Action: Mouse scrolled (591, 205) with delta (0, 0)
Screenshot: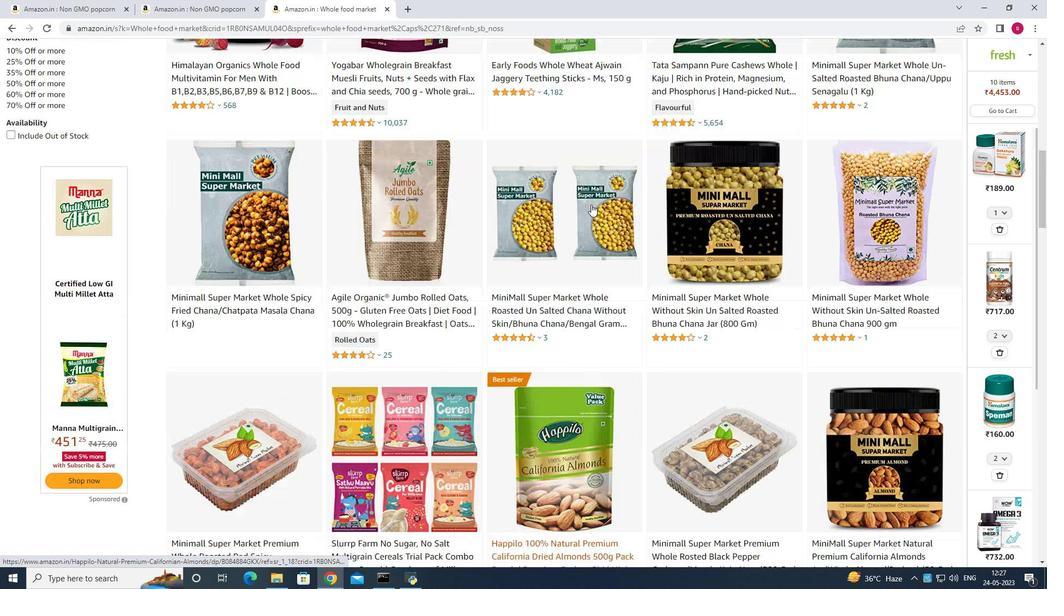
Action: Mouse scrolled (591, 205) with delta (0, 0)
Screenshot: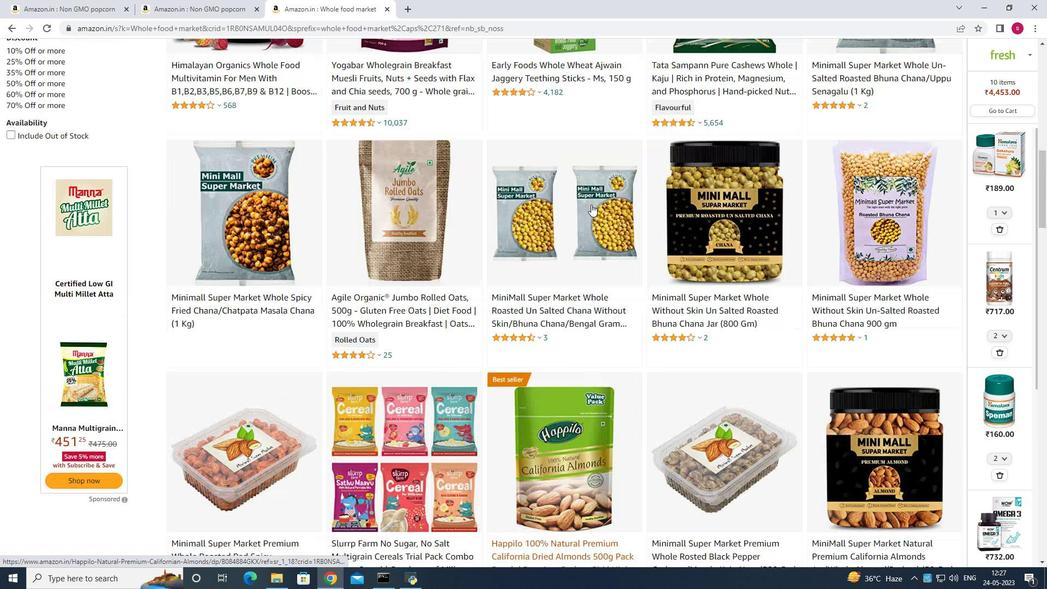 
Action: Mouse scrolled (591, 205) with delta (0, 0)
Screenshot: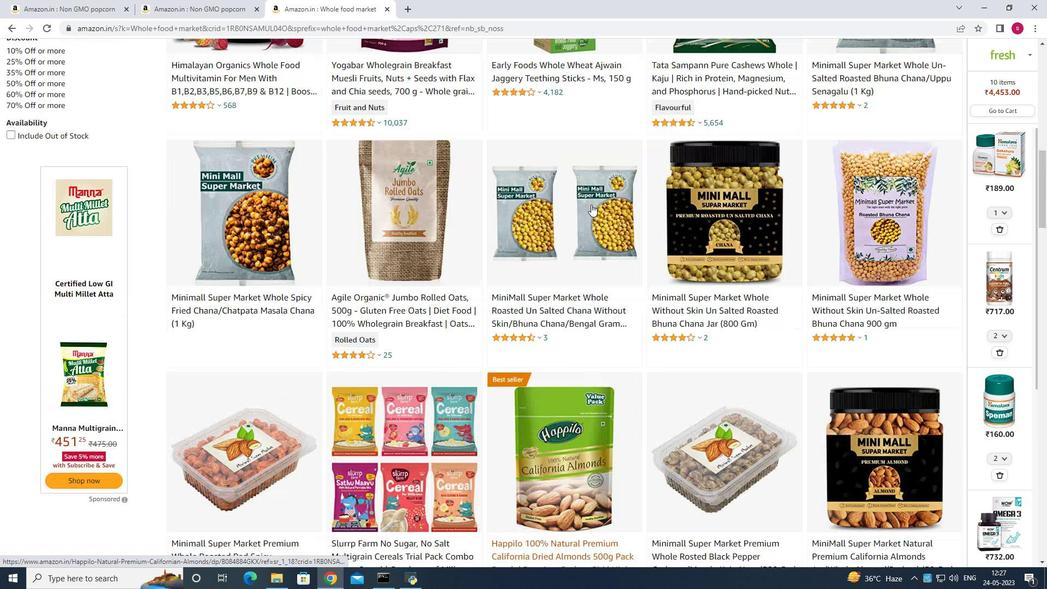 
Action: Mouse scrolled (591, 205) with delta (0, 0)
Screenshot: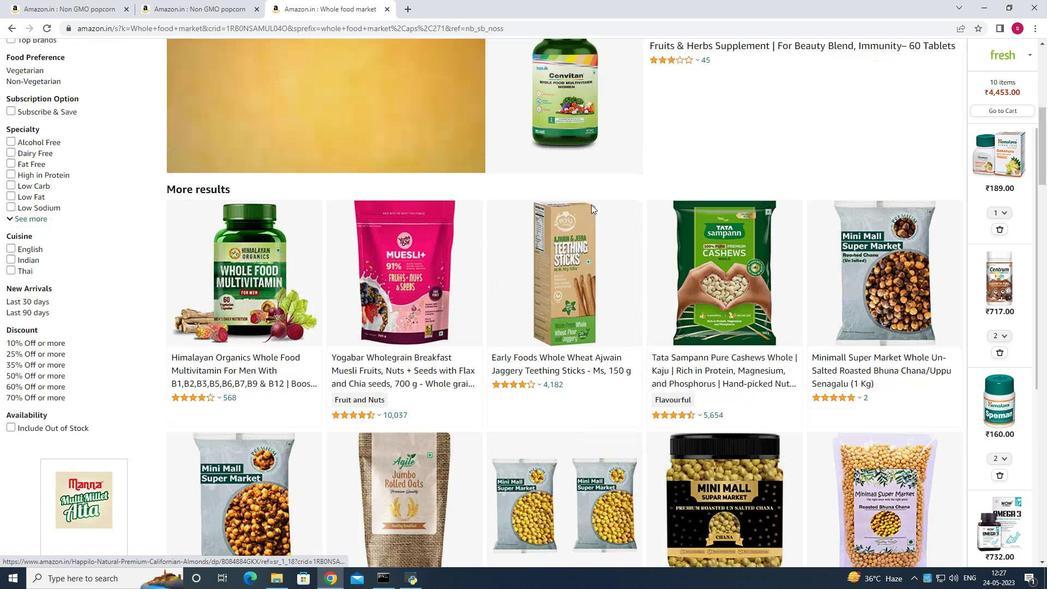 
Action: Mouse scrolled (591, 205) with delta (0, 0)
Screenshot: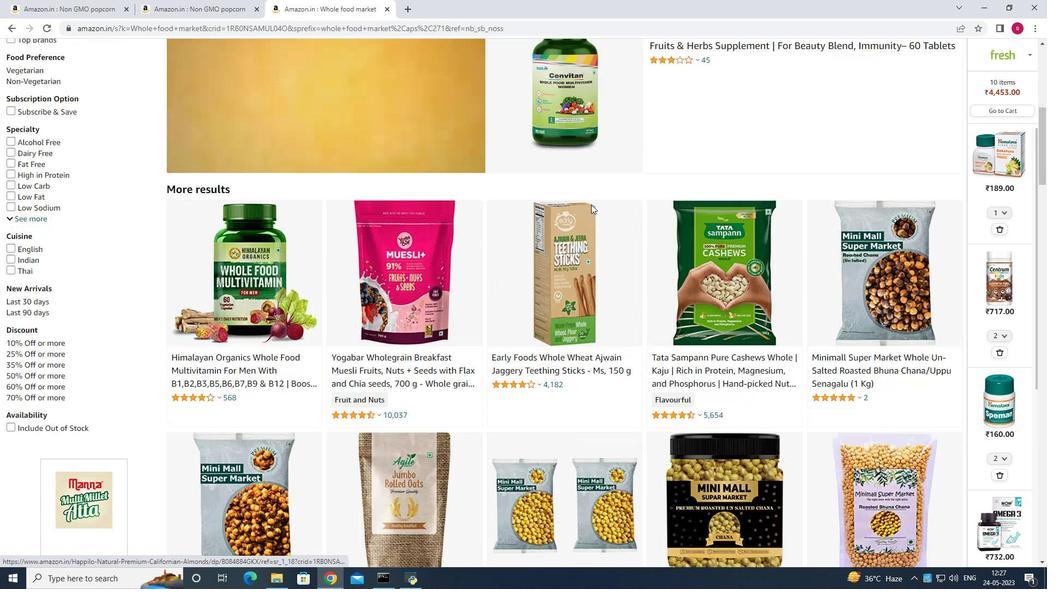 
Action: Mouse scrolled (591, 205) with delta (0, 0)
Screenshot: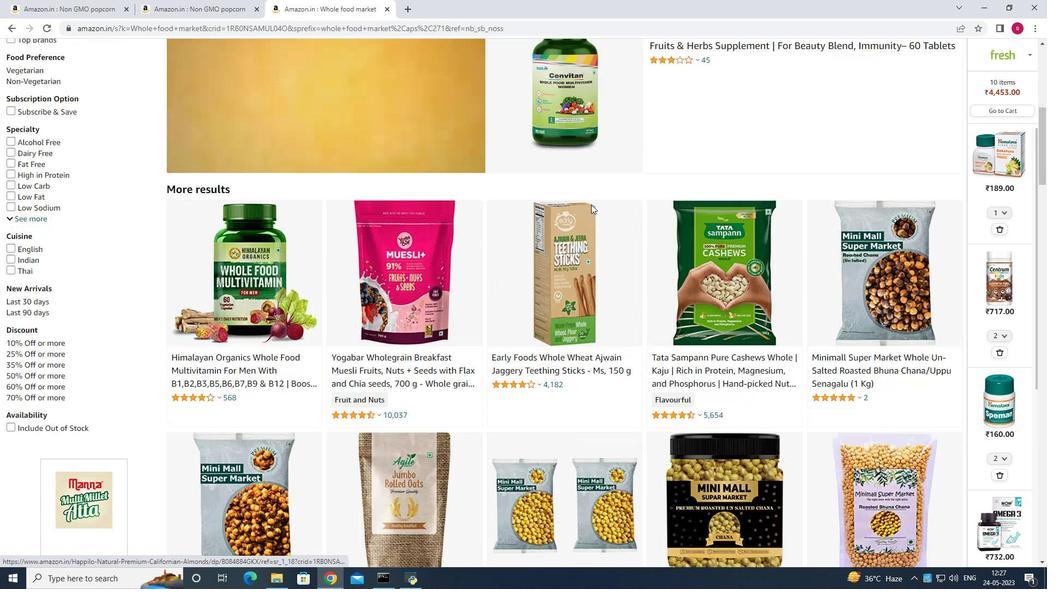 
Action: Mouse scrolled (591, 205) with delta (0, 0)
Screenshot: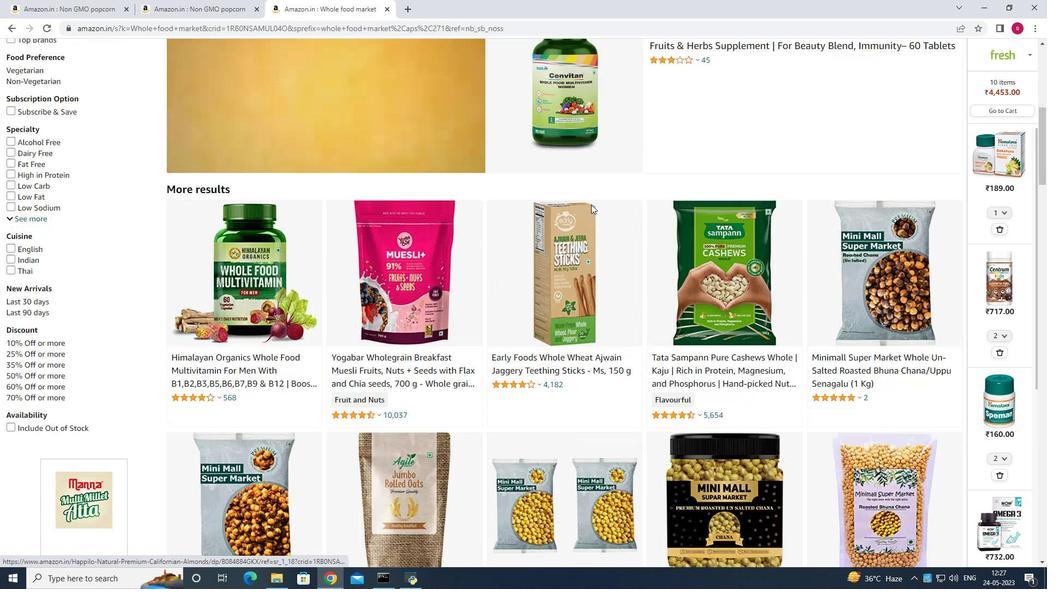 
Action: Mouse scrolled (591, 205) with delta (0, 0)
Screenshot: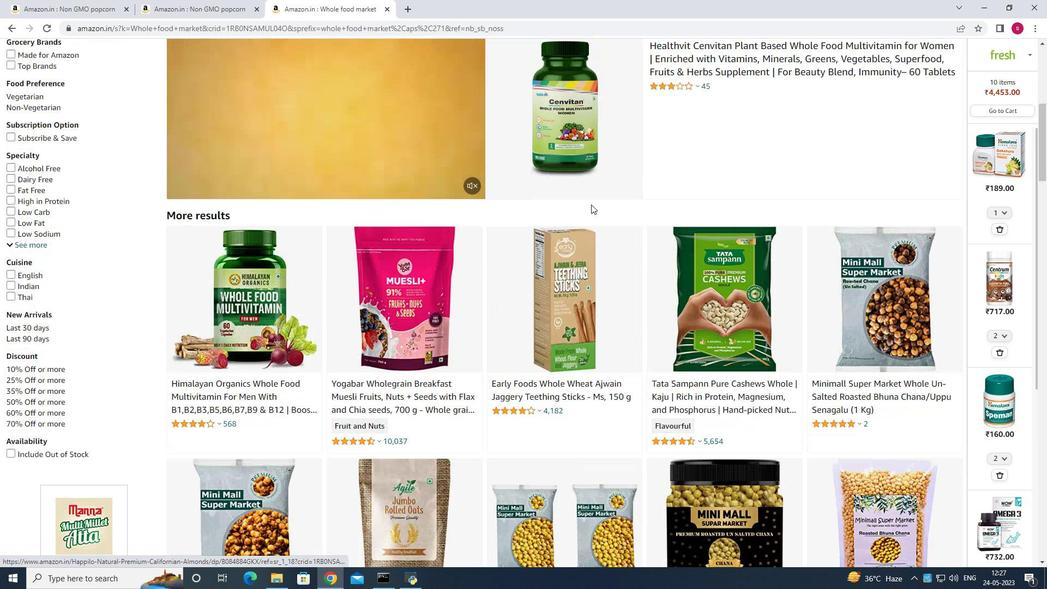 
Action: Mouse scrolled (591, 205) with delta (0, 0)
Screenshot: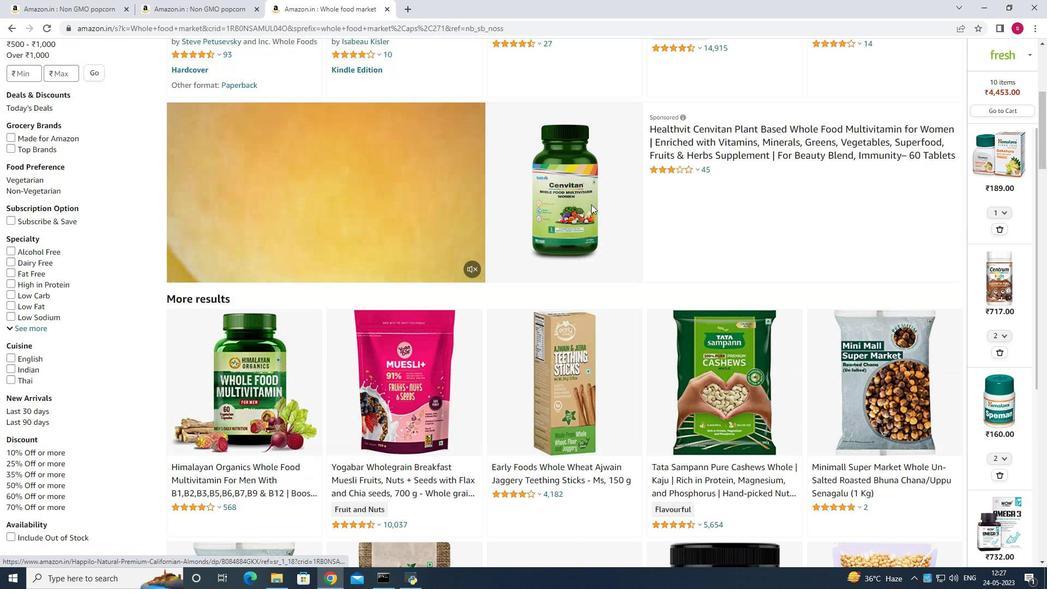 
Action: Mouse scrolled (591, 205) with delta (0, 0)
Screenshot: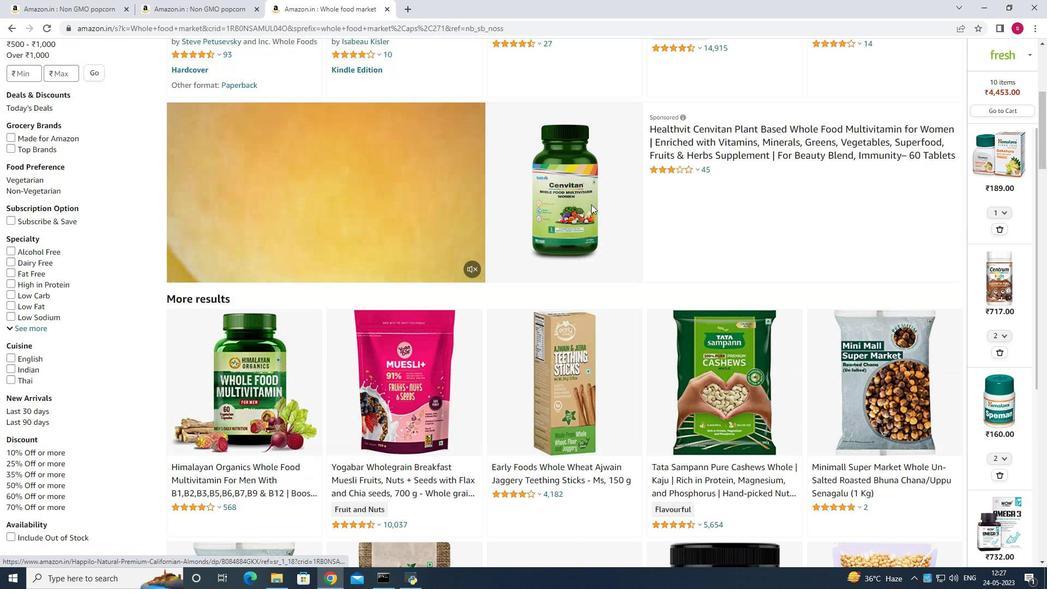 
Action: Mouse scrolled (591, 205) with delta (0, 0)
Screenshot: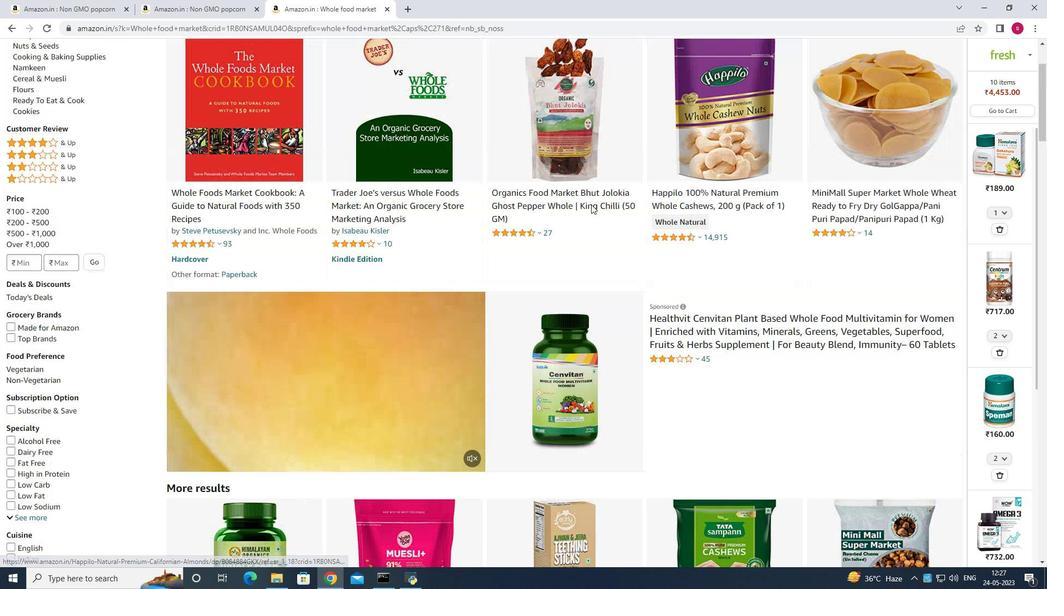 
Action: Mouse scrolled (591, 205) with delta (0, 0)
Screenshot: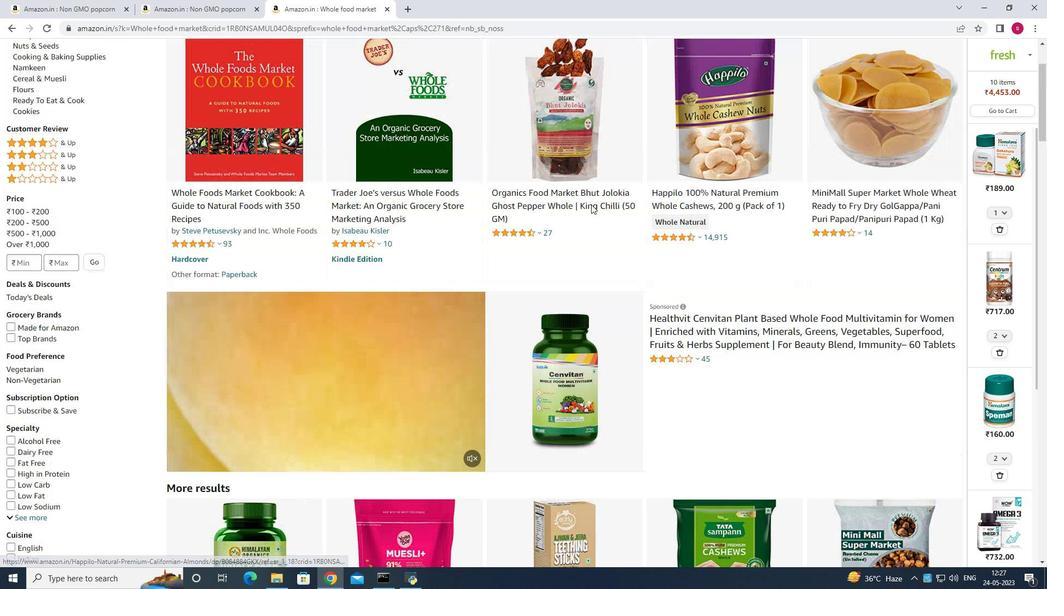 
Action: Mouse scrolled (591, 205) with delta (0, 0)
Screenshot: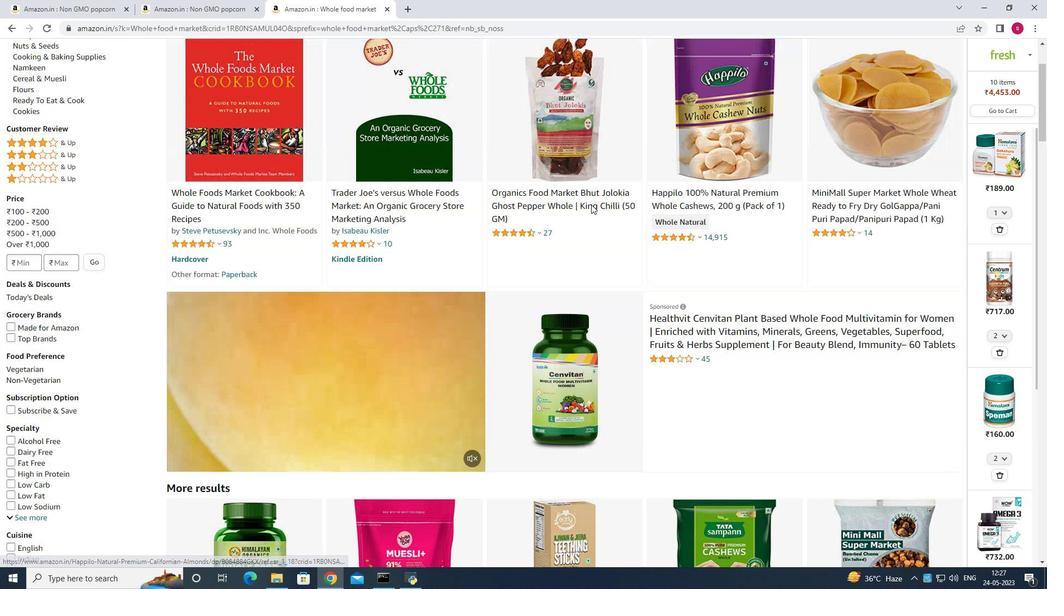
Action: Mouse scrolled (591, 205) with delta (0, 0)
Screenshot: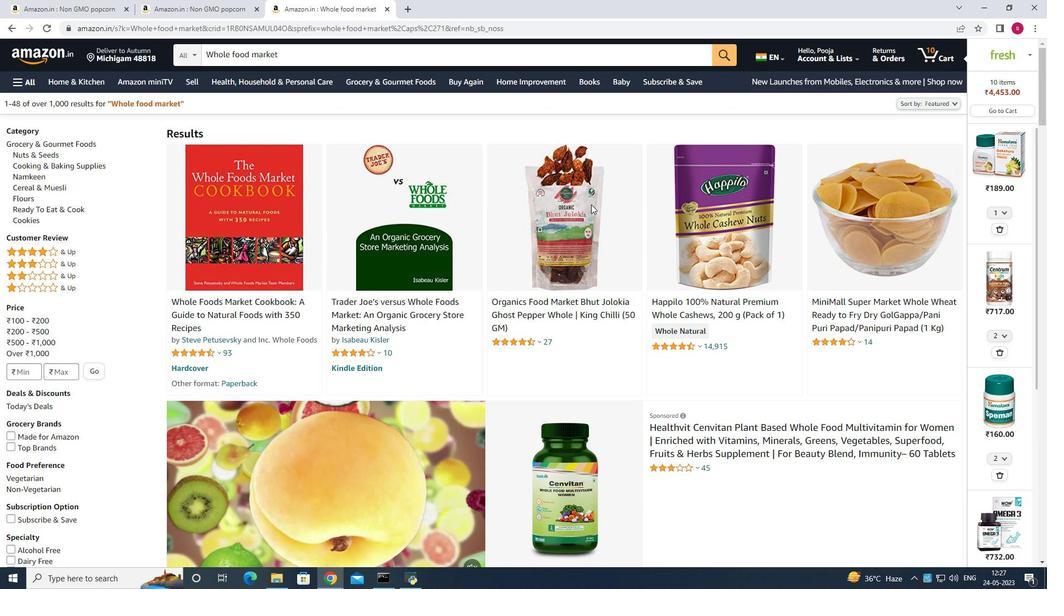 
Action: Mouse scrolled (591, 205) with delta (0, 0)
Screenshot: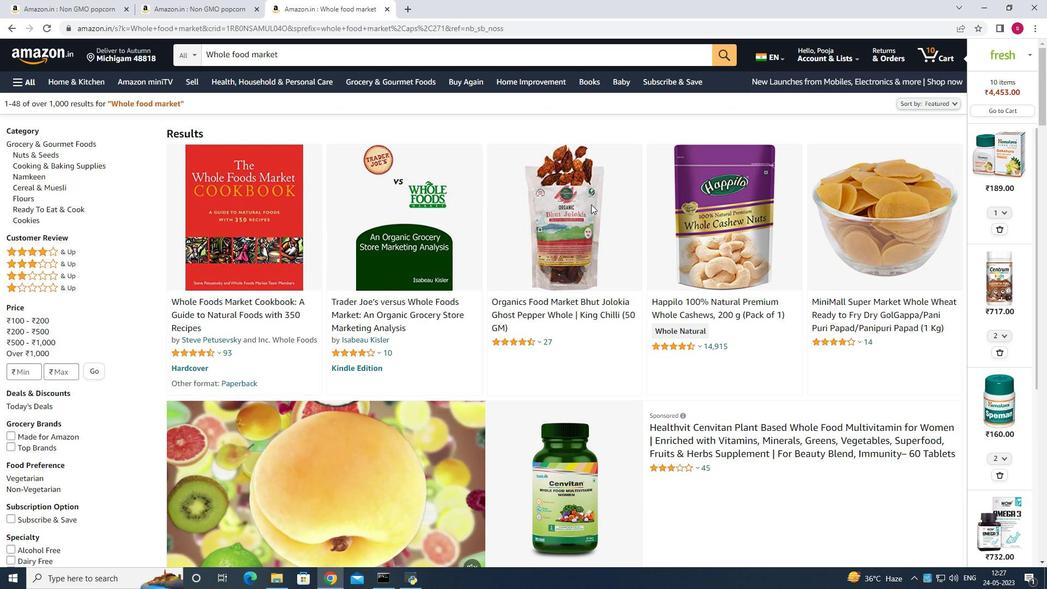 
Action: Mouse scrolled (591, 205) with delta (0, 0)
Screenshot: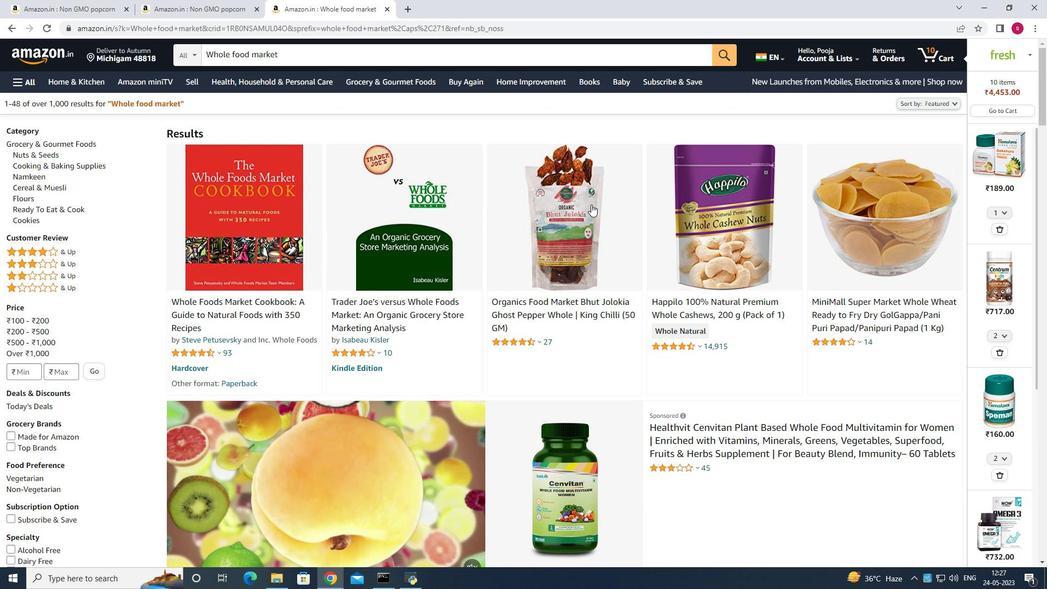 
Action: Mouse scrolled (591, 205) with delta (0, 0)
Screenshot: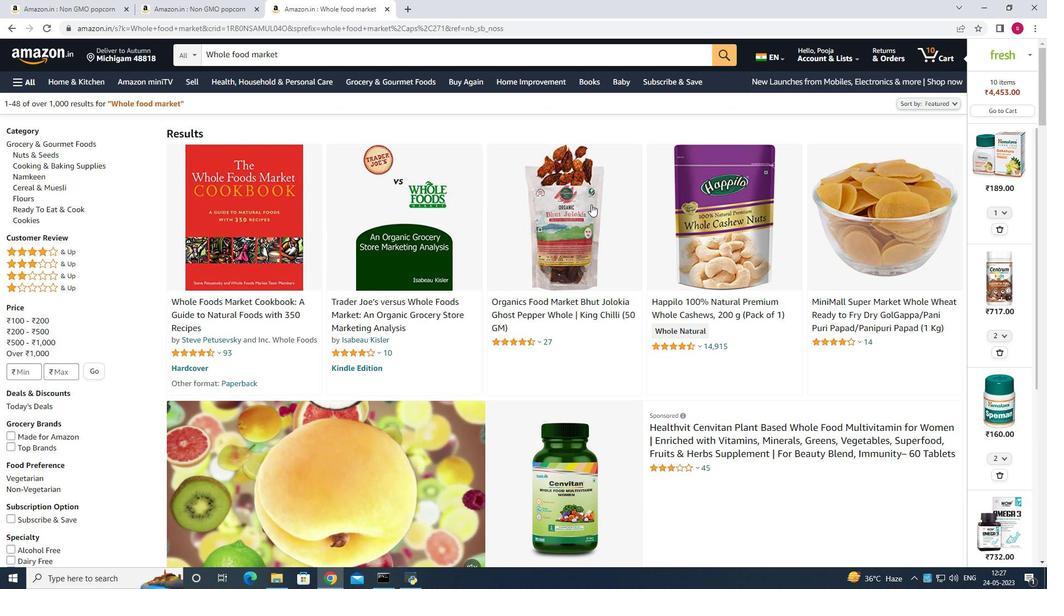 
Action: Mouse moved to (635, 332)
Screenshot: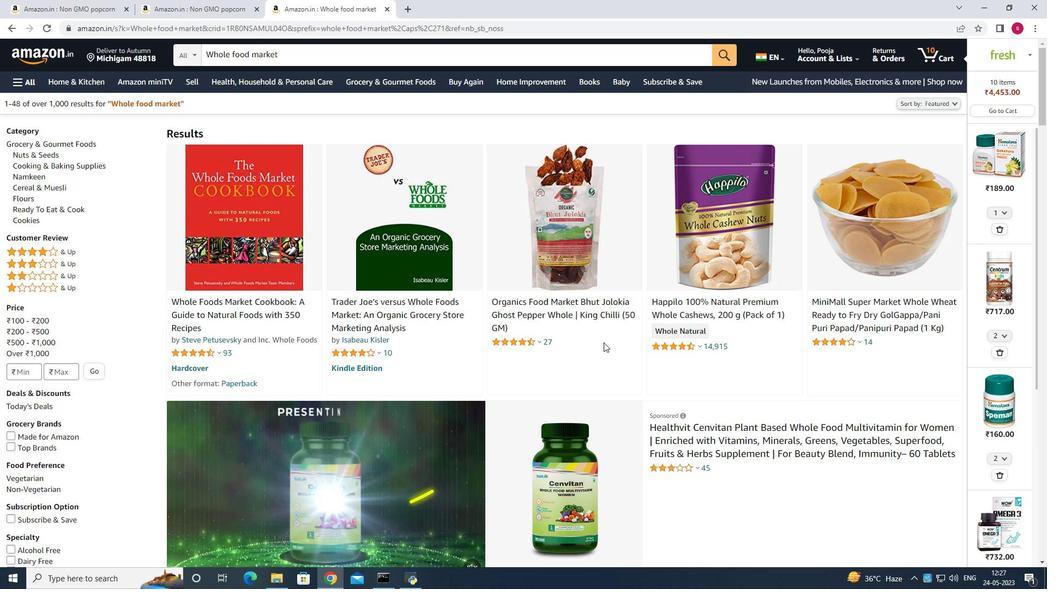 
Action: Mouse scrolled (635, 331) with delta (0, 0)
Screenshot: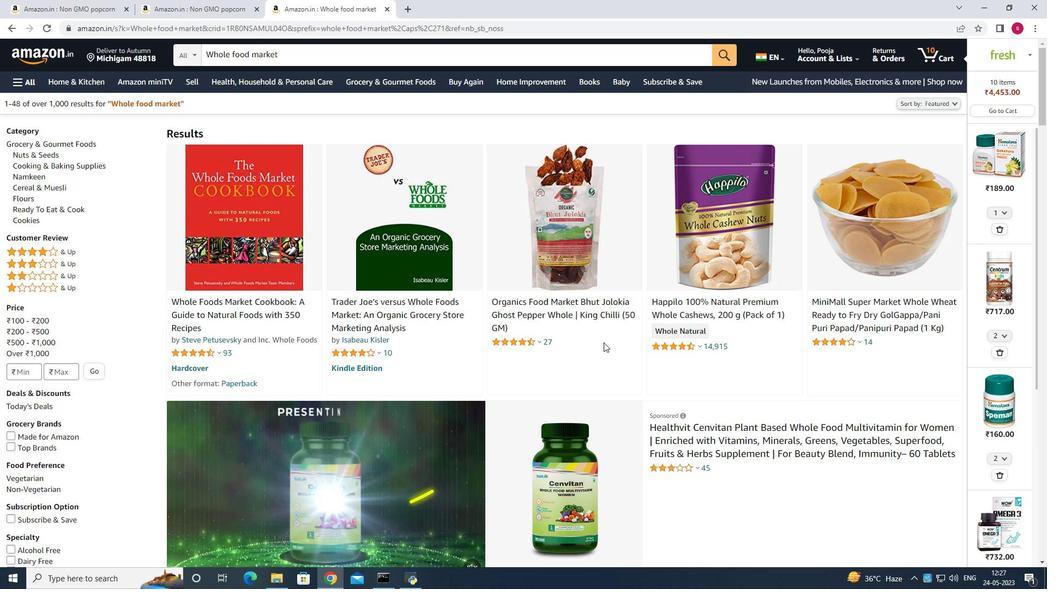 
Action: Mouse moved to (635, 336)
Screenshot: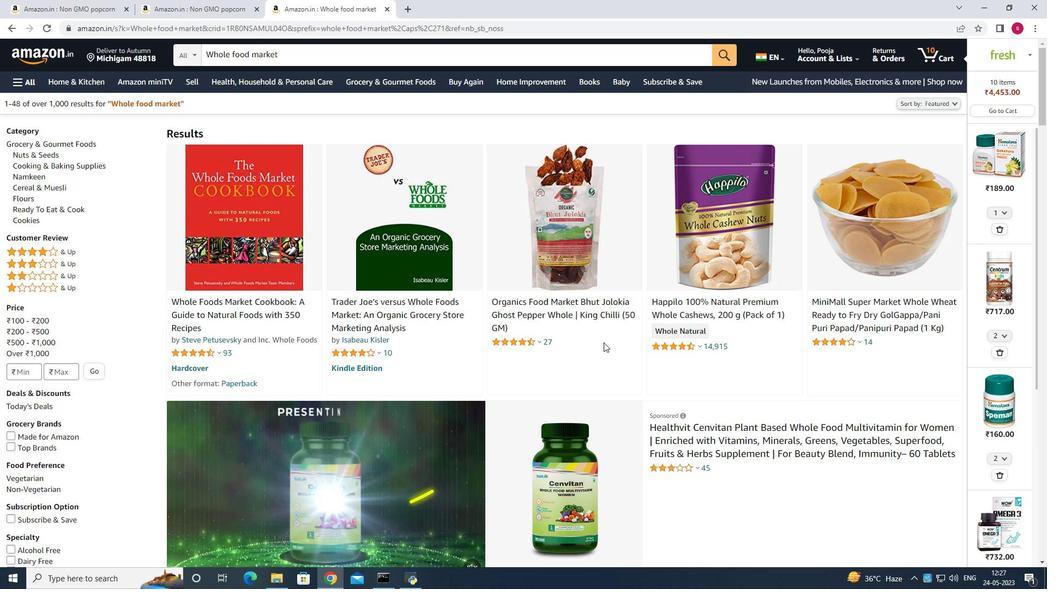 
Action: Mouse scrolled (635, 336) with delta (0, 0)
Screenshot: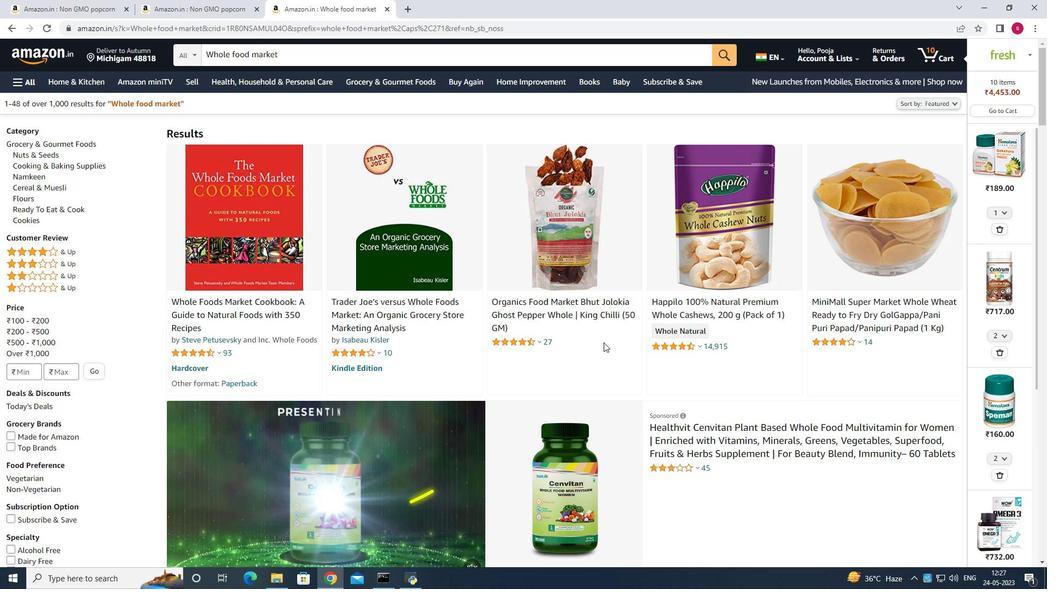 
Action: Mouse moved to (635, 338)
Screenshot: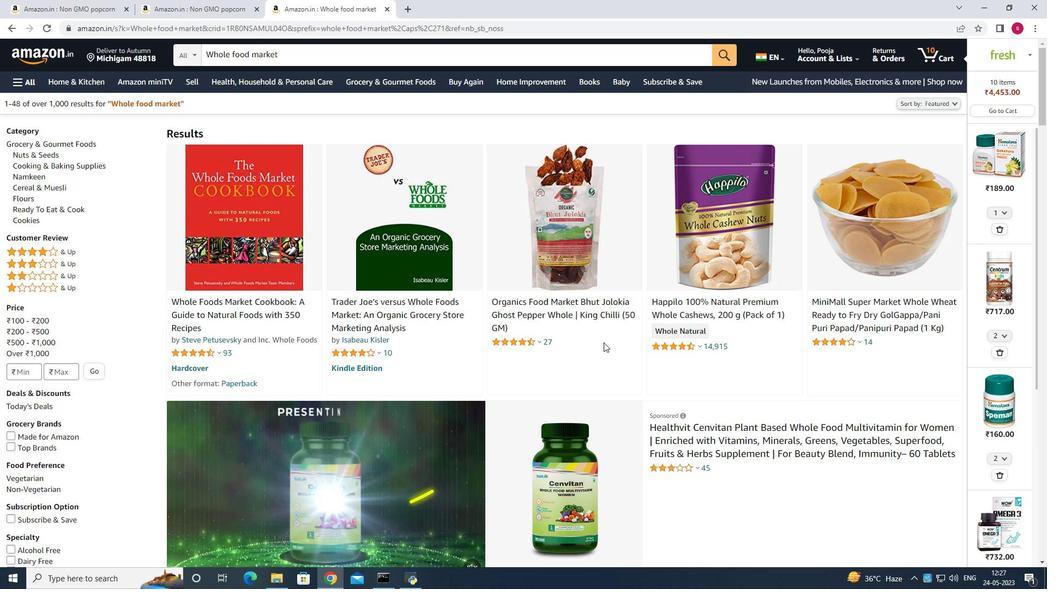 
Action: Mouse scrolled (635, 337) with delta (0, 0)
Screenshot: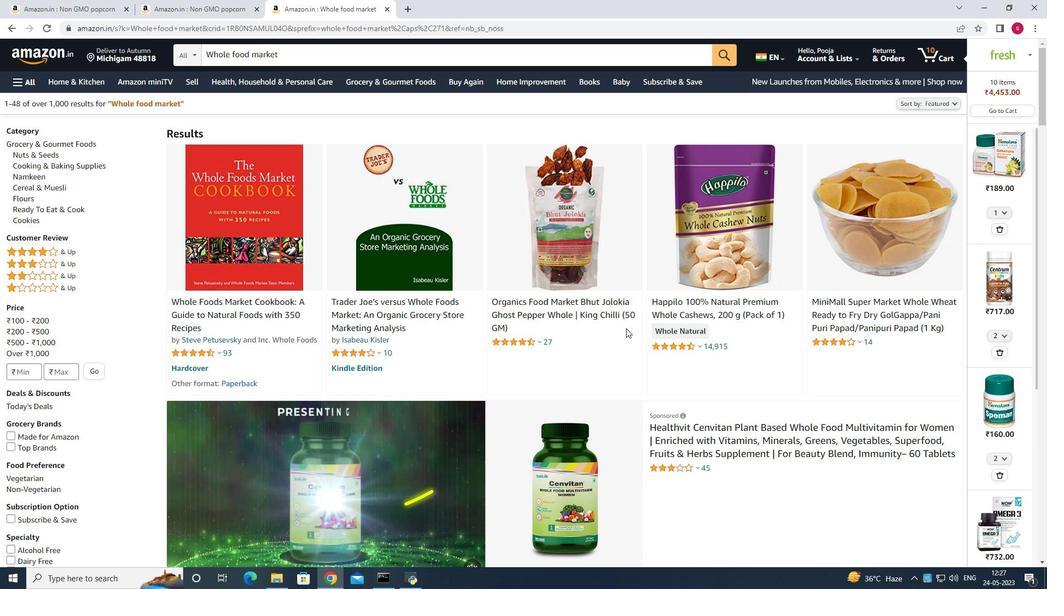 
Action: Mouse scrolled (635, 337) with delta (0, 0)
Screenshot: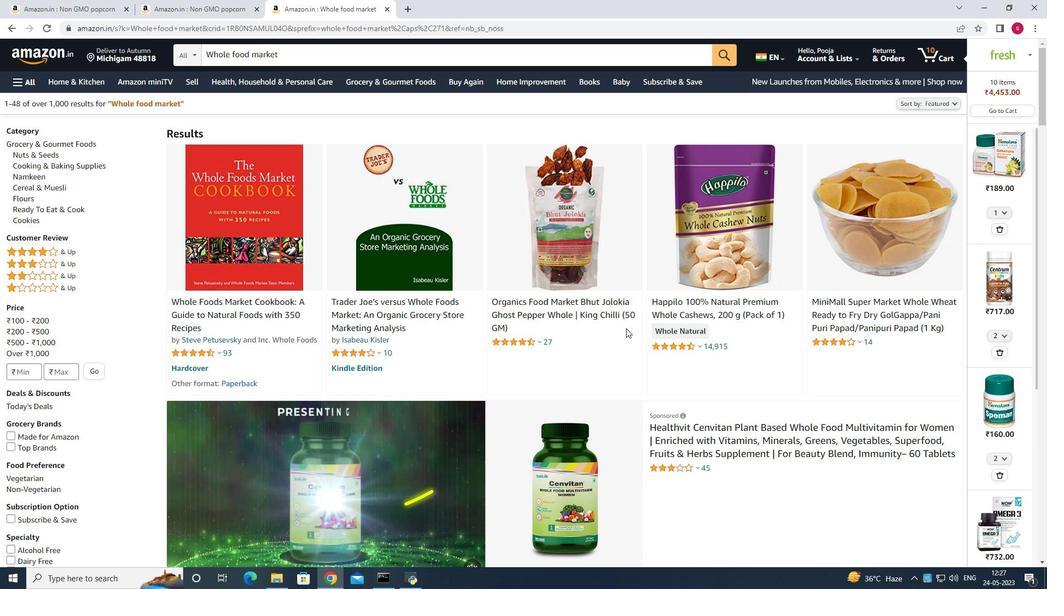 
Action: Mouse scrolled (635, 337) with delta (0, 0)
